 Task: Create a flat pride month twitch background.
Action: Mouse moved to (298, 173)
Screenshot: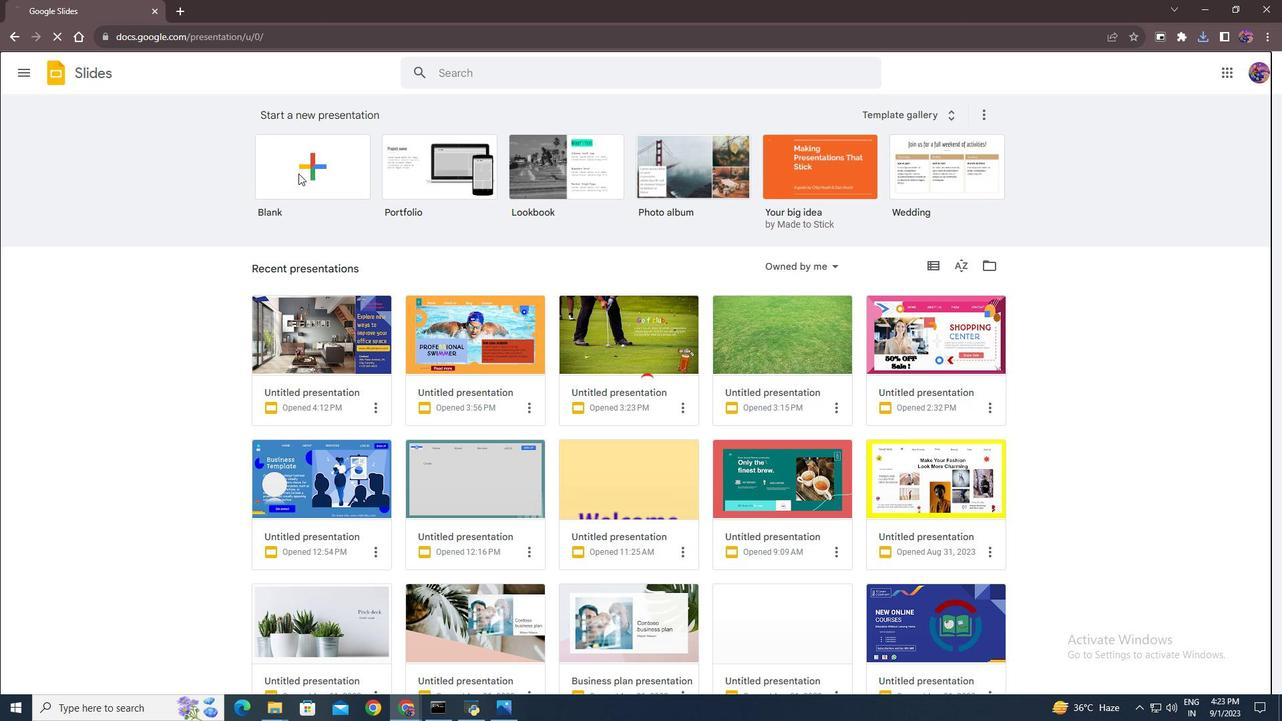 
Action: Mouse pressed left at (298, 173)
Screenshot: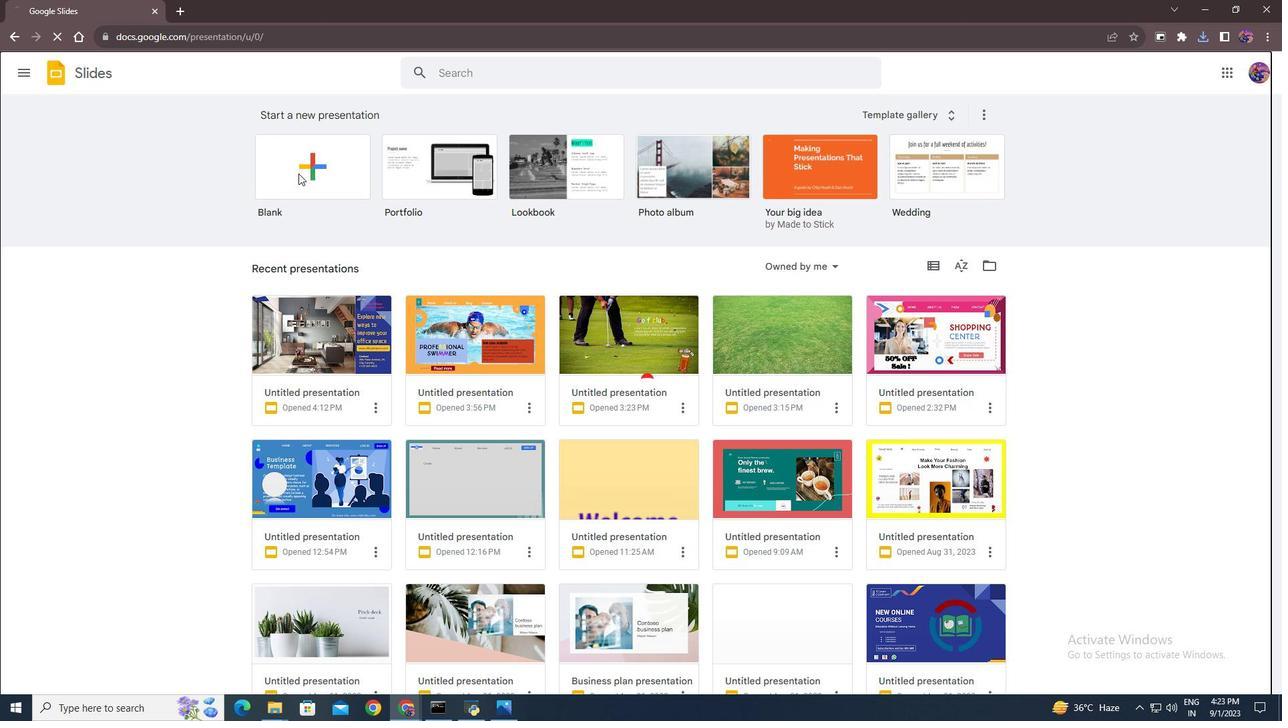 
Action: Mouse moved to (354, 221)
Screenshot: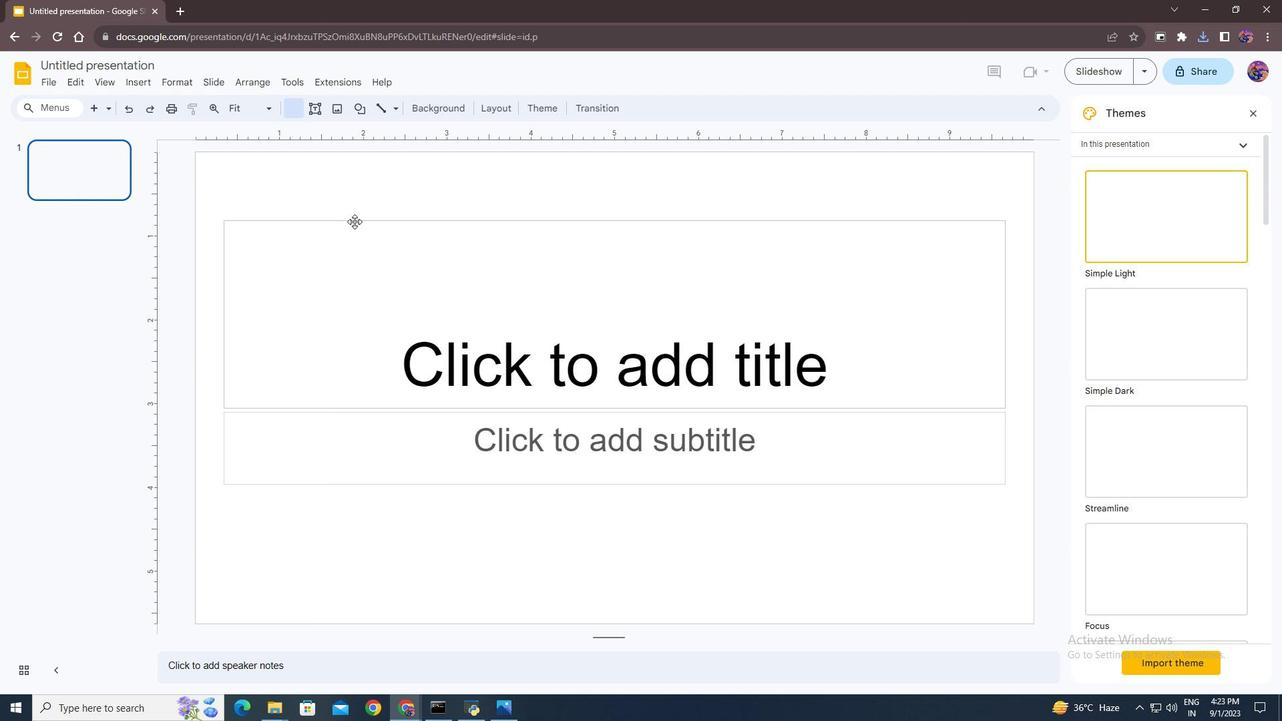
Action: Mouse pressed left at (354, 221)
Screenshot: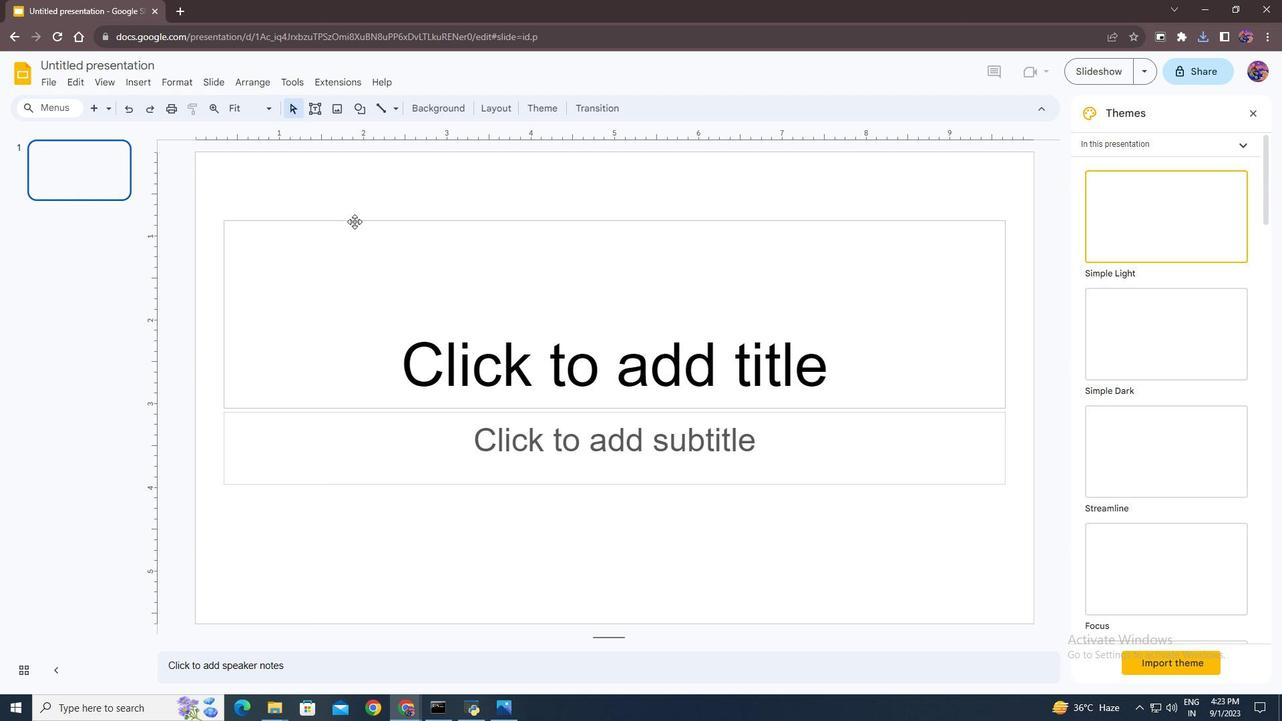 
Action: Key pressed <Key.delete>
Screenshot: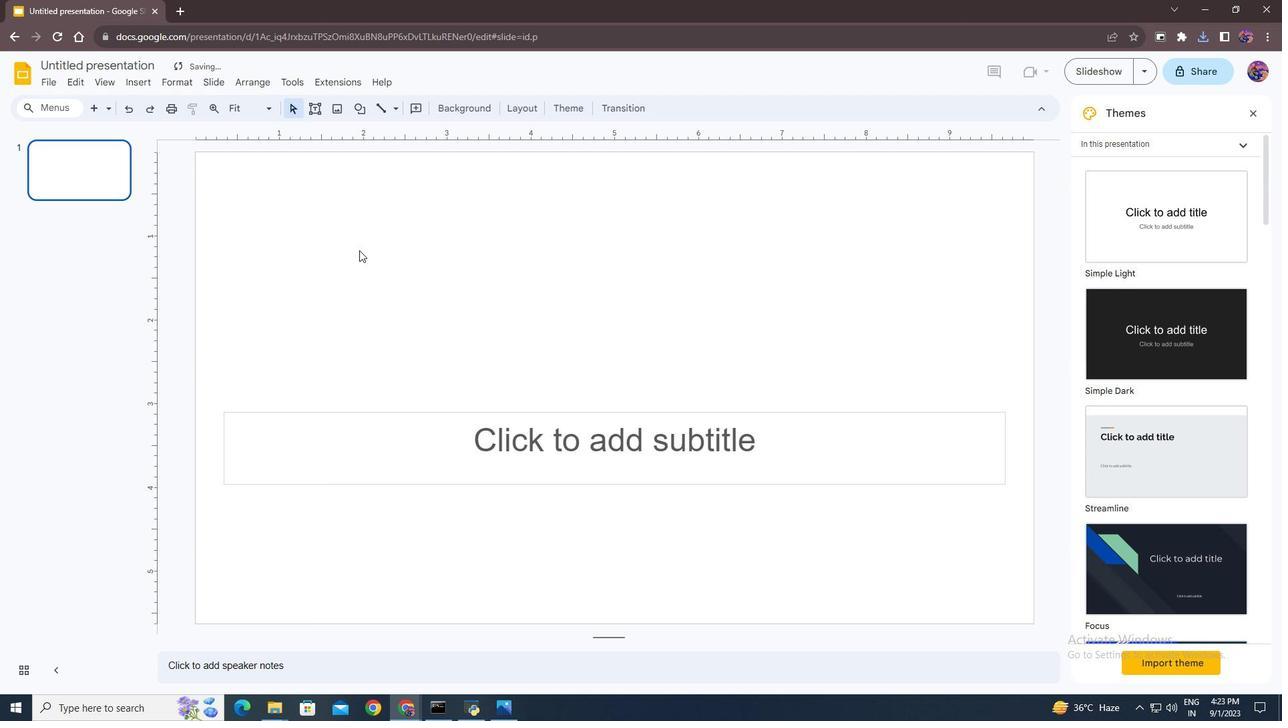 
Action: Mouse moved to (366, 412)
Screenshot: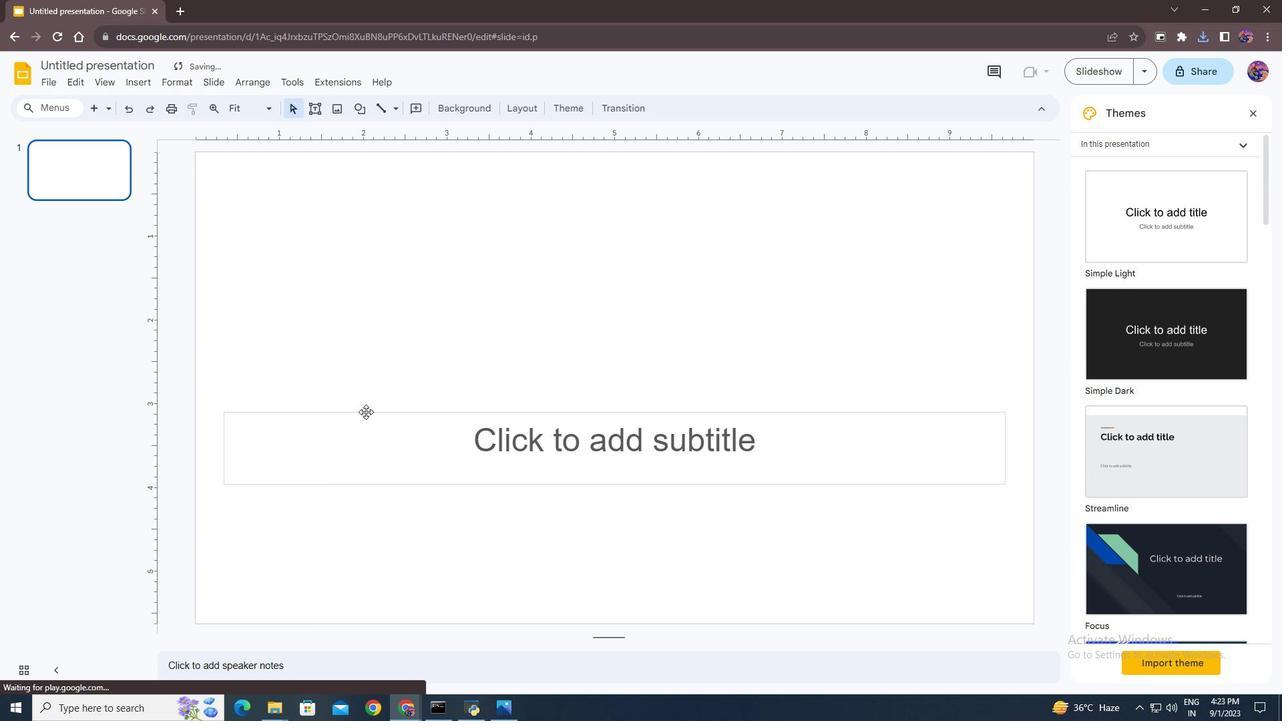 
Action: Mouse pressed left at (366, 412)
Screenshot: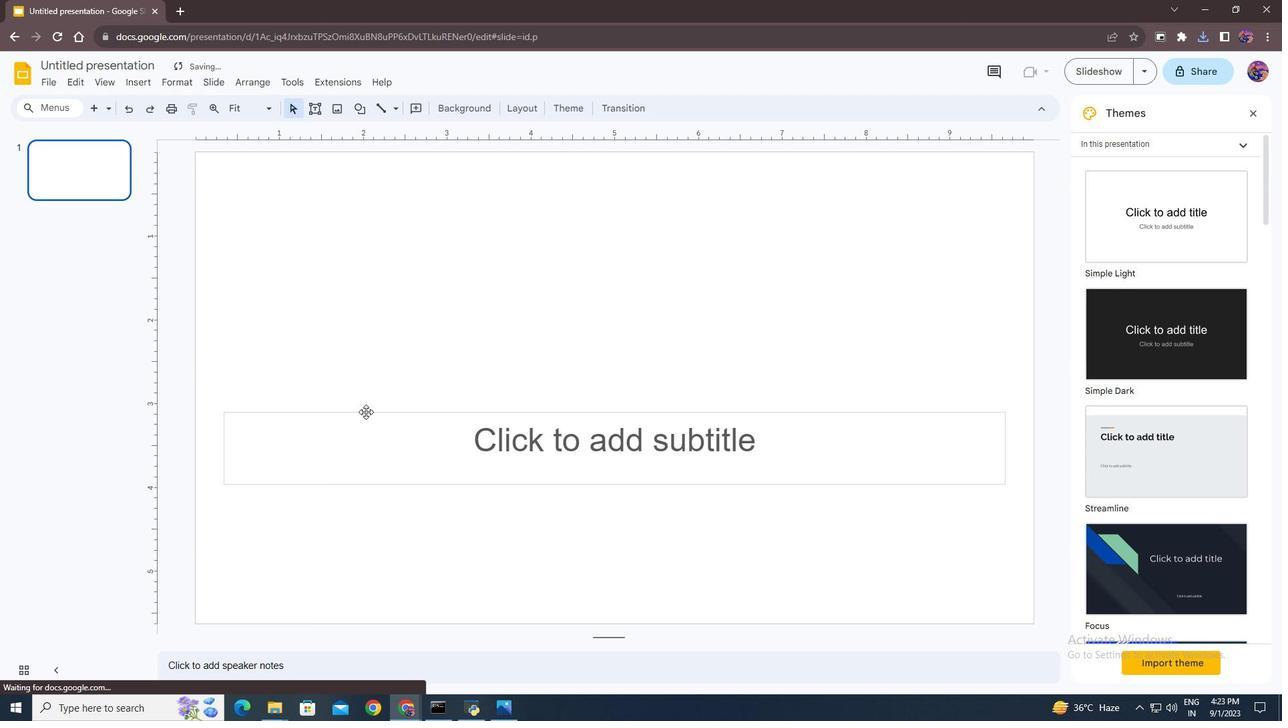 
Action: Key pressed <Key.delete>
Screenshot: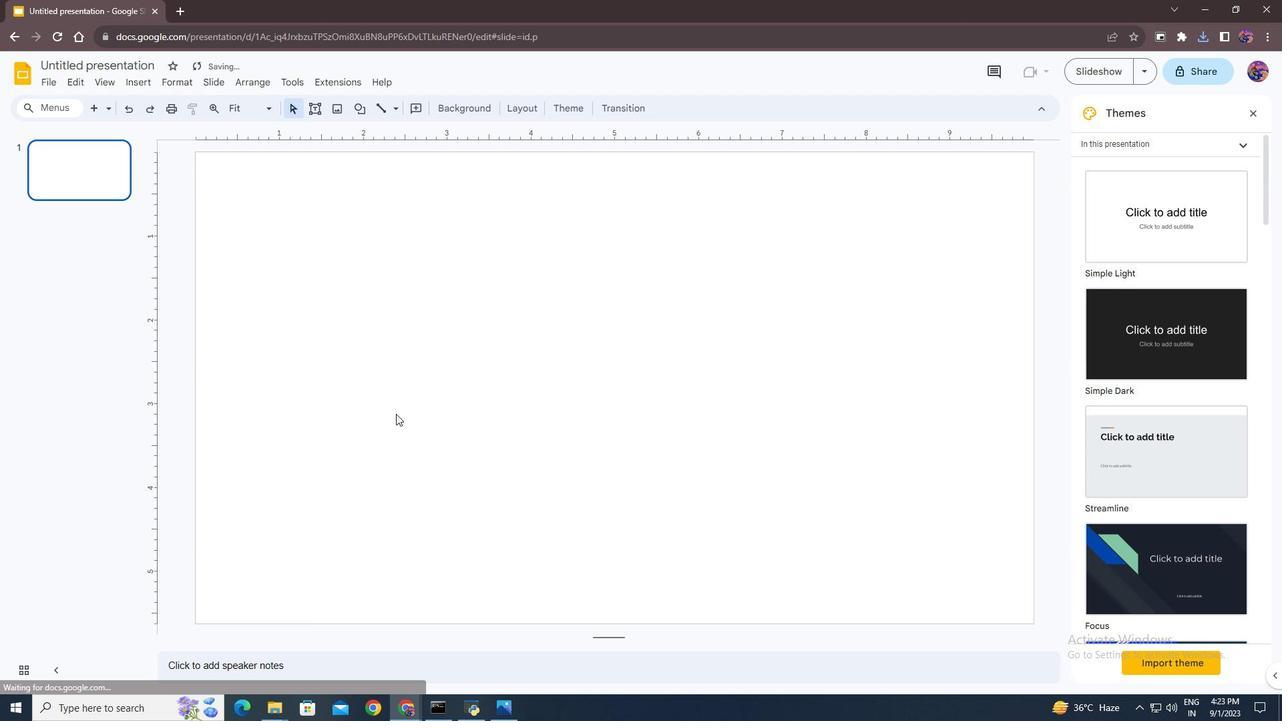 
Action: Mouse moved to (1255, 114)
Screenshot: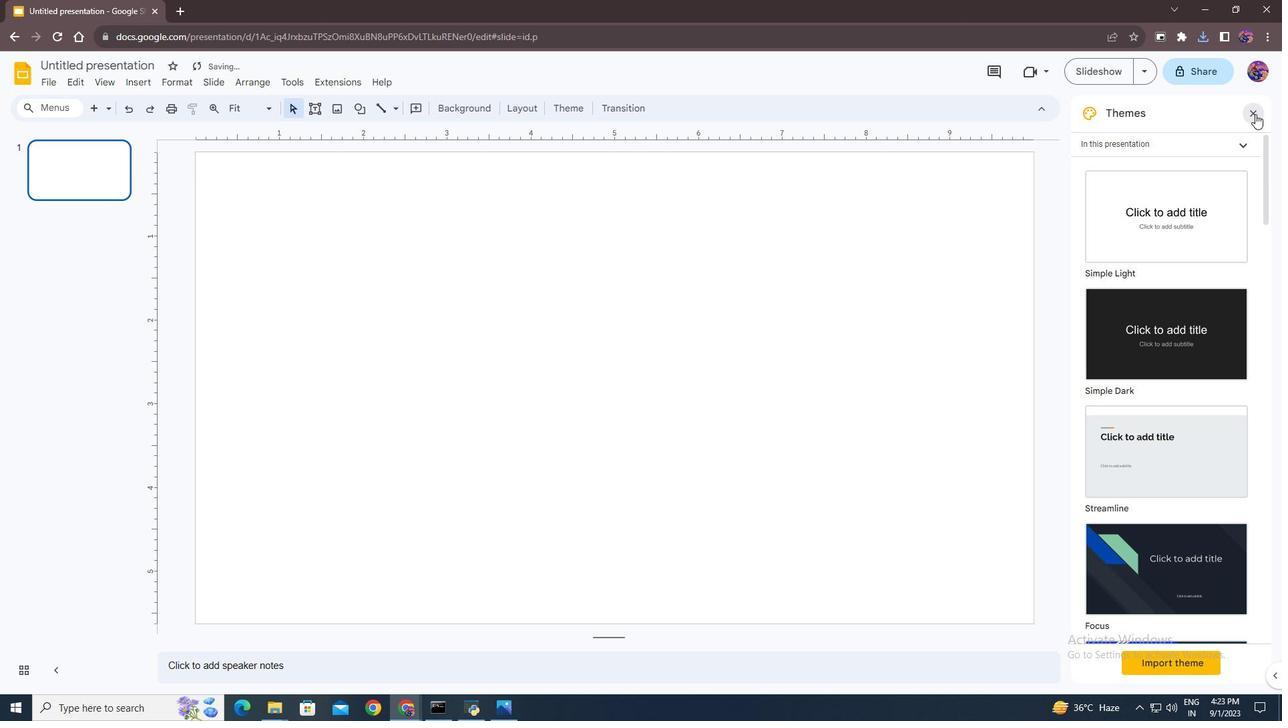 
Action: Mouse pressed left at (1255, 114)
Screenshot: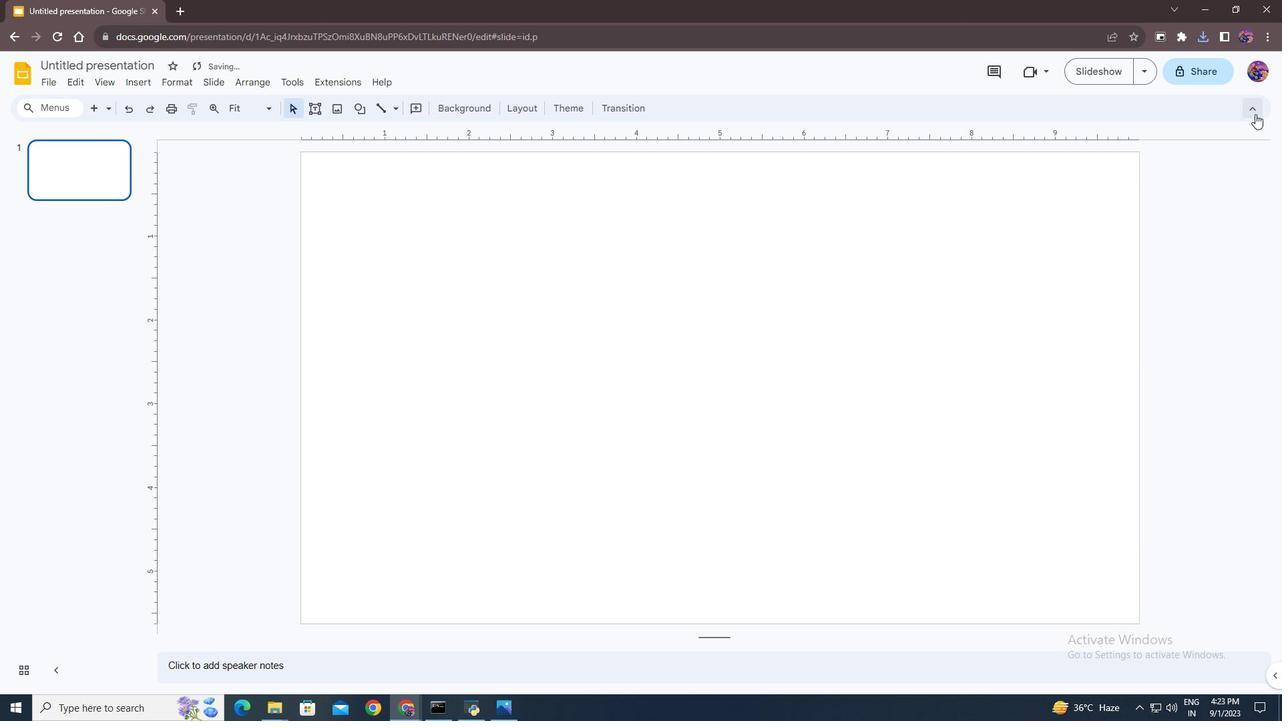 
Action: Mouse moved to (614, 305)
Screenshot: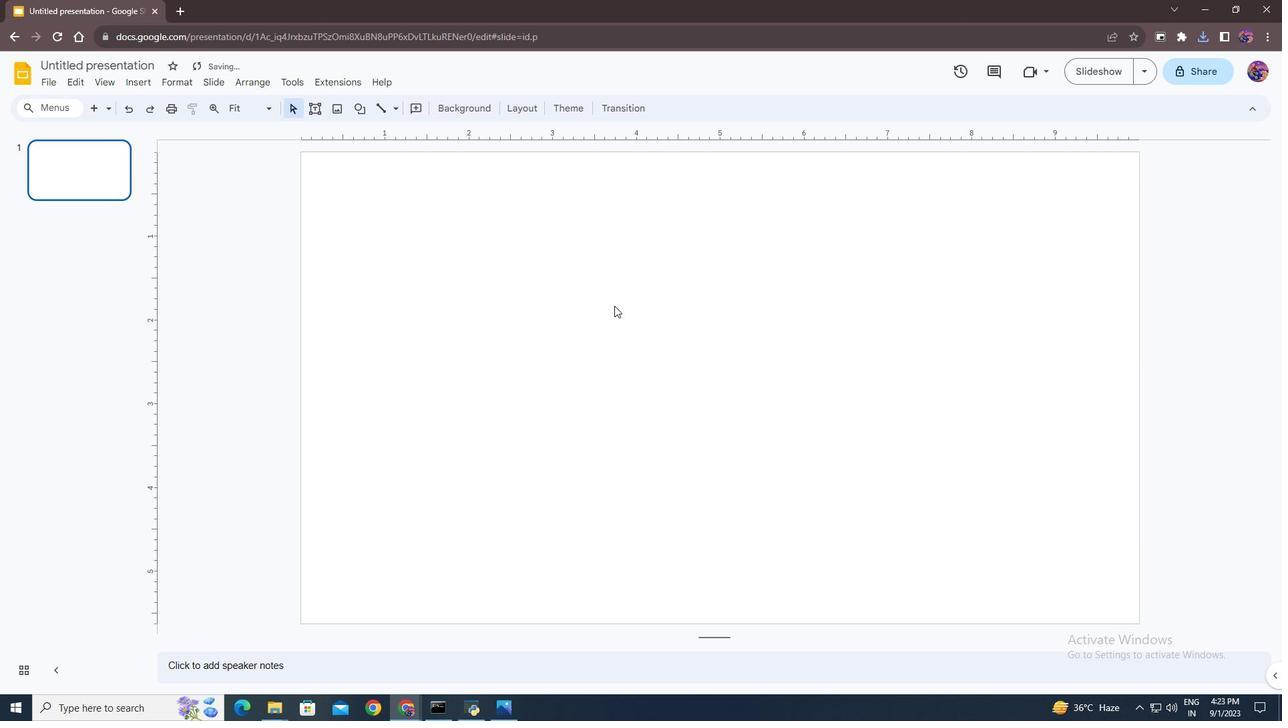
Action: Mouse pressed left at (614, 305)
Screenshot: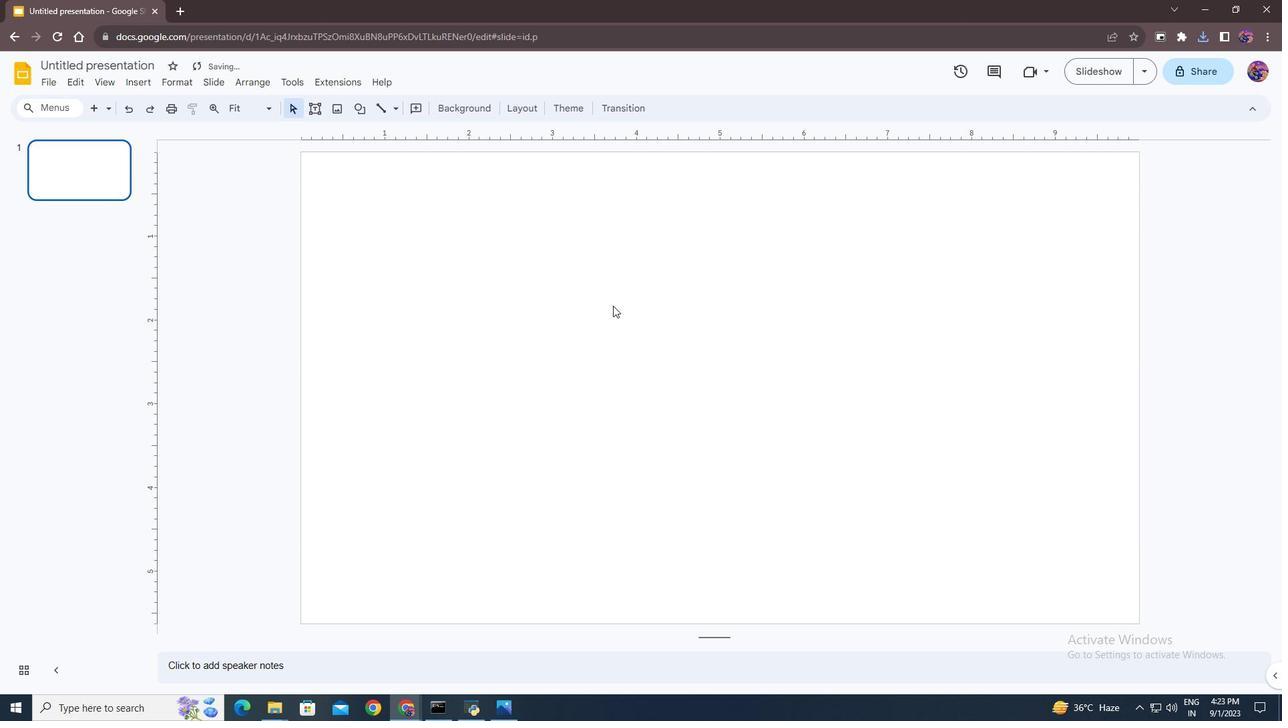 
Action: Mouse moved to (358, 108)
Screenshot: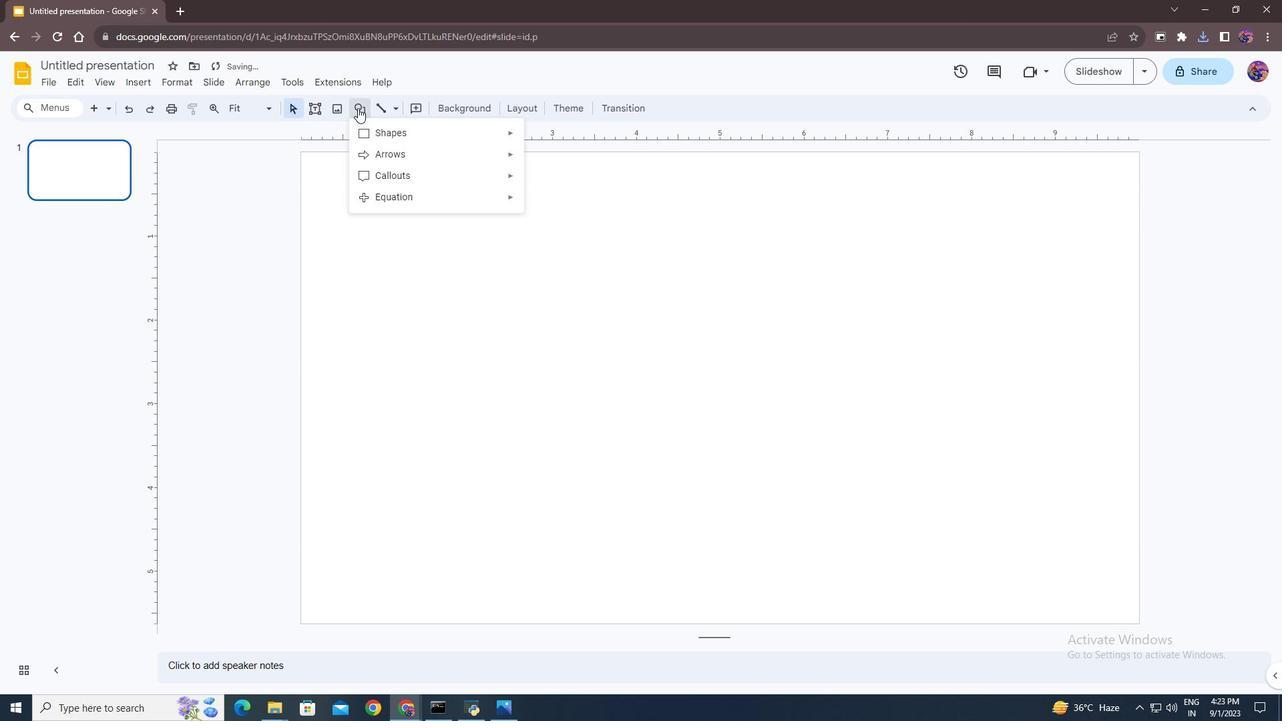 
Action: Mouse pressed left at (358, 108)
Screenshot: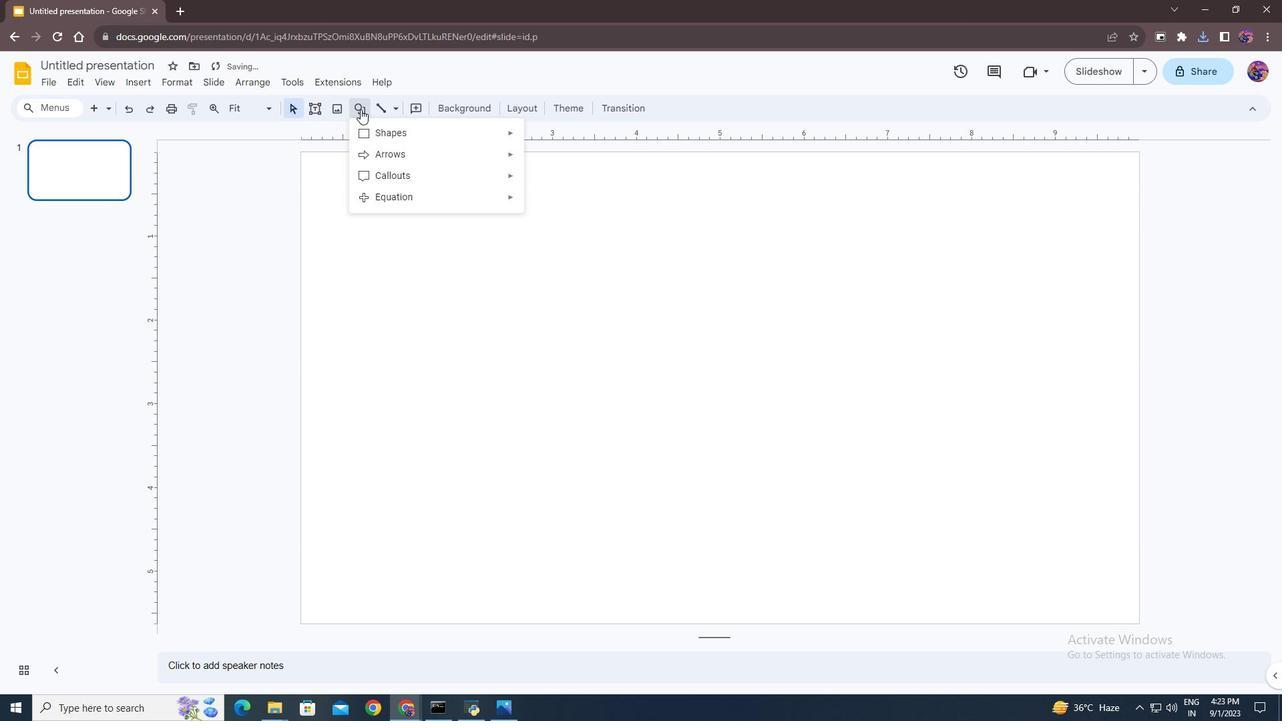 
Action: Mouse moved to (391, 131)
Screenshot: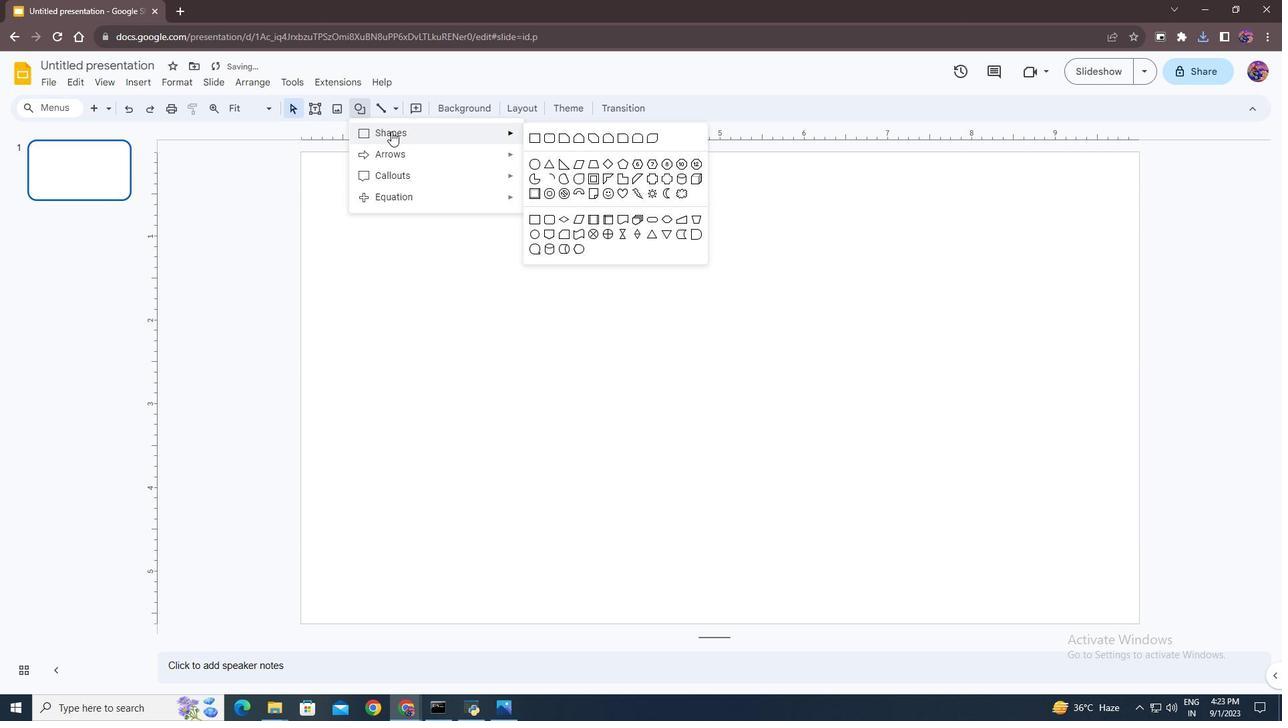 
Action: Mouse pressed left at (391, 131)
Screenshot: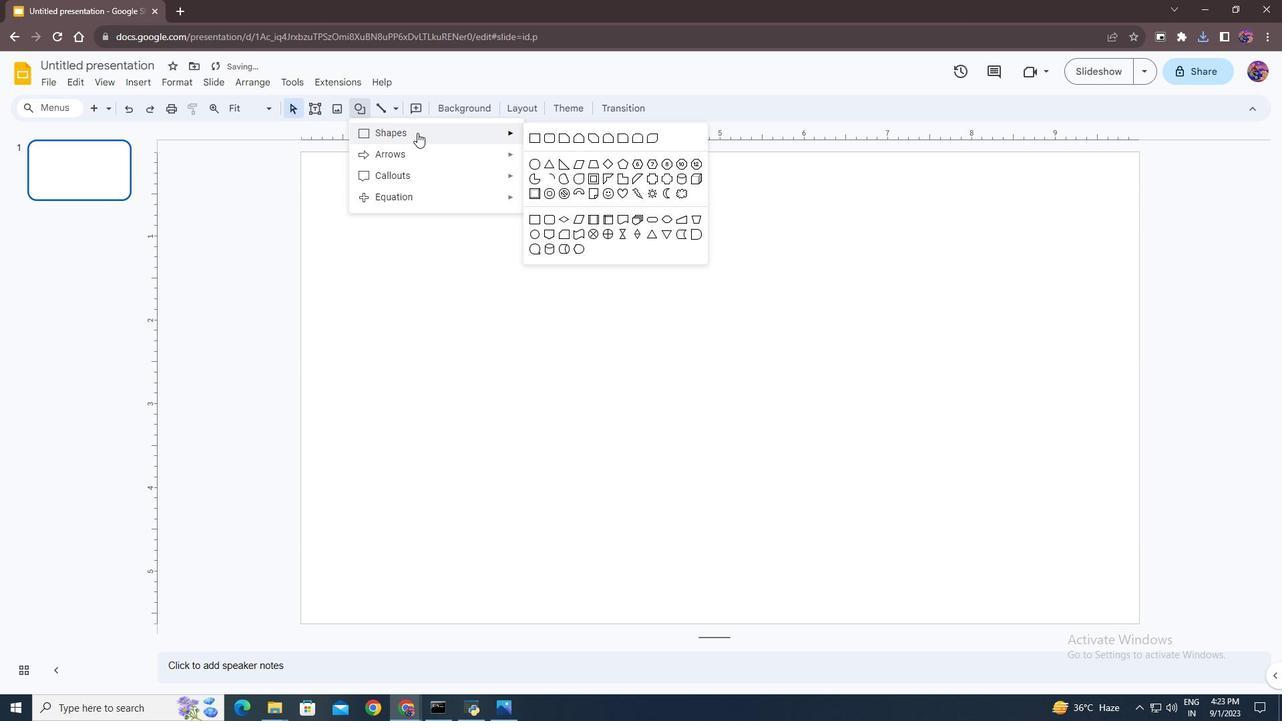 
Action: Mouse moved to (593, 177)
Screenshot: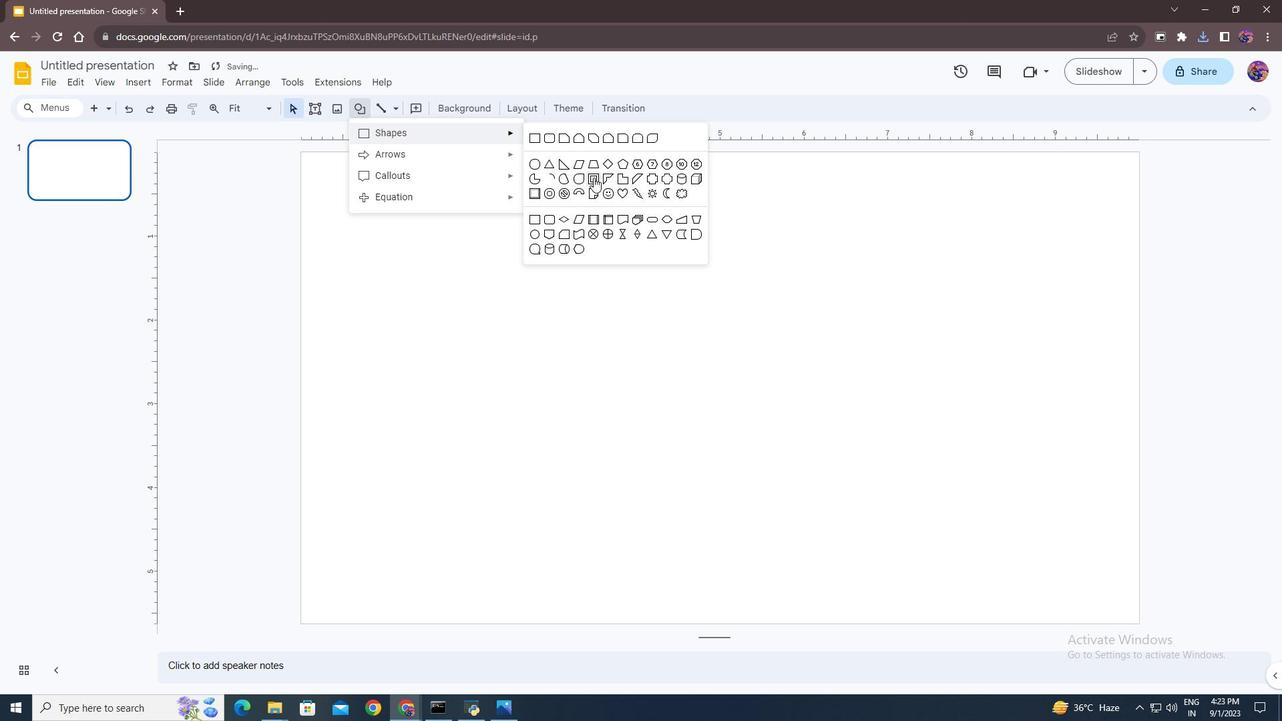 
Action: Mouse pressed left at (593, 177)
Screenshot: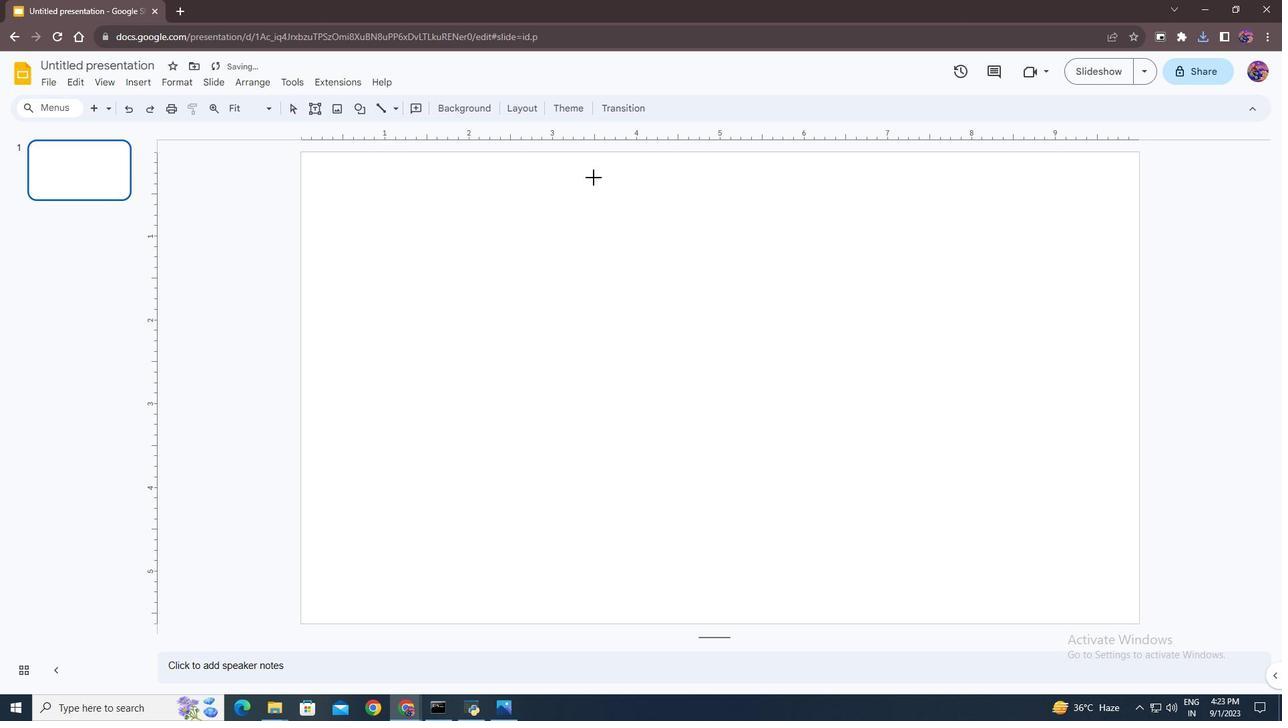 
Action: Mouse moved to (301, 152)
Screenshot: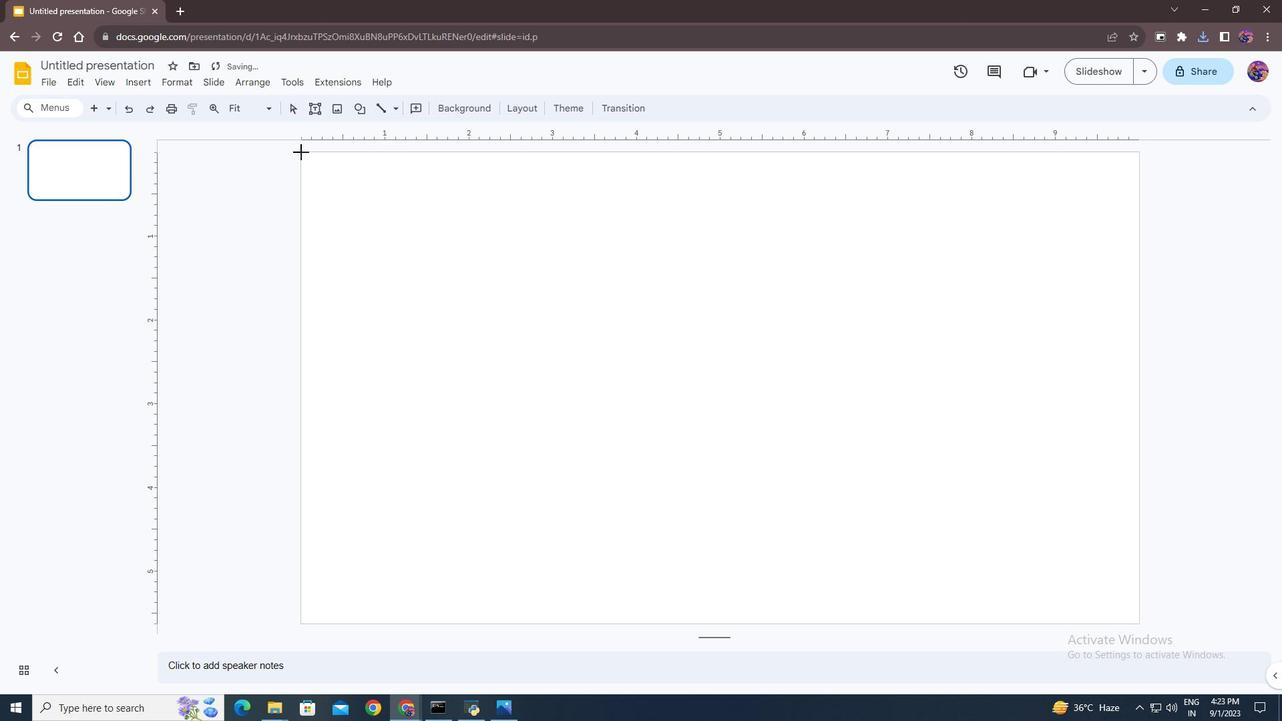 
Action: Mouse pressed left at (301, 152)
Screenshot: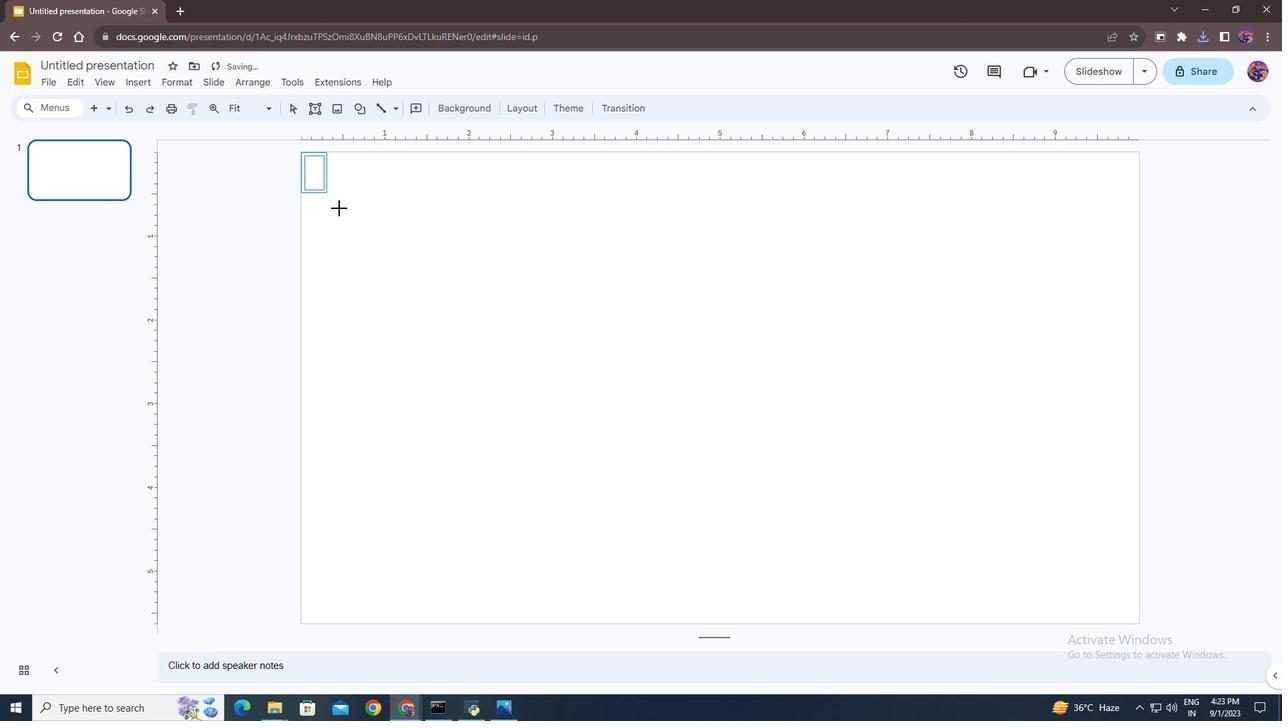 
Action: Mouse moved to (1131, 388)
Screenshot: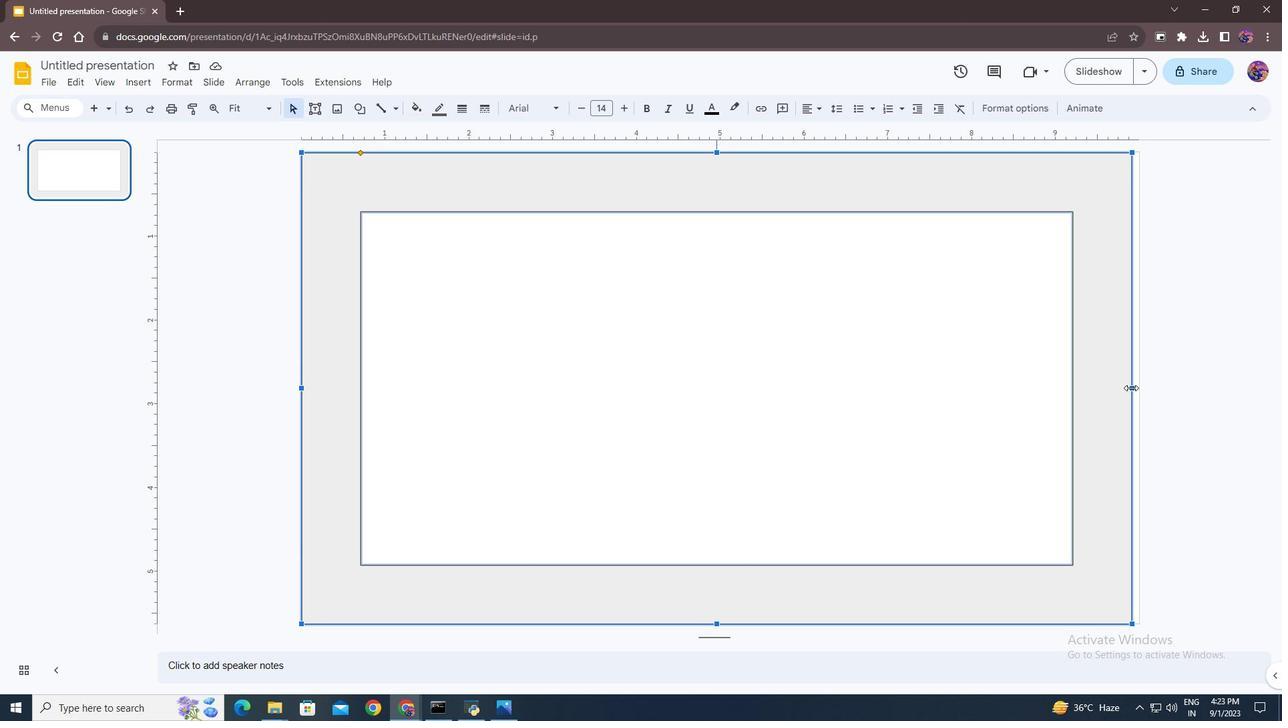 
Action: Mouse pressed left at (1131, 388)
Screenshot: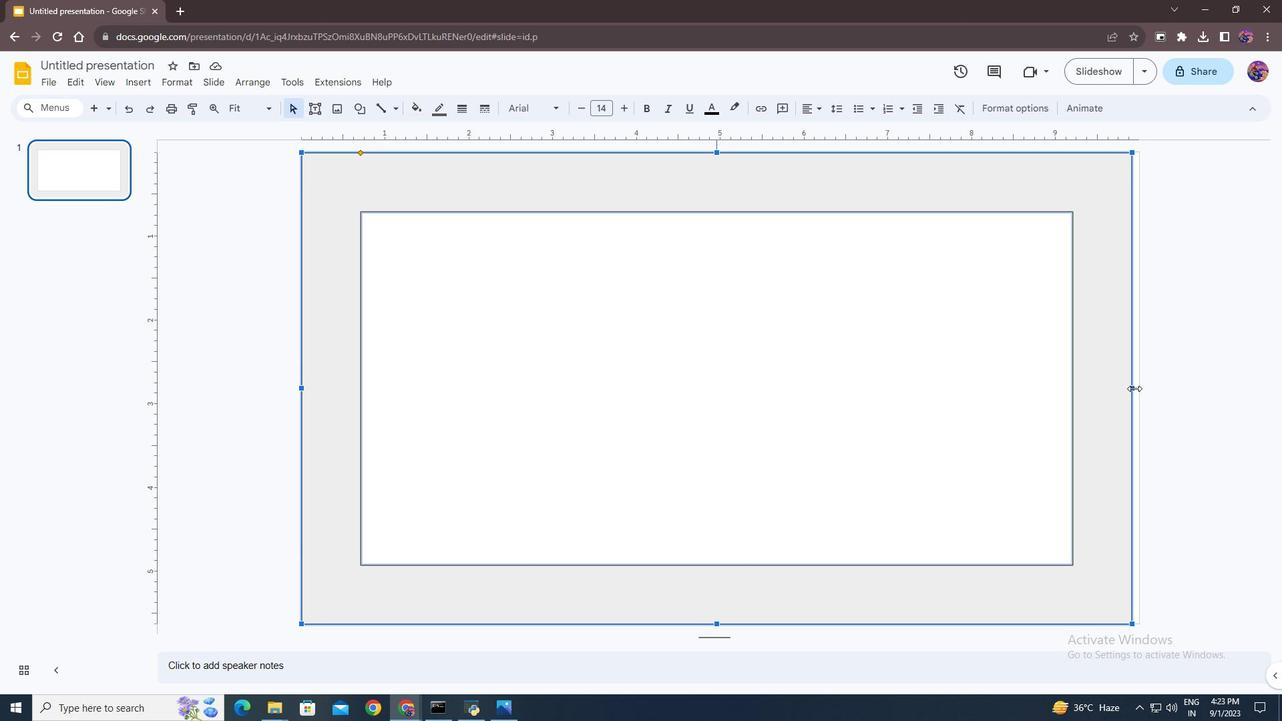 
Action: Mouse moved to (903, 405)
Screenshot: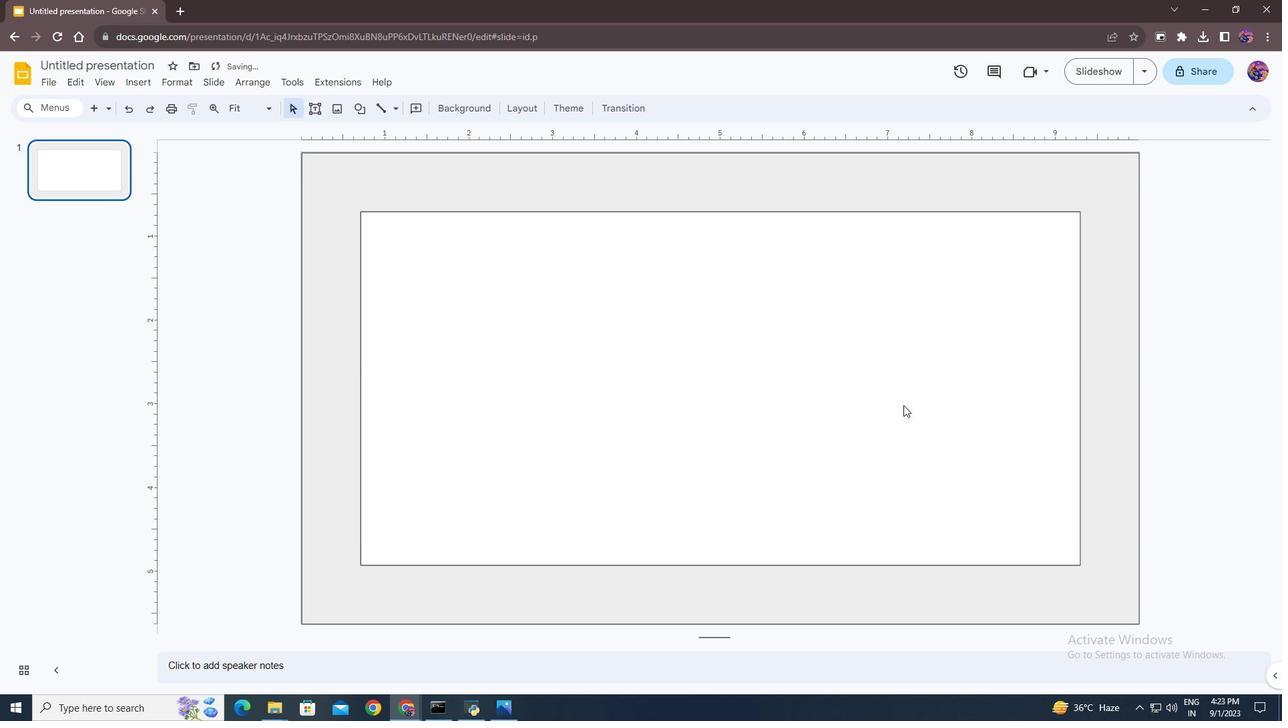 
Action: Mouse pressed left at (903, 405)
Screenshot: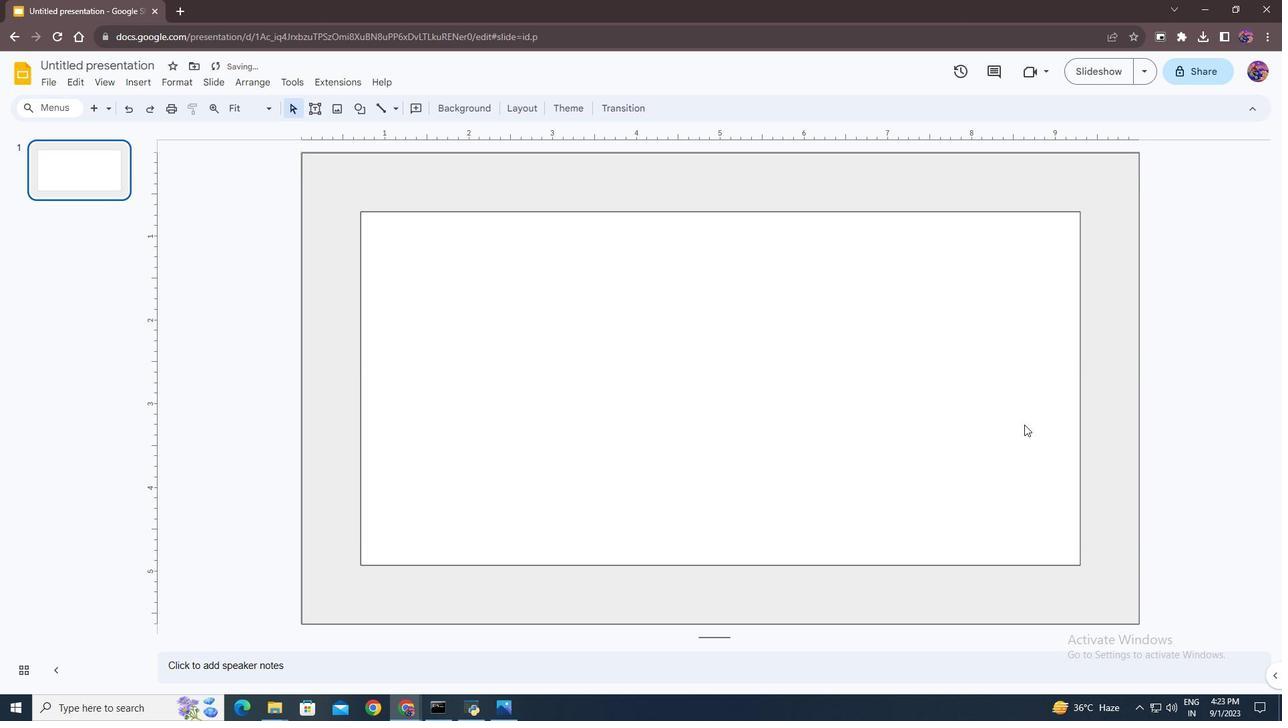 
Action: Mouse moved to (1214, 390)
Screenshot: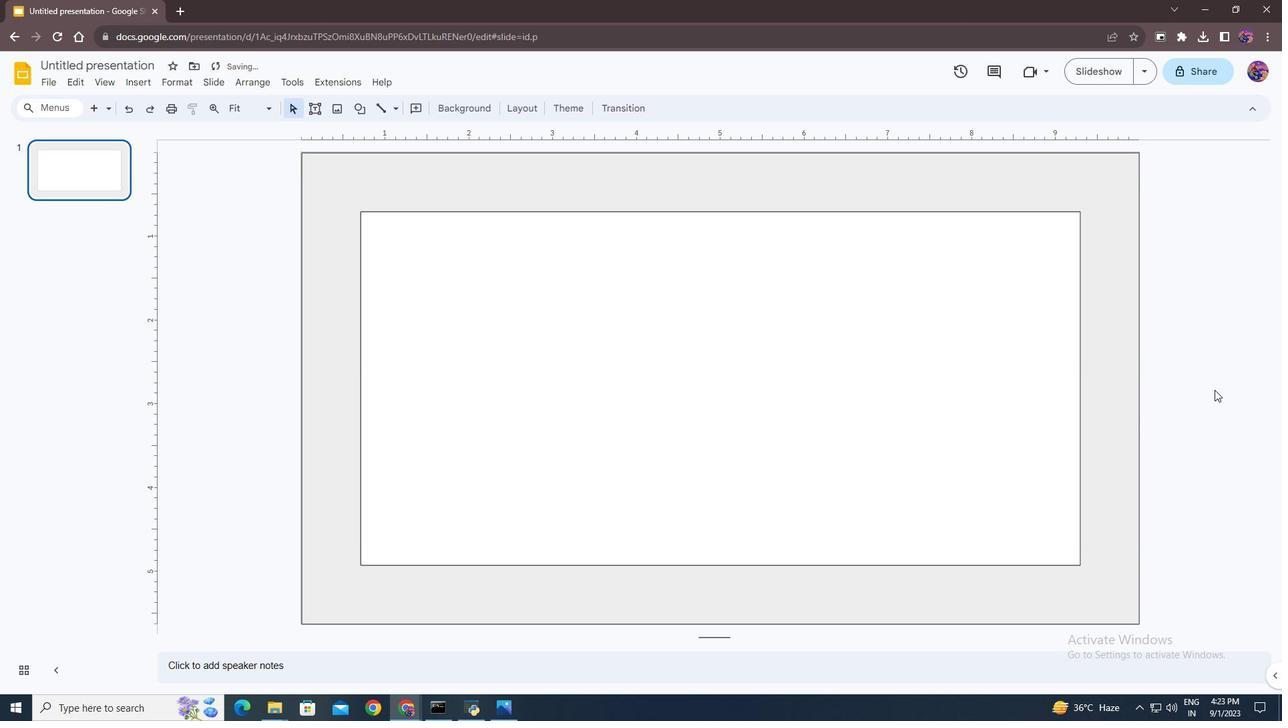 
Action: Mouse pressed left at (1214, 390)
Screenshot: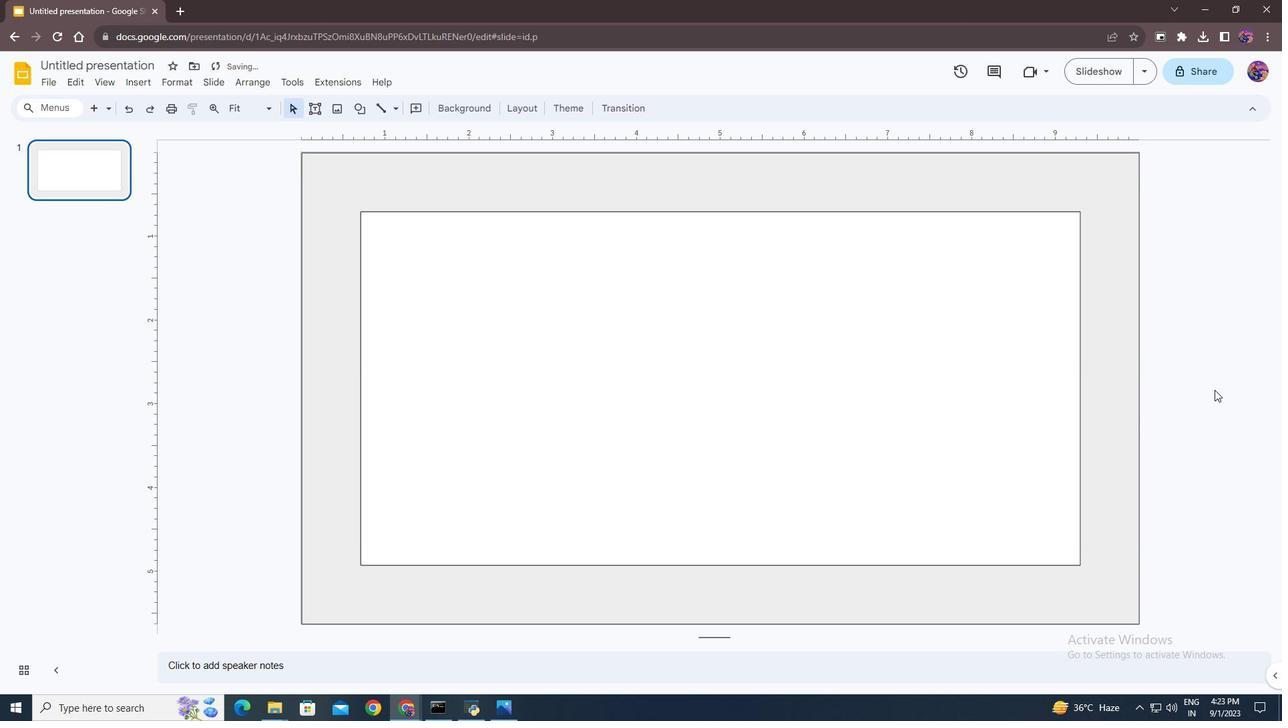 
Action: Mouse moved to (318, 391)
Screenshot: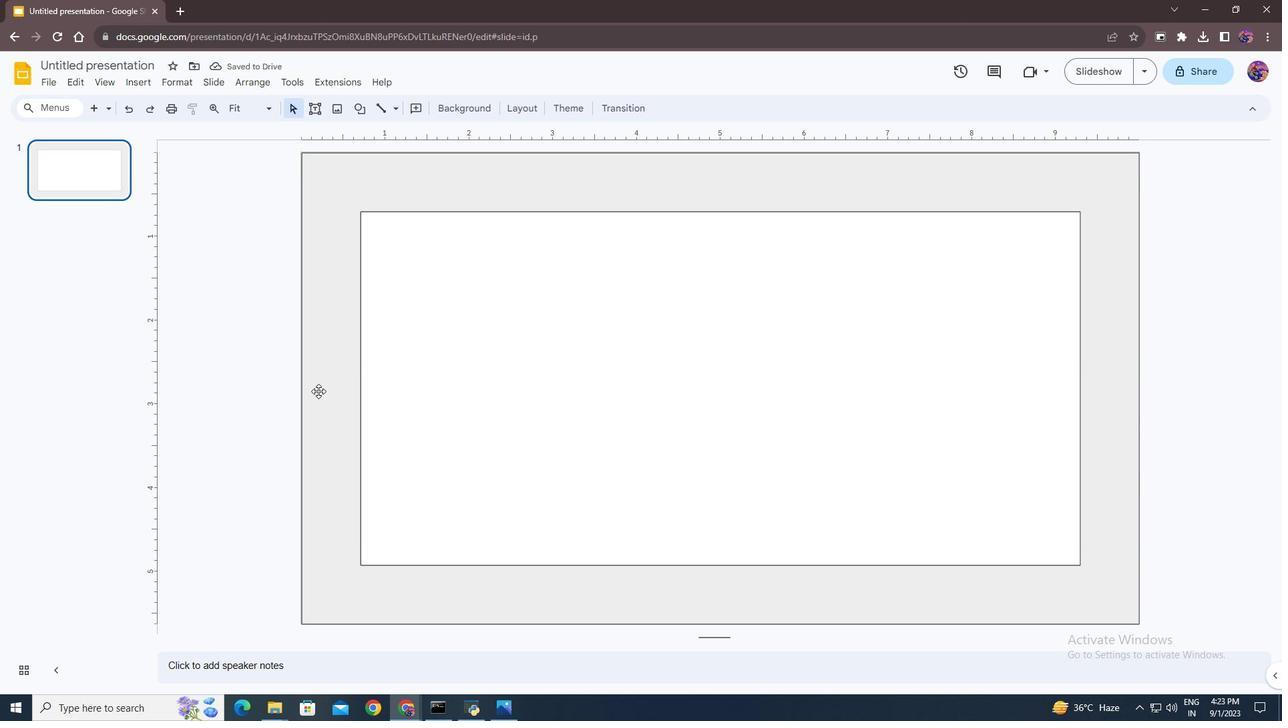 
Action: Mouse pressed left at (318, 391)
Screenshot: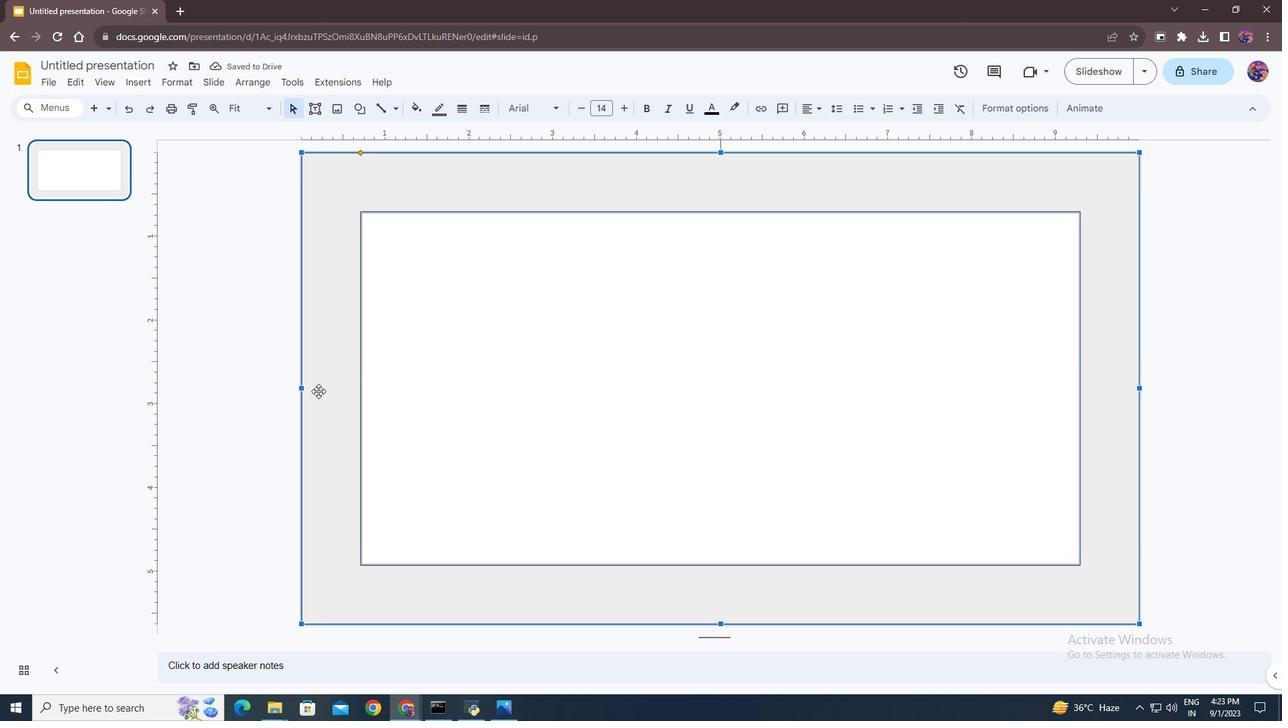 
Action: Mouse moved to (441, 108)
Screenshot: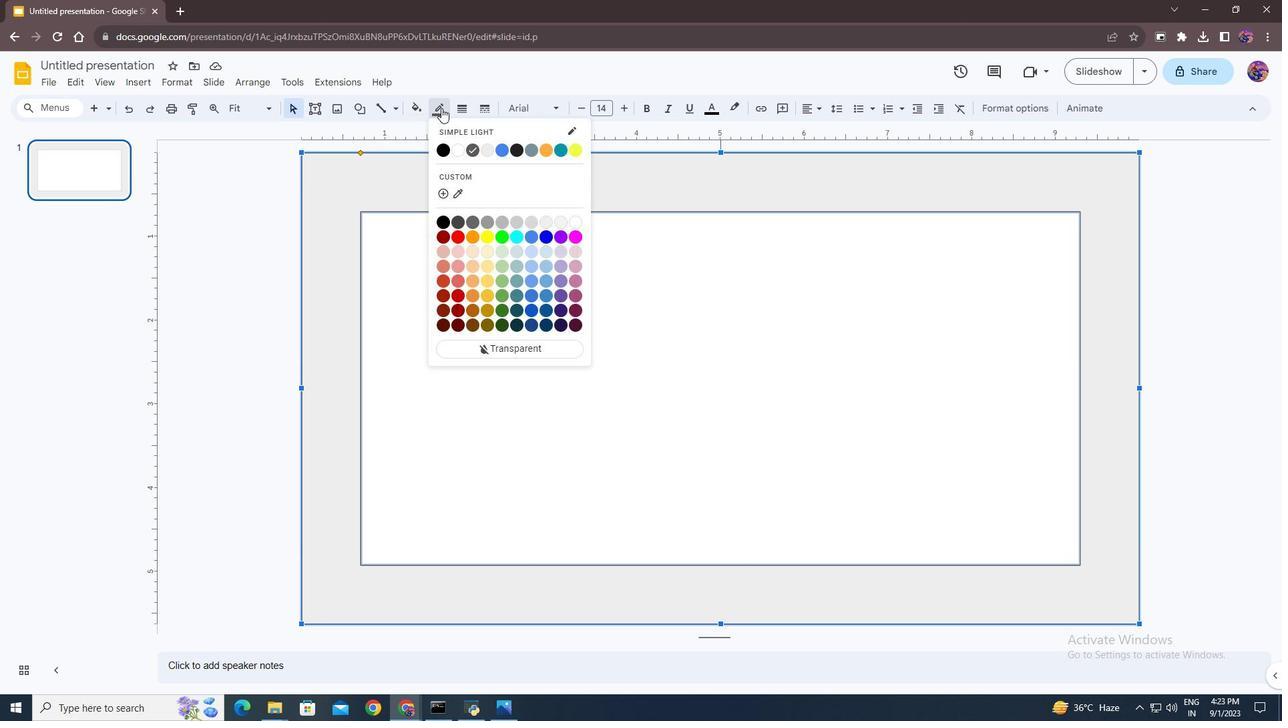 
Action: Mouse pressed left at (441, 108)
Screenshot: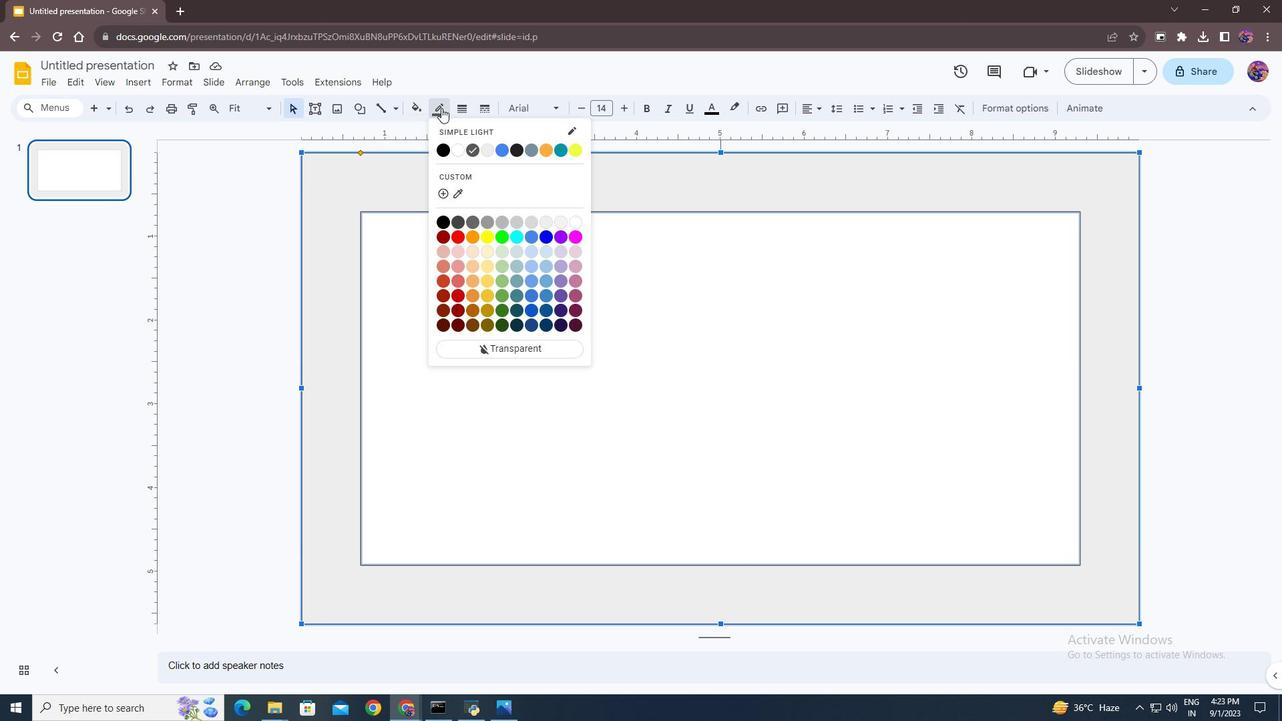 
Action: Mouse moved to (516, 347)
Screenshot: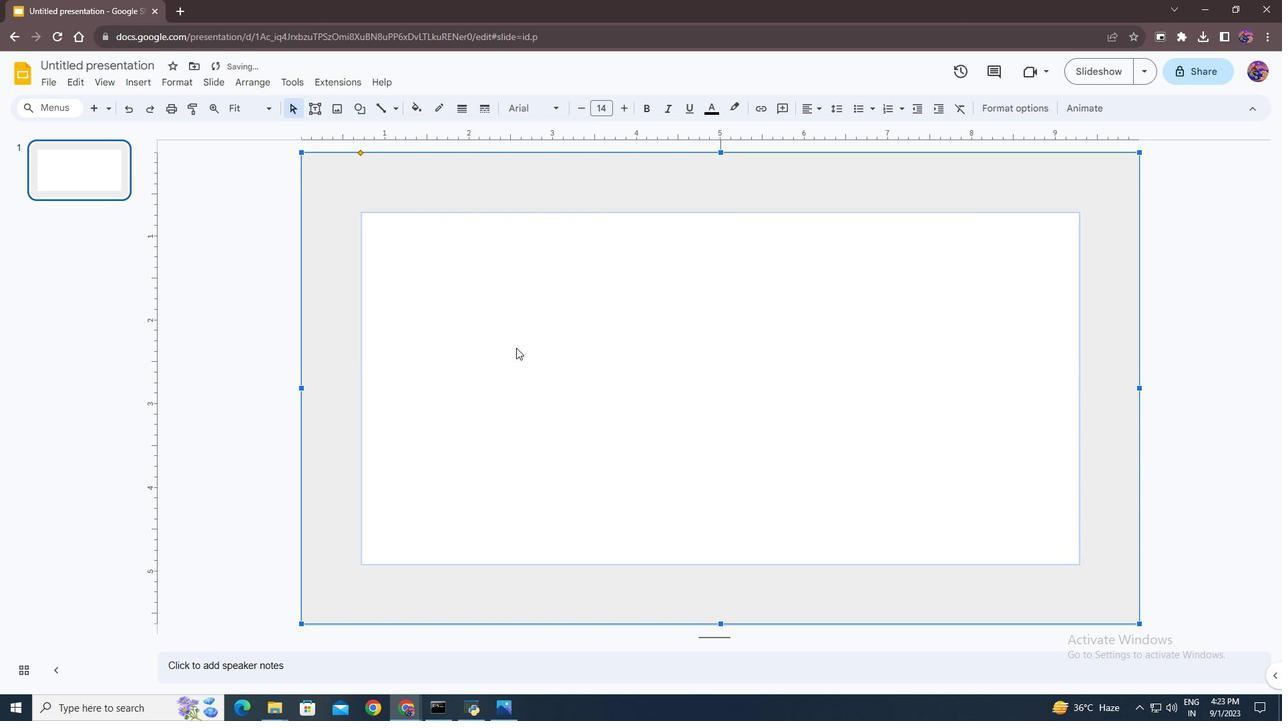 
Action: Mouse pressed left at (516, 347)
Screenshot: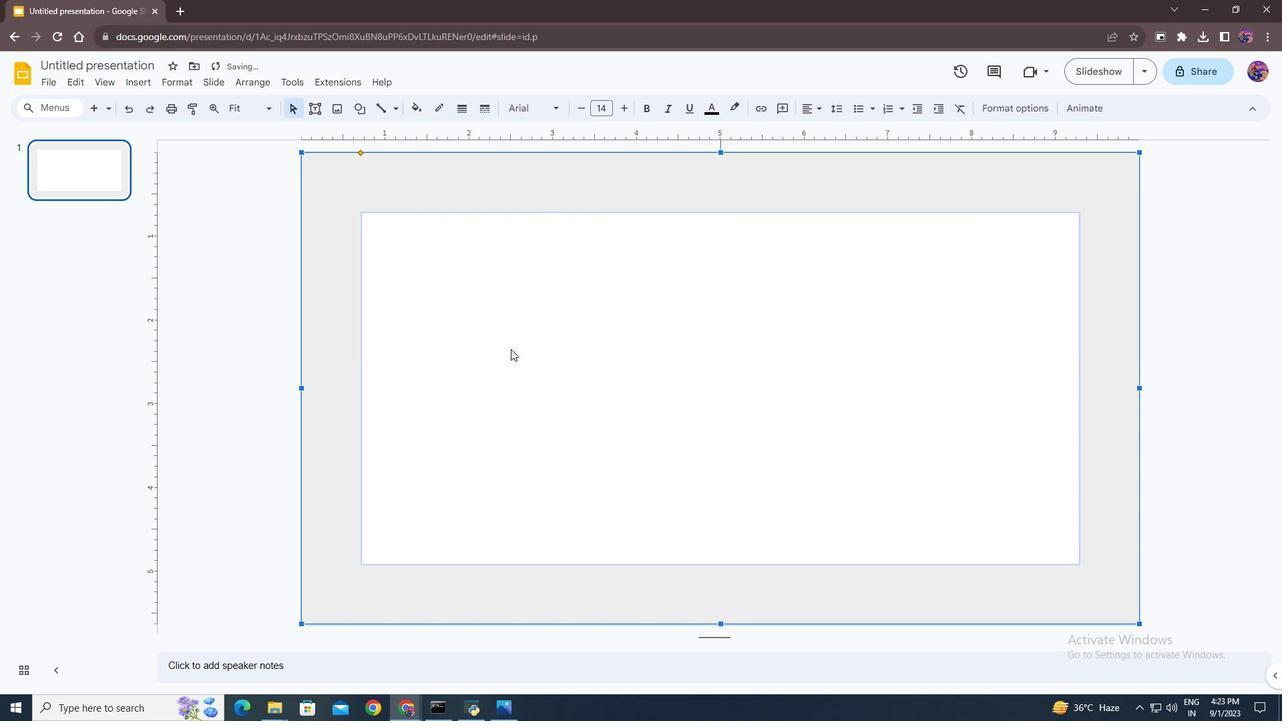 
Action: Mouse moved to (303, 246)
Screenshot: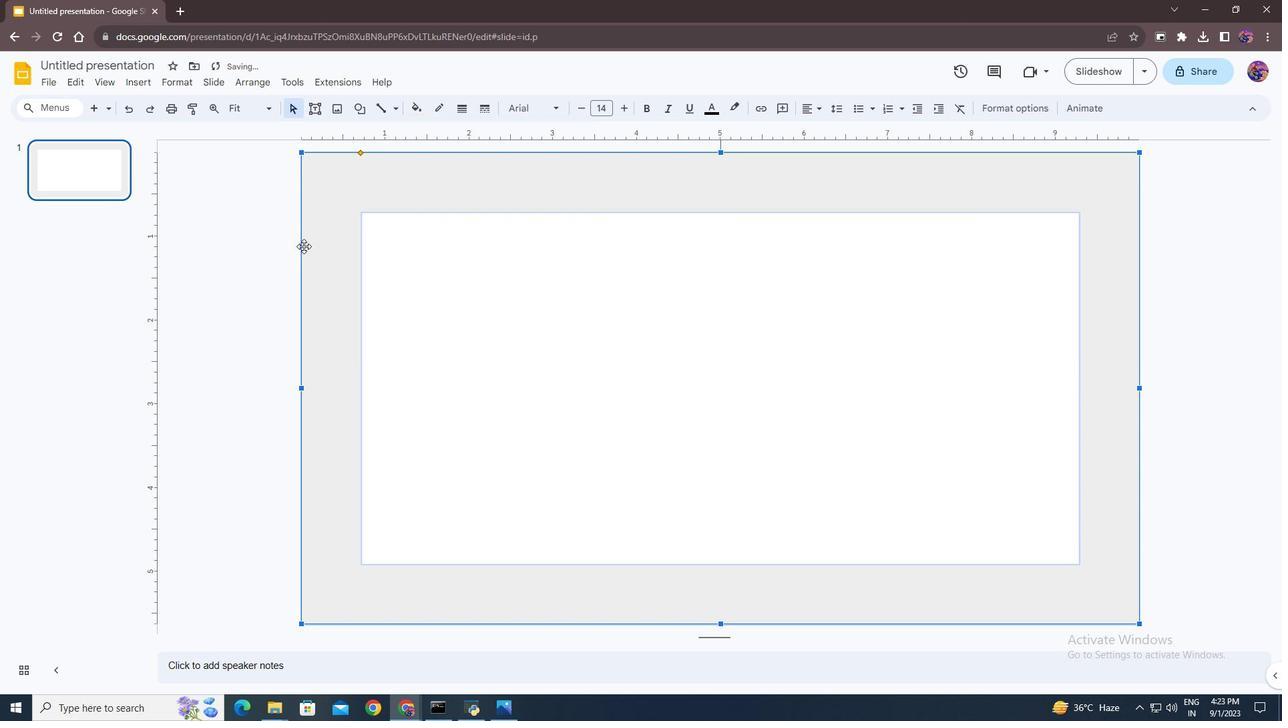 
Action: Mouse pressed left at (303, 246)
Screenshot: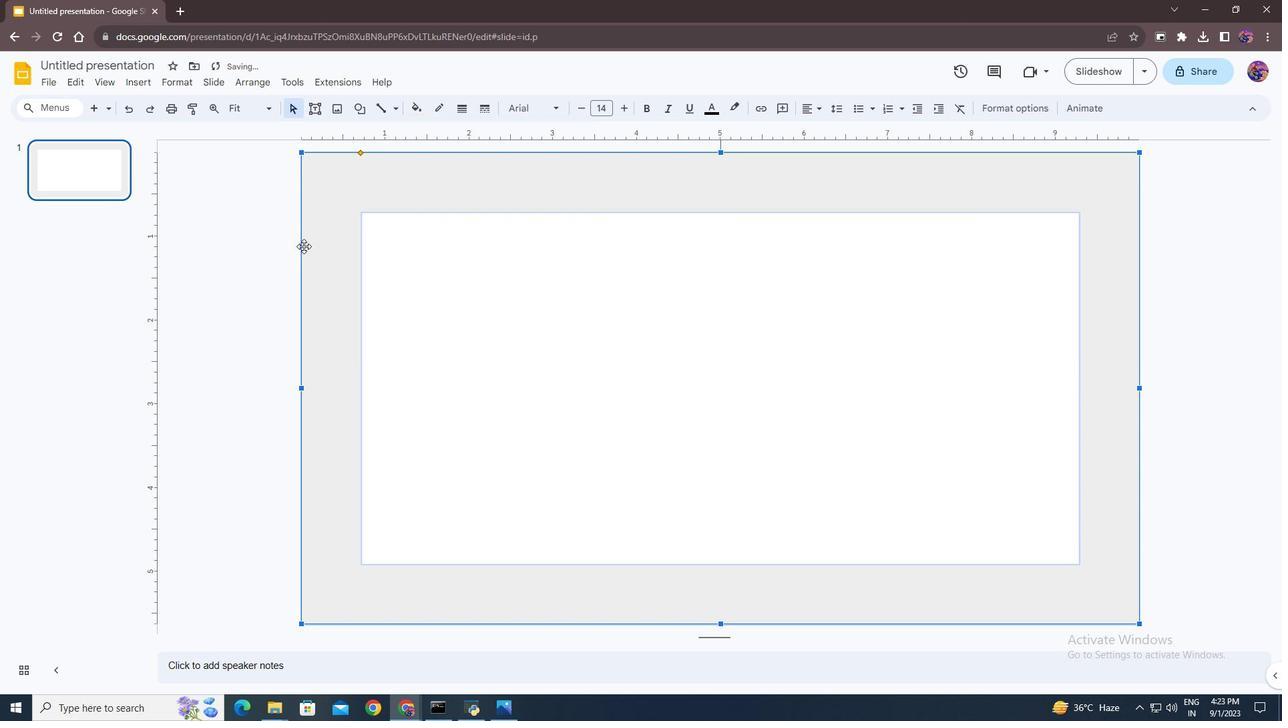 
Action: Mouse moved to (321, 257)
Screenshot: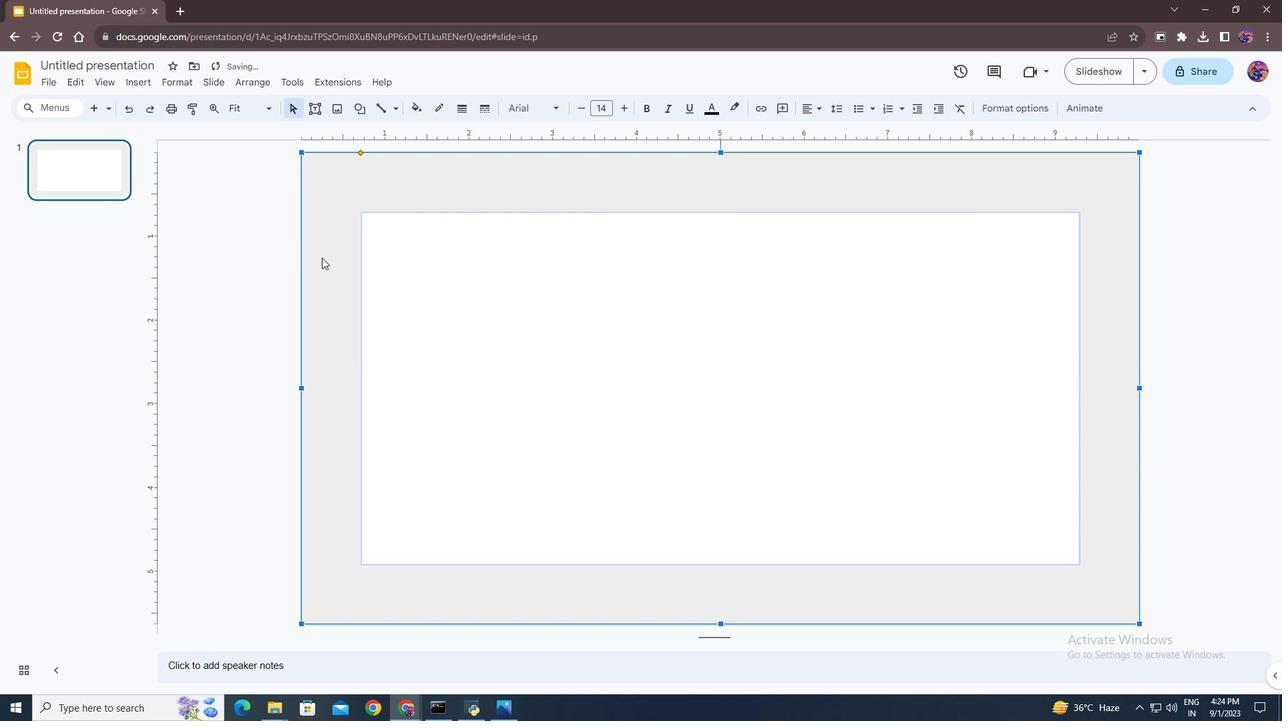 
Action: Mouse pressed left at (321, 257)
Screenshot: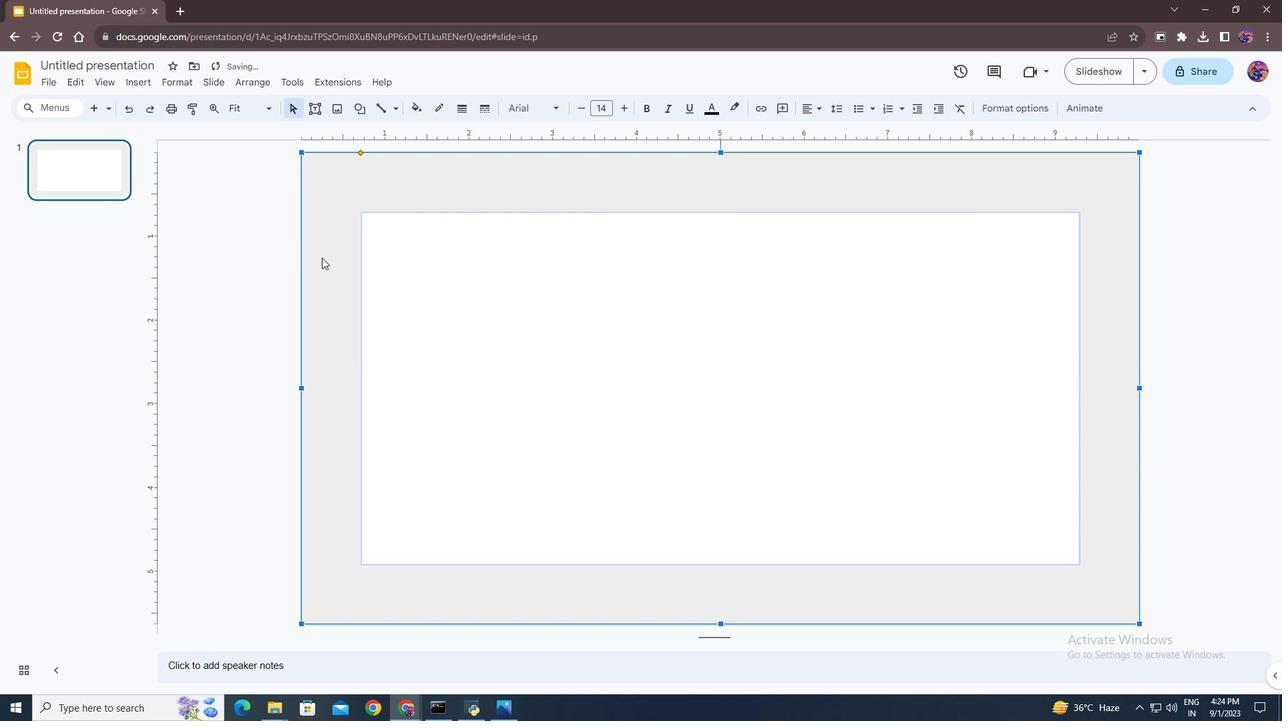 
Action: Mouse moved to (420, 107)
Screenshot: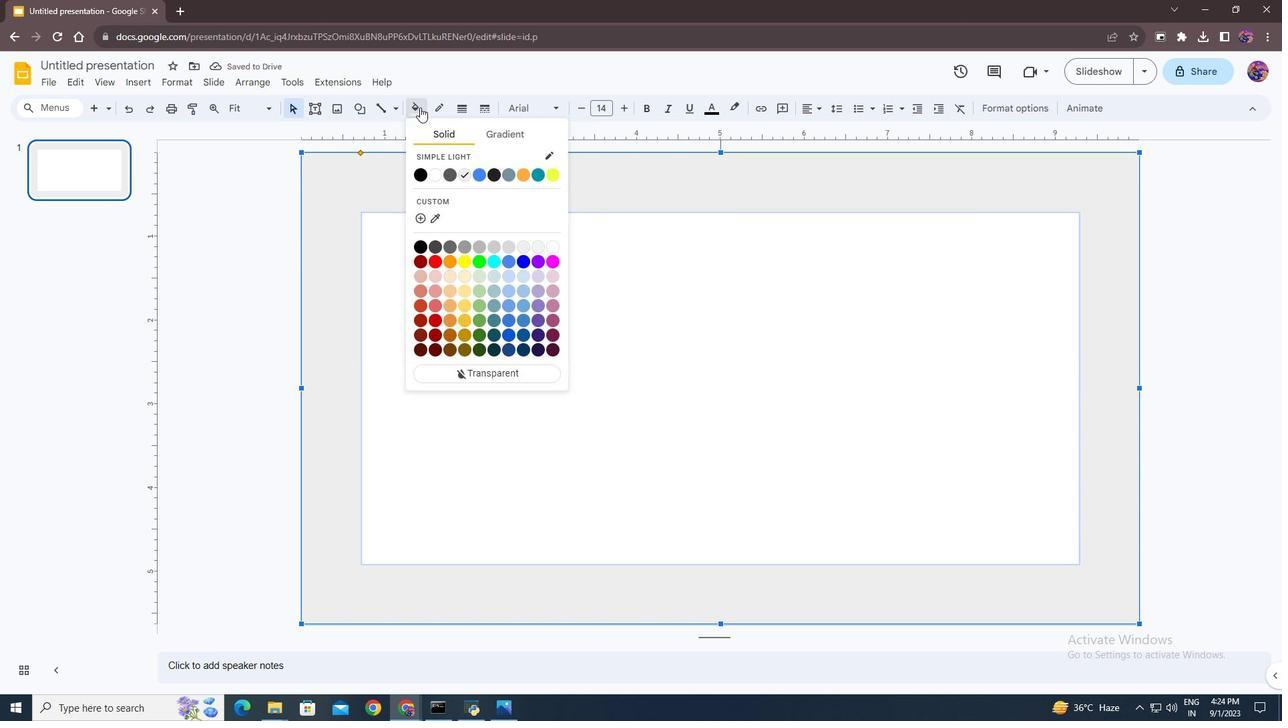 
Action: Mouse pressed left at (420, 107)
Screenshot: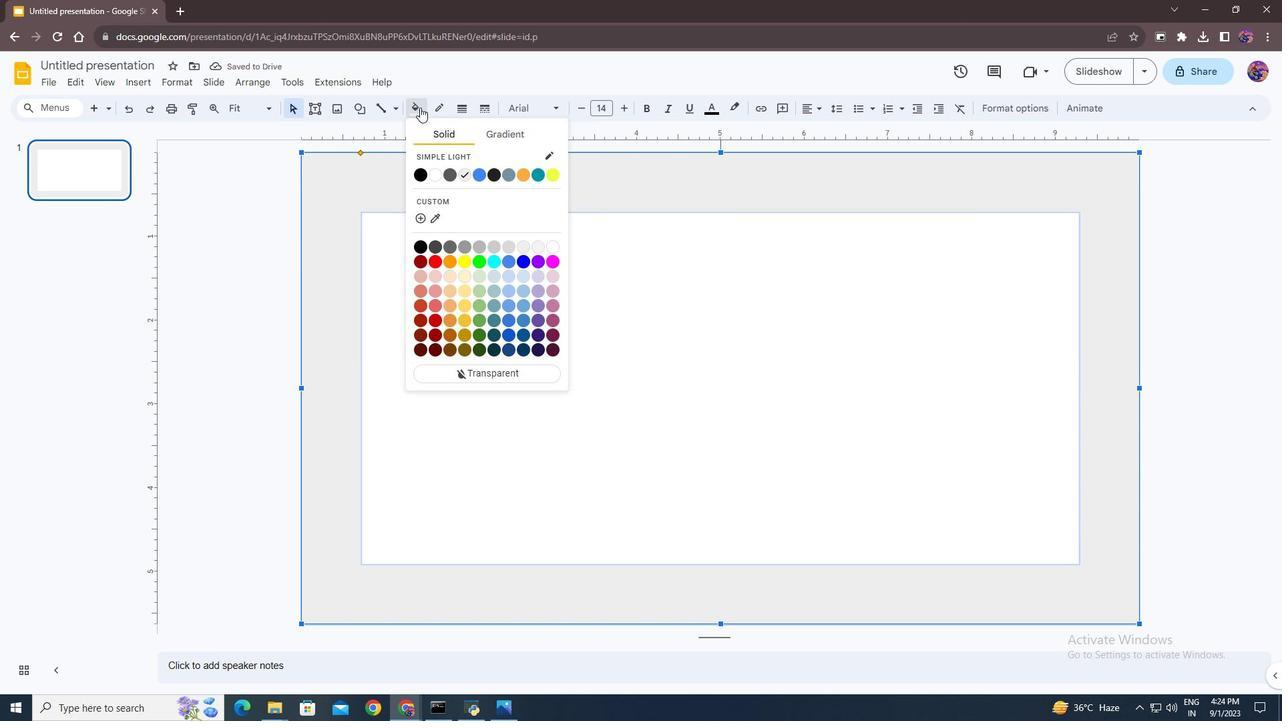 
Action: Mouse moved to (479, 177)
Screenshot: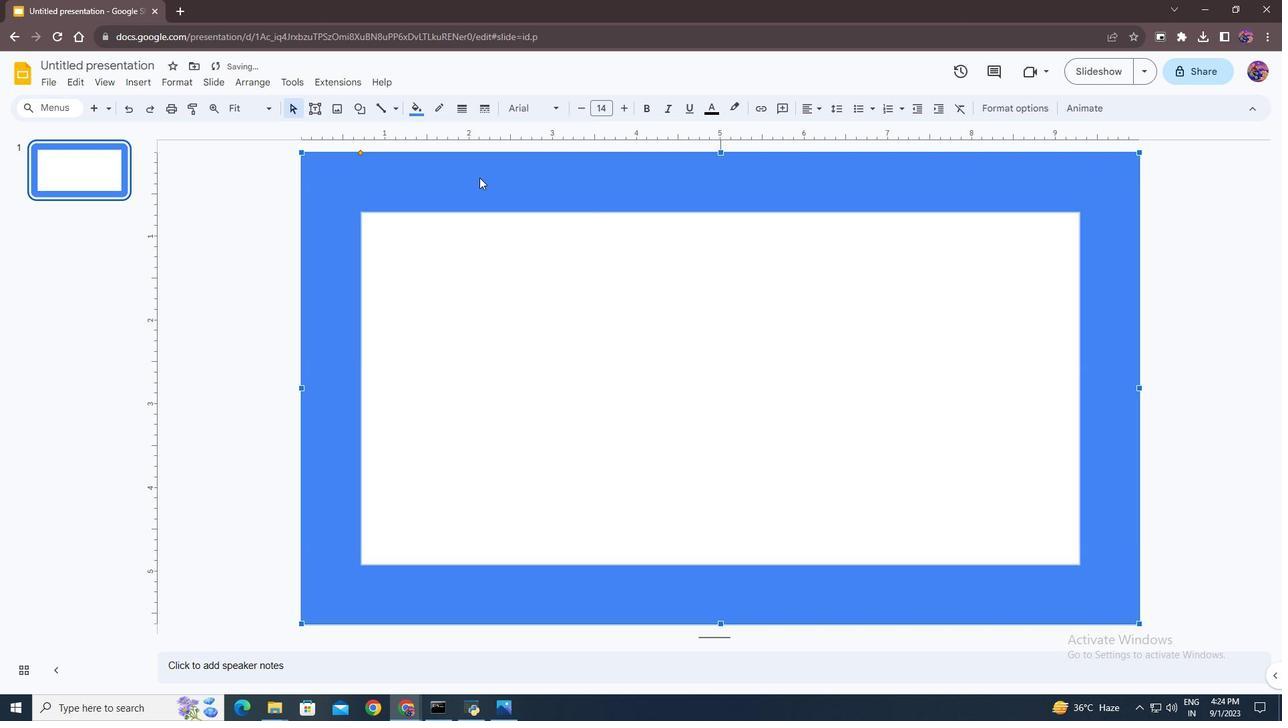 
Action: Mouse pressed left at (479, 177)
Screenshot: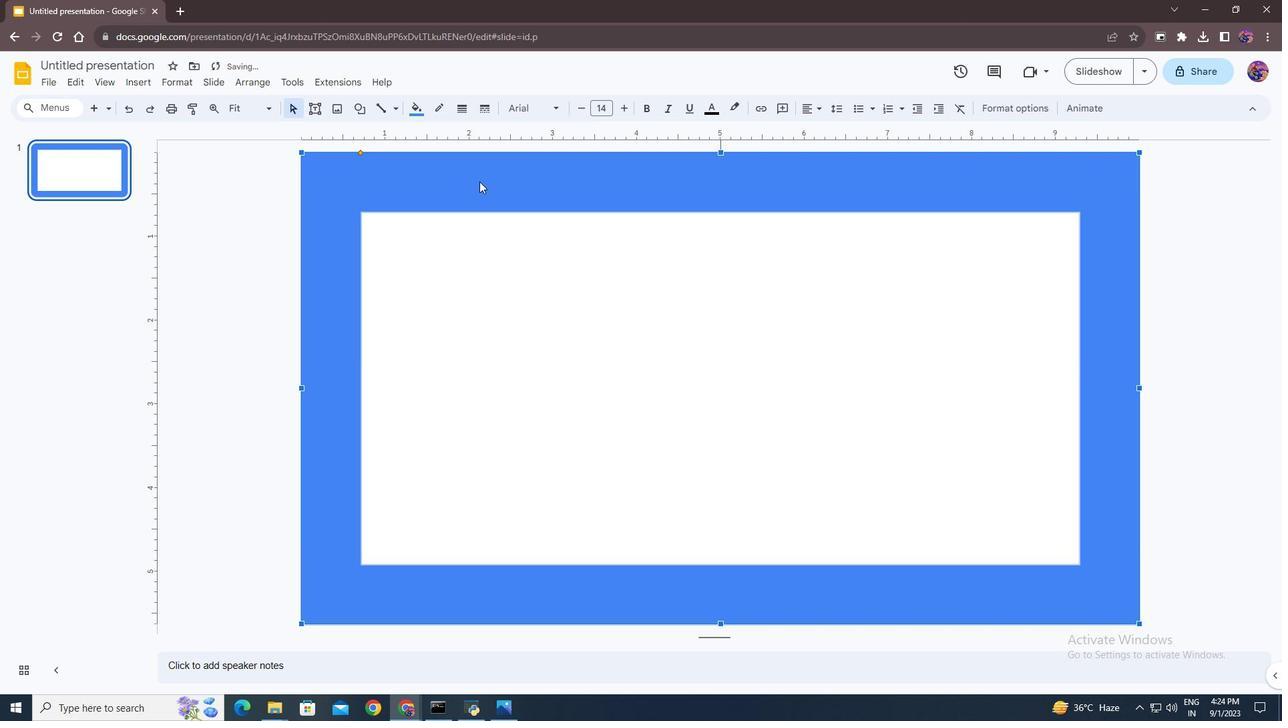 
Action: Mouse moved to (484, 308)
Screenshot: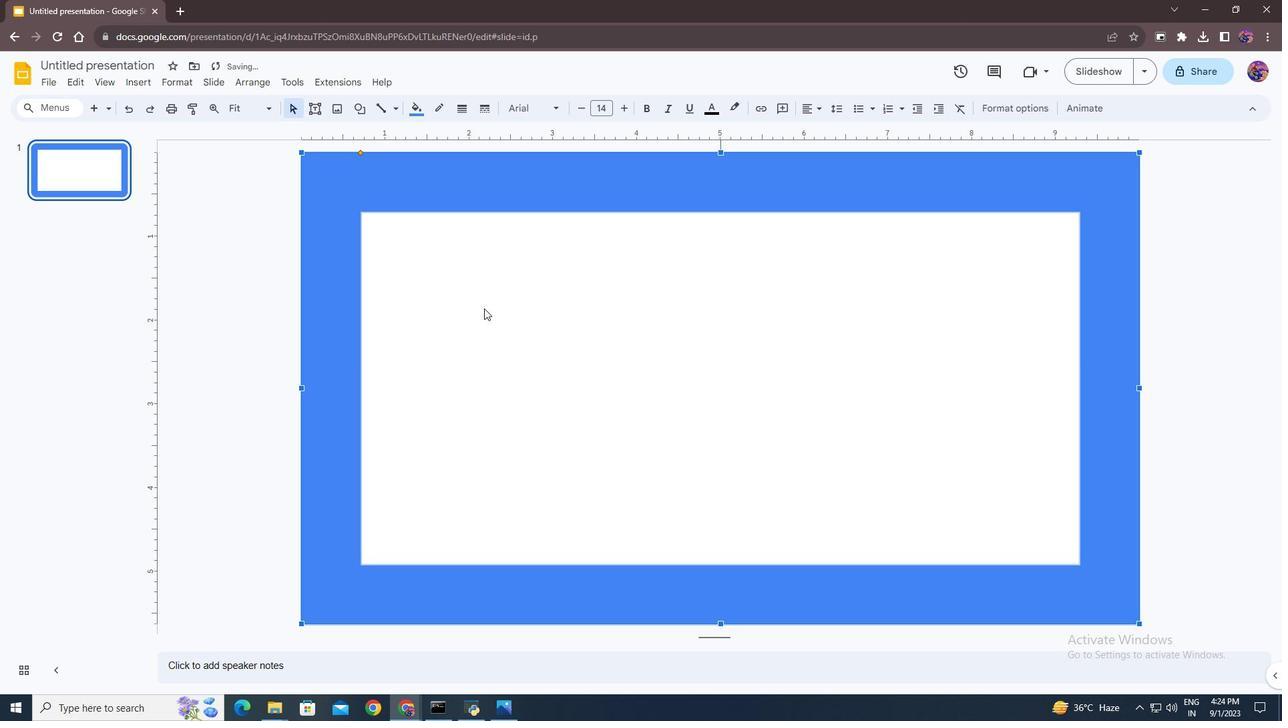 
Action: Mouse pressed left at (484, 308)
Screenshot: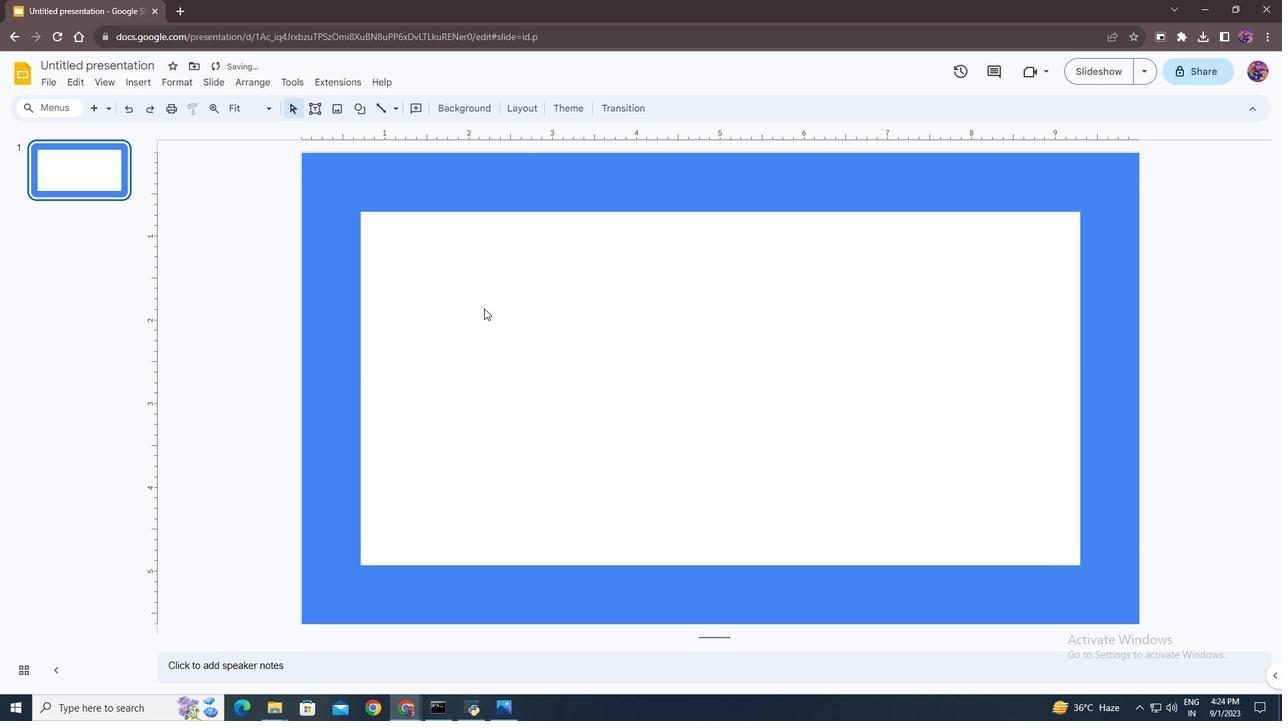 
Action: Mouse moved to (312, 107)
Screenshot: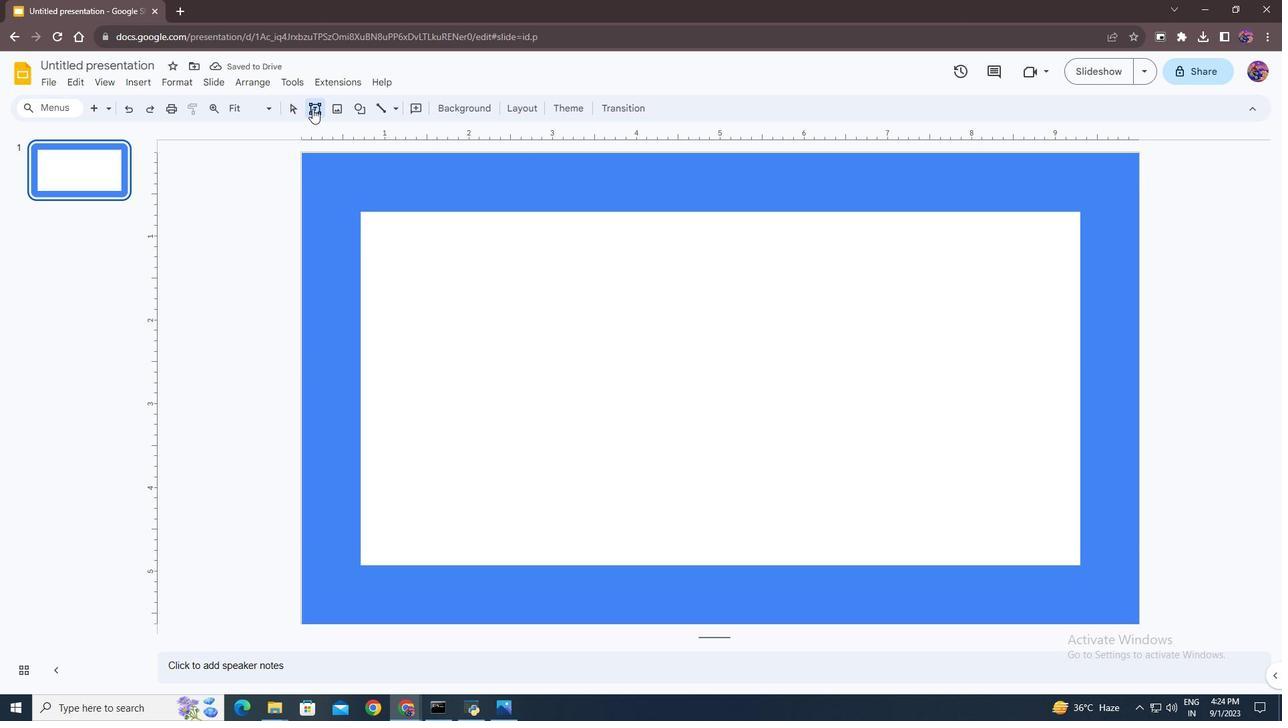 
Action: Mouse pressed left at (312, 107)
Screenshot: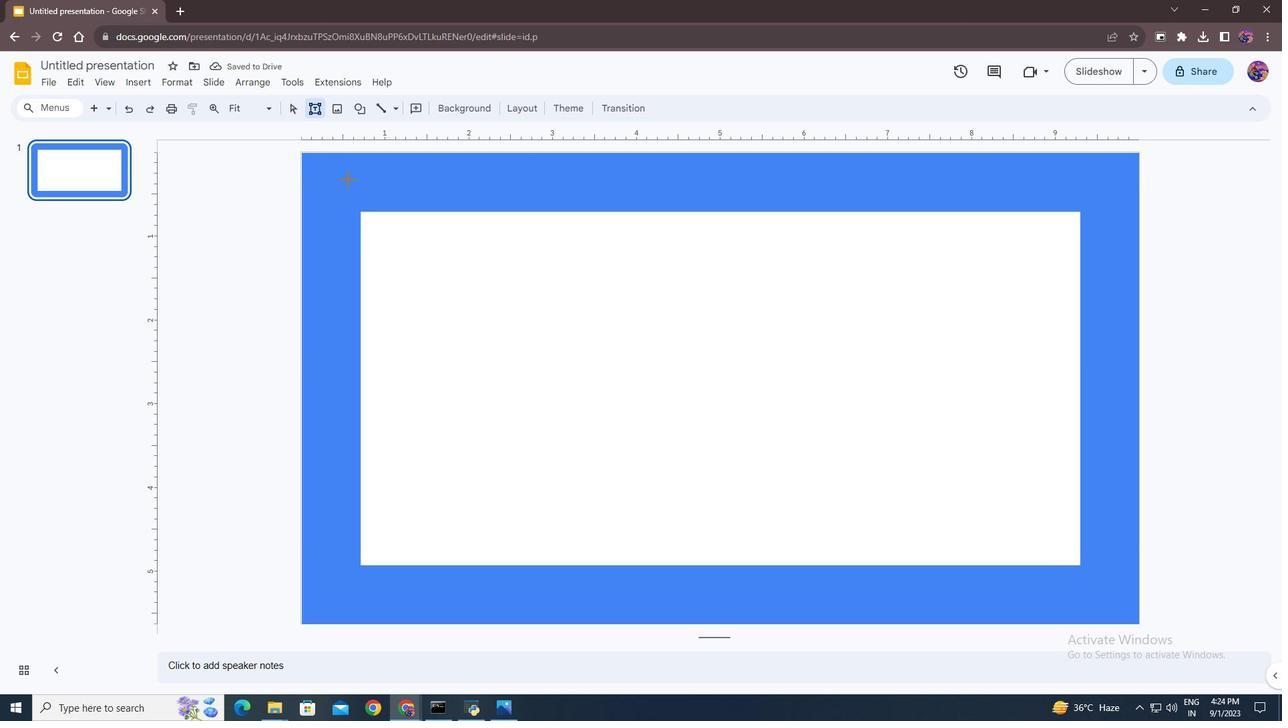 
Action: Mouse moved to (372, 224)
Screenshot: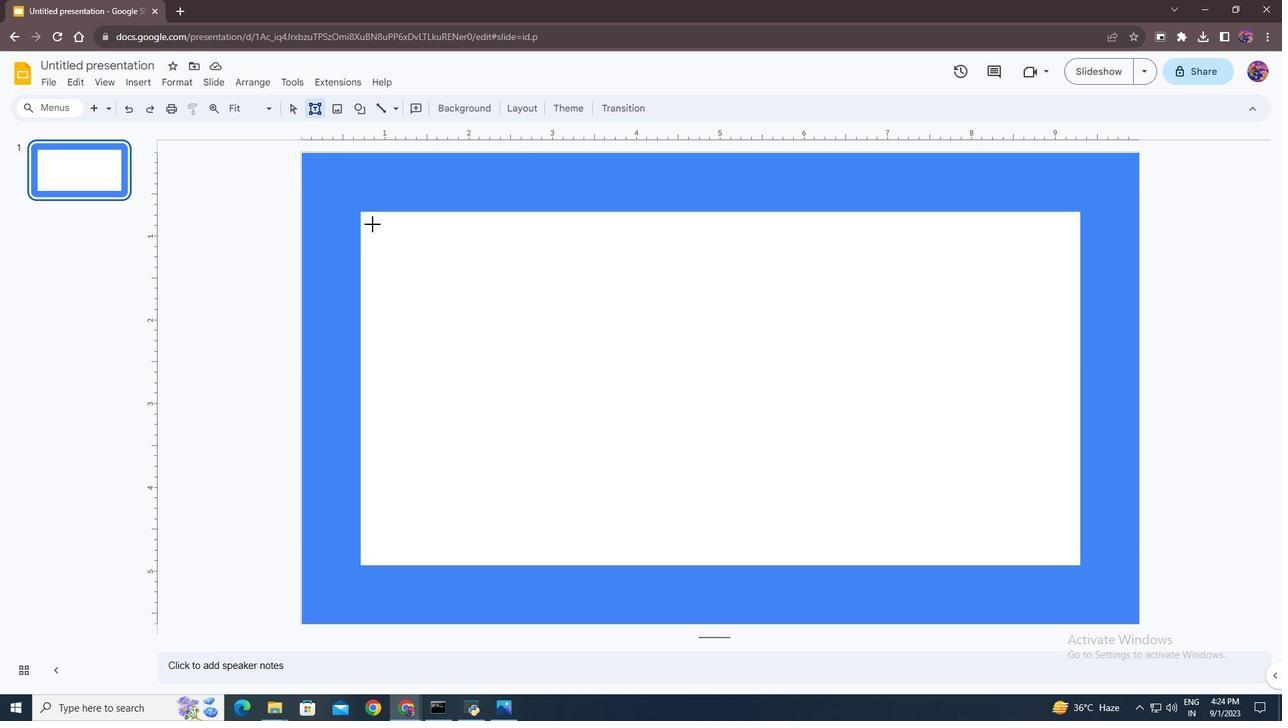 
Action: Mouse pressed left at (372, 224)
Screenshot: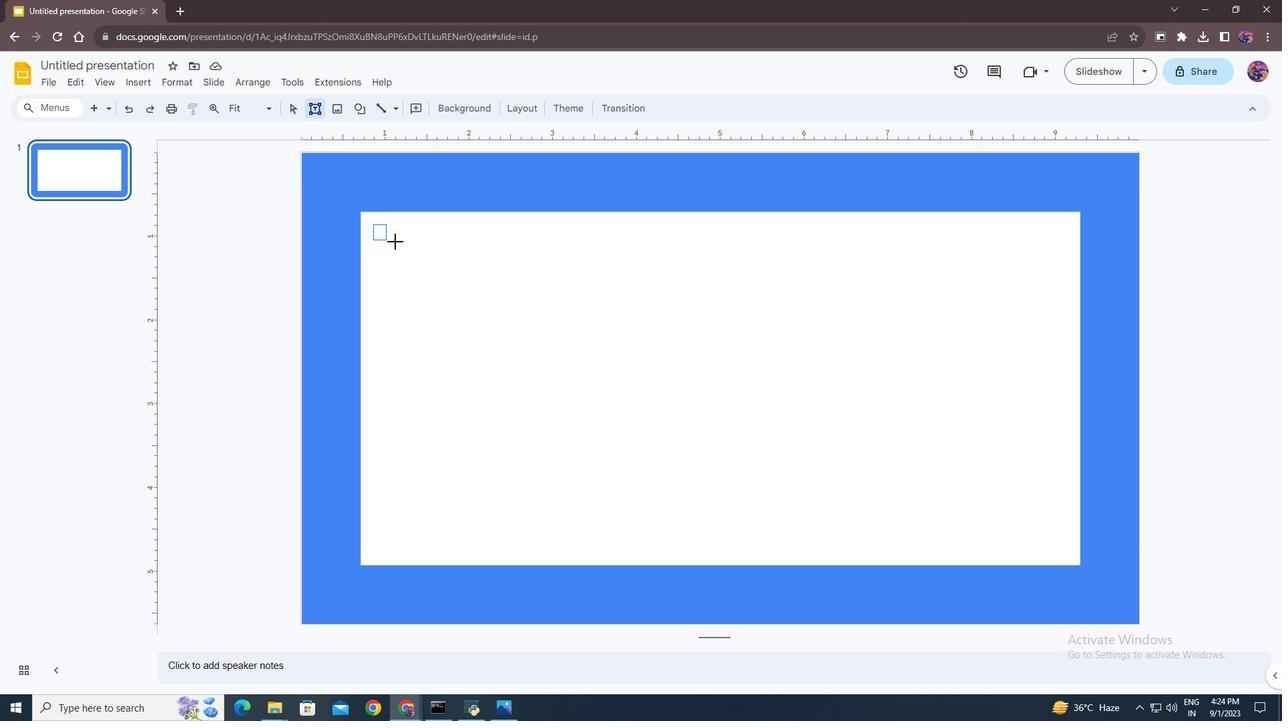 
Action: Mouse moved to (430, 245)
Screenshot: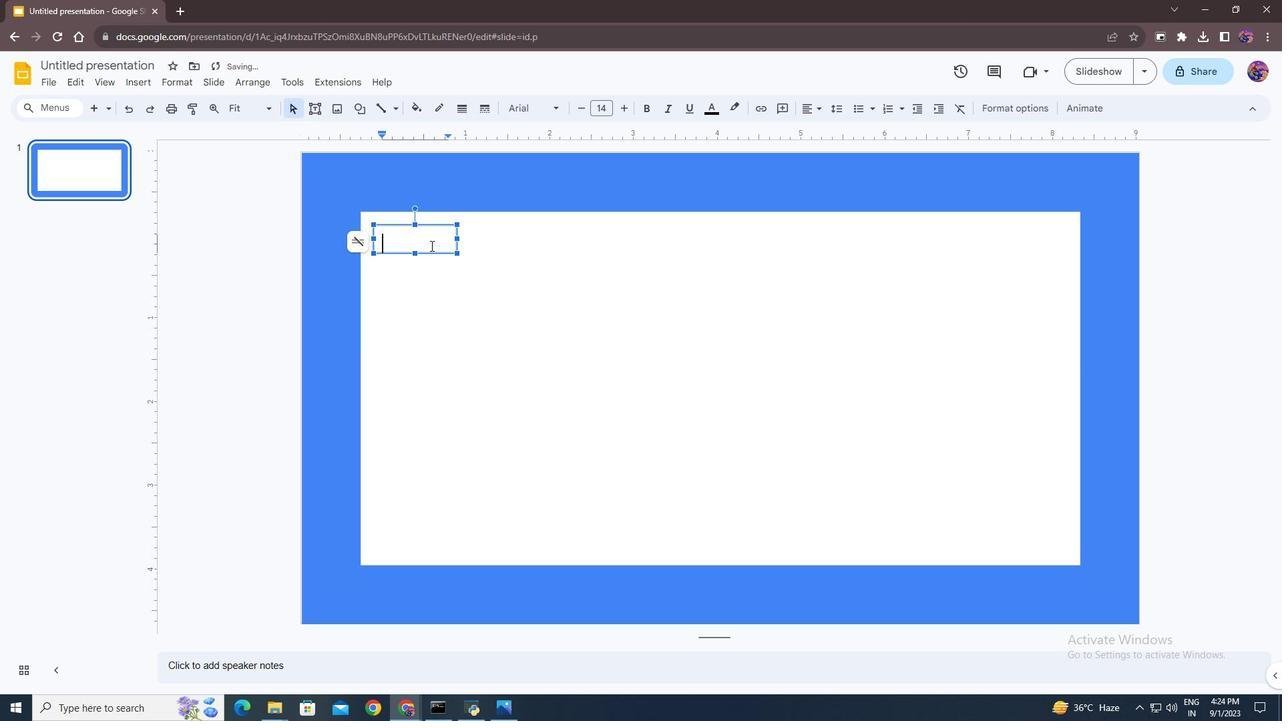 
Action: Key pressed <Key.shift>Home
Screenshot: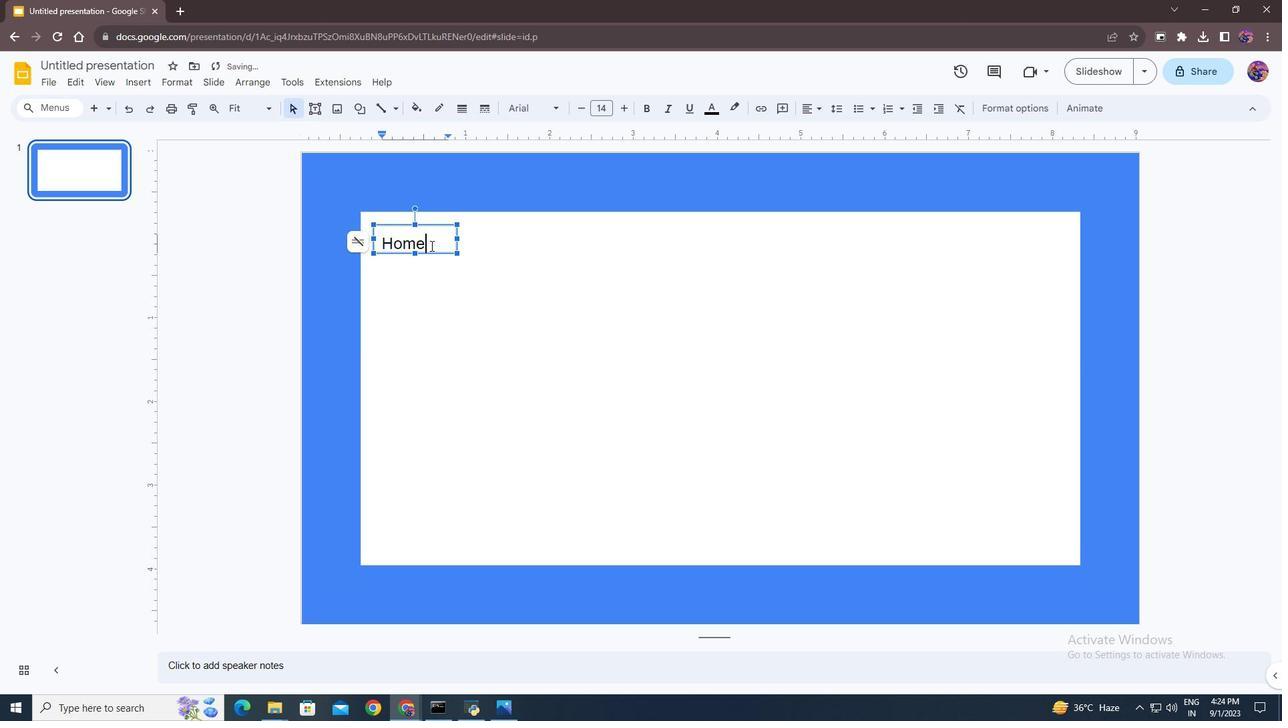 
Action: Mouse moved to (457, 237)
Screenshot: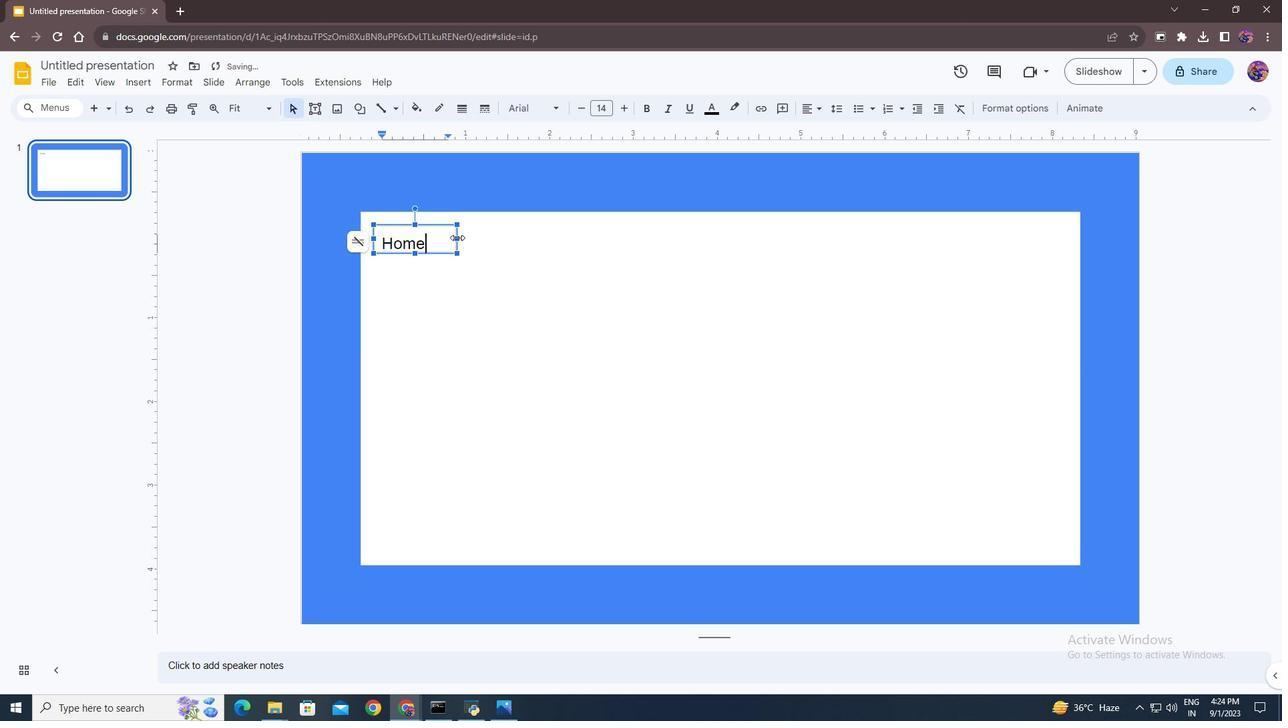 
Action: Mouse pressed left at (457, 237)
Screenshot: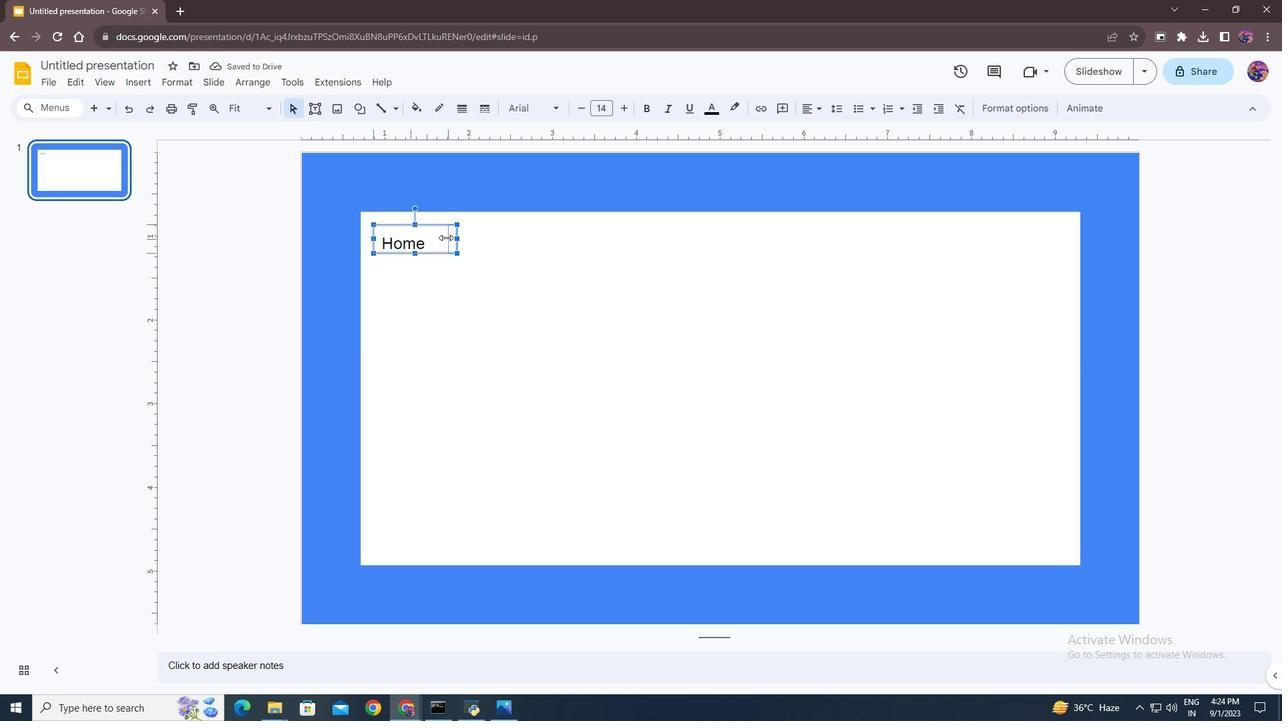
Action: Mouse moved to (492, 247)
Screenshot: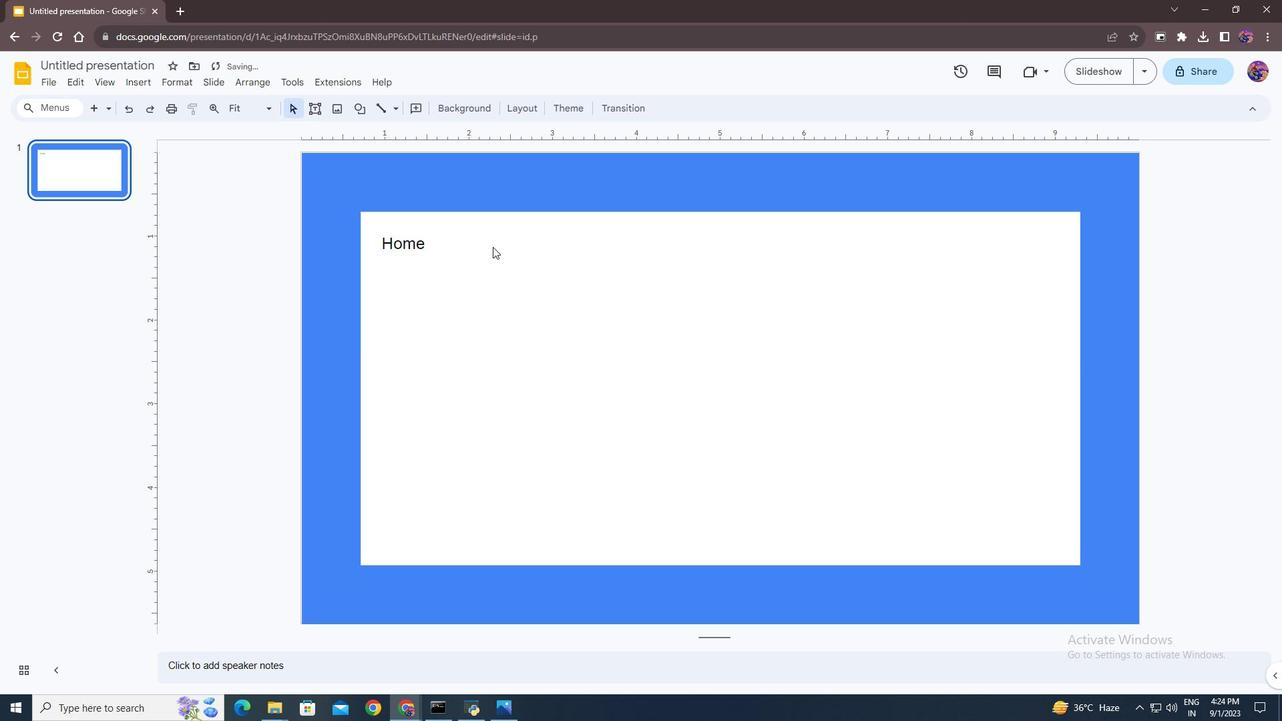 
Action: Mouse pressed left at (492, 247)
Screenshot: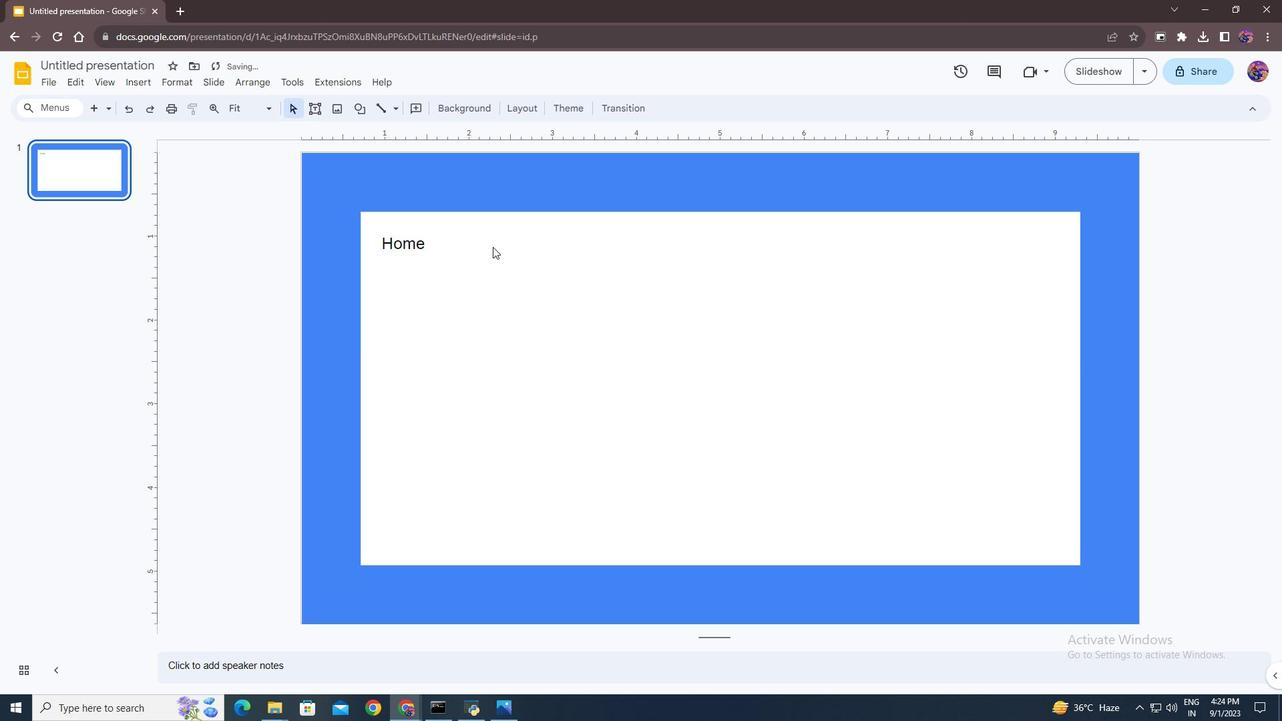 
Action: Mouse moved to (315, 104)
Screenshot: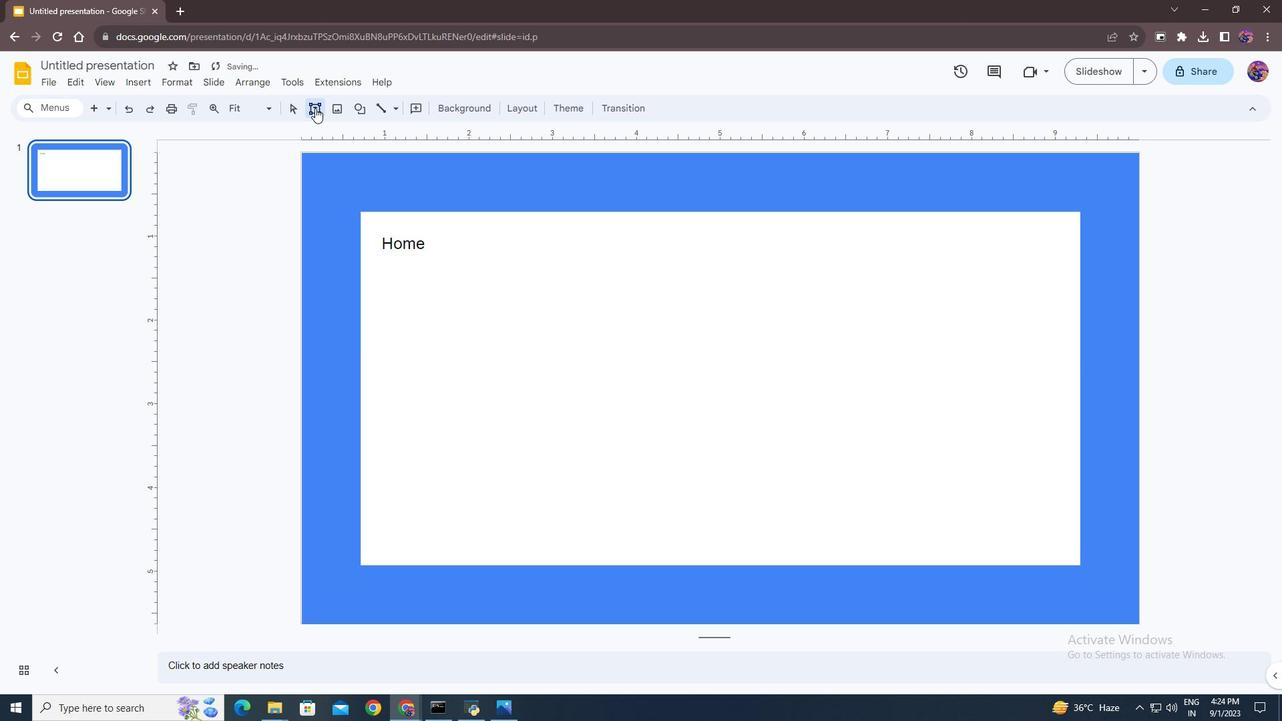 
Action: Mouse pressed left at (315, 104)
Screenshot: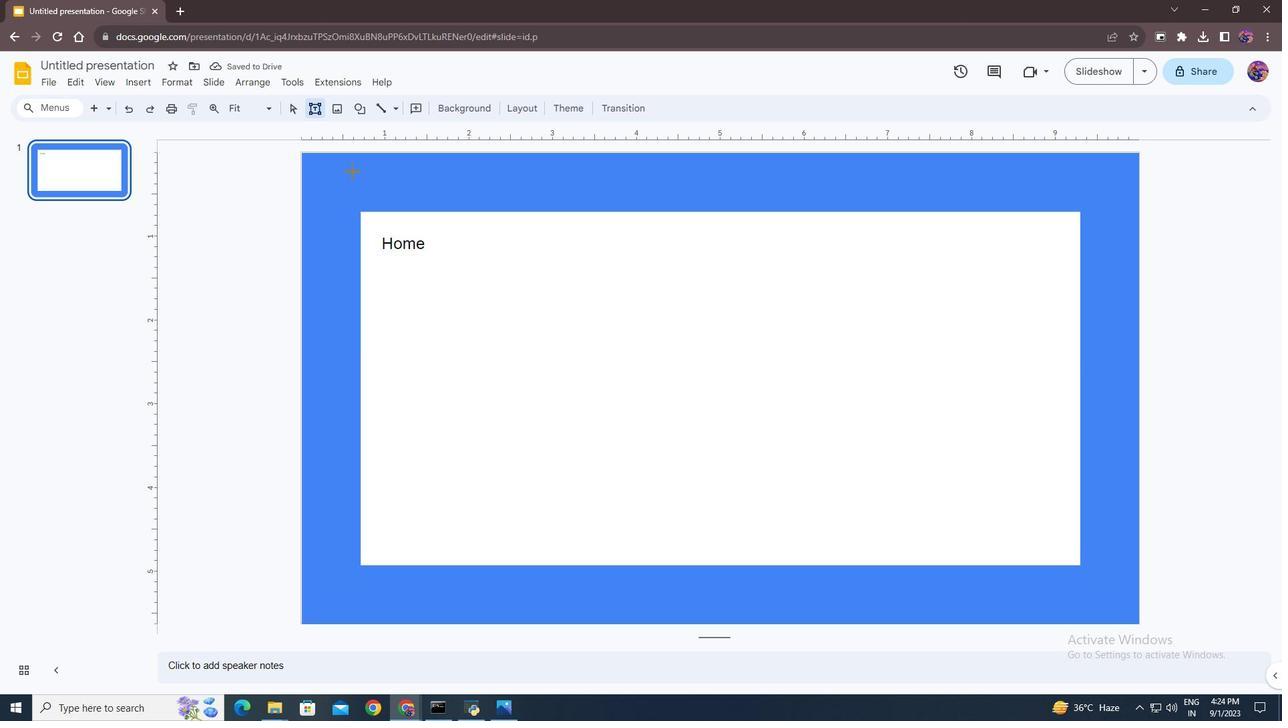 
Action: Mouse moved to (476, 231)
Screenshot: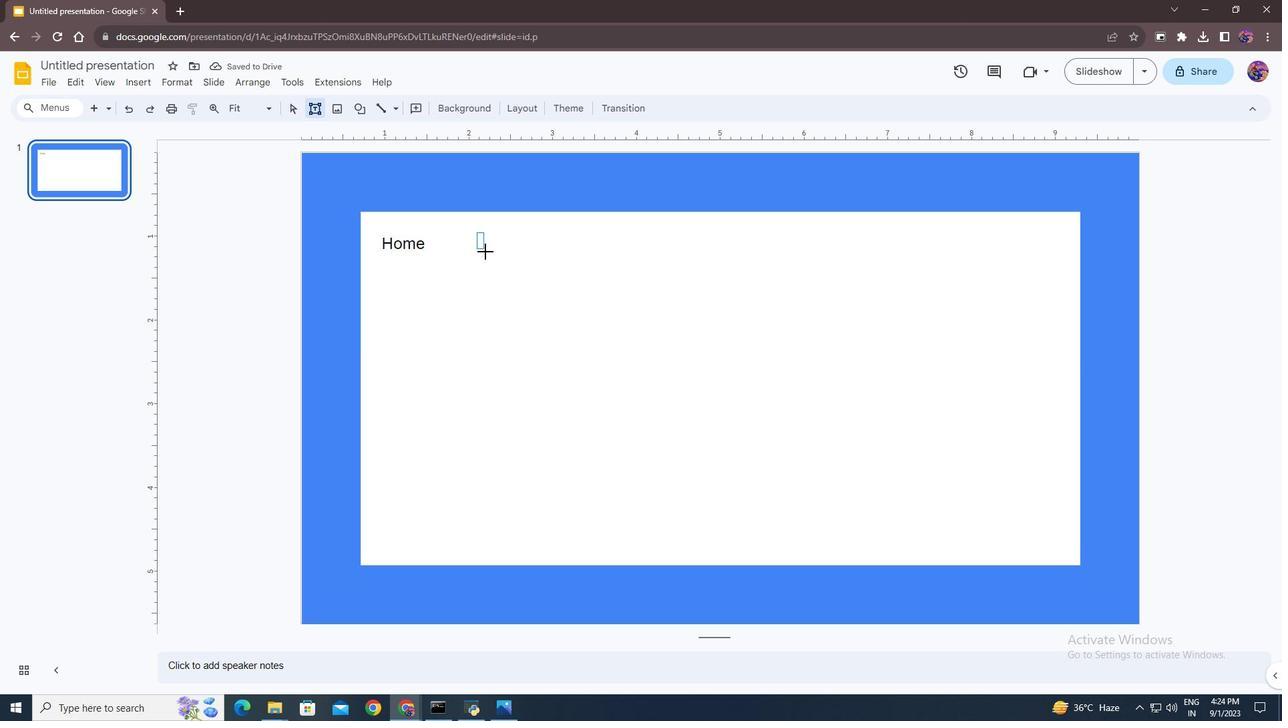 
Action: Mouse pressed left at (476, 231)
Screenshot: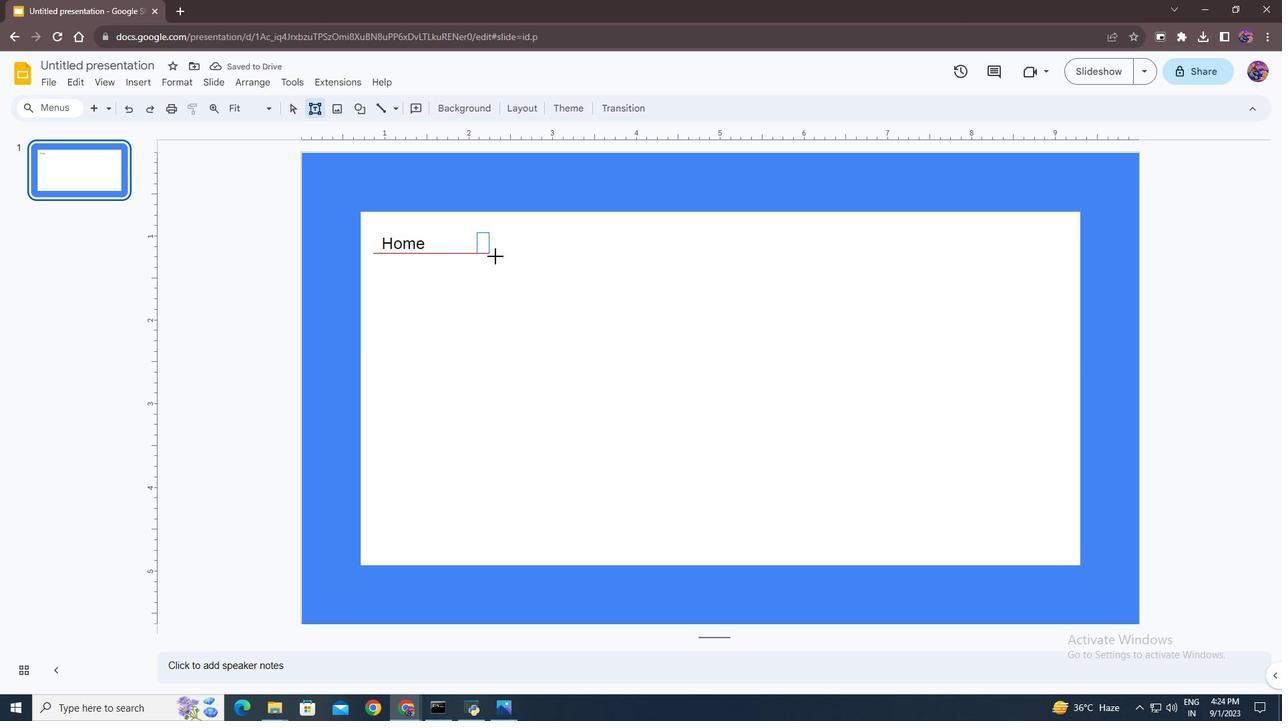 
Action: Mouse moved to (516, 231)
Screenshot: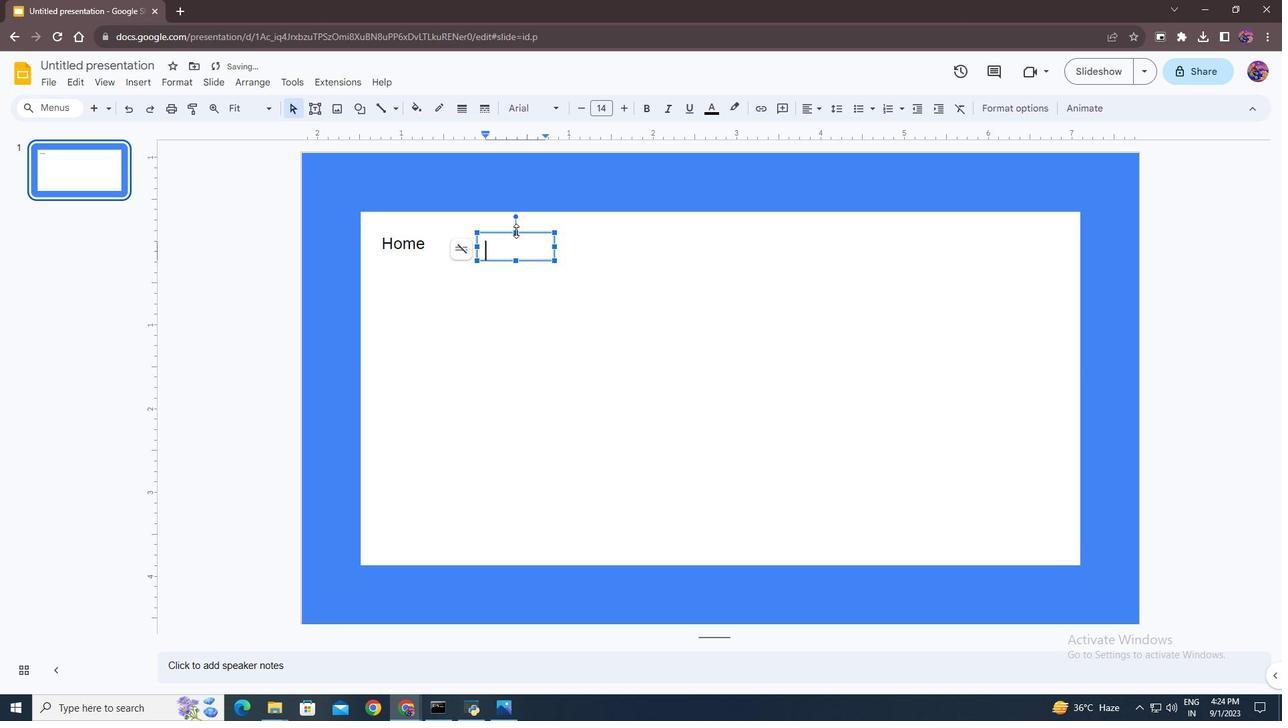 
Action: Mouse pressed left at (516, 231)
Screenshot: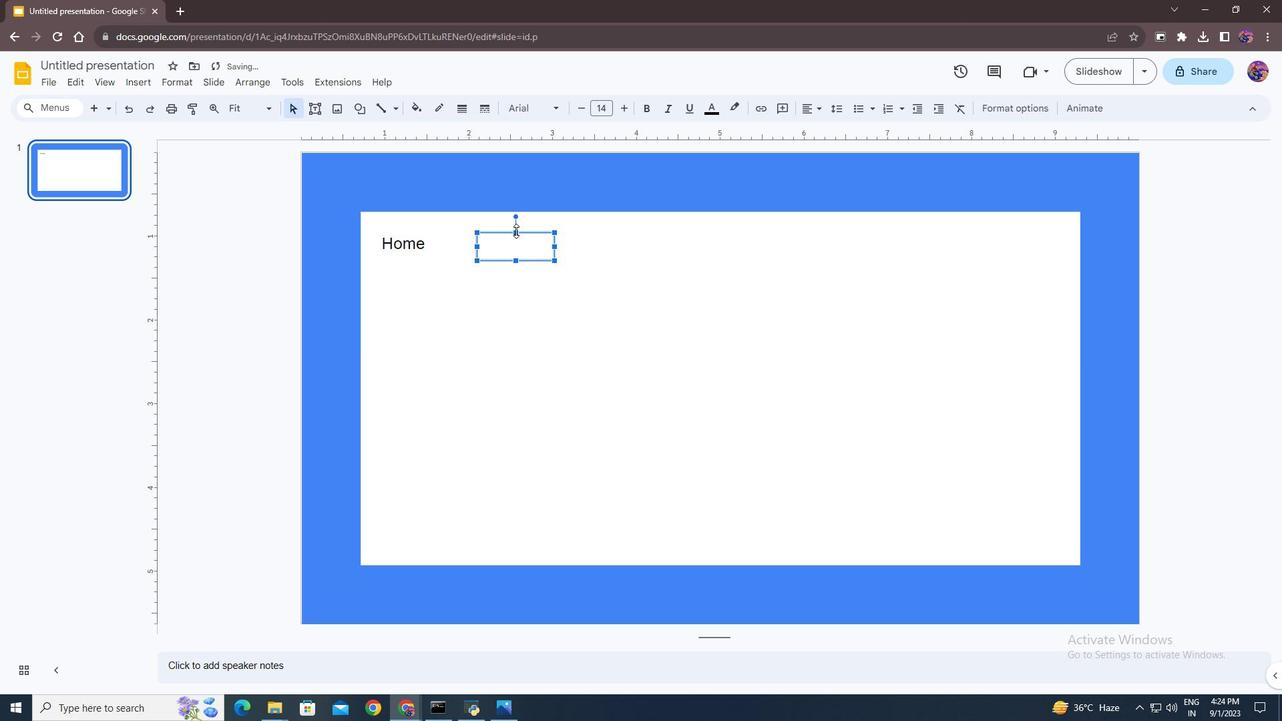 
Action: Mouse moved to (505, 247)
Screenshot: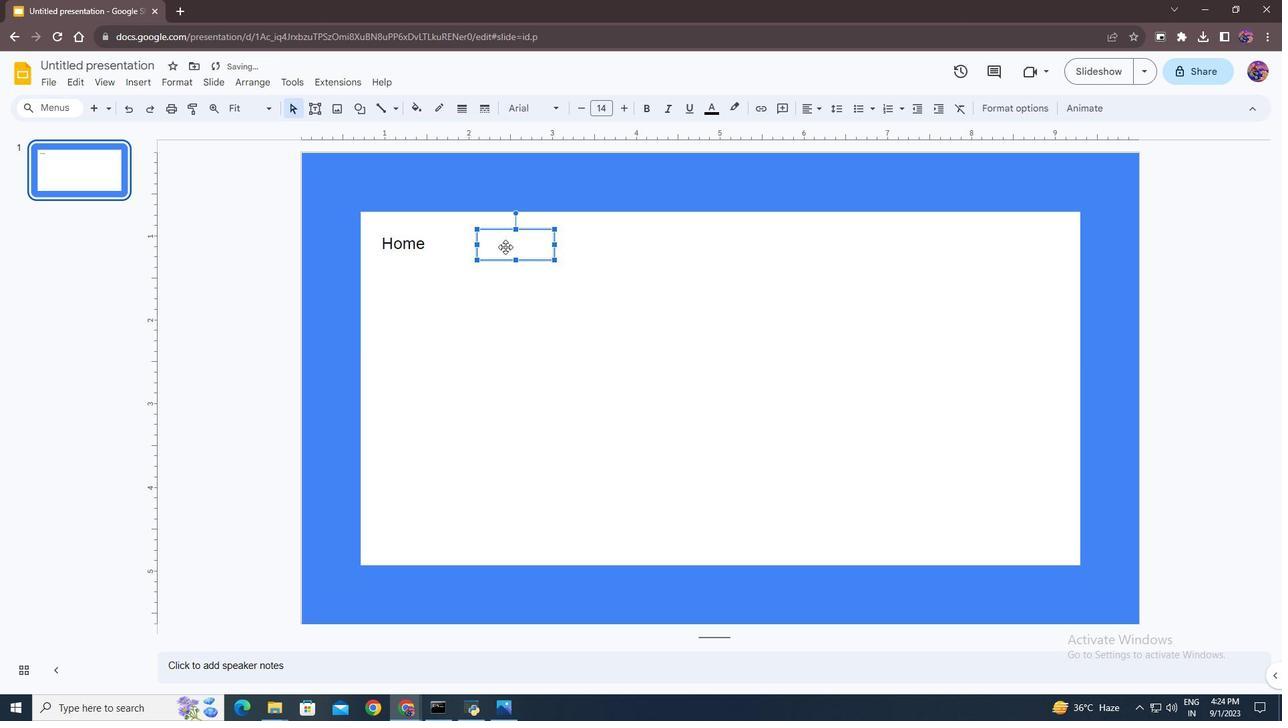 
Action: Mouse pressed left at (505, 247)
Screenshot: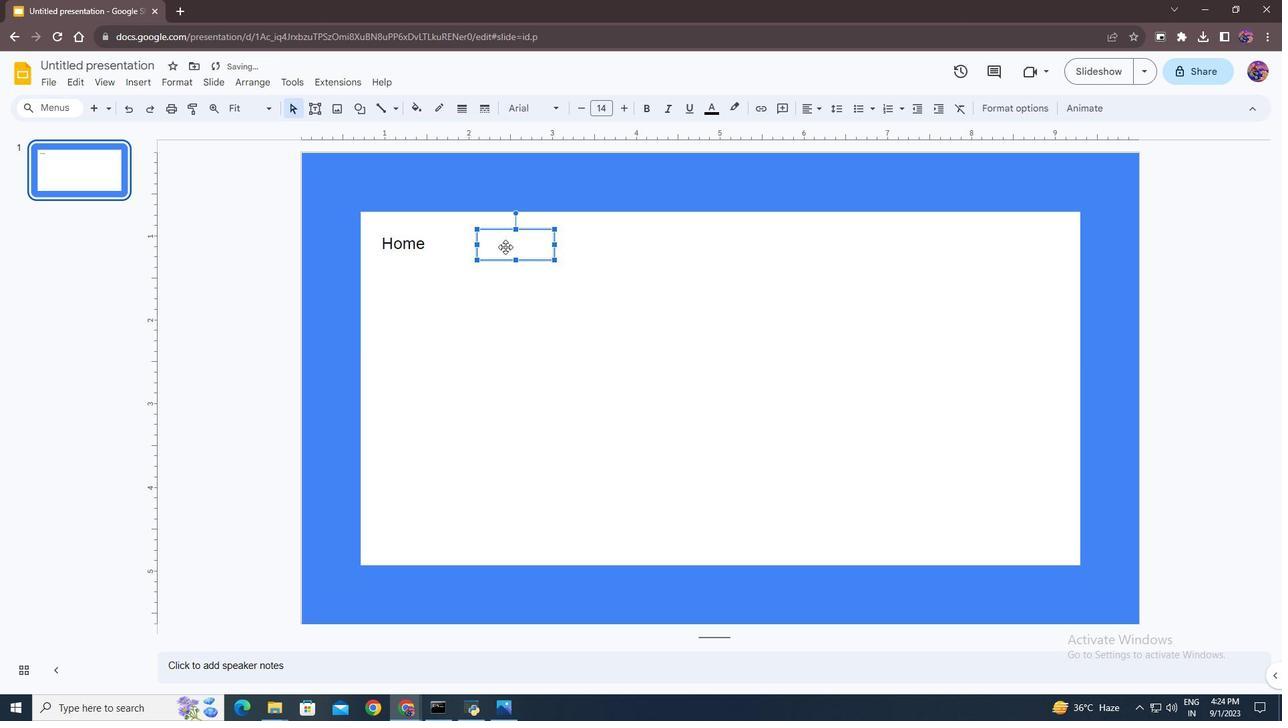 
Action: Key pressed <Key.shift><Key.shift><Key.shift><Key.shift><Key.shift><Key.shift>Products
Screenshot: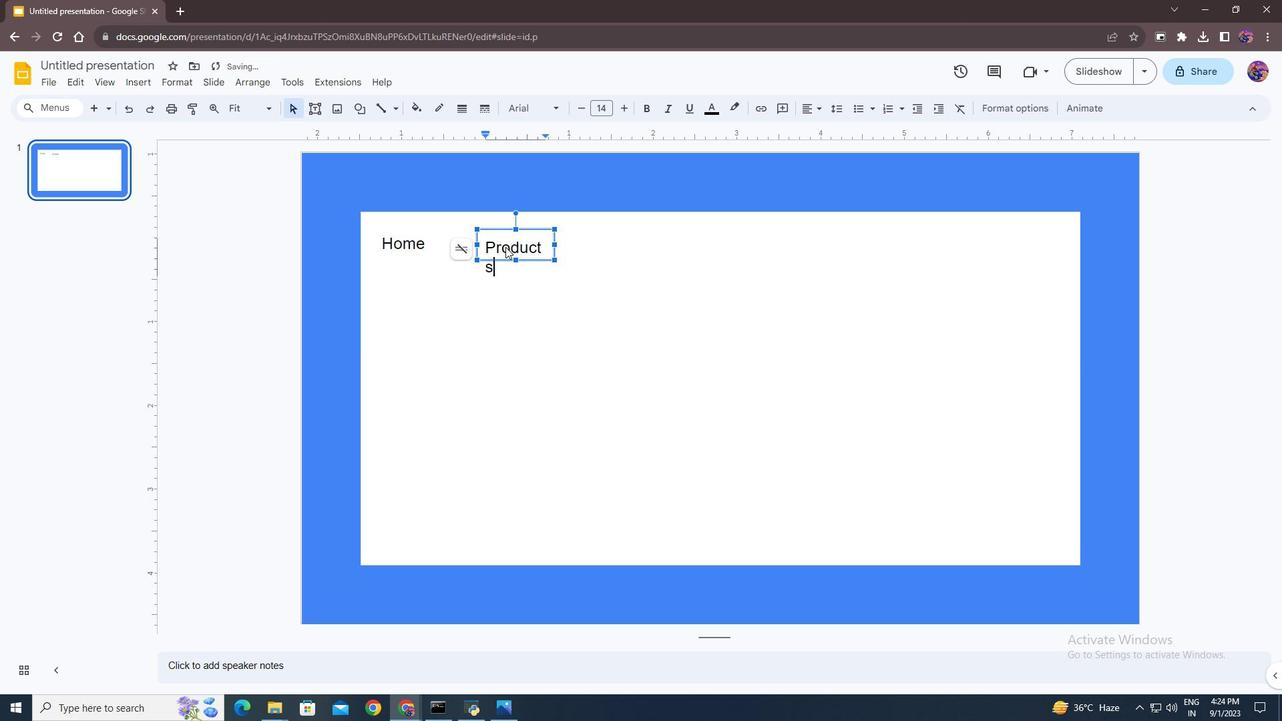 
Action: Mouse moved to (552, 245)
Screenshot: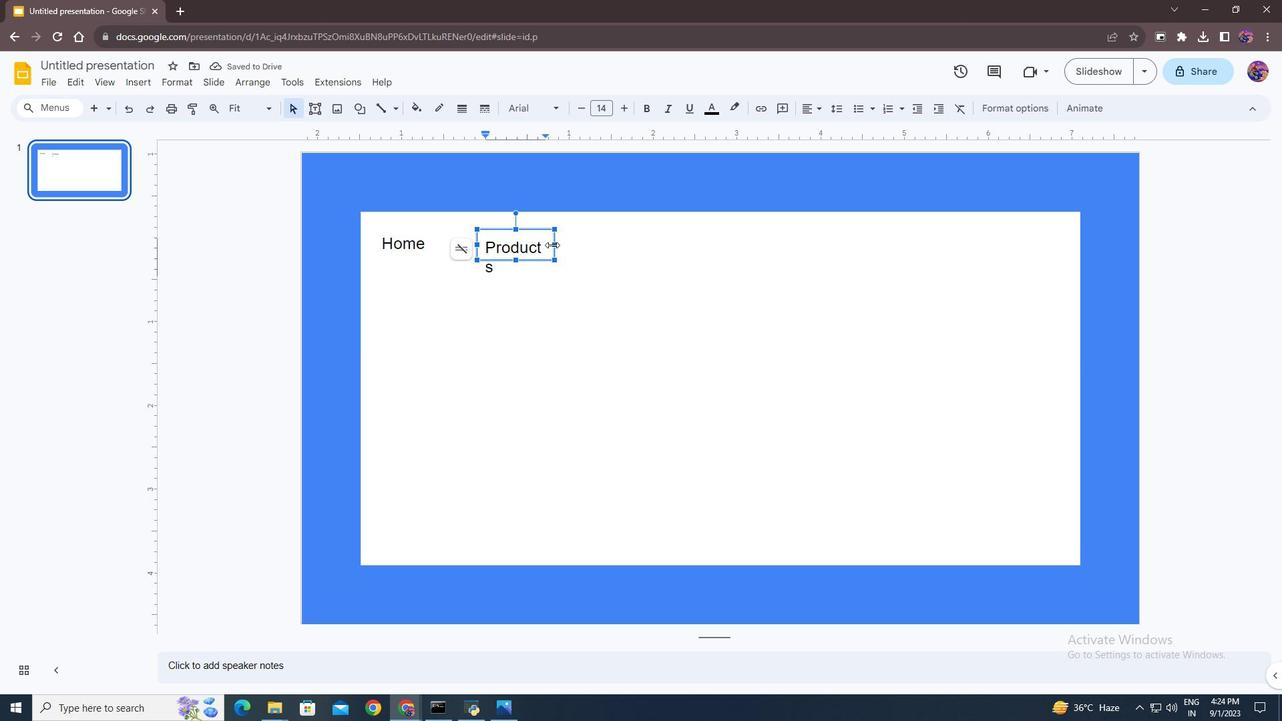 
Action: Mouse pressed left at (552, 245)
Screenshot: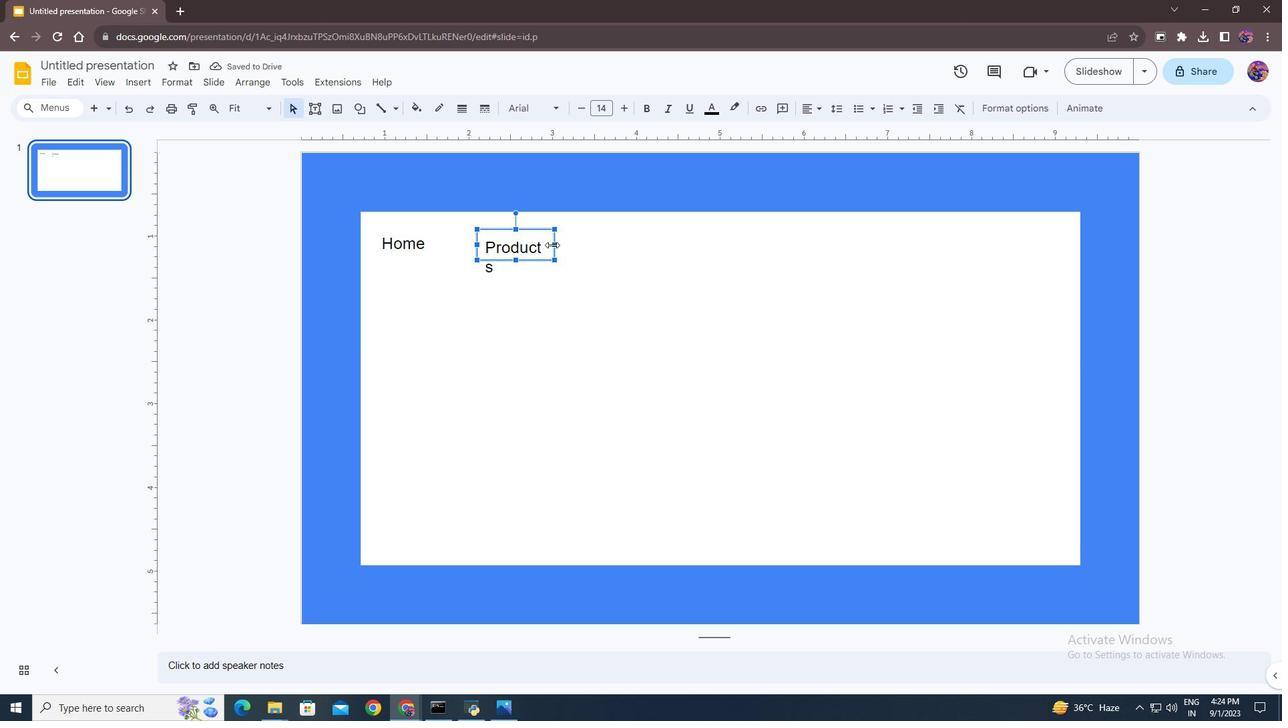 
Action: Mouse moved to (518, 235)
Screenshot: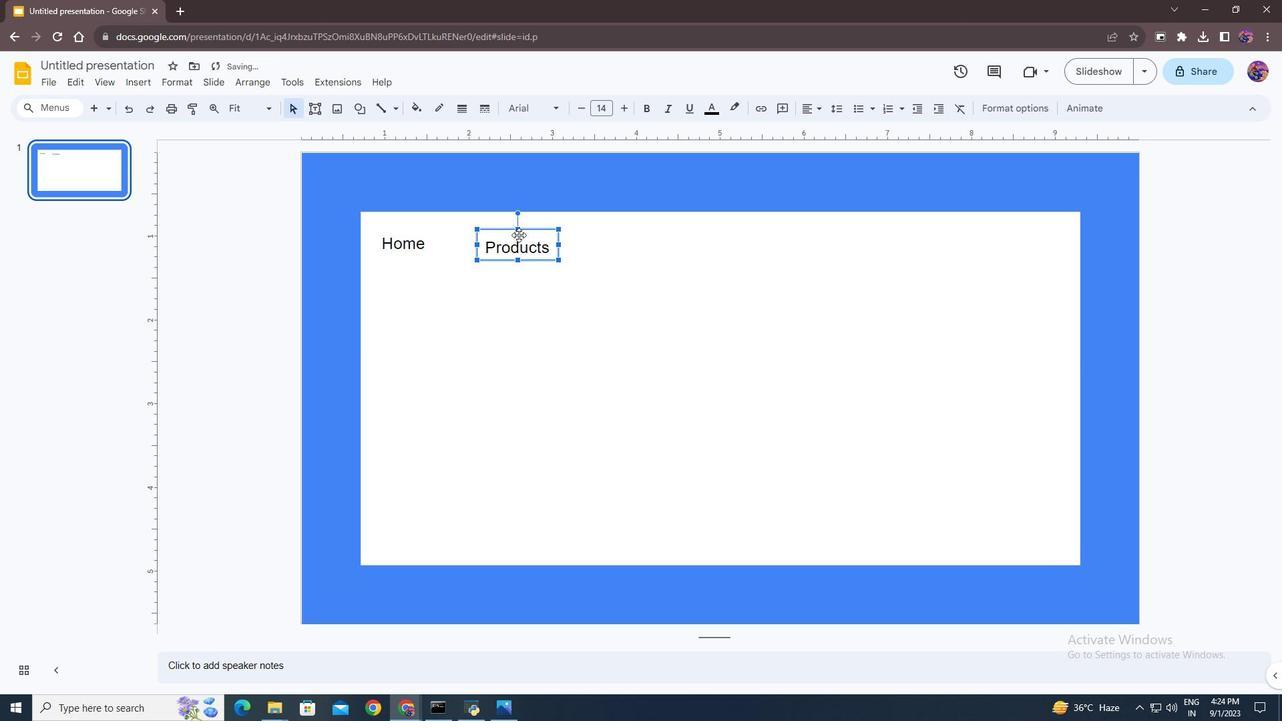 
Action: Mouse pressed left at (518, 235)
Screenshot: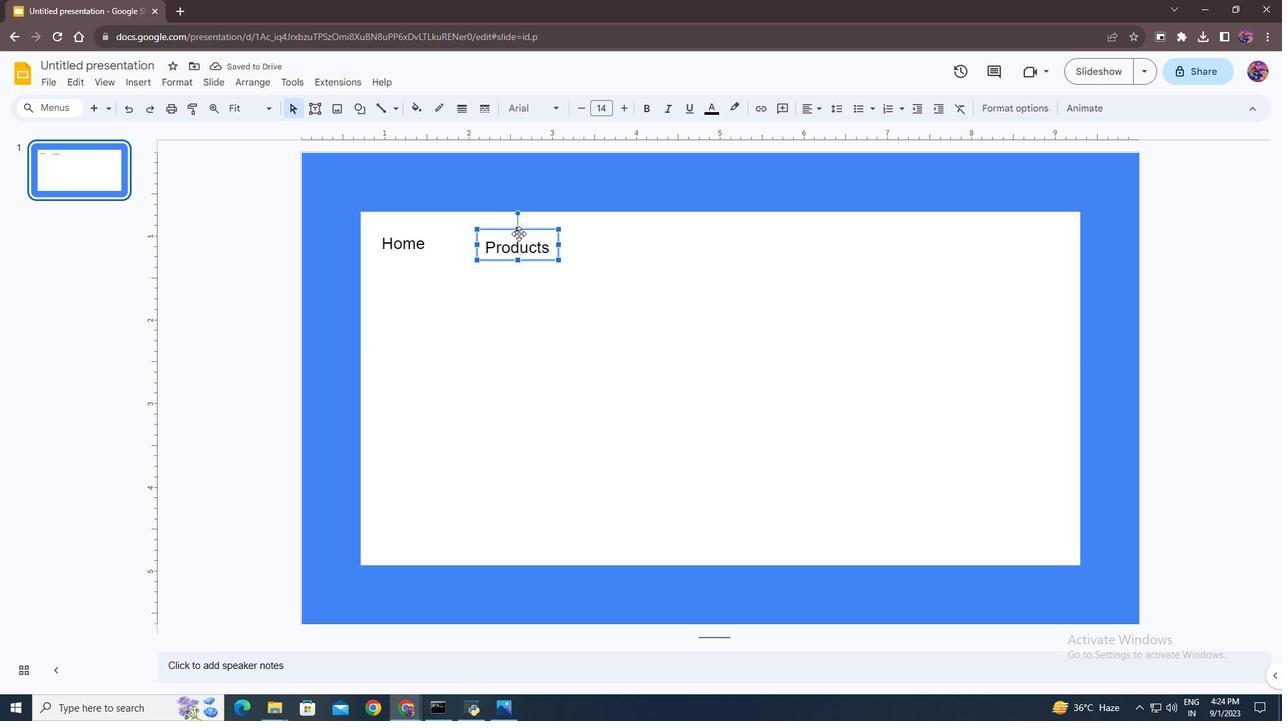 
Action: Mouse moved to (641, 243)
Screenshot: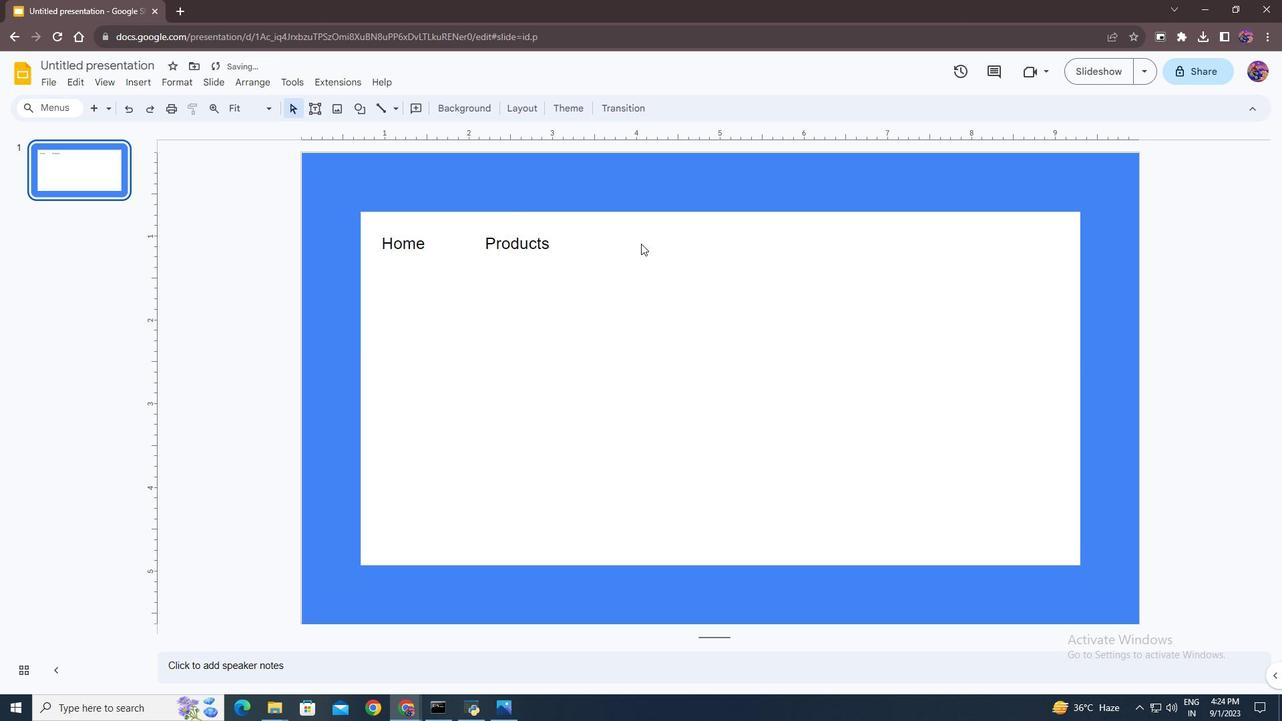 
Action: Mouse pressed left at (641, 243)
Screenshot: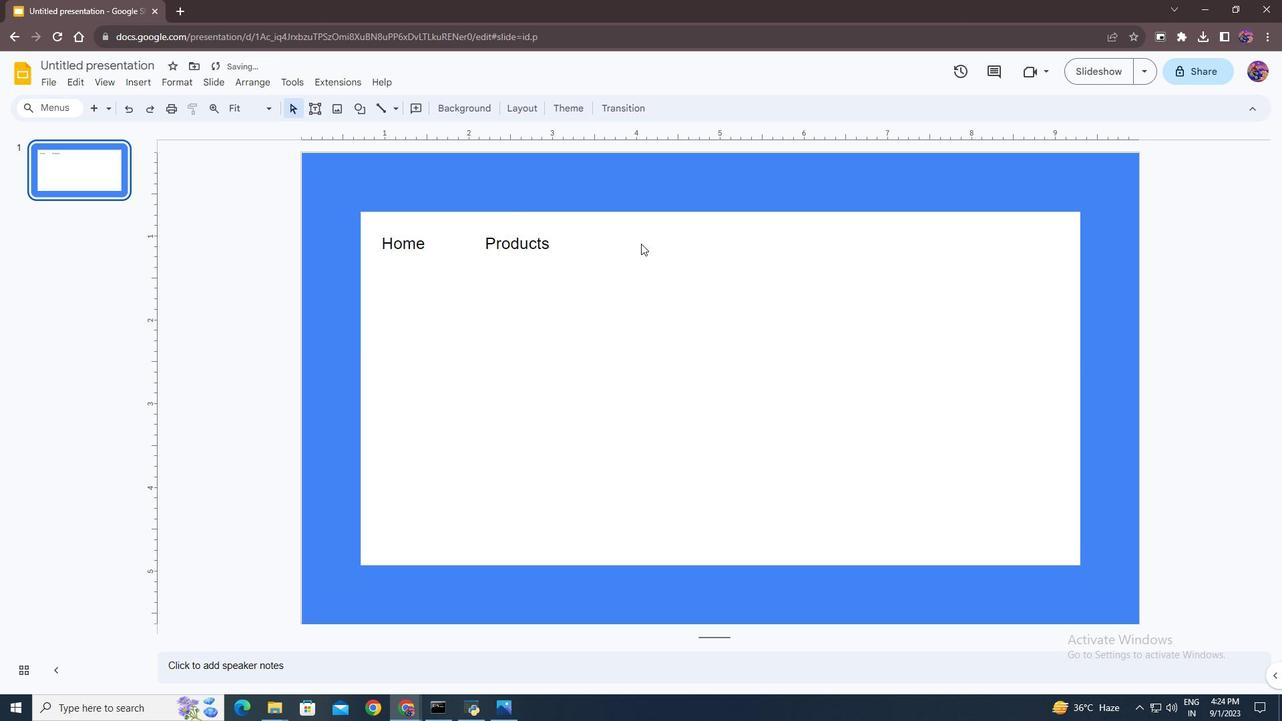 
Action: Mouse moved to (512, 239)
Screenshot: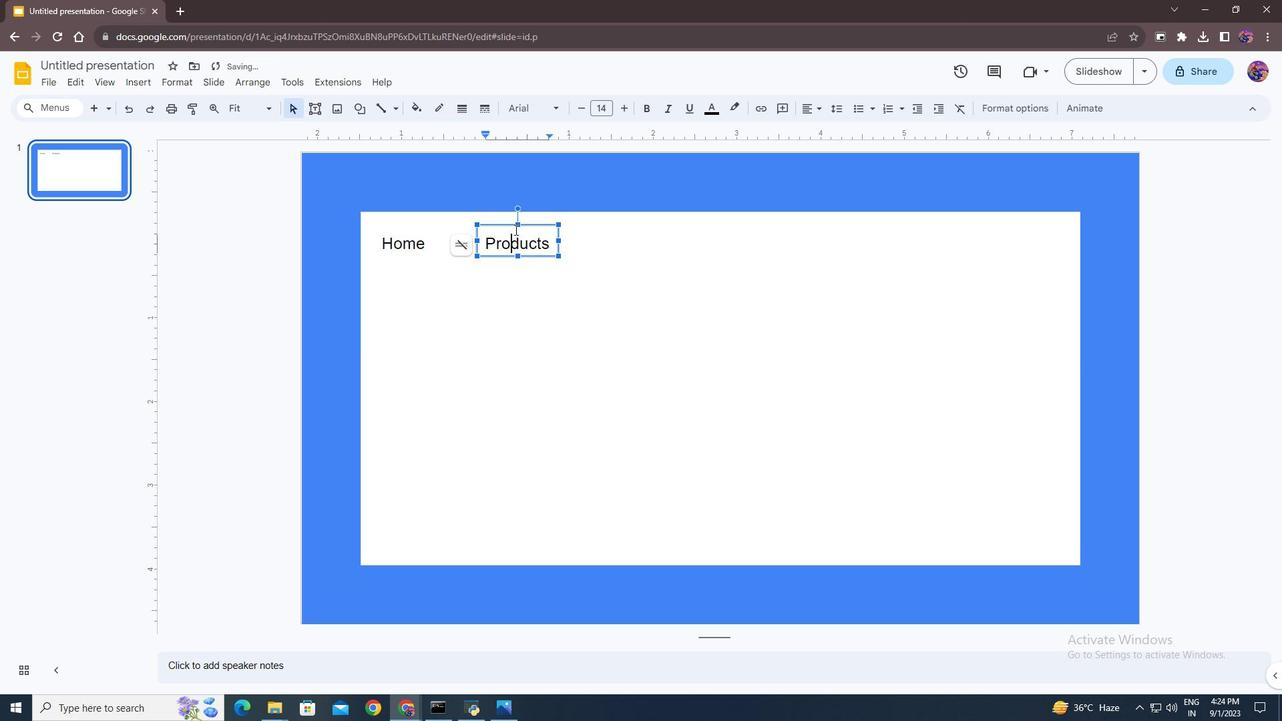 
Action: Mouse pressed left at (512, 239)
Screenshot: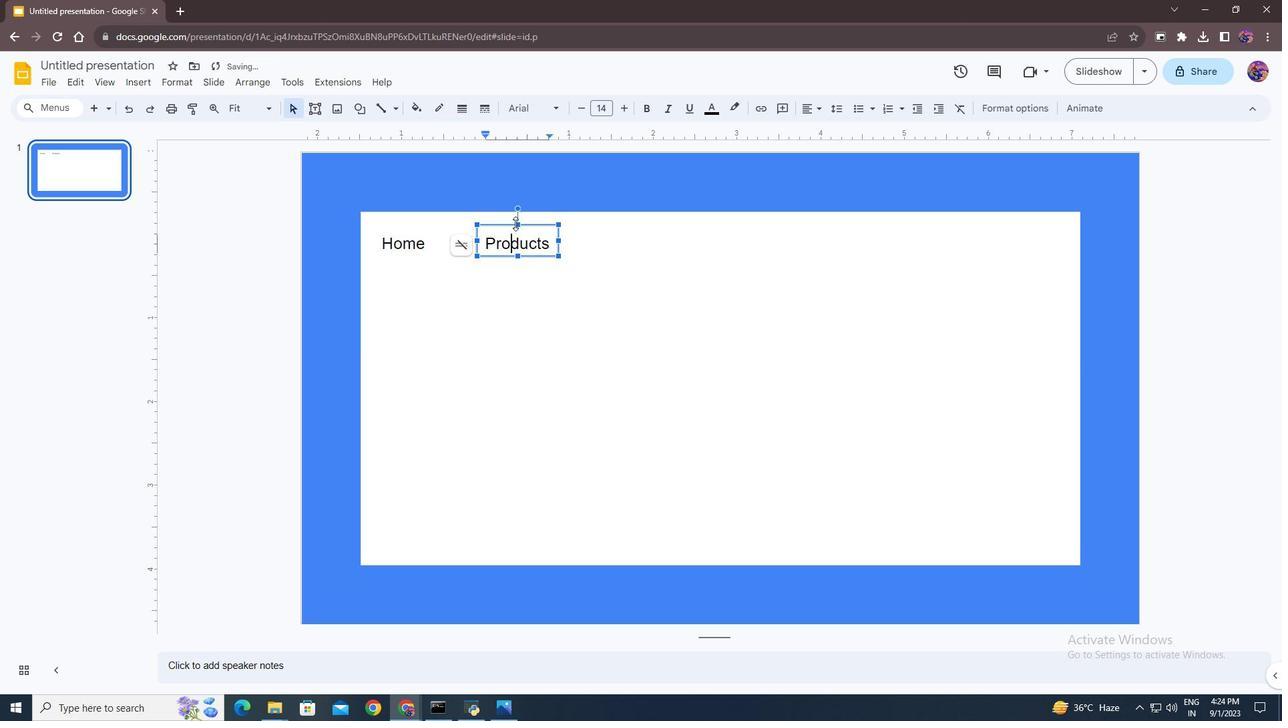 
Action: Mouse moved to (522, 226)
Screenshot: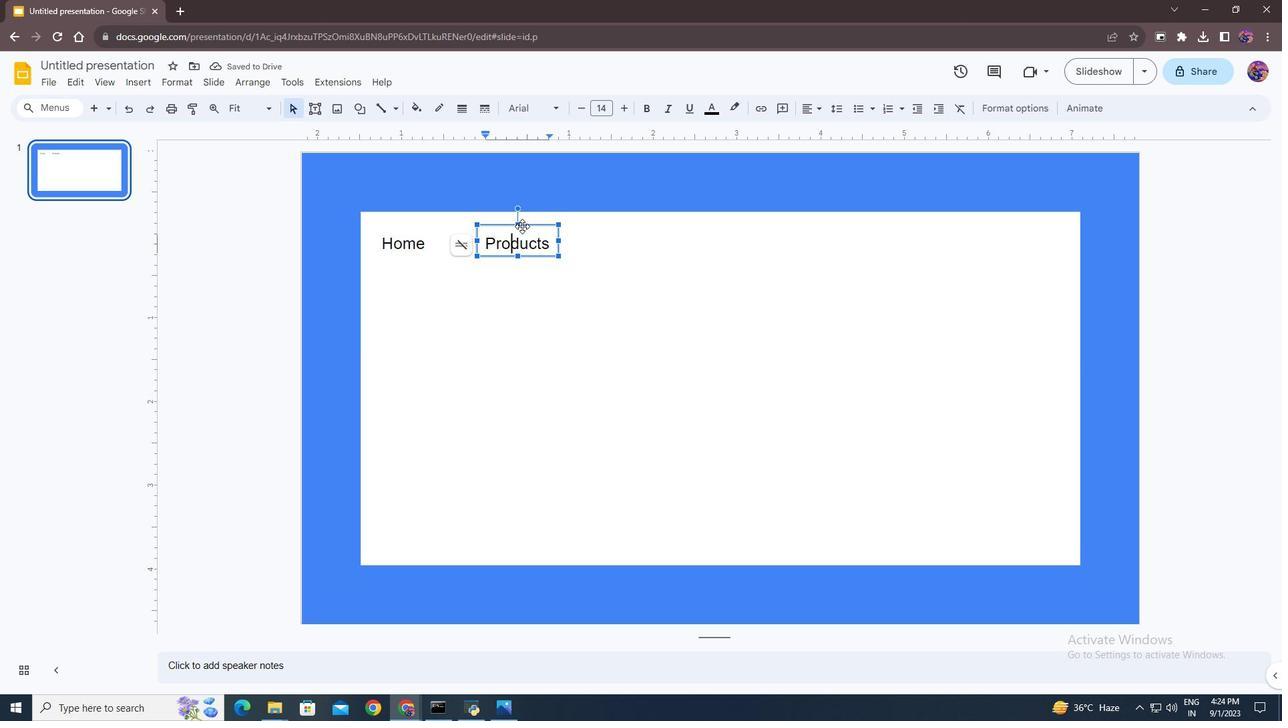 
Action: Mouse pressed left at (522, 226)
Screenshot: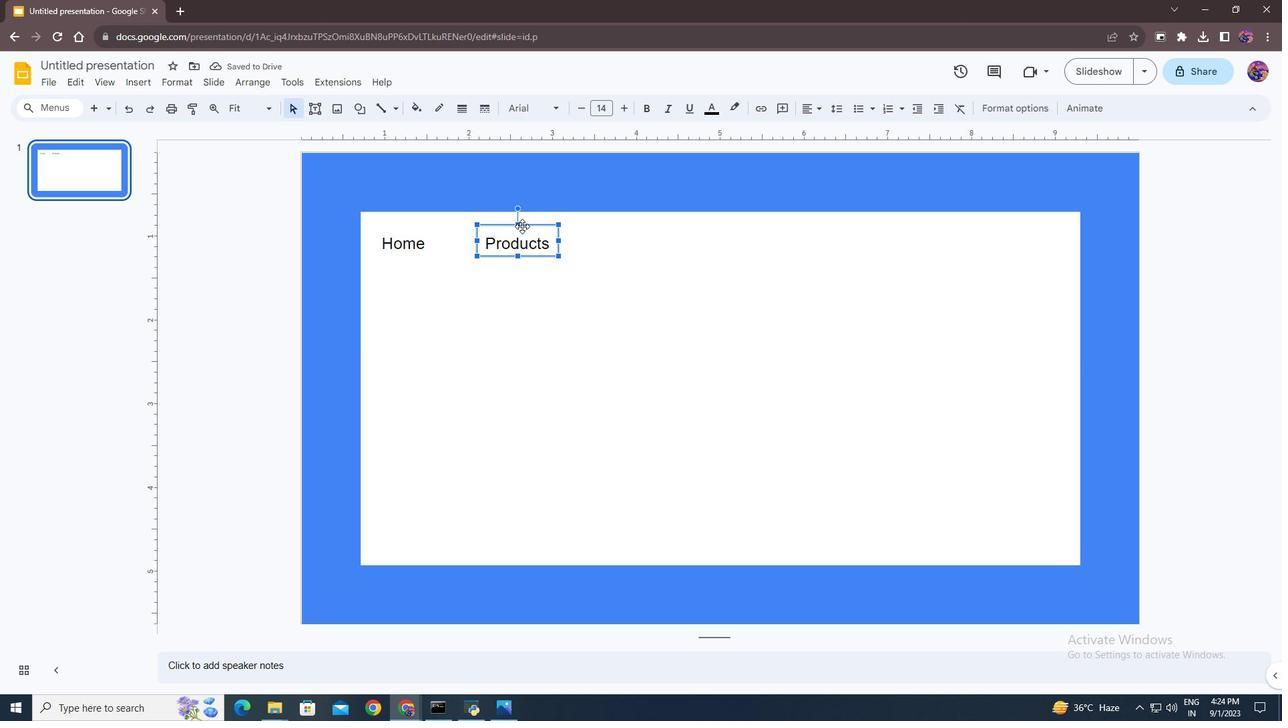 
Action: Mouse moved to (580, 233)
Screenshot: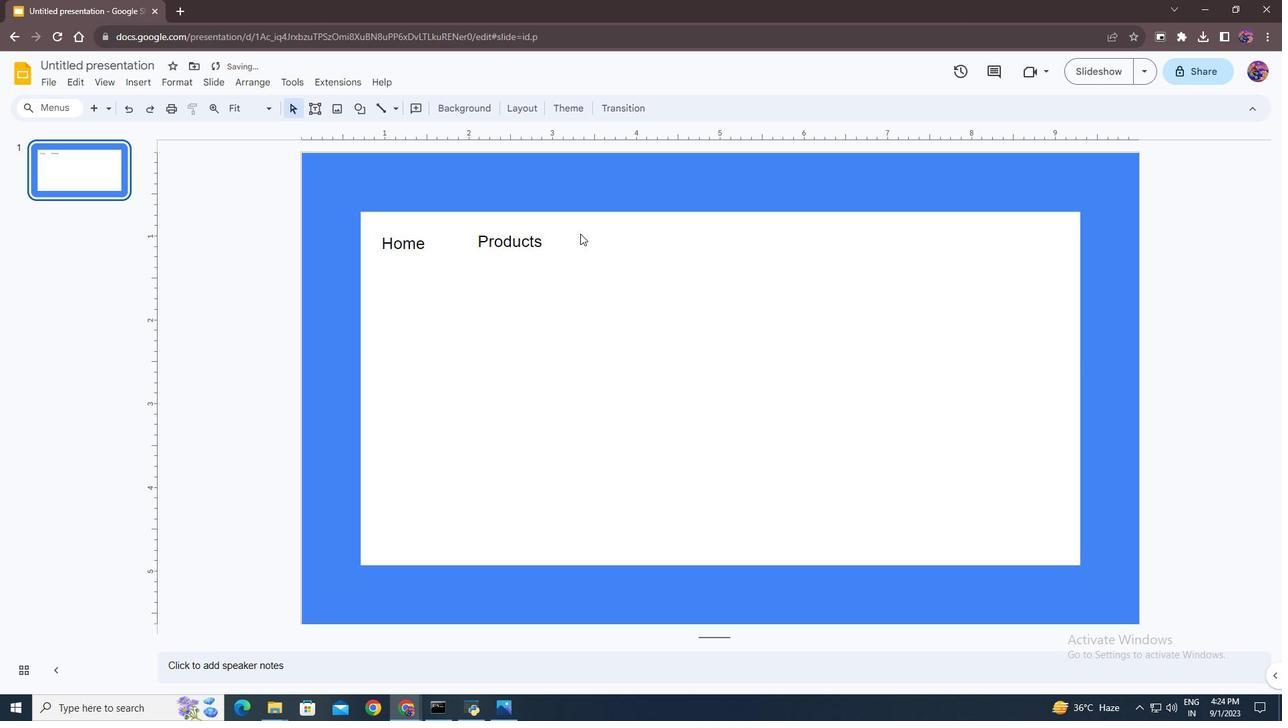 
Action: Mouse pressed left at (580, 233)
Screenshot: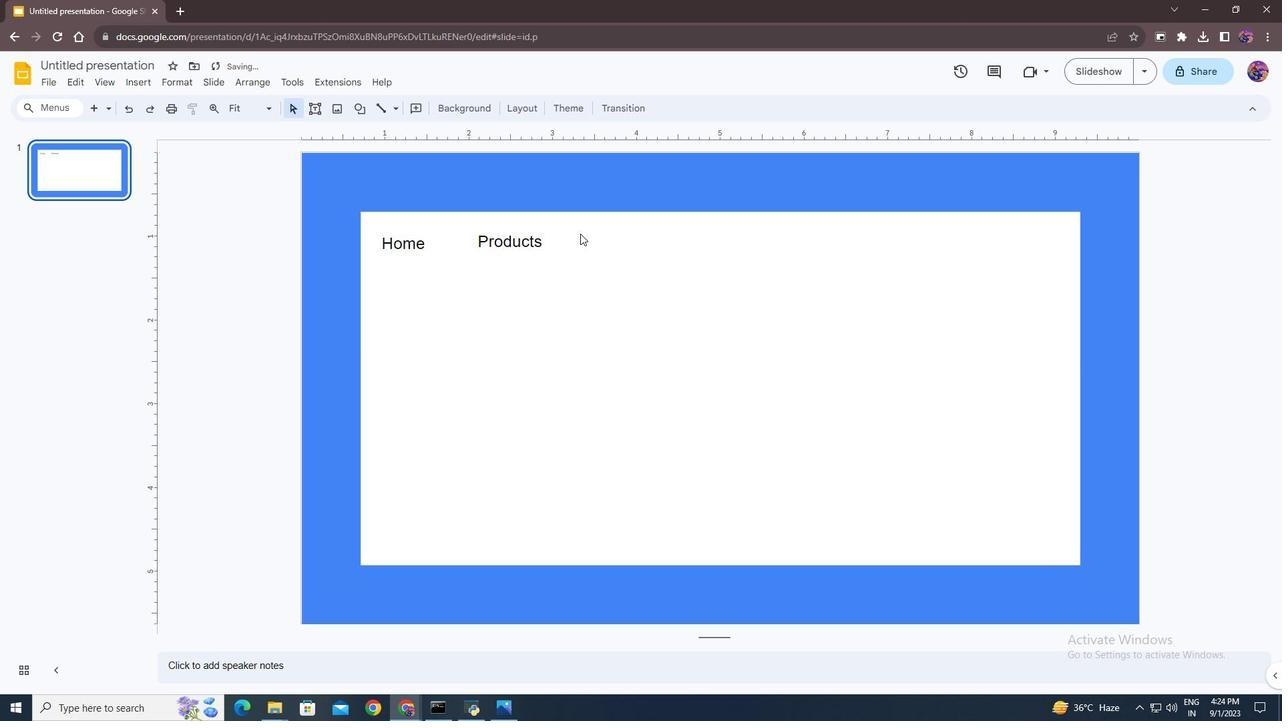 
Action: Mouse moved to (510, 238)
Screenshot: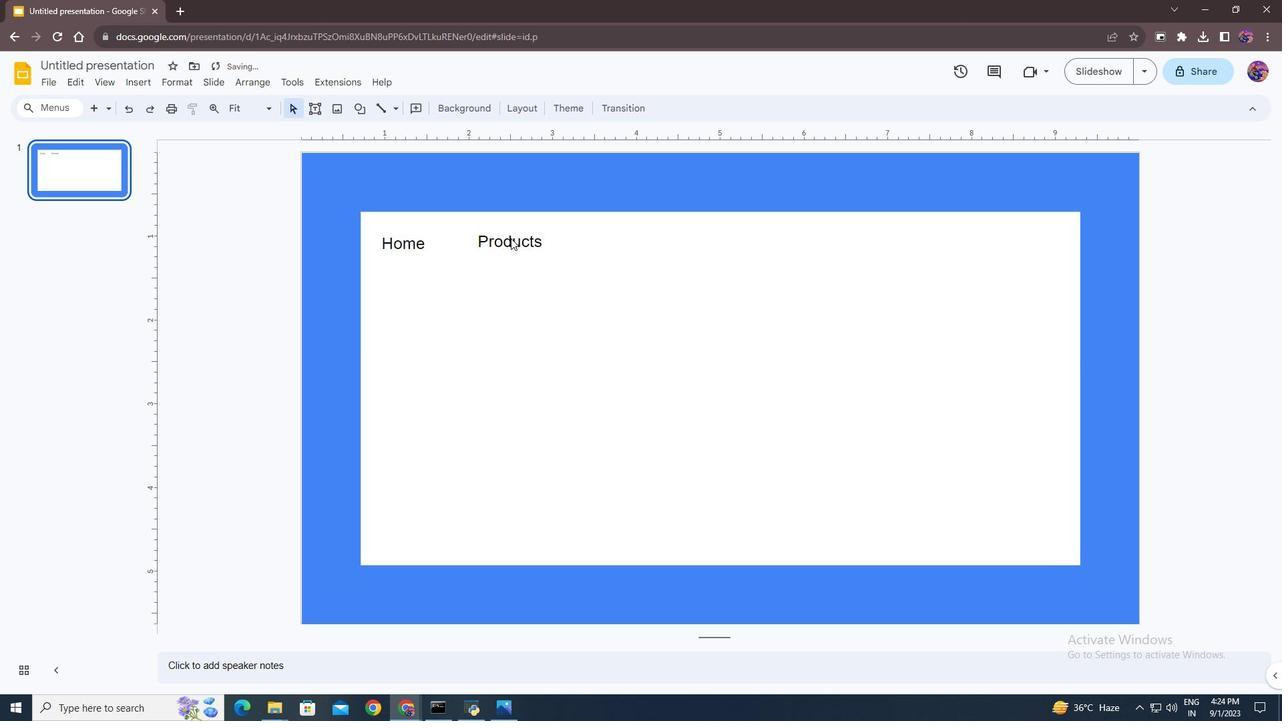 
Action: Mouse pressed left at (510, 238)
Screenshot: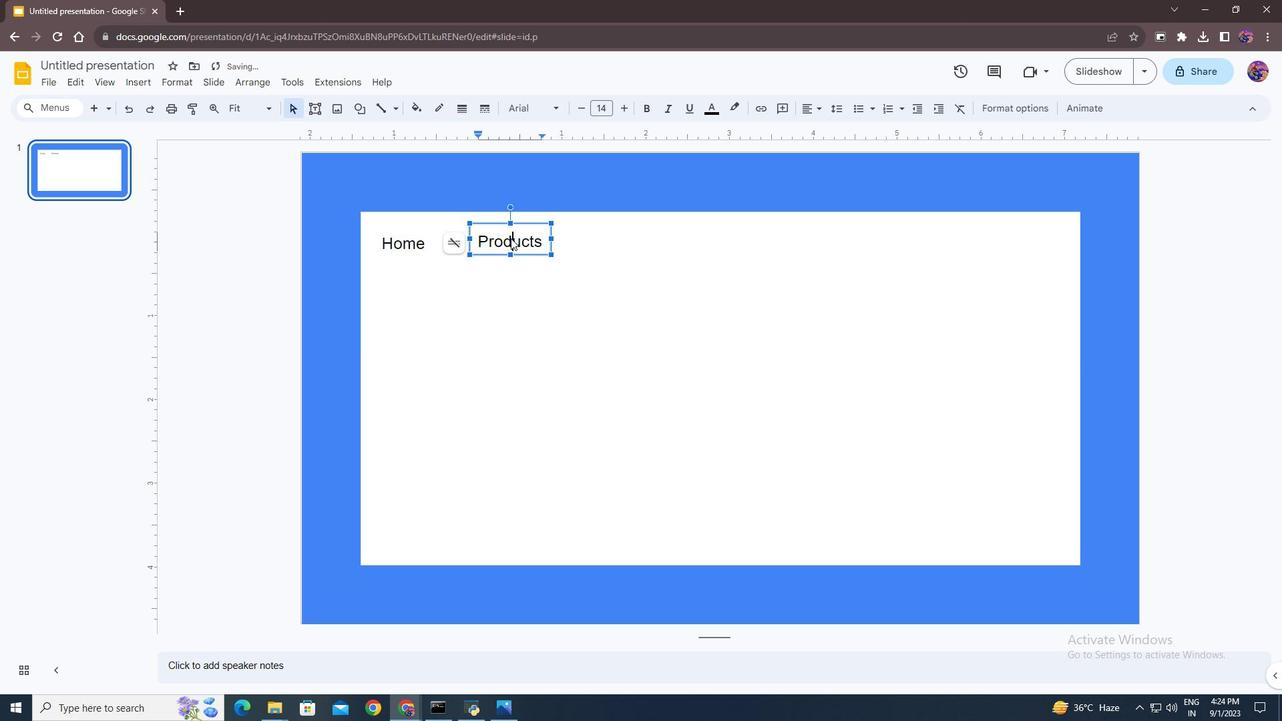 
Action: Mouse moved to (510, 229)
Screenshot: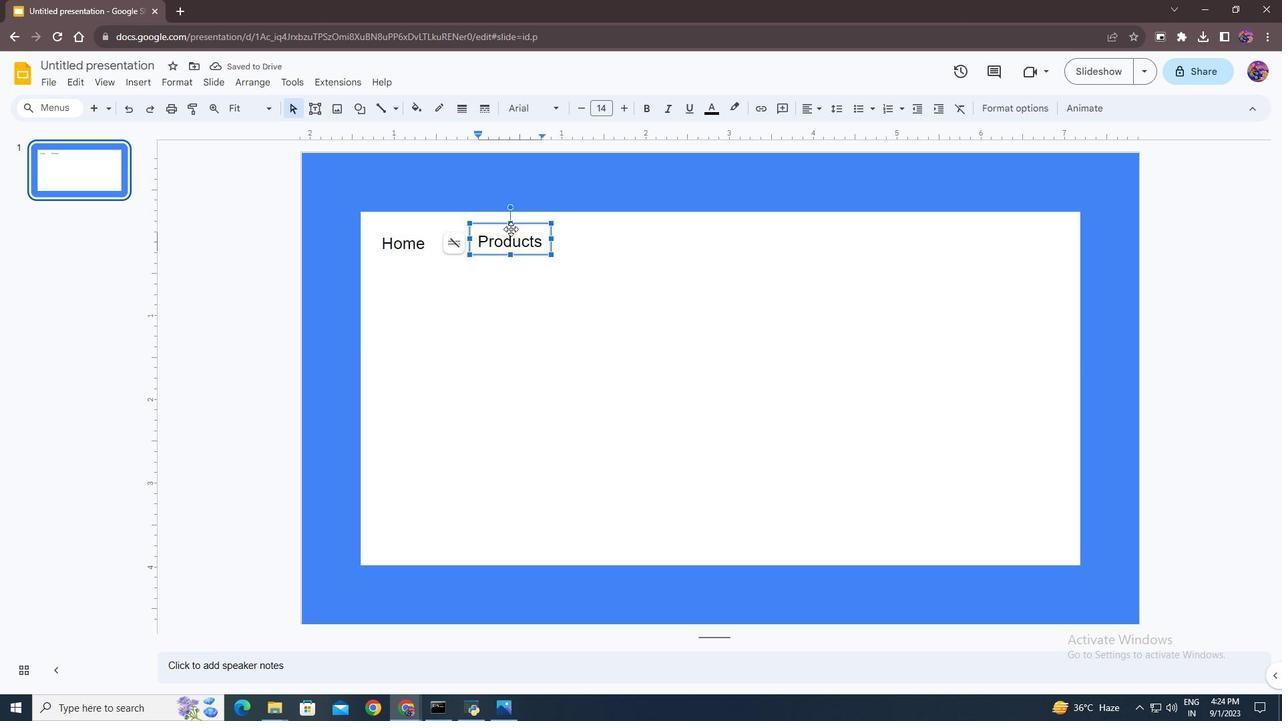 
Action: Mouse pressed left at (510, 229)
Screenshot: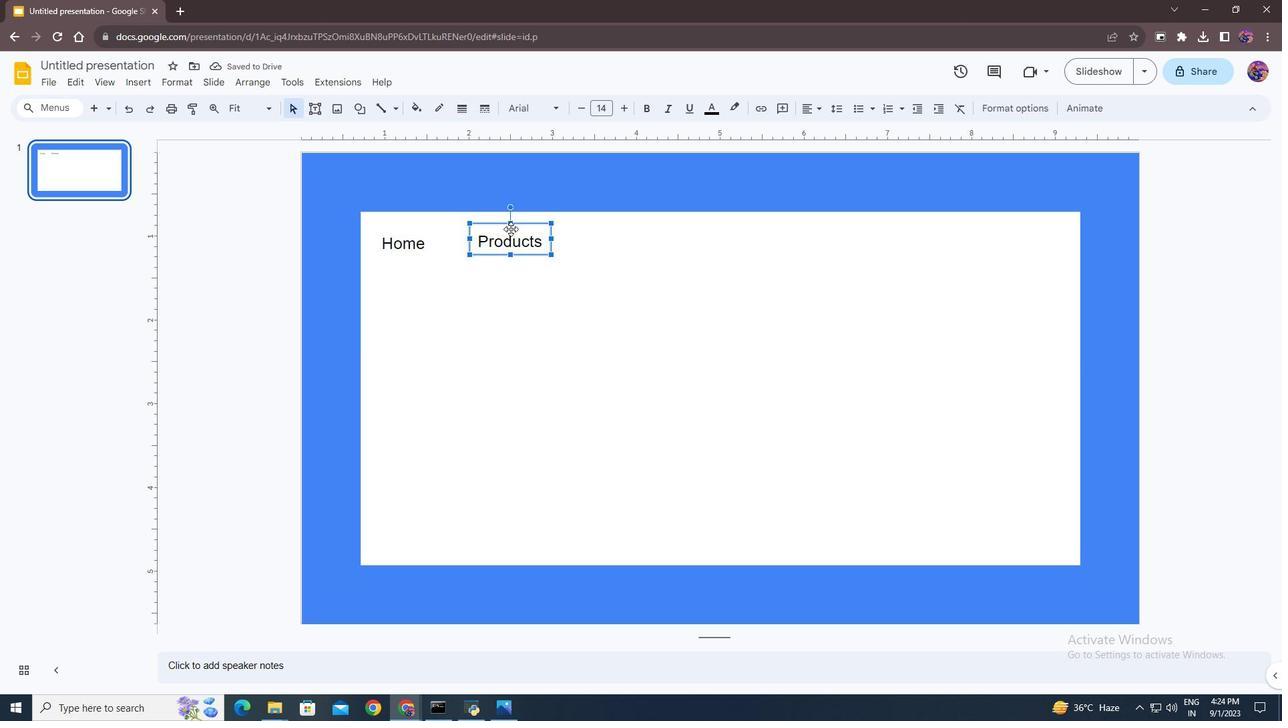 
Action: Mouse moved to (606, 237)
Screenshot: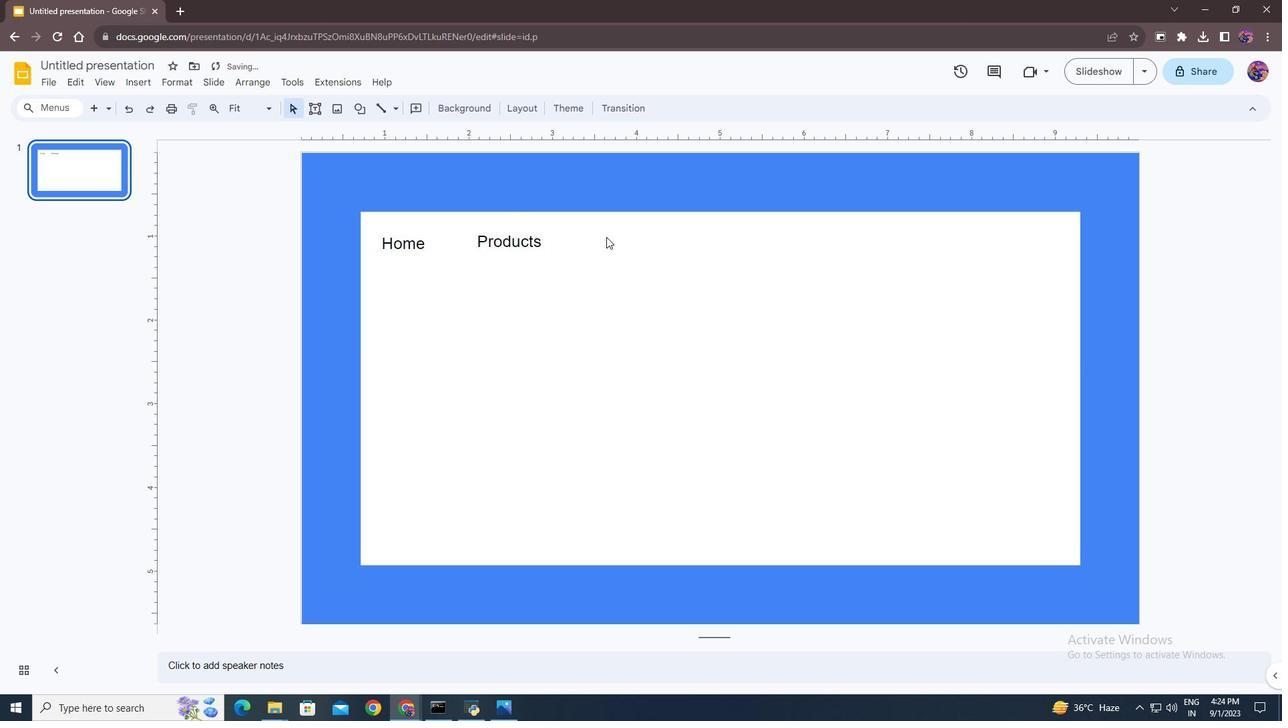 
Action: Mouse pressed left at (606, 237)
Screenshot: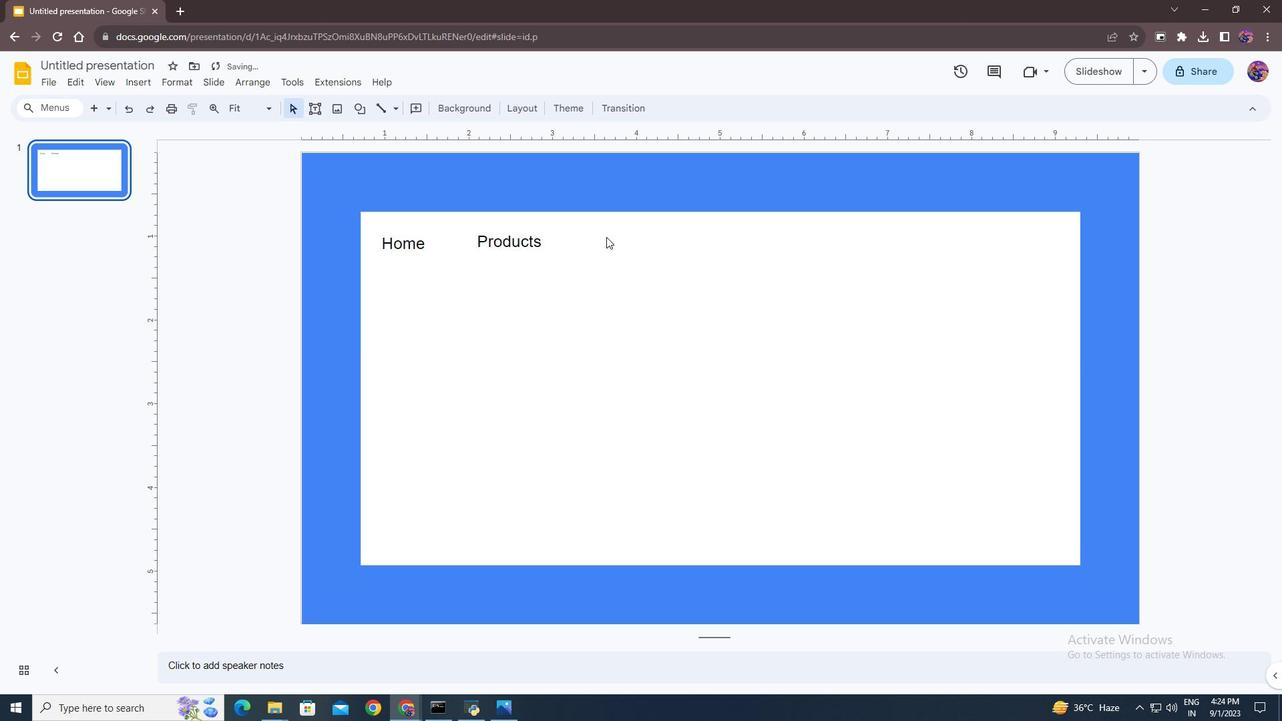 
Action: Mouse moved to (527, 237)
Screenshot: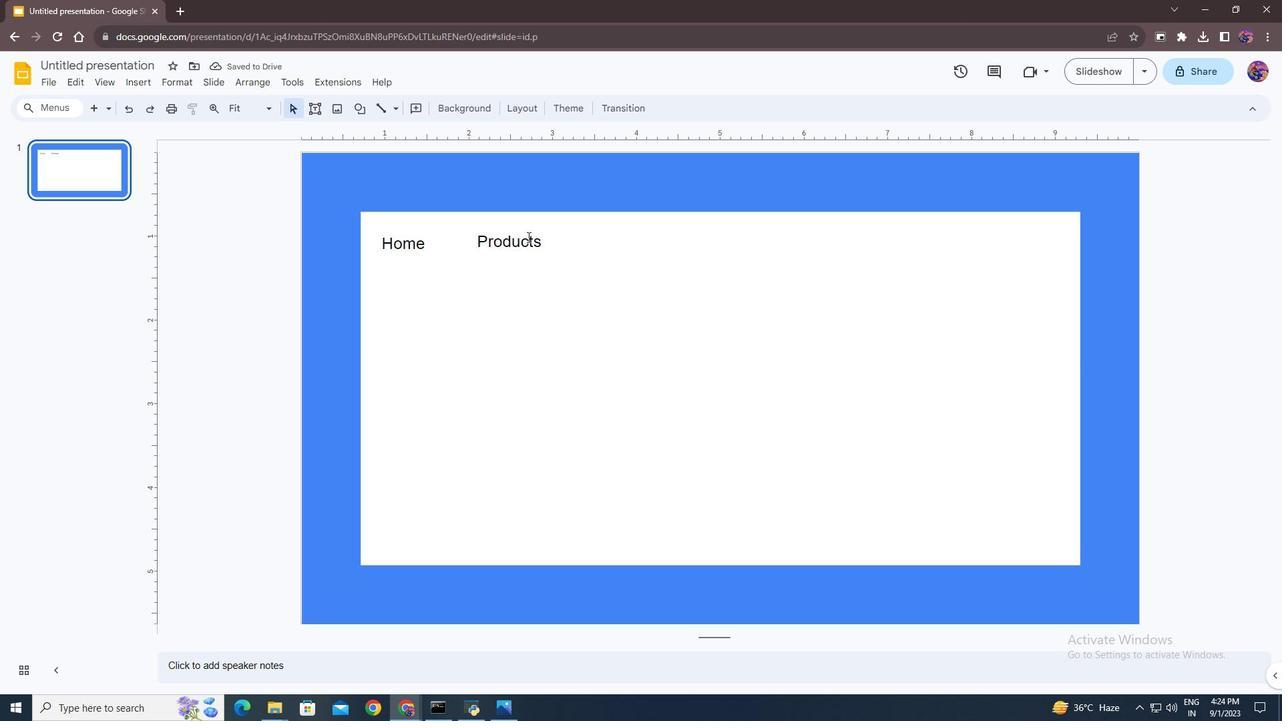 
Action: Mouse pressed left at (527, 237)
Screenshot: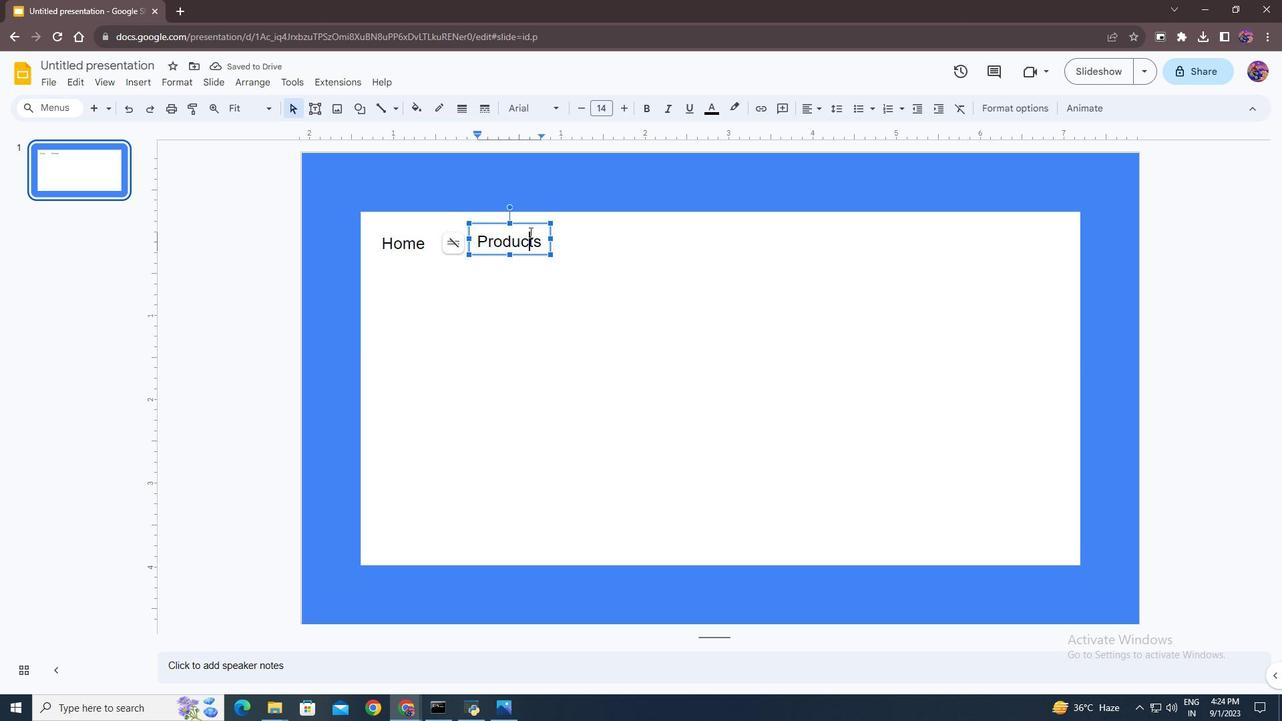
Action: Mouse moved to (525, 223)
Screenshot: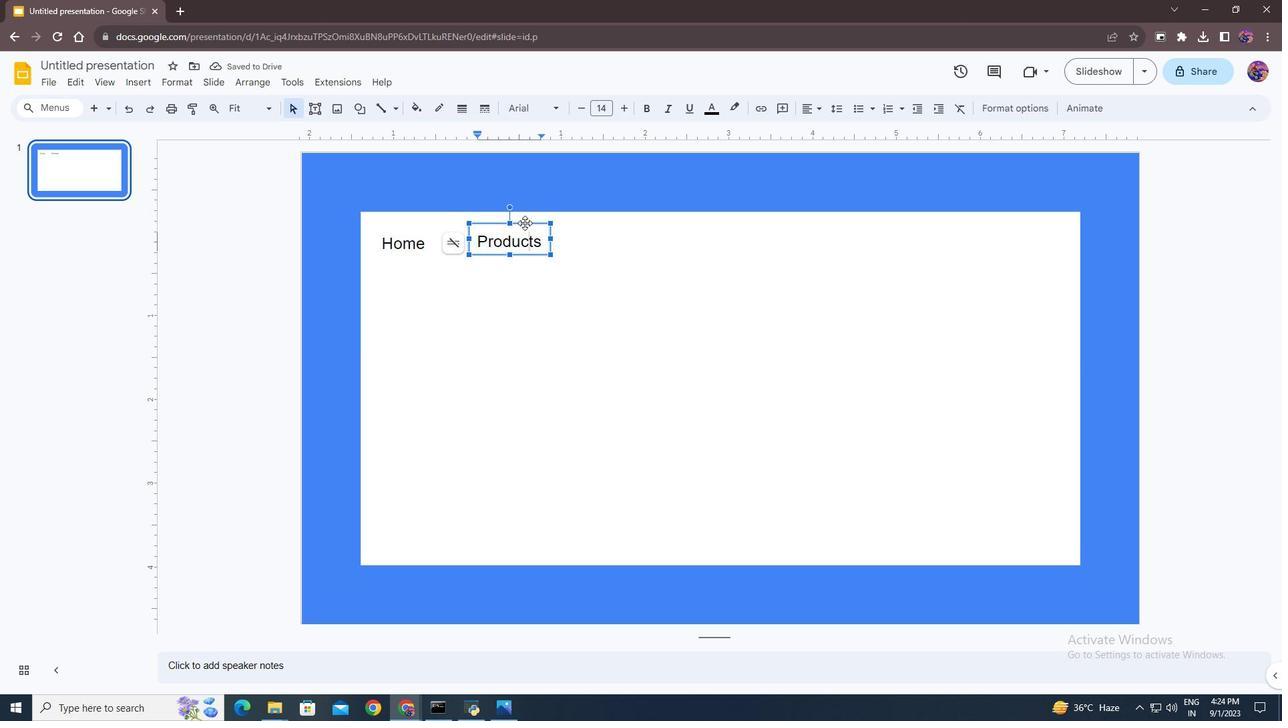
Action: Mouse pressed left at (525, 223)
Screenshot: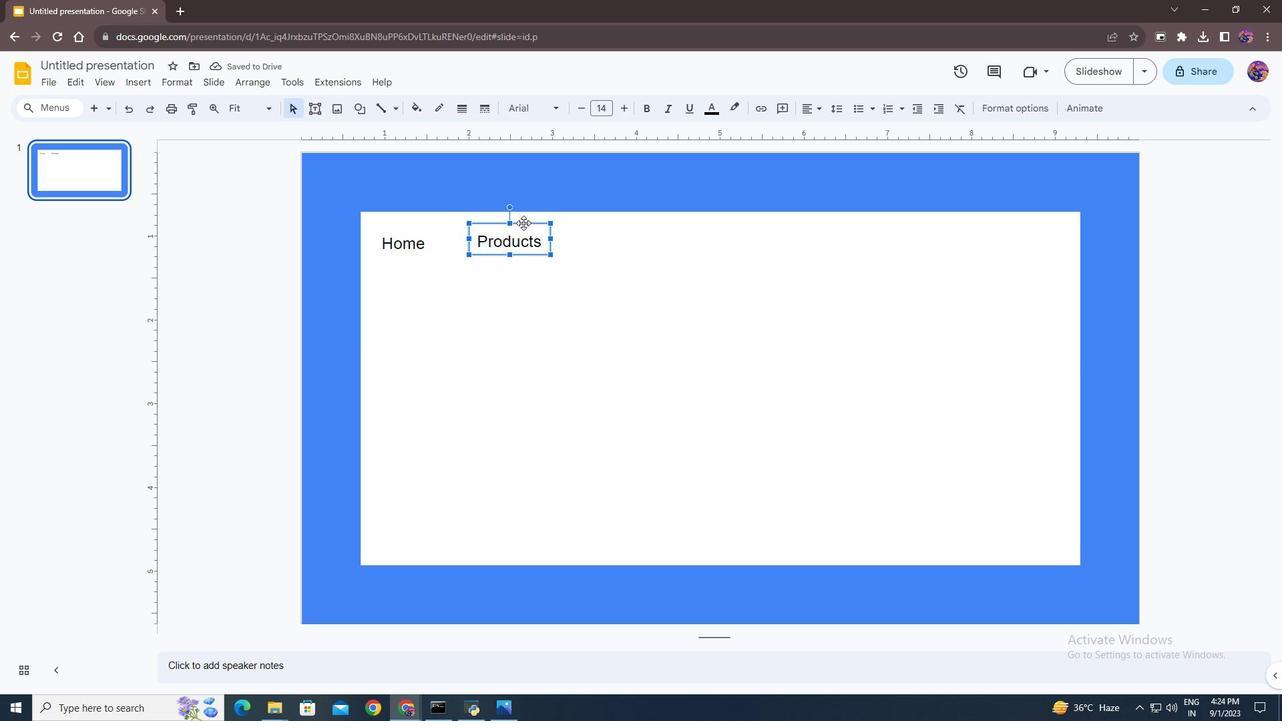 
Action: Mouse moved to (589, 237)
Screenshot: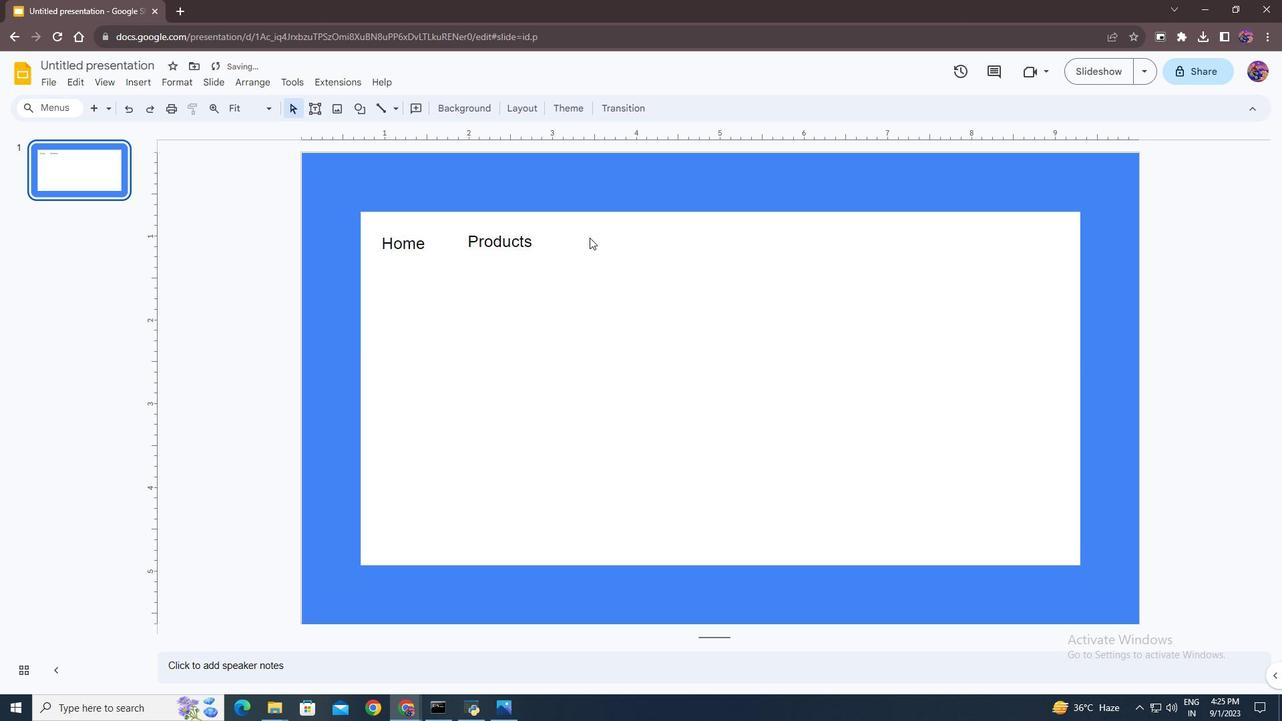 
Action: Mouse pressed left at (589, 237)
Screenshot: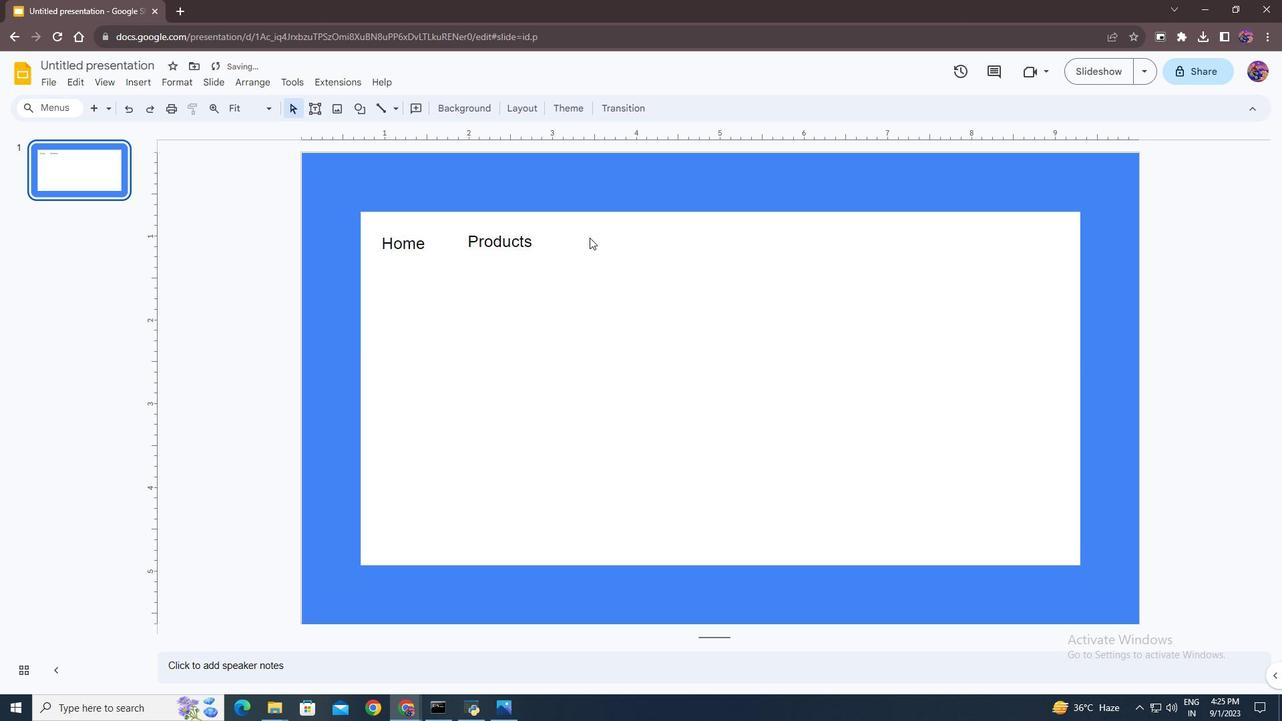 
Action: Mouse moved to (405, 243)
Screenshot: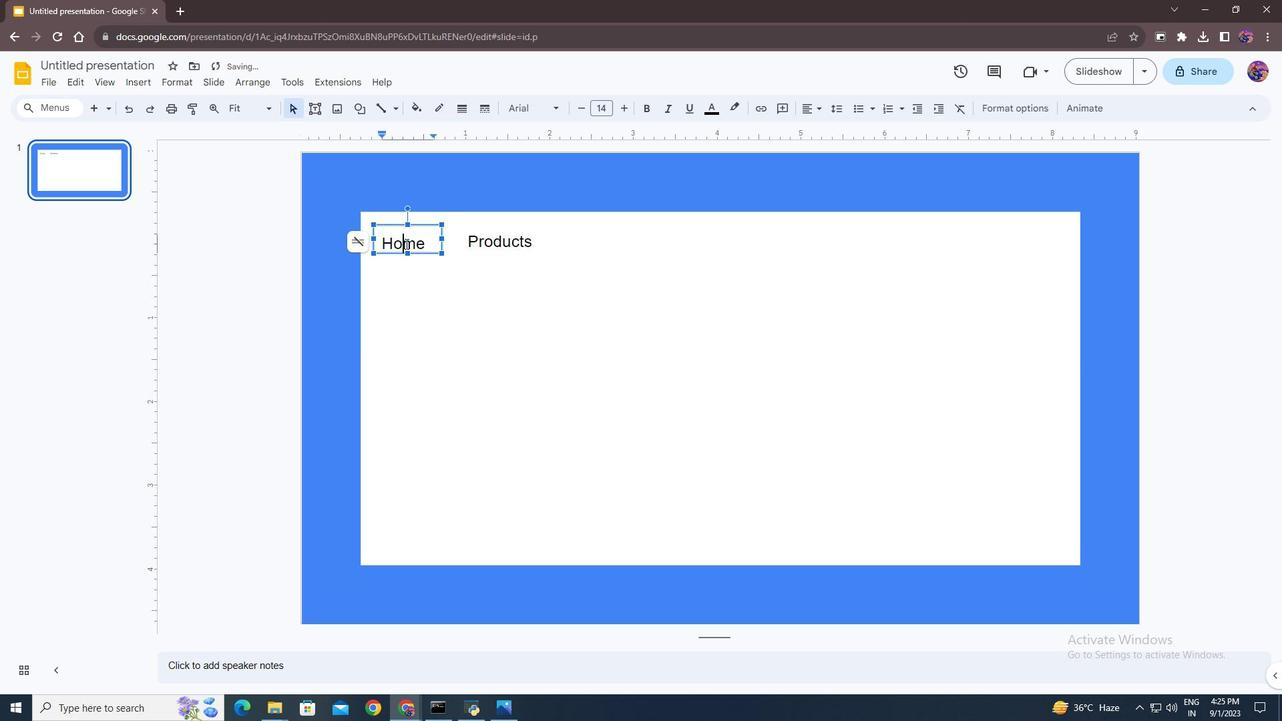
Action: Mouse pressed left at (405, 243)
Screenshot: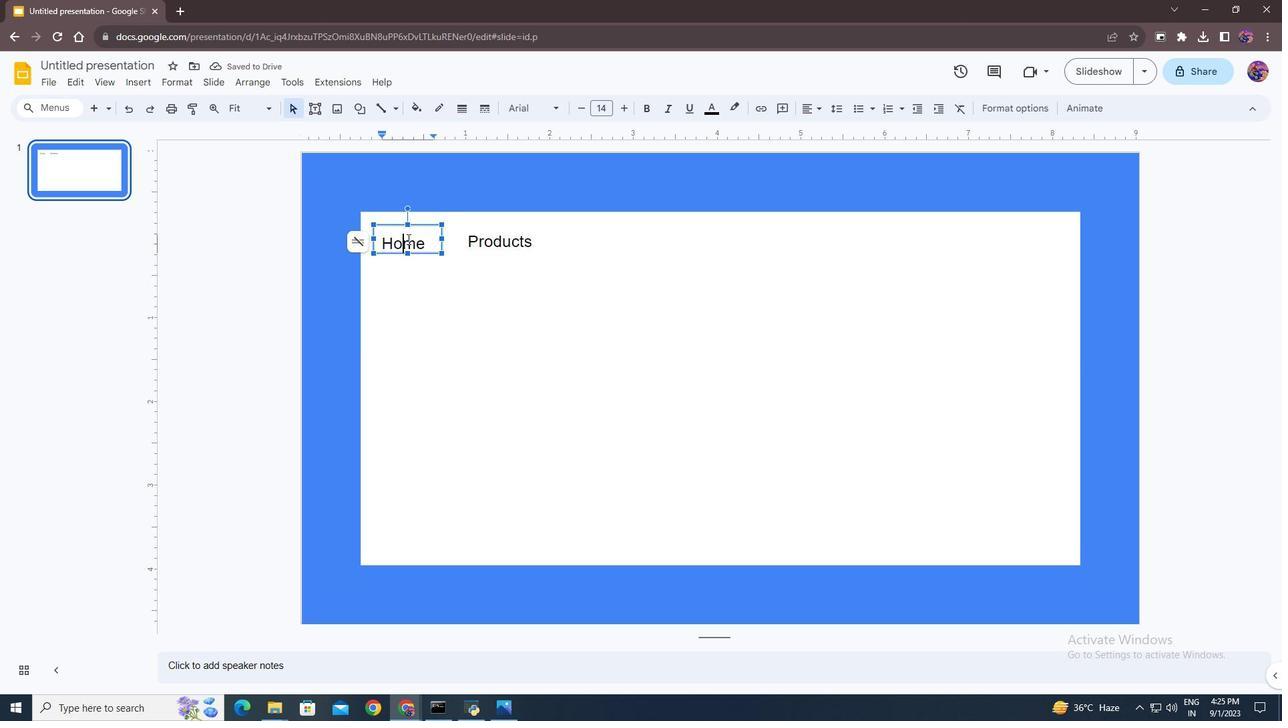 
Action: Mouse moved to (408, 227)
Screenshot: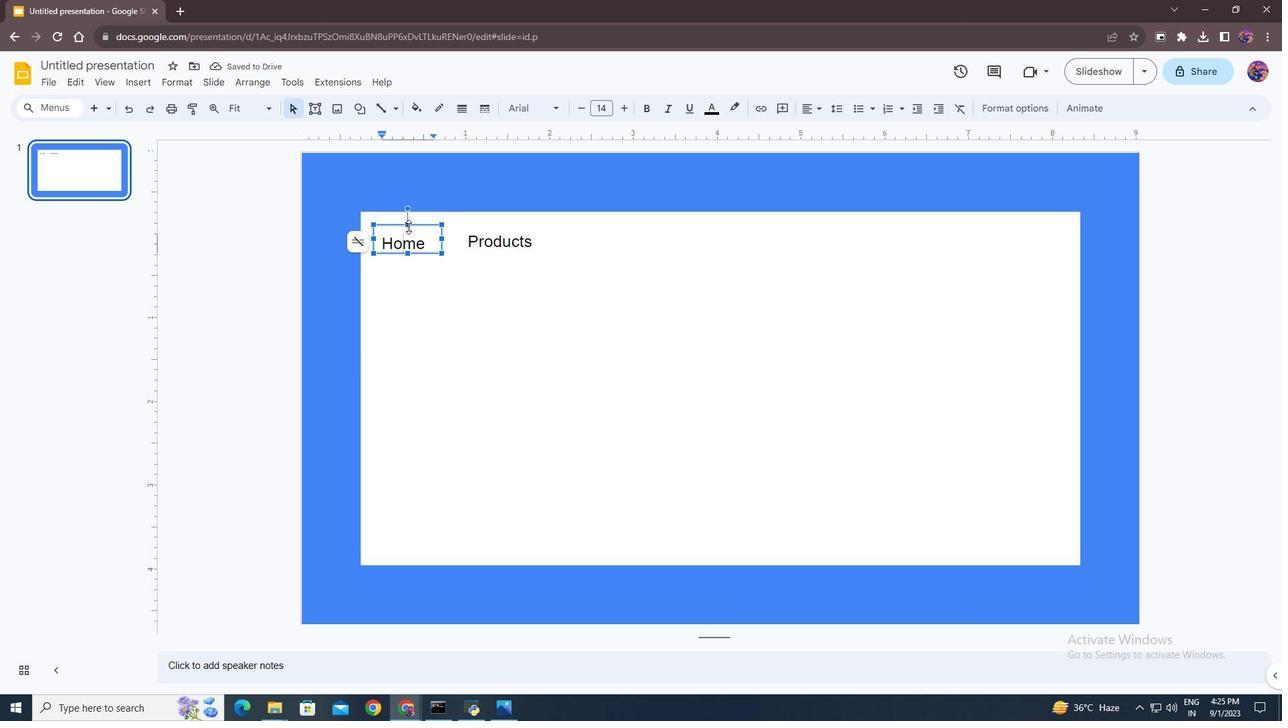 
Action: Mouse pressed left at (408, 227)
Screenshot: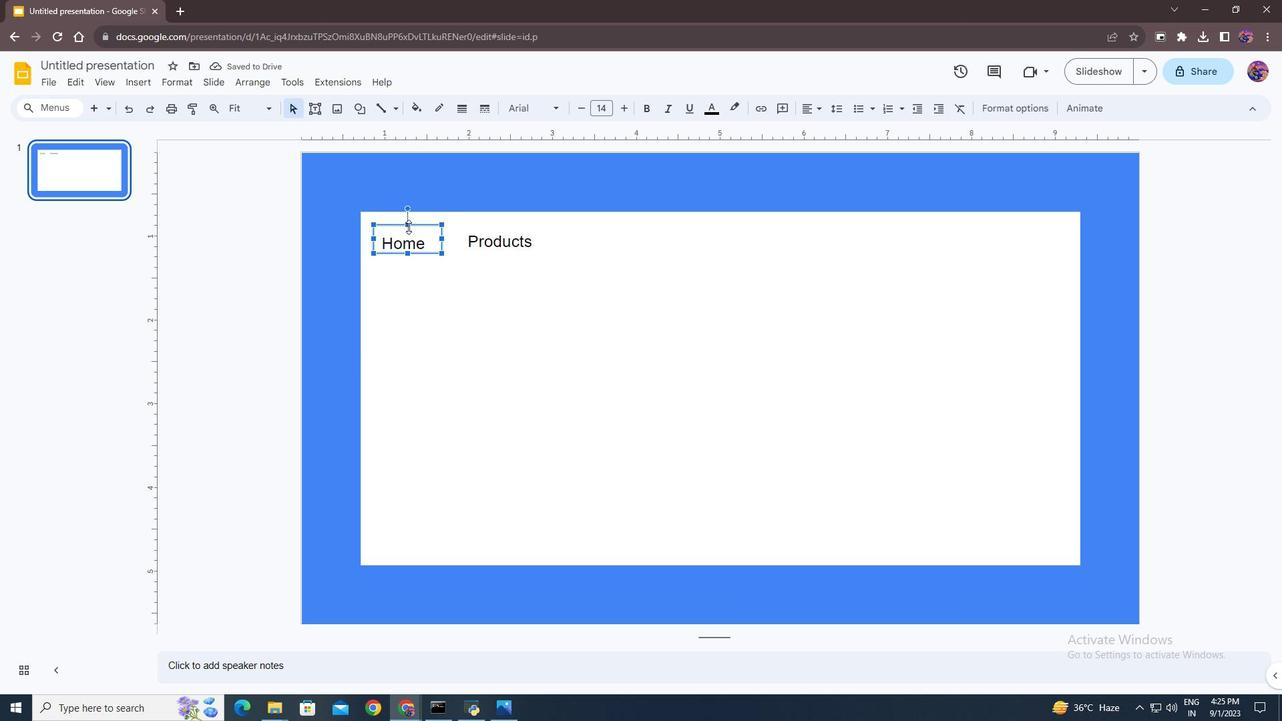 
Action: Mouse moved to (408, 253)
Screenshot: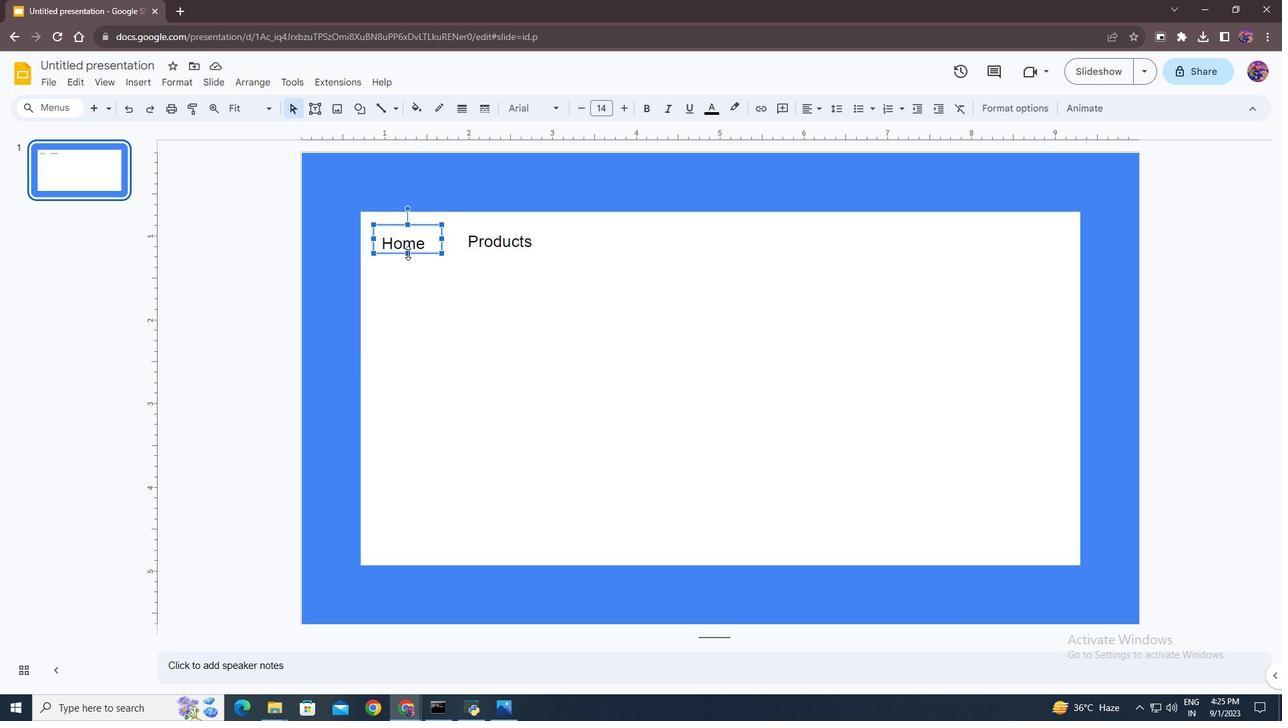 
Action: Mouse pressed left at (408, 253)
Screenshot: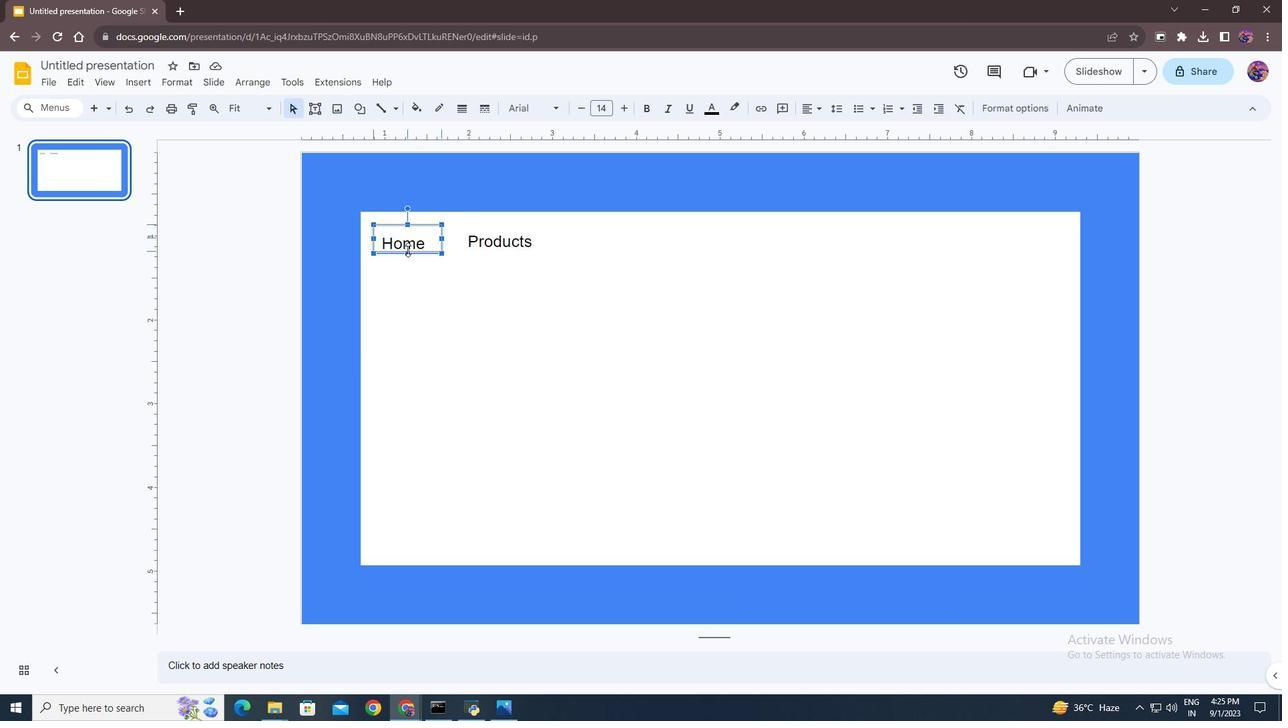 
Action: Mouse moved to (408, 247)
Screenshot: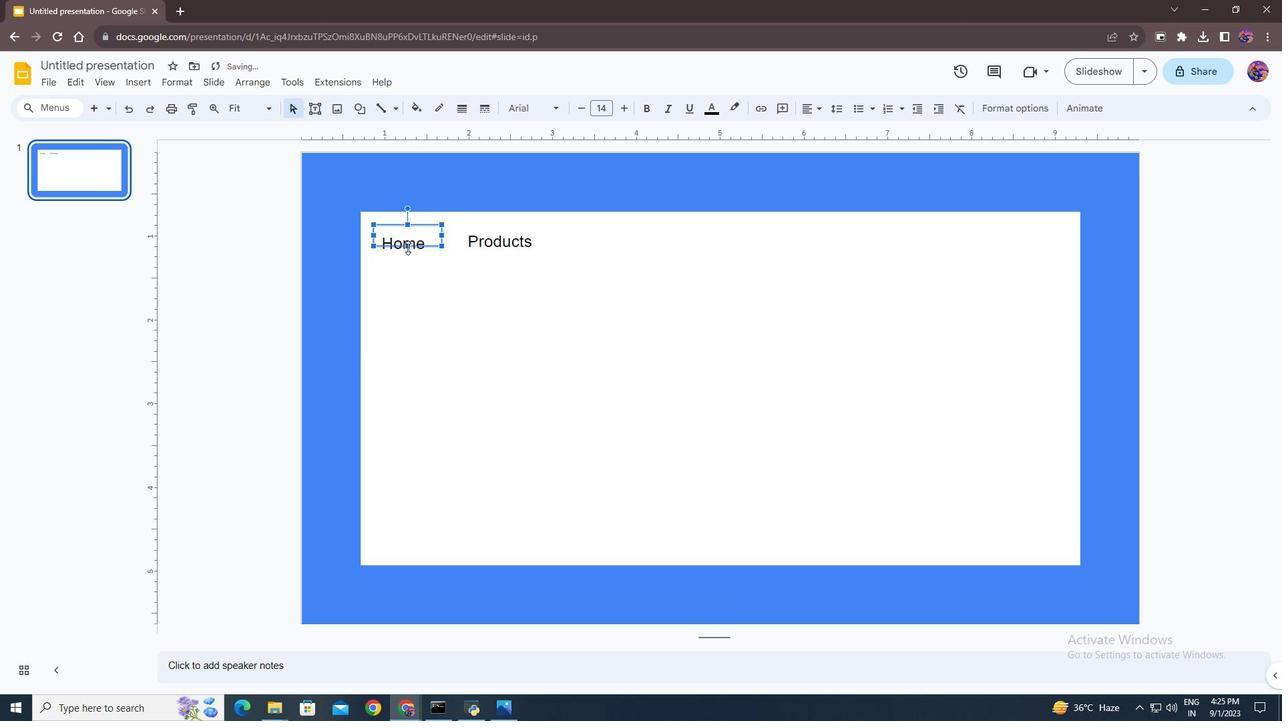 
Action: Mouse pressed left at (408, 247)
Screenshot: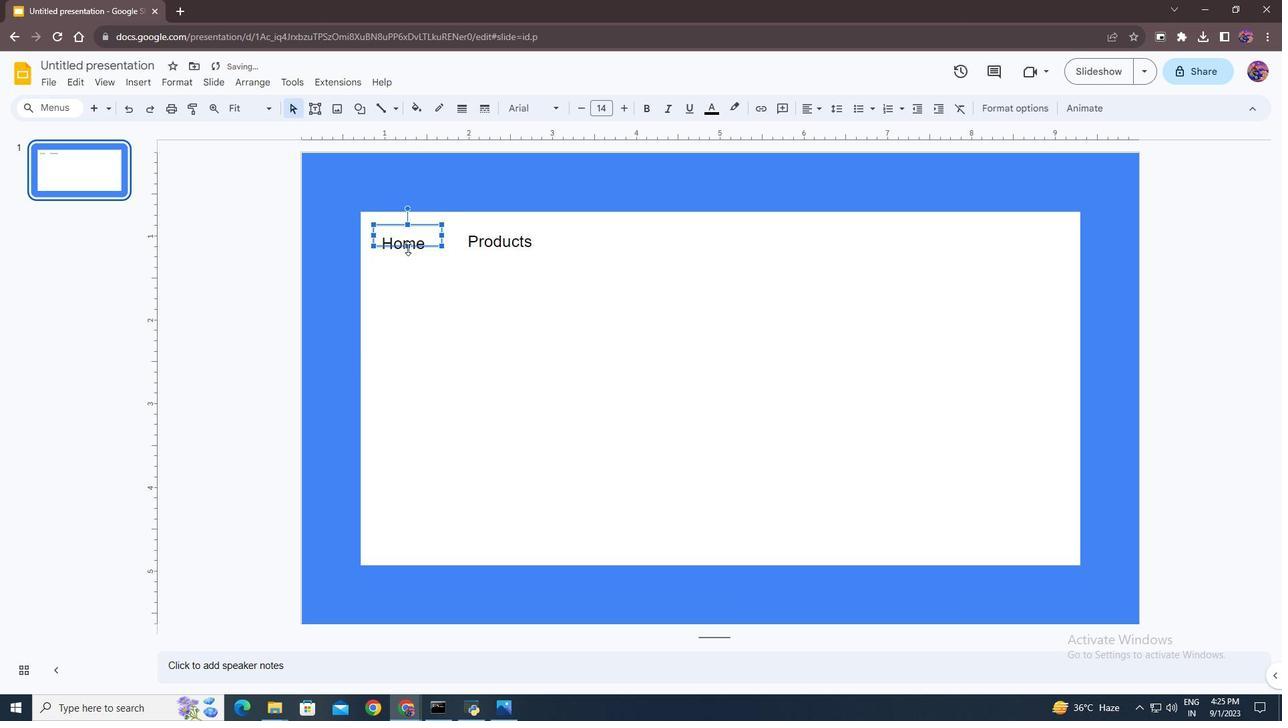 
Action: Mouse moved to (406, 224)
Screenshot: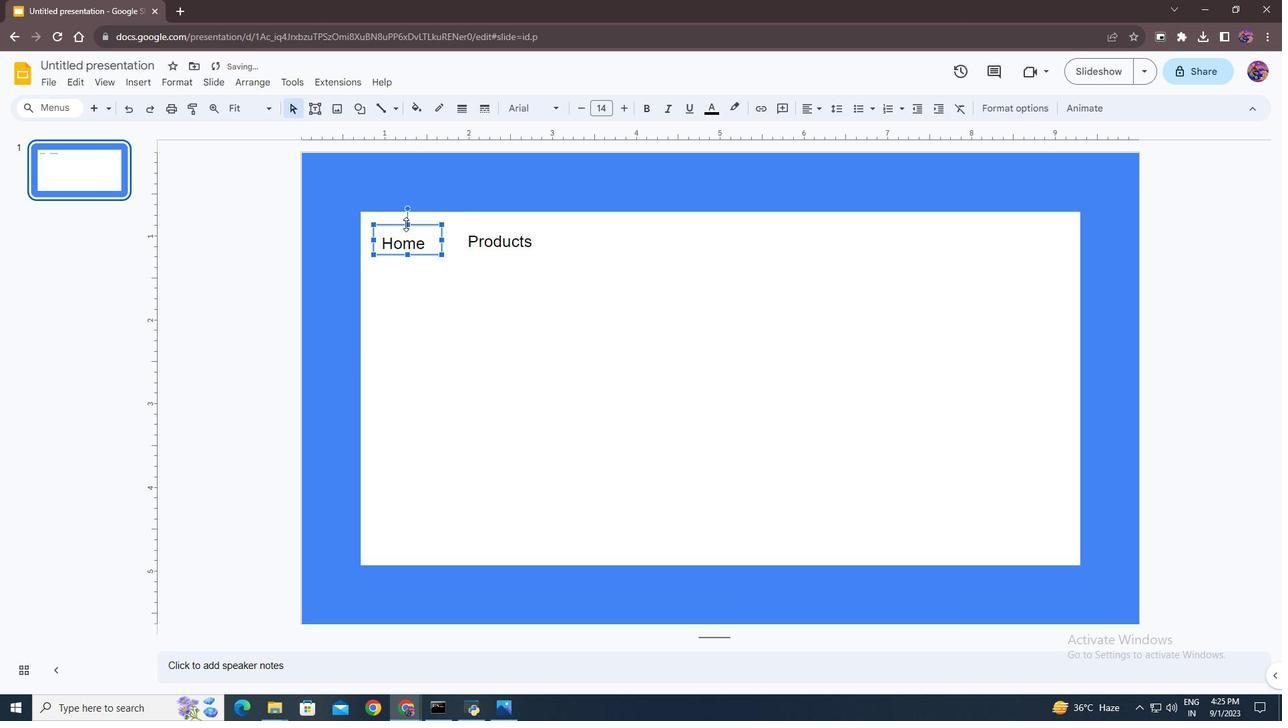 
Action: Mouse pressed left at (406, 224)
Screenshot: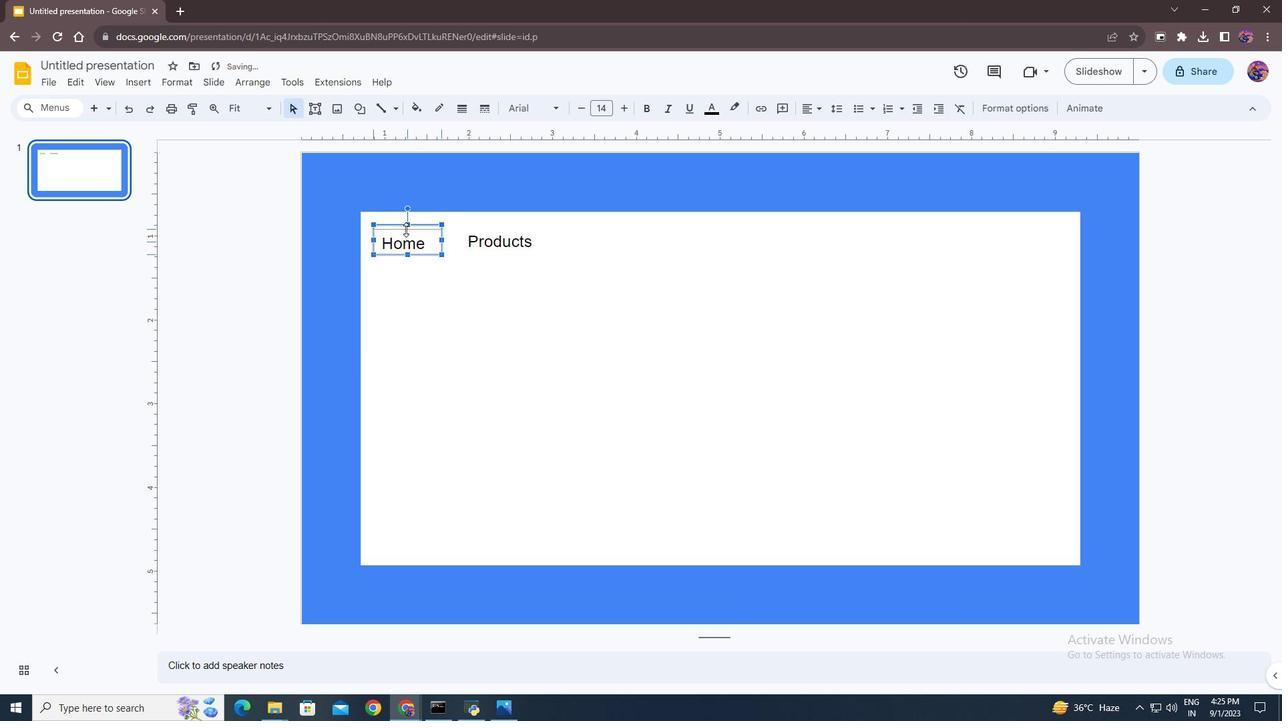 
Action: Mouse moved to (408, 235)
Screenshot: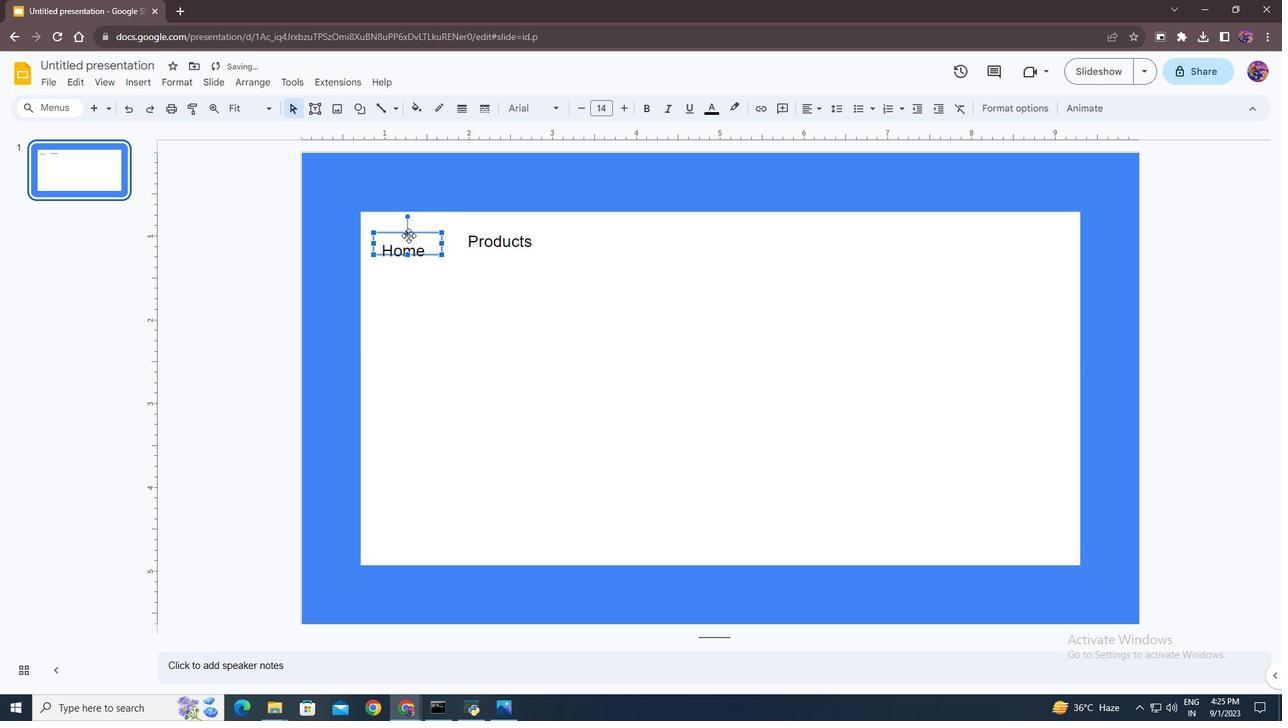 
Action: Mouse pressed left at (408, 235)
Screenshot: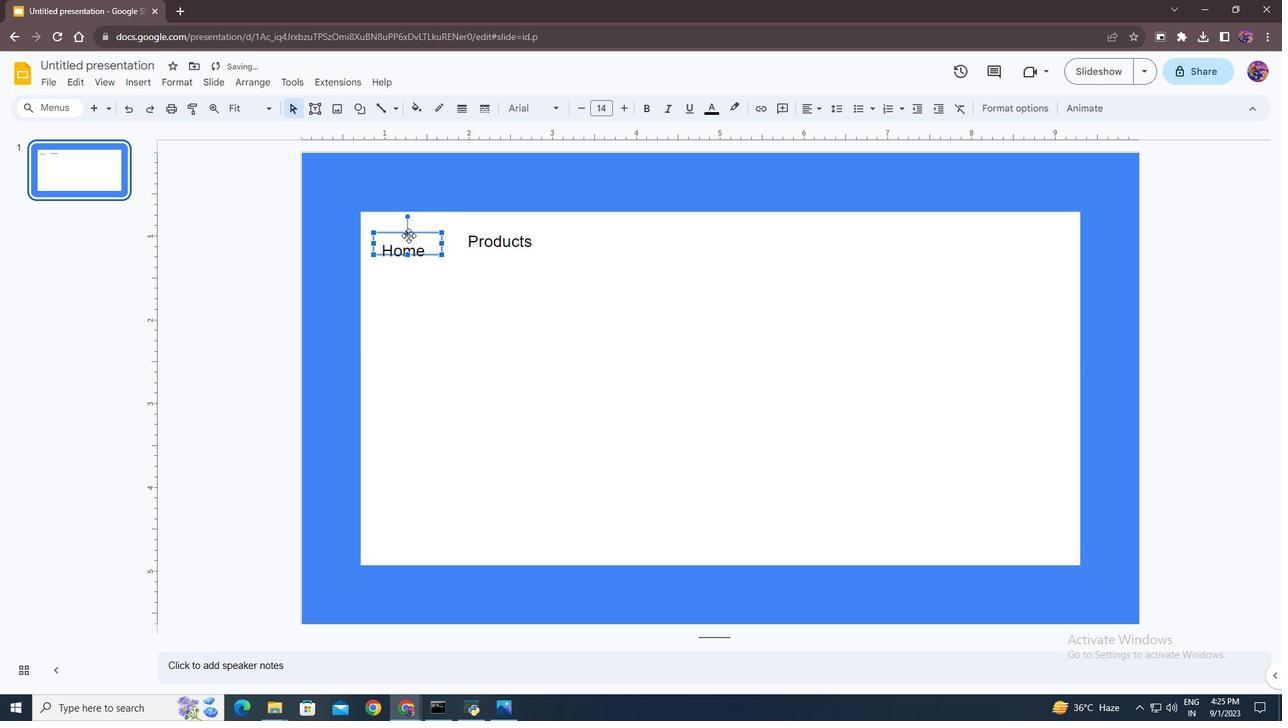 
Action: Mouse moved to (407, 227)
Screenshot: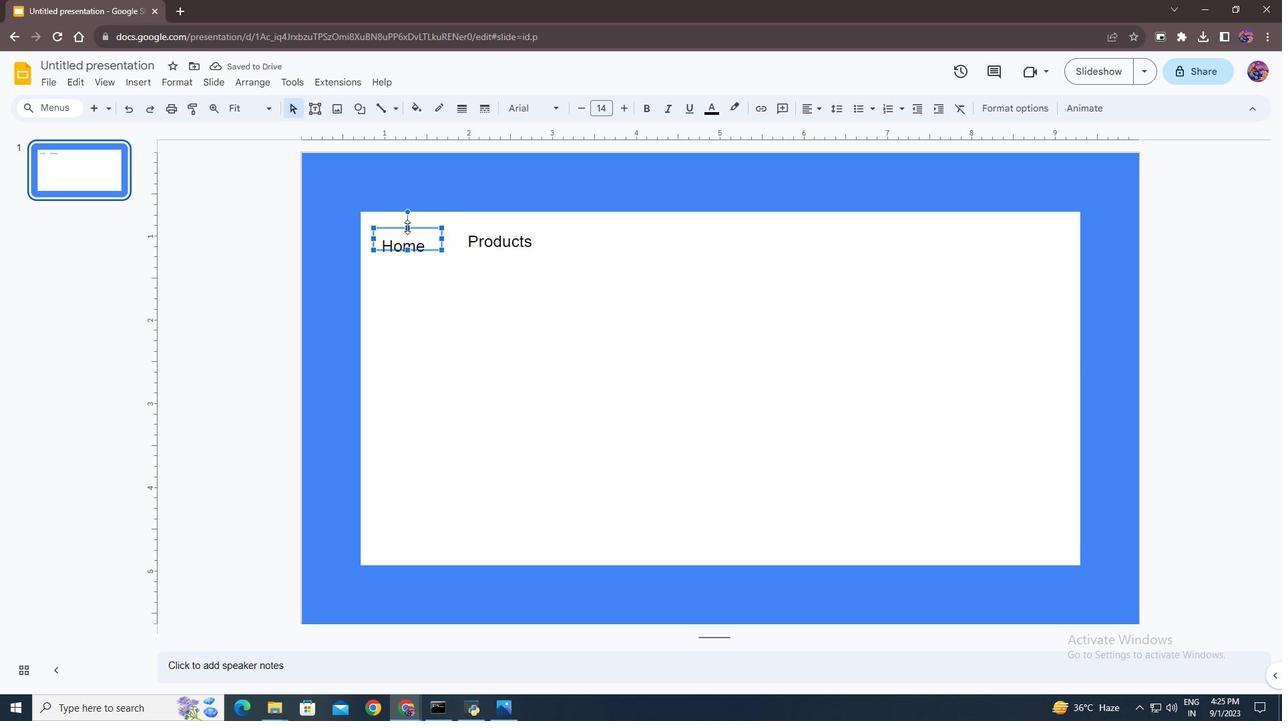 
Action: Mouse pressed left at (407, 227)
Screenshot: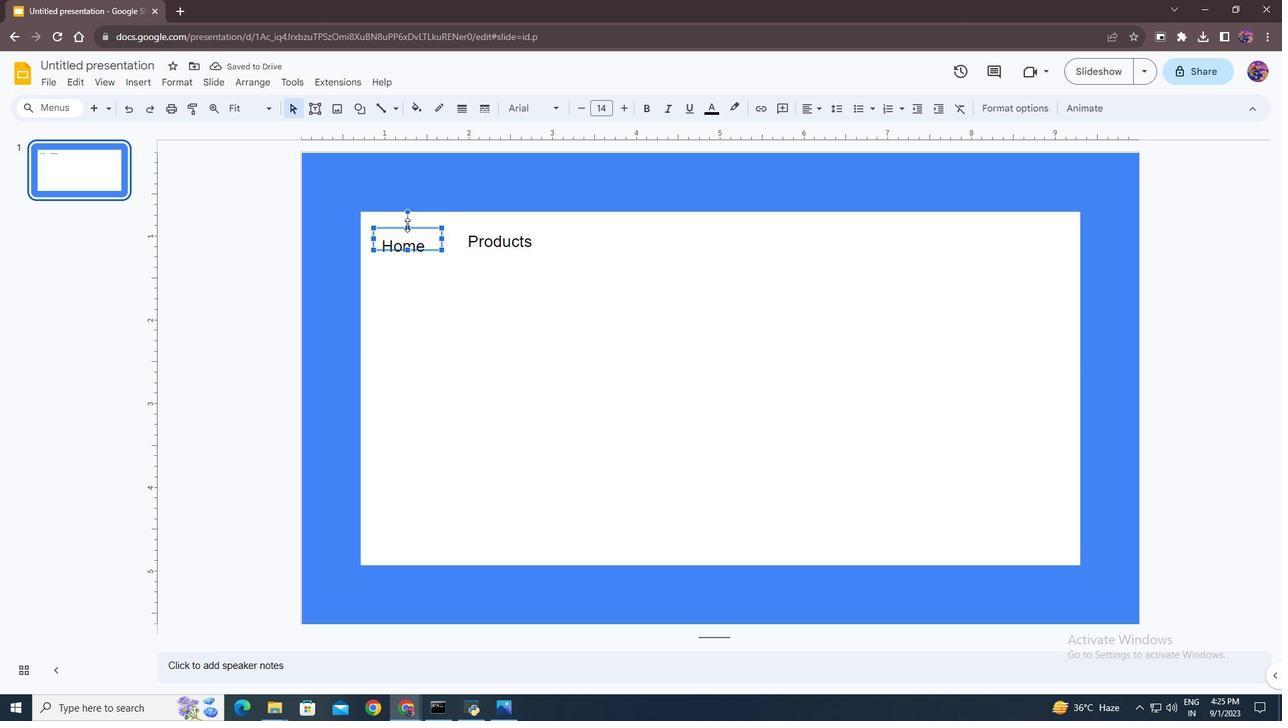 
Action: Mouse moved to (408, 229)
Screenshot: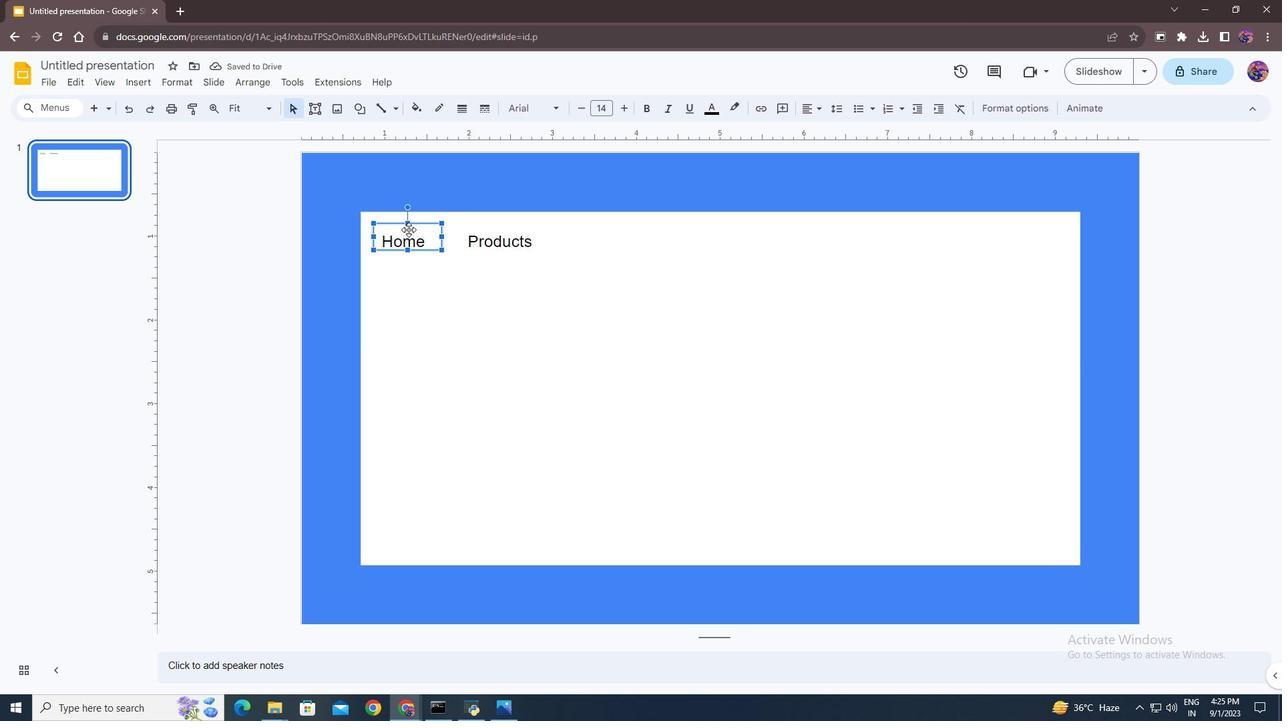 
Action: Mouse pressed left at (408, 229)
Screenshot: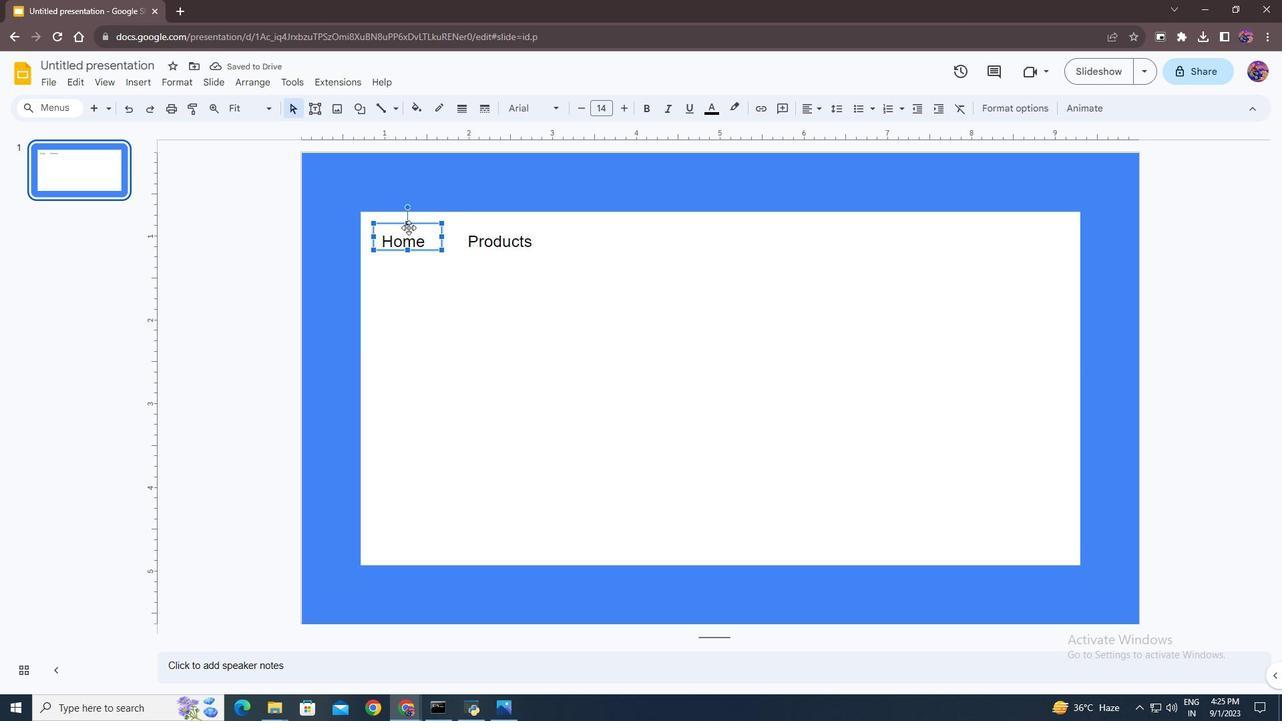 
Action: Mouse moved to (445, 266)
Screenshot: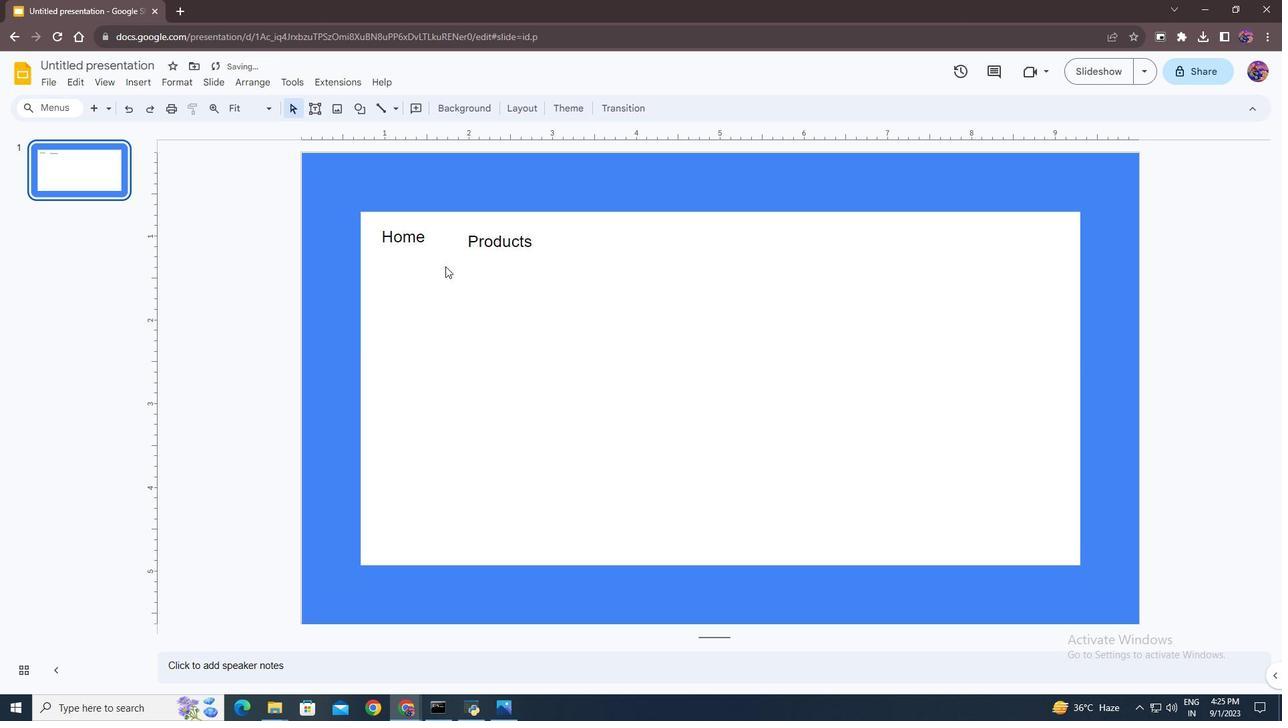 
Action: Mouse pressed left at (445, 266)
Screenshot: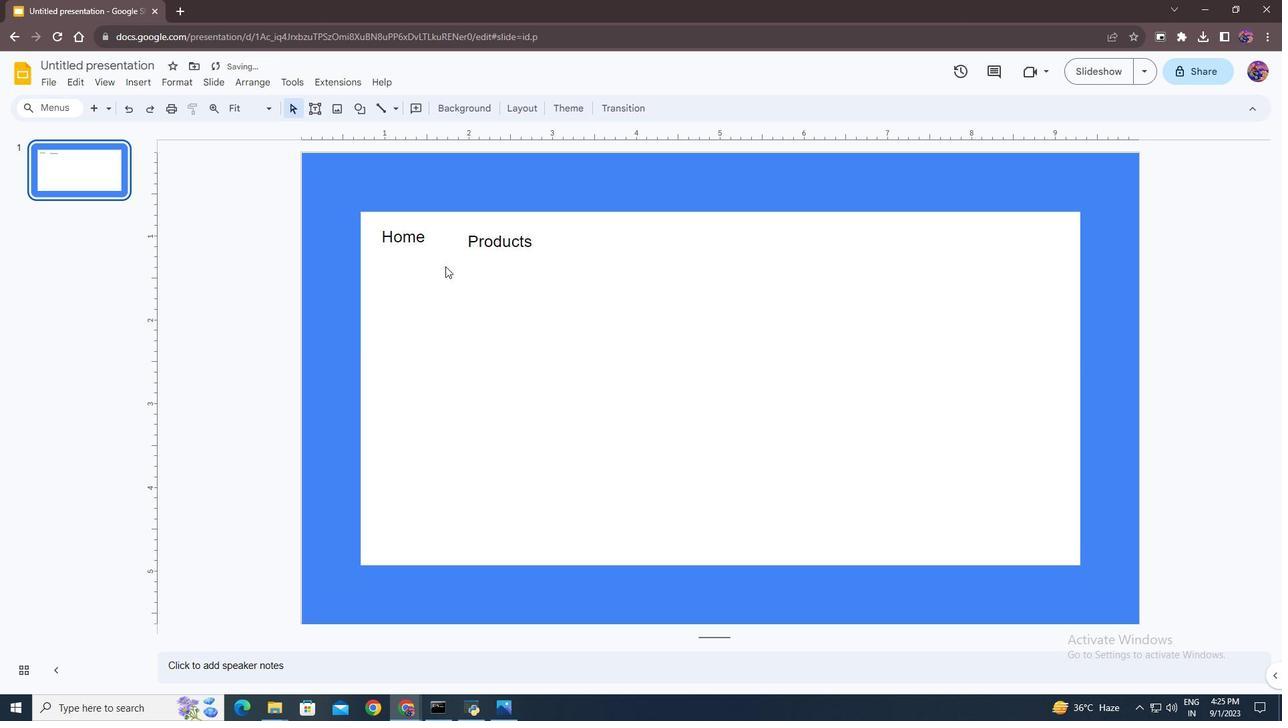 
Action: Mouse moved to (500, 245)
Screenshot: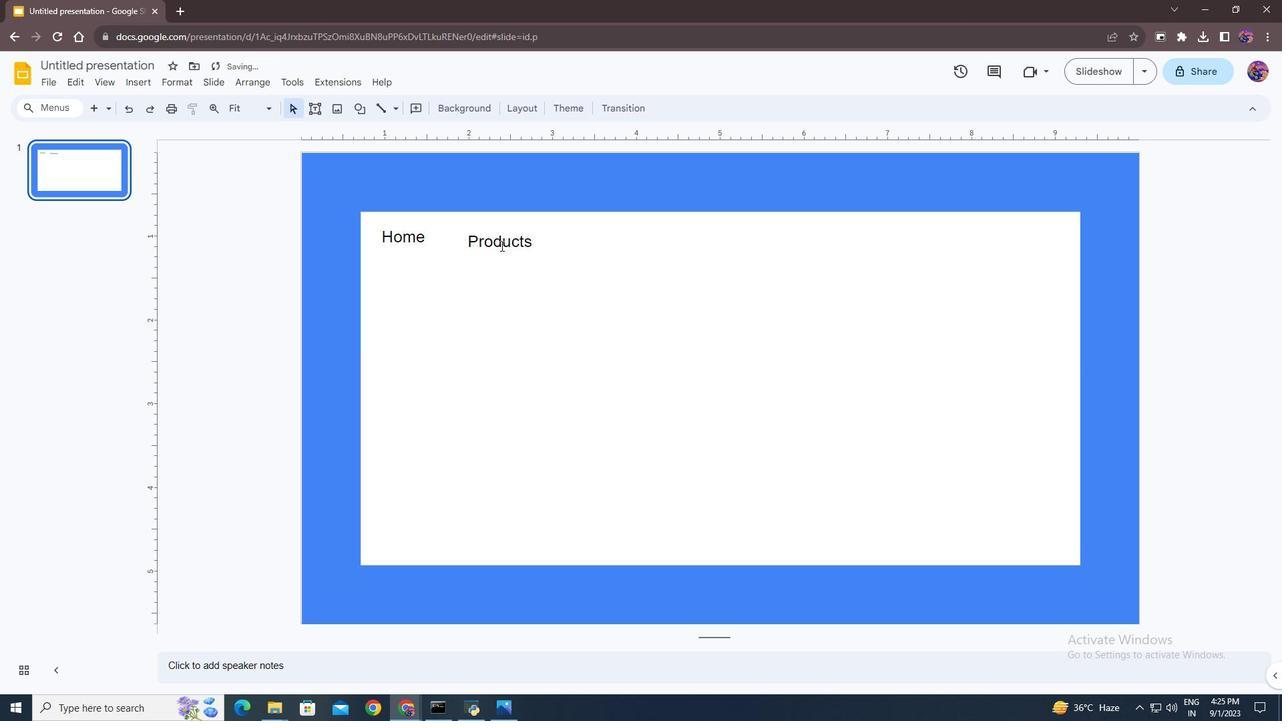 
Action: Mouse pressed left at (500, 245)
Screenshot: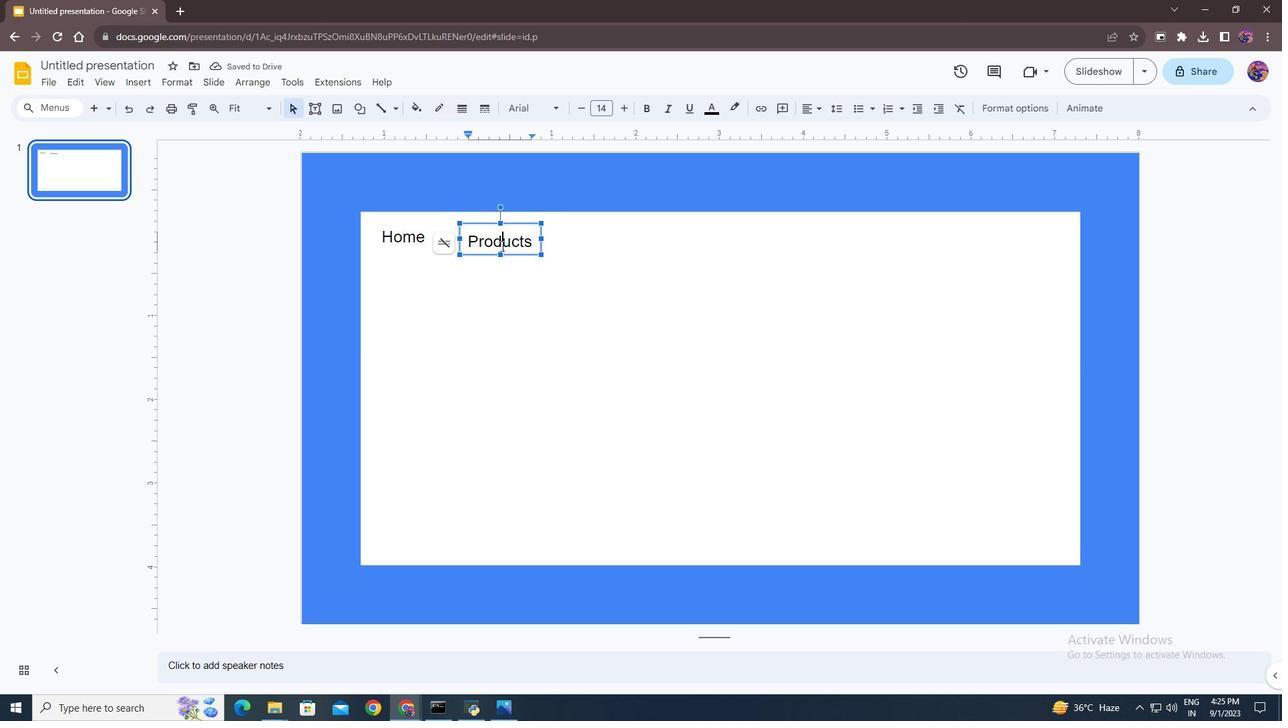
Action: Mouse moved to (503, 226)
Screenshot: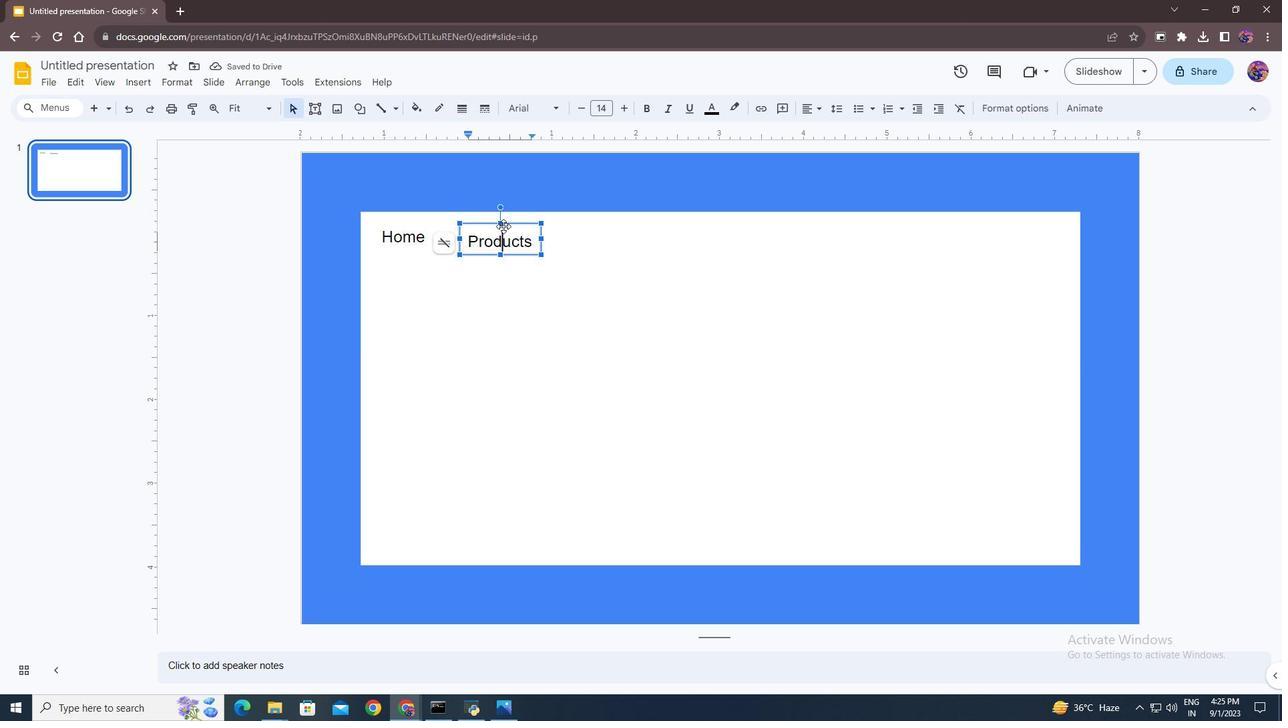 
Action: Mouse pressed left at (503, 226)
Screenshot: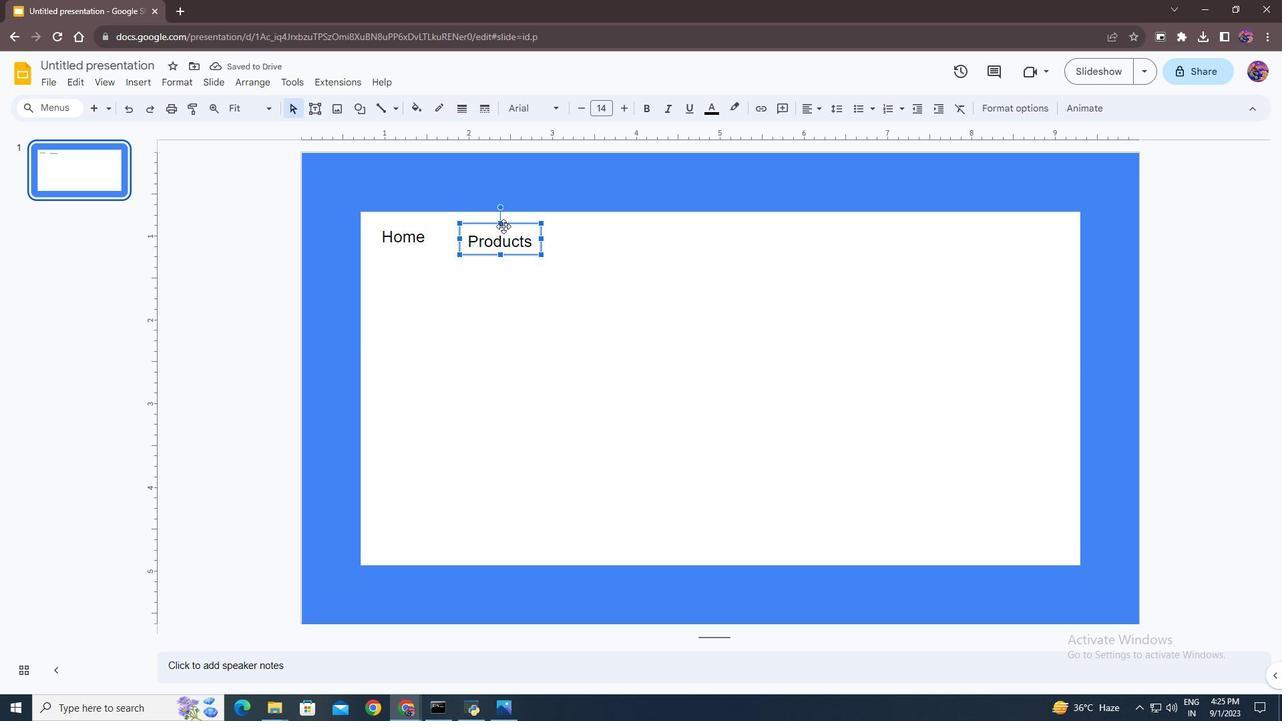 
Action: Mouse moved to (615, 255)
Screenshot: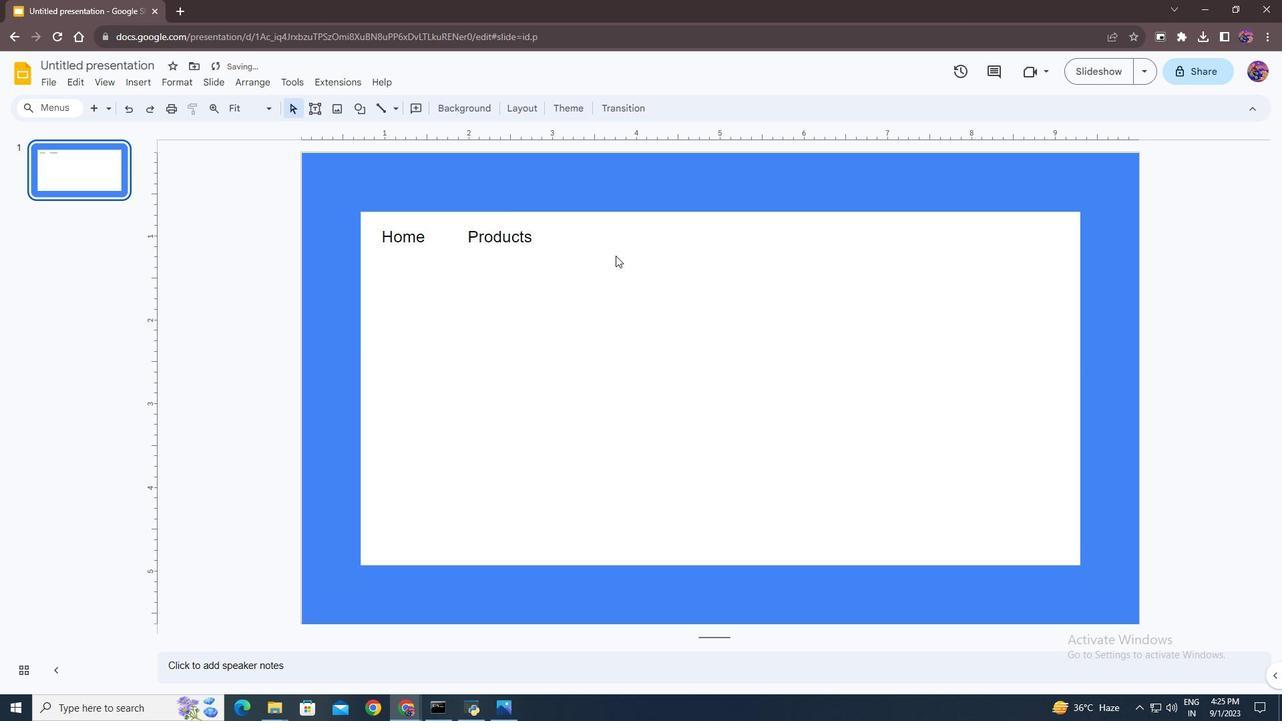 
Action: Mouse pressed left at (615, 255)
Screenshot: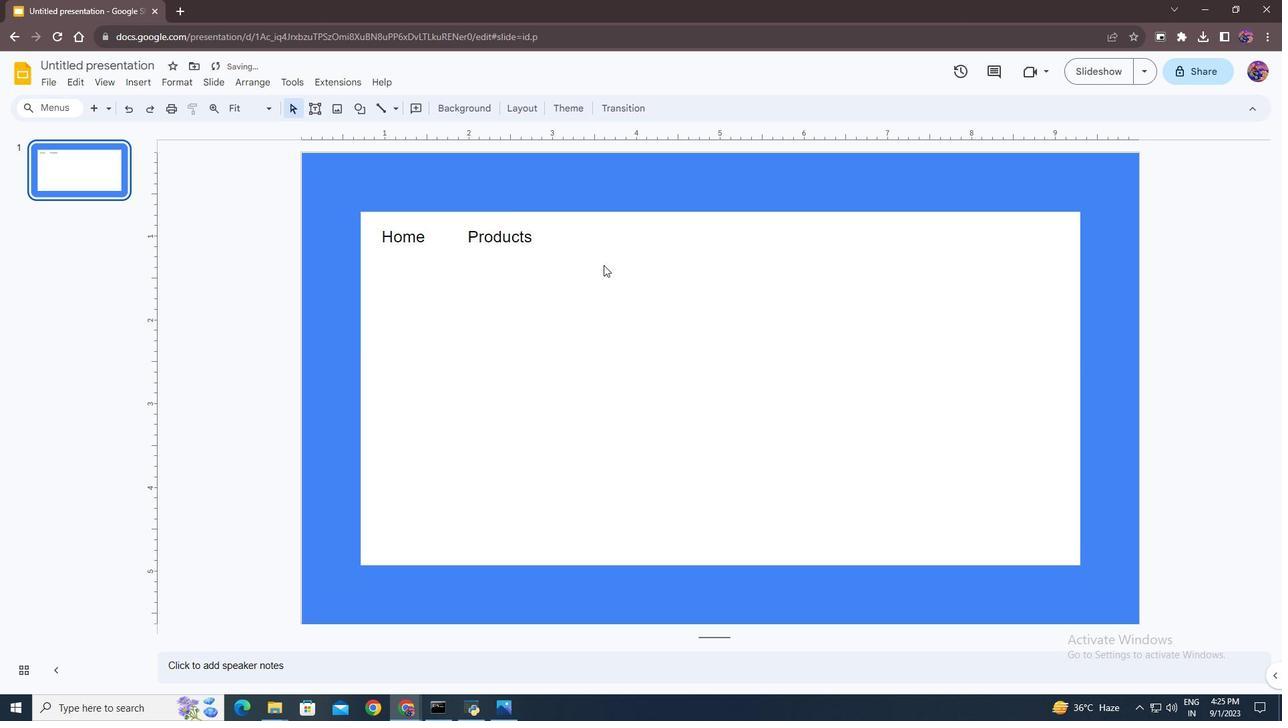 
Action: Mouse moved to (319, 104)
Screenshot: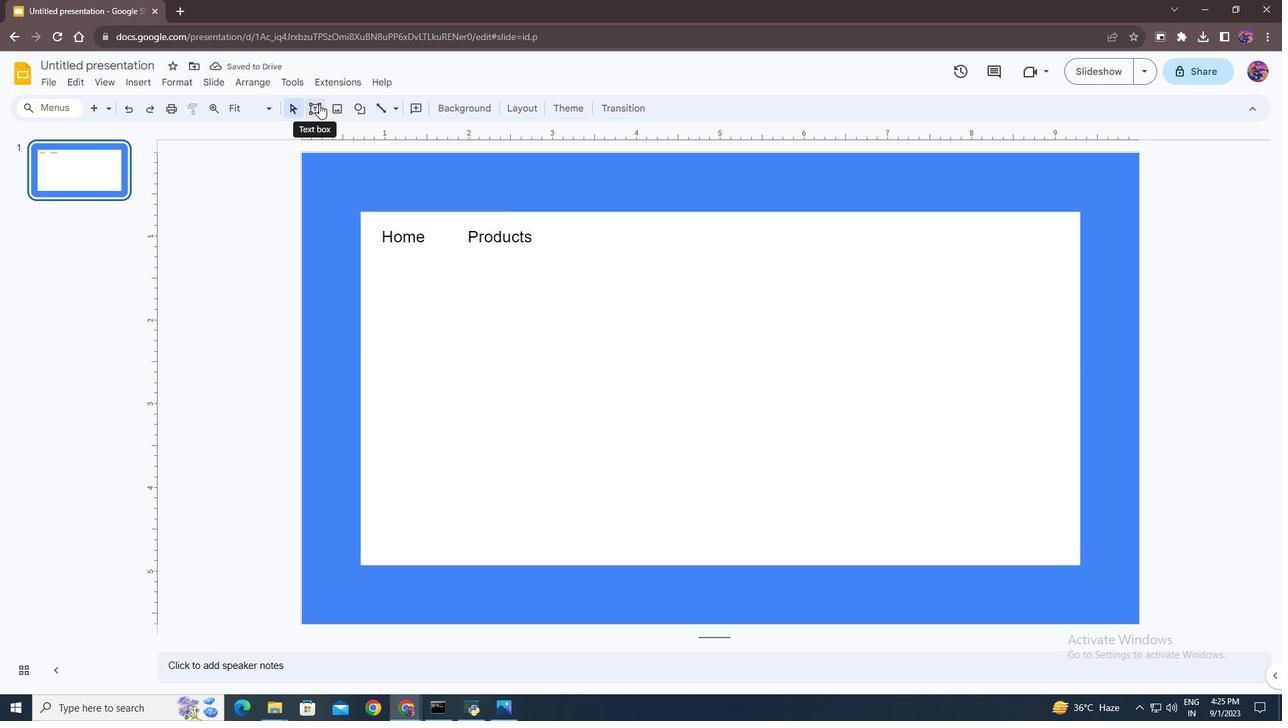 
Action: Mouse pressed left at (319, 104)
Screenshot: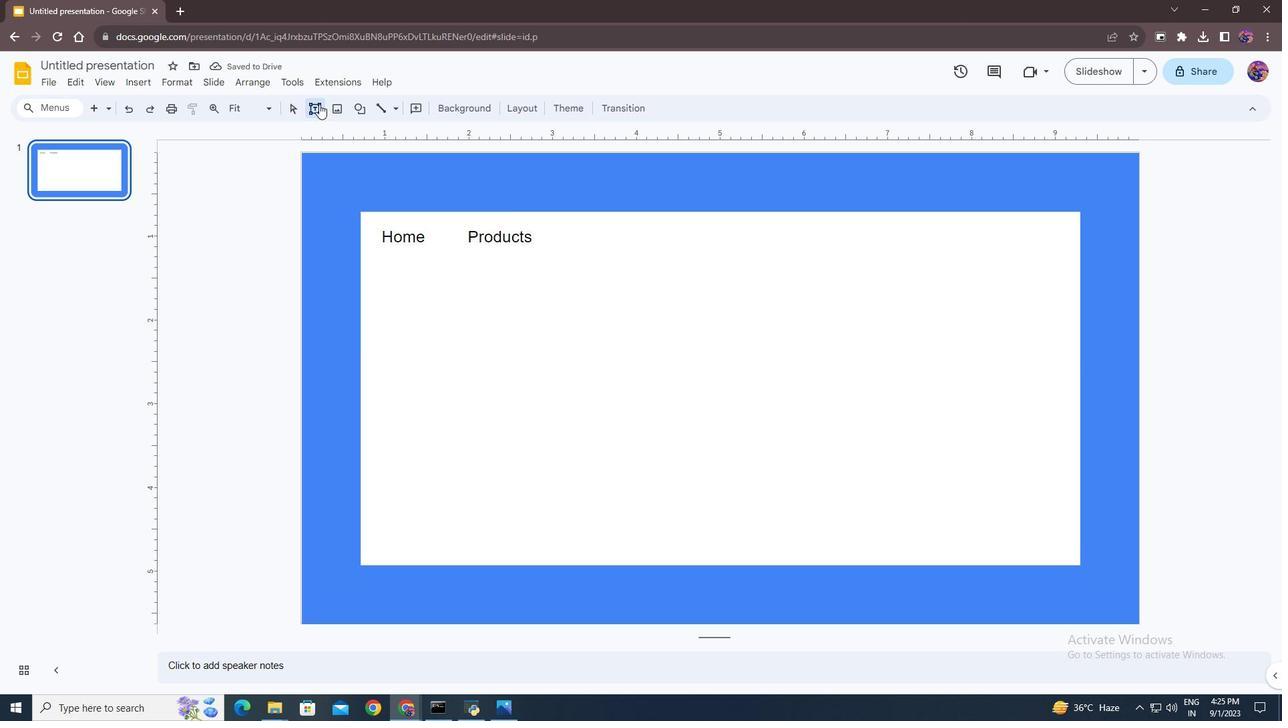 
Action: Mouse moved to (599, 227)
Screenshot: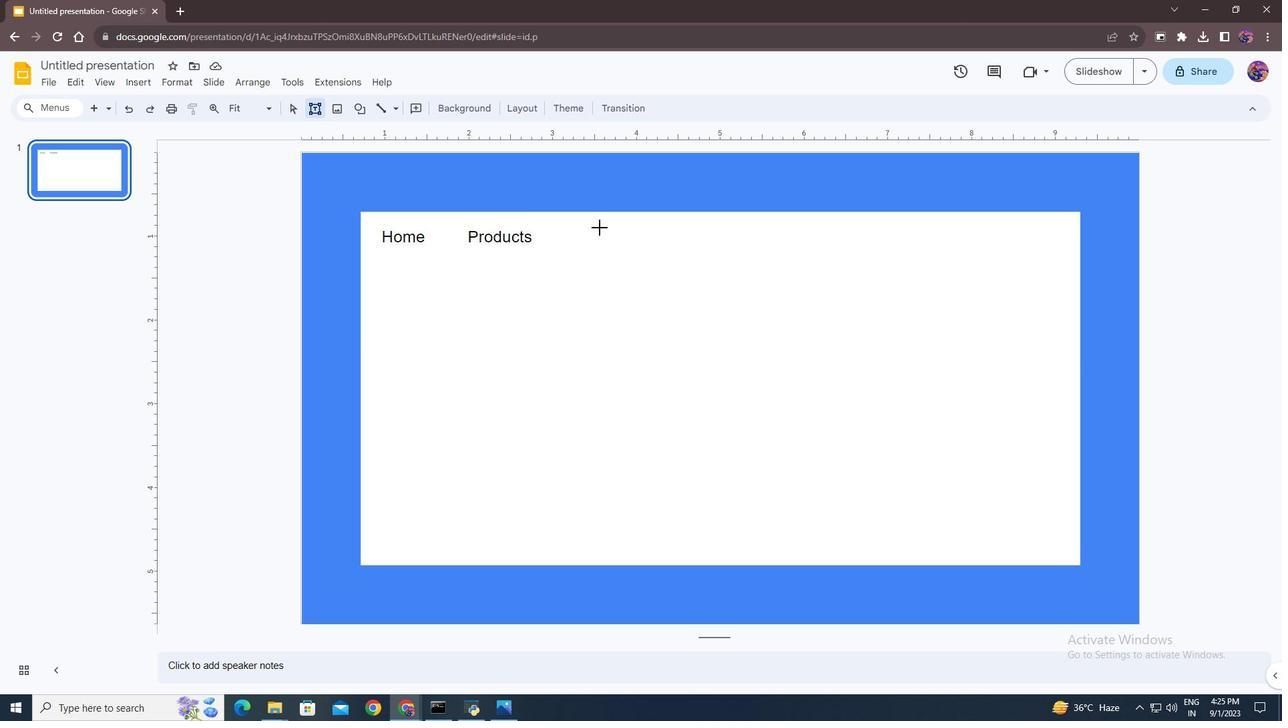 
Action: Mouse pressed left at (599, 227)
Screenshot: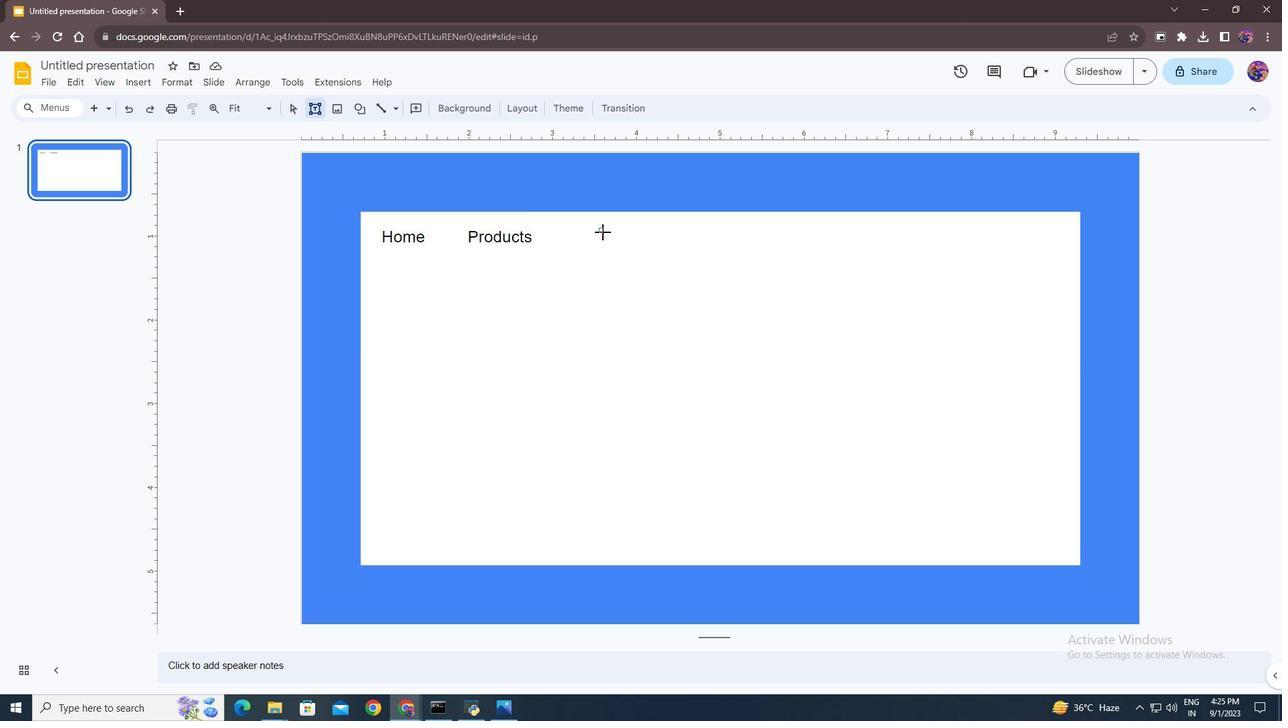 
Action: Mouse moved to (653, 226)
Screenshot: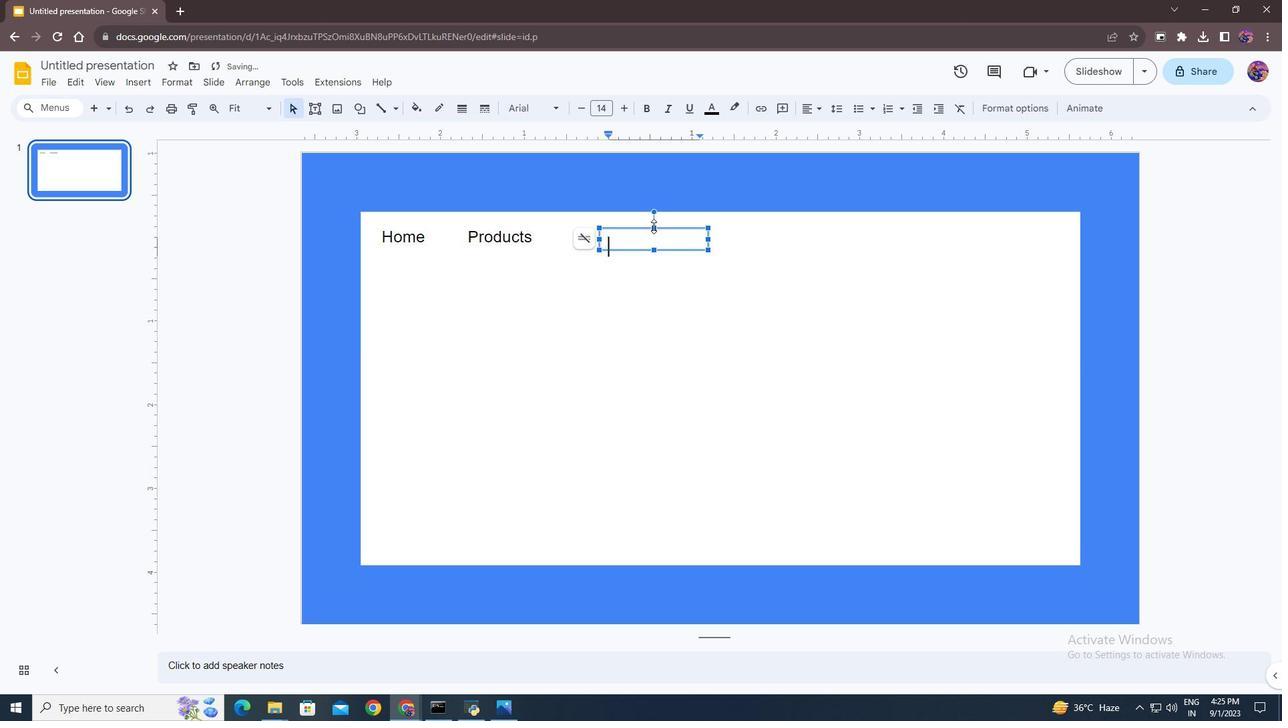 
Action: Mouse pressed left at (653, 226)
Screenshot: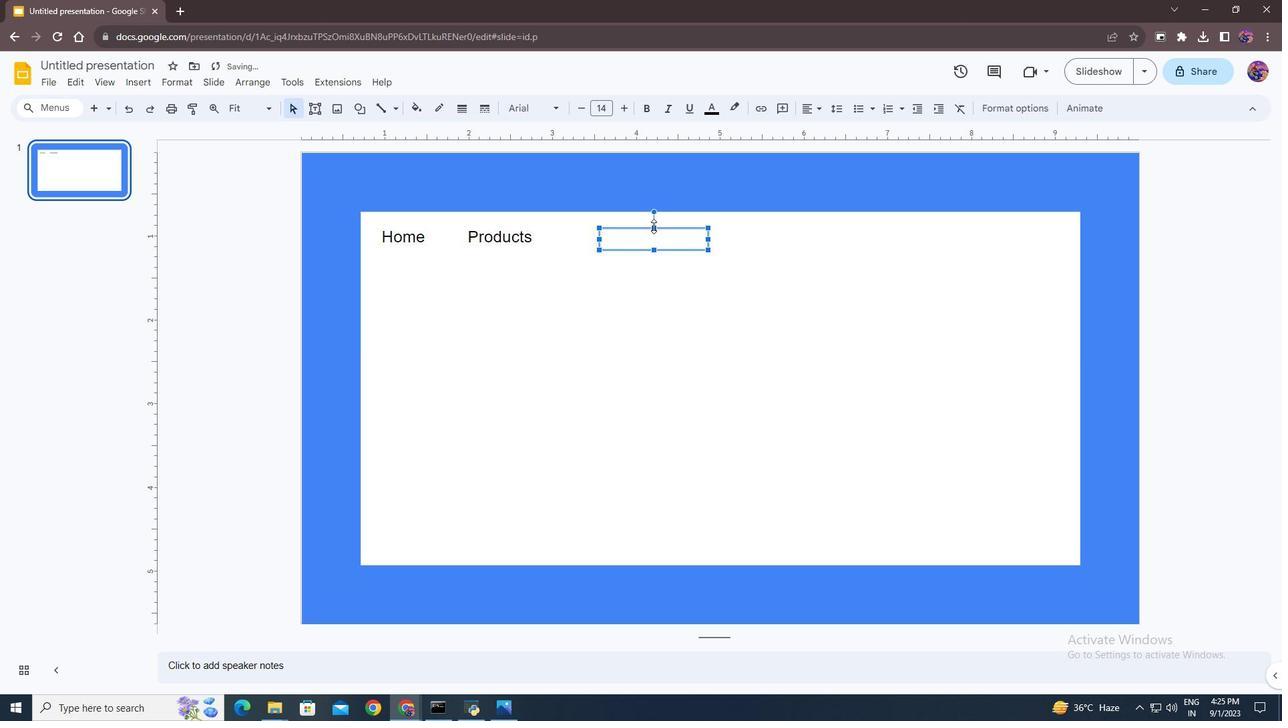 
Action: Mouse moved to (656, 239)
Screenshot: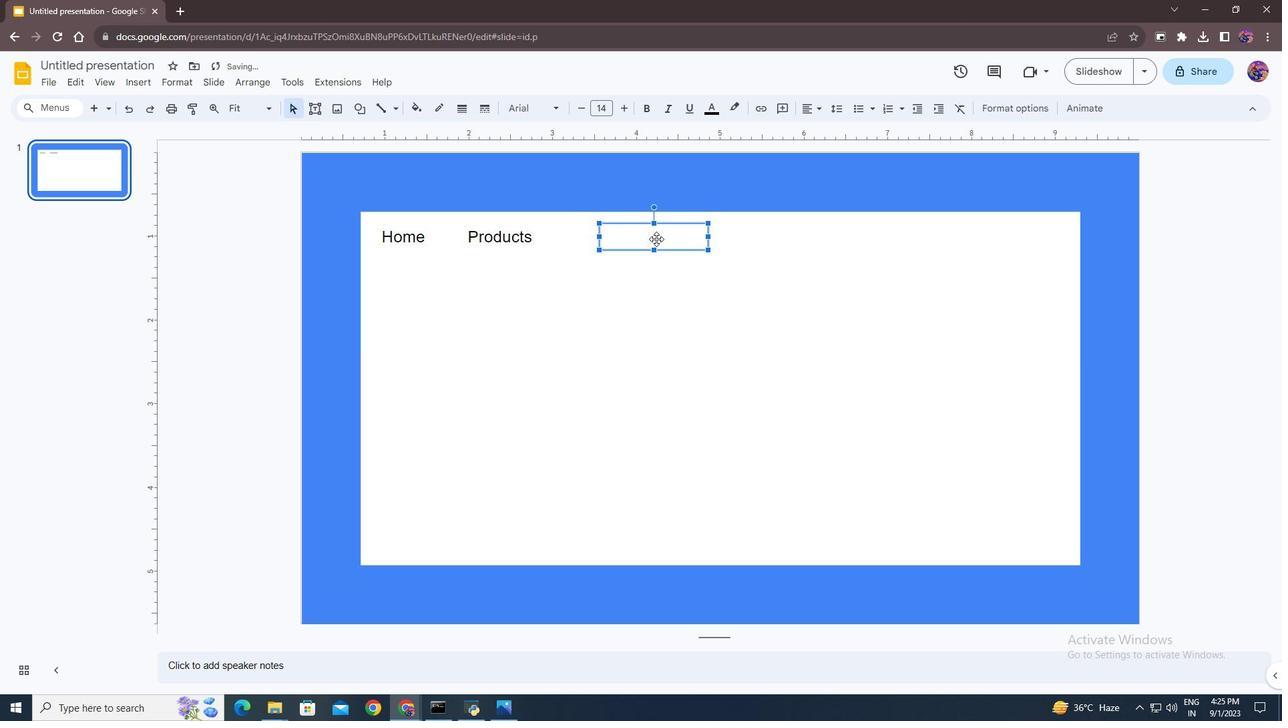 
Action: Mouse pressed left at (656, 239)
Screenshot: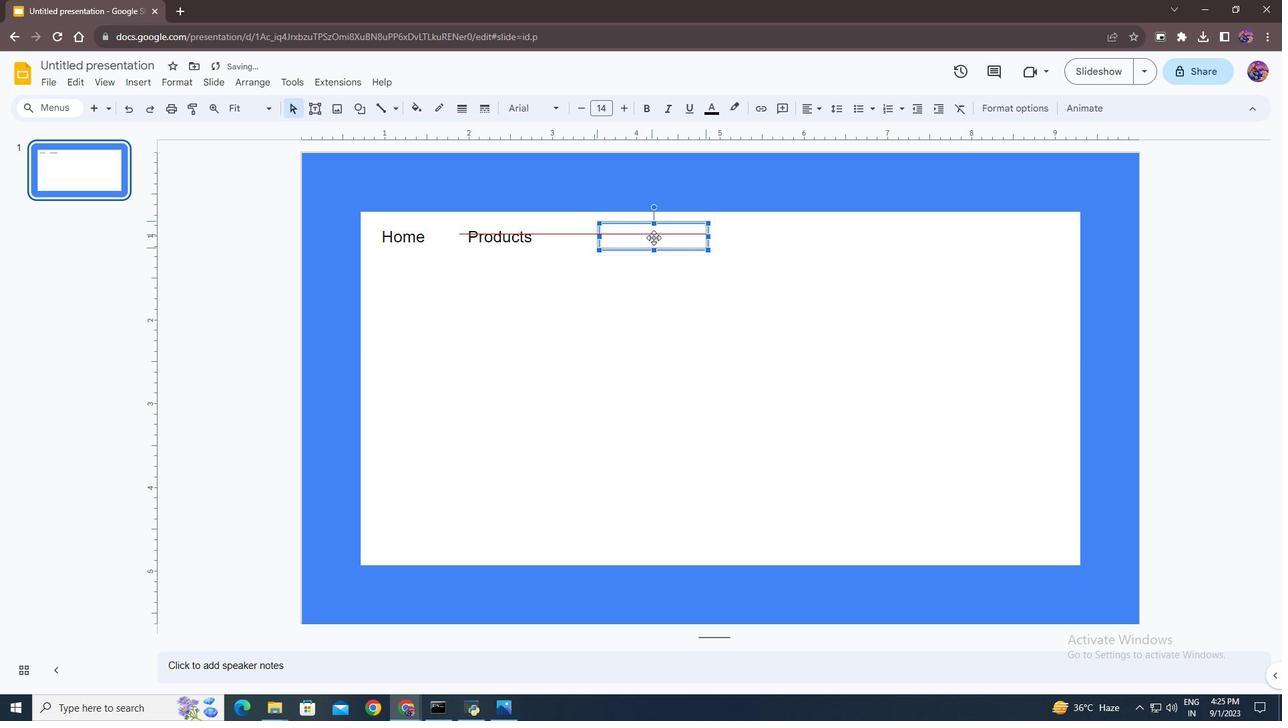 
Action: Mouse moved to (627, 231)
Screenshot: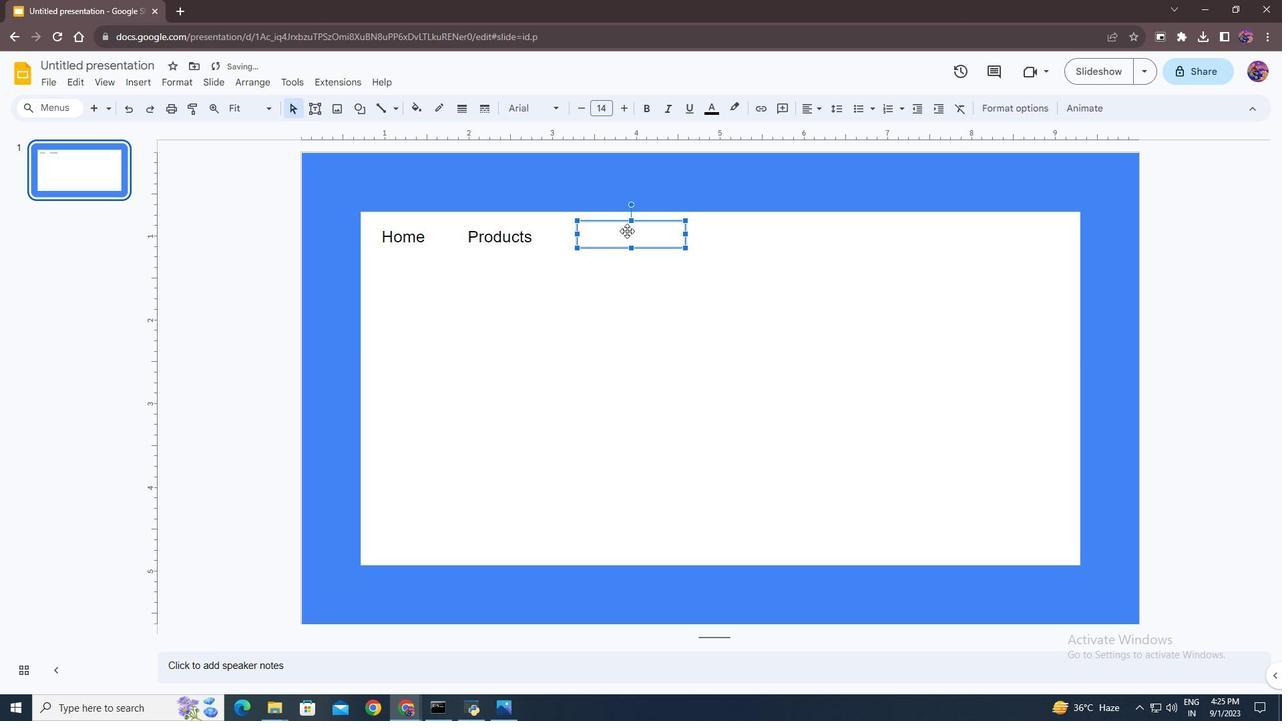 
Action: Mouse pressed left at (627, 231)
Screenshot: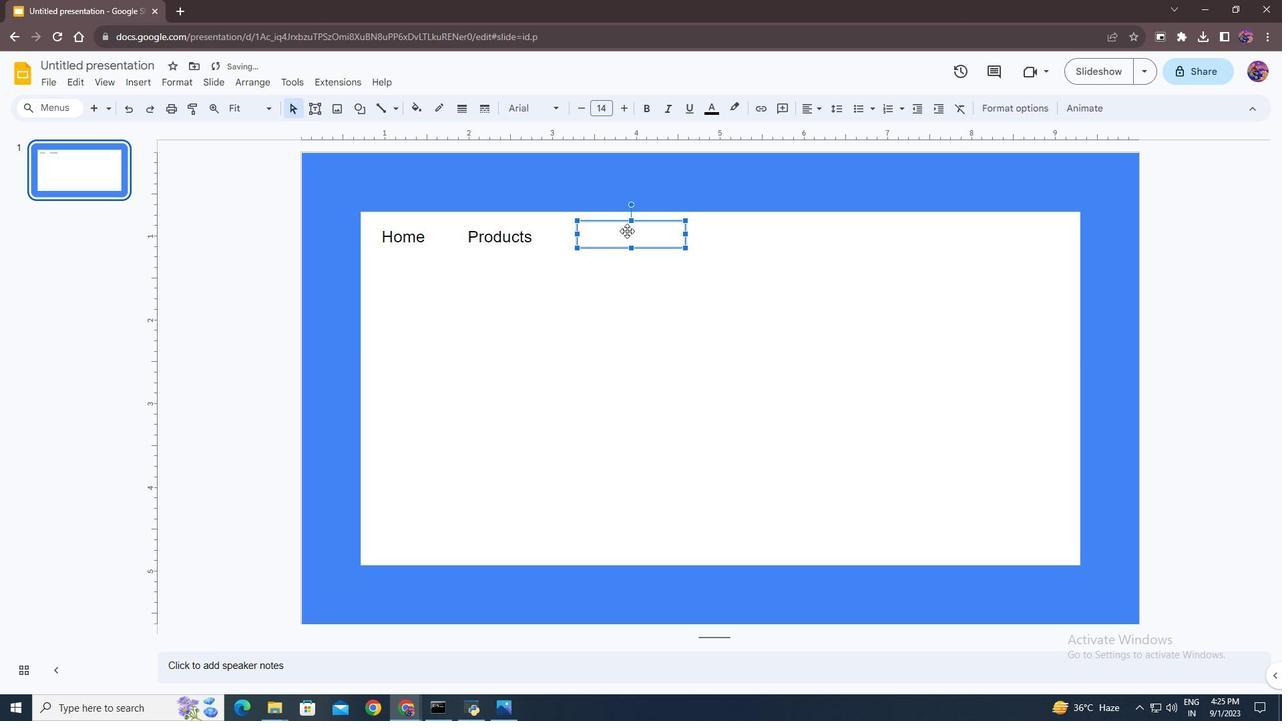 
Action: Mouse moved to (774, 258)
Screenshot: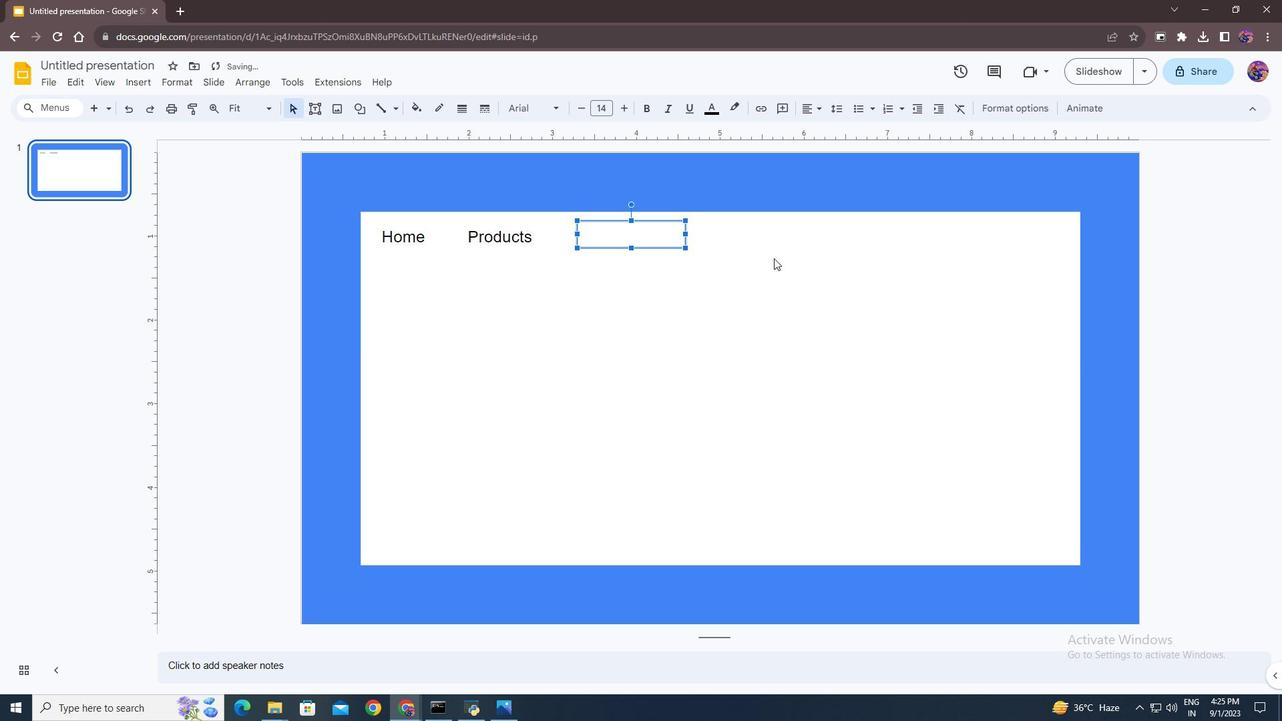 
Action: Key pressed <Key.shift><Key.shift><Key.shift>Sho<Key.backspace>ipping
Screenshot: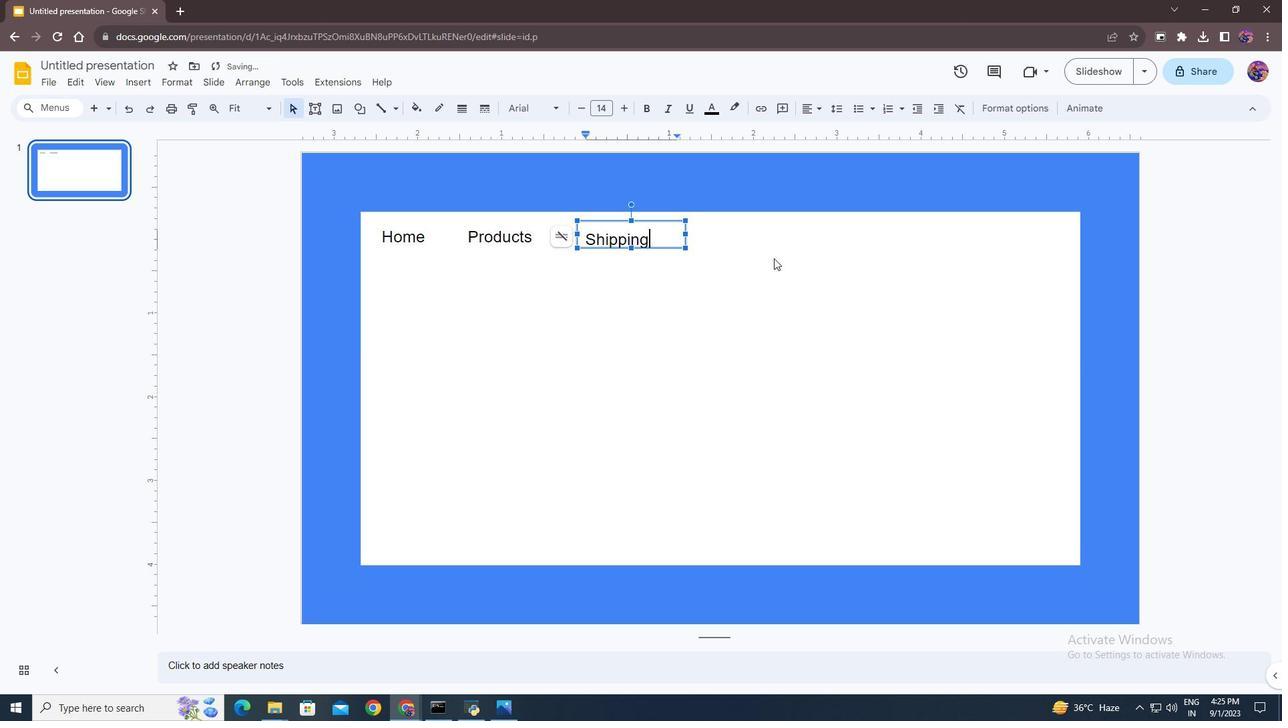 
Action: Mouse moved to (638, 224)
Screenshot: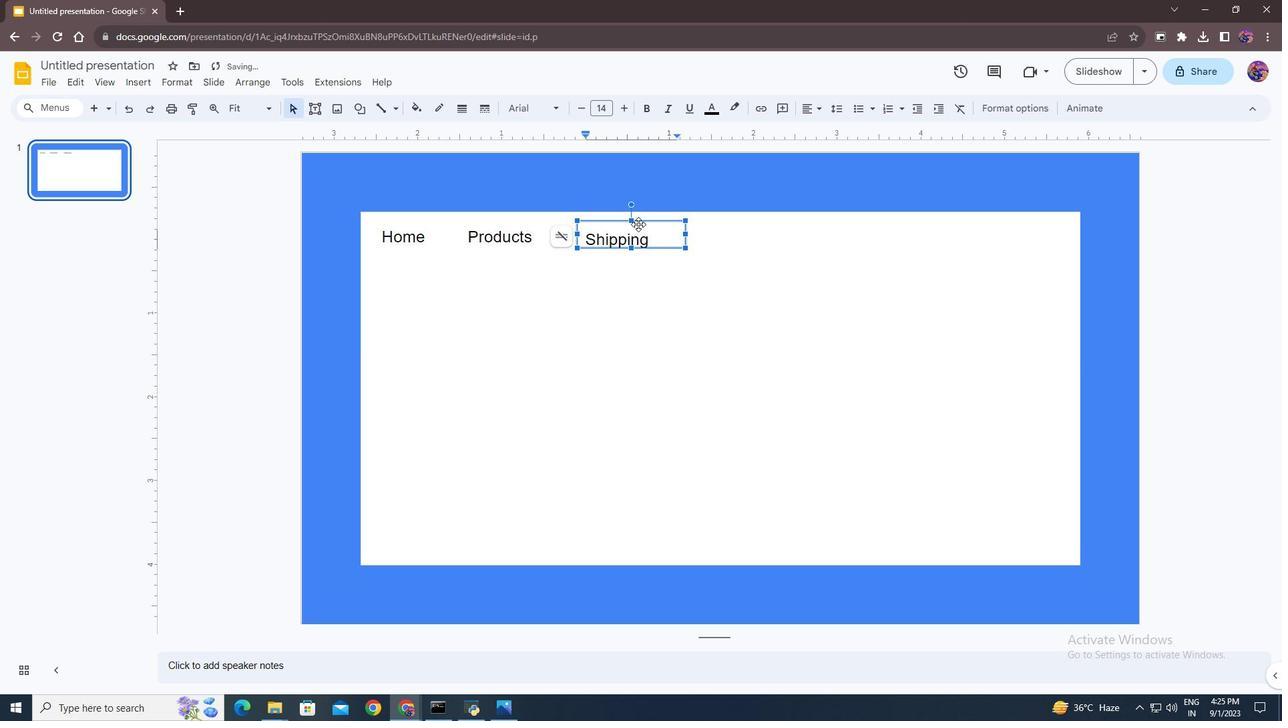 
Action: Mouse pressed left at (638, 224)
Screenshot: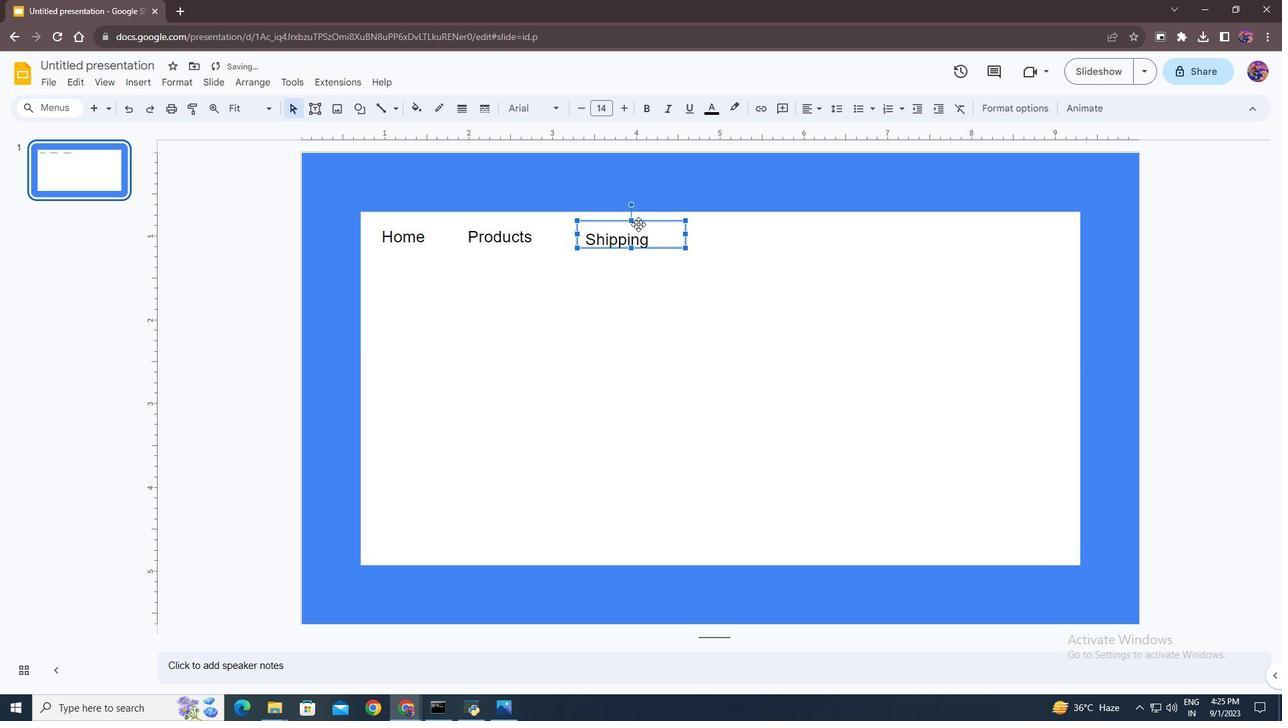 
Action: Mouse moved to (749, 237)
Screenshot: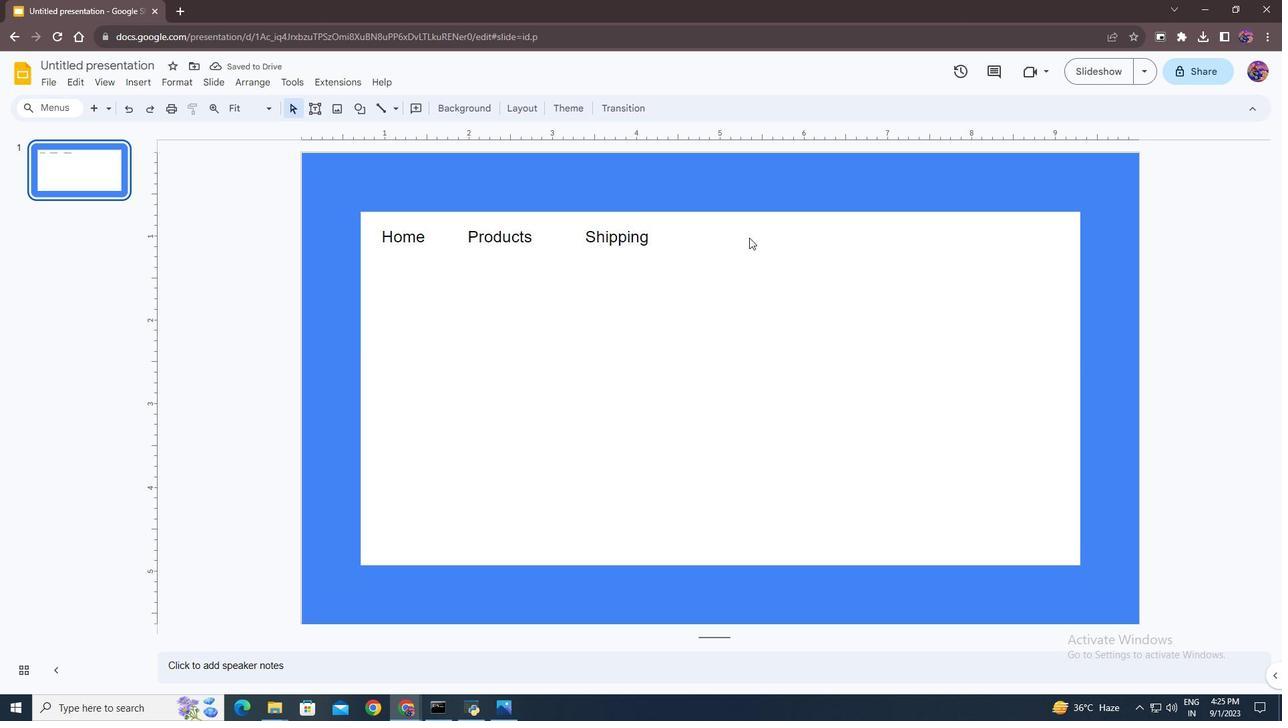
Action: Mouse pressed left at (749, 237)
Screenshot: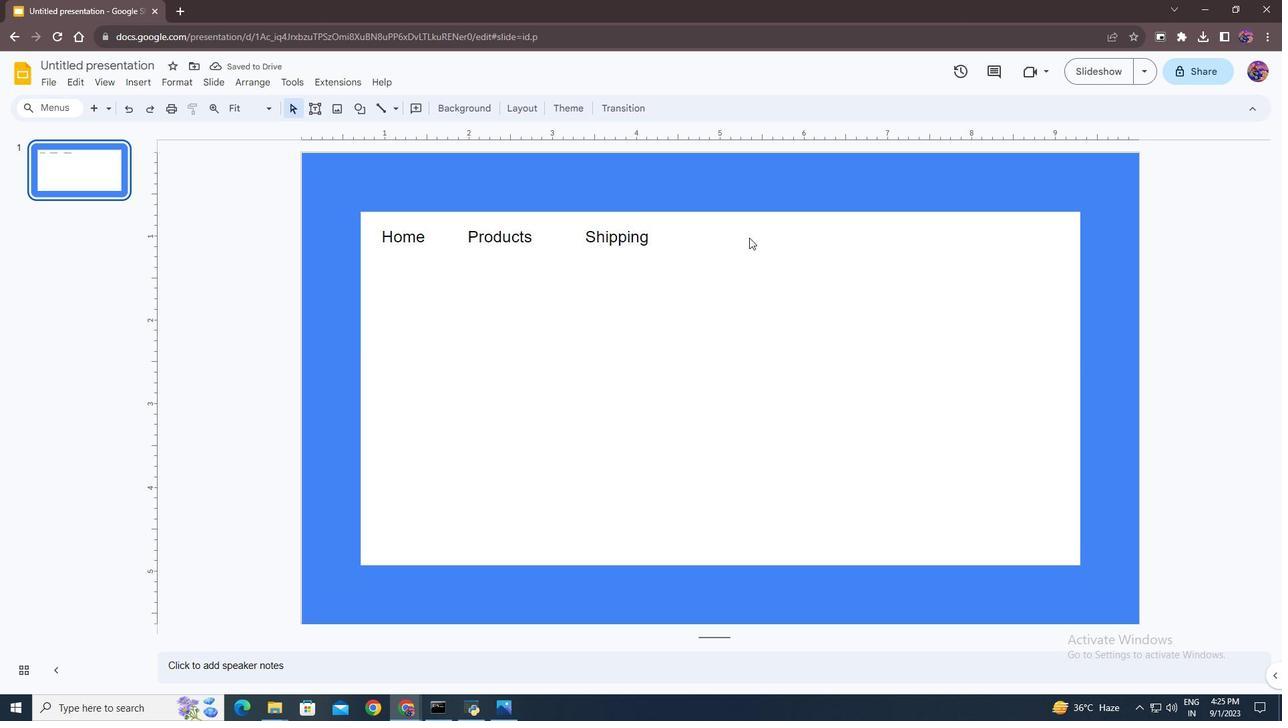 
Action: Mouse moved to (312, 107)
Screenshot: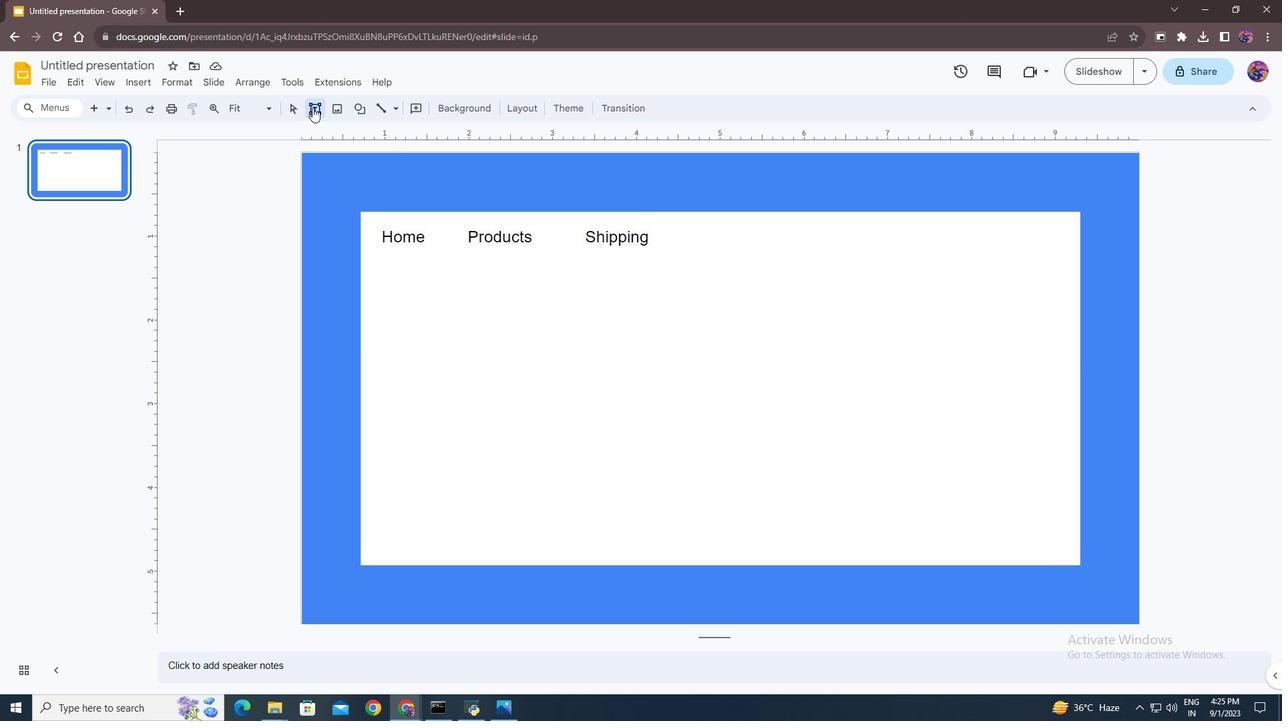 
Action: Mouse pressed left at (312, 107)
Screenshot: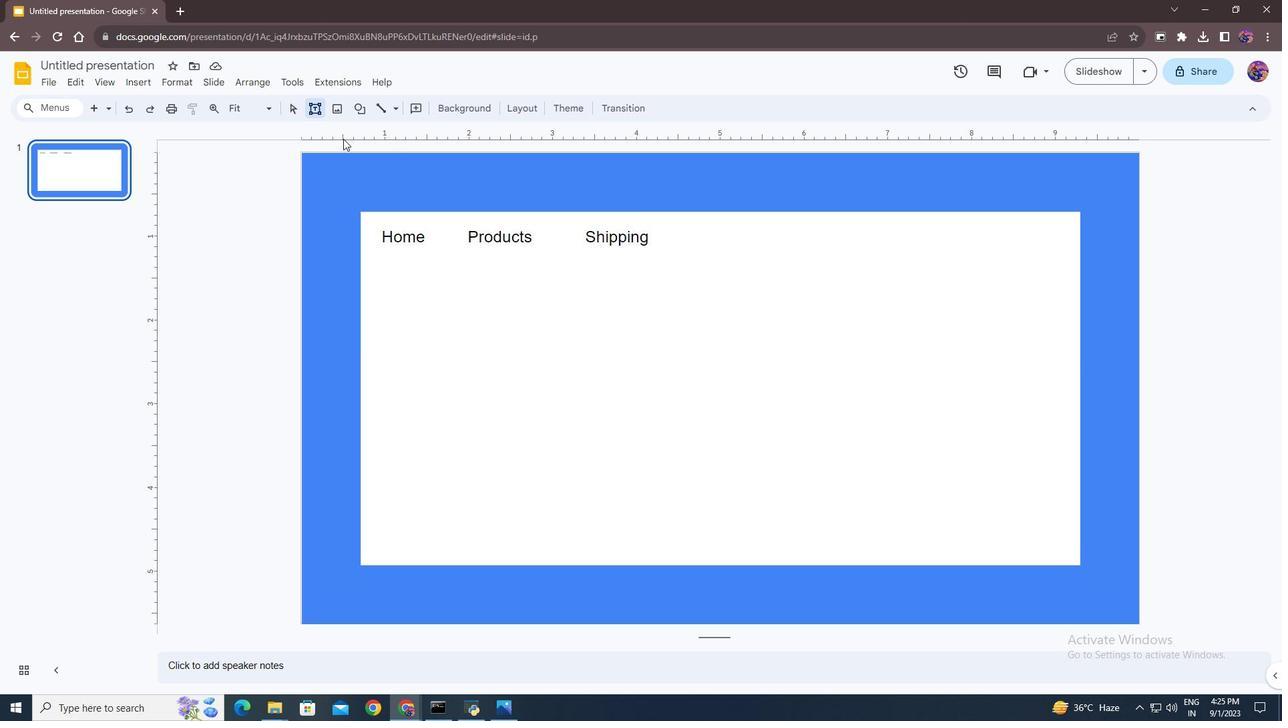 
Action: Mouse moved to (696, 223)
Screenshot: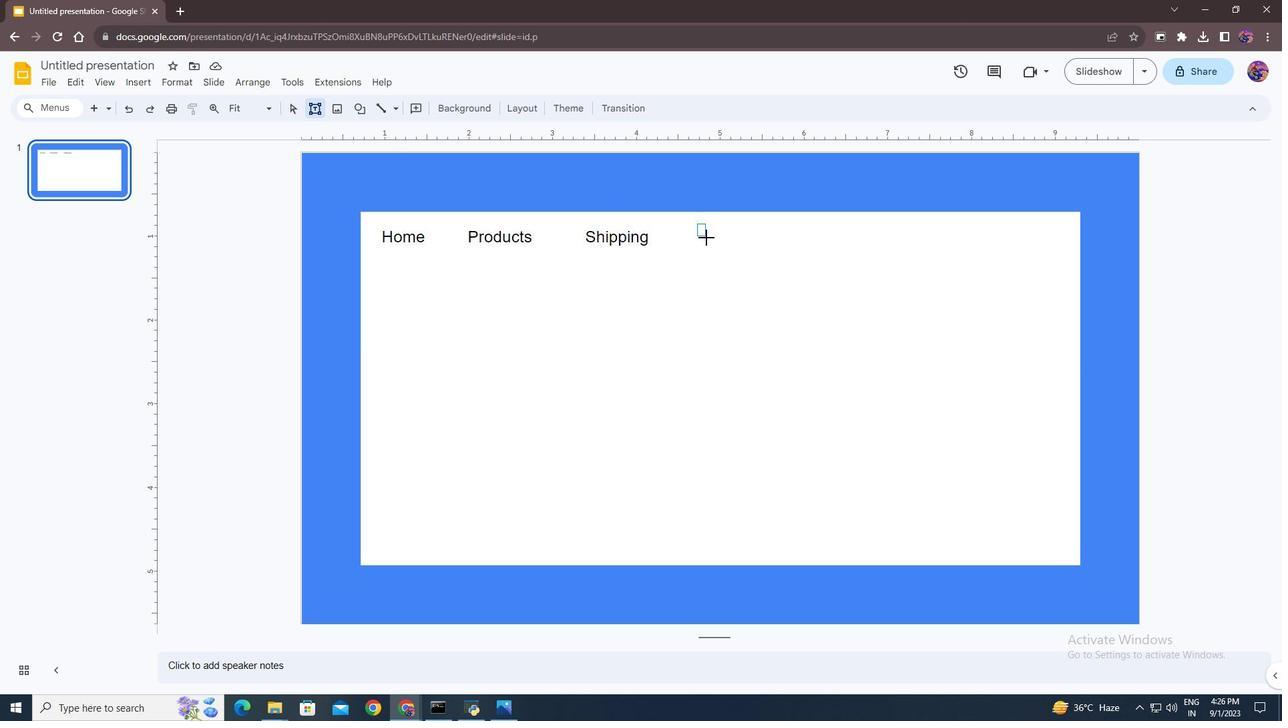 
Action: Mouse pressed left at (696, 223)
Screenshot: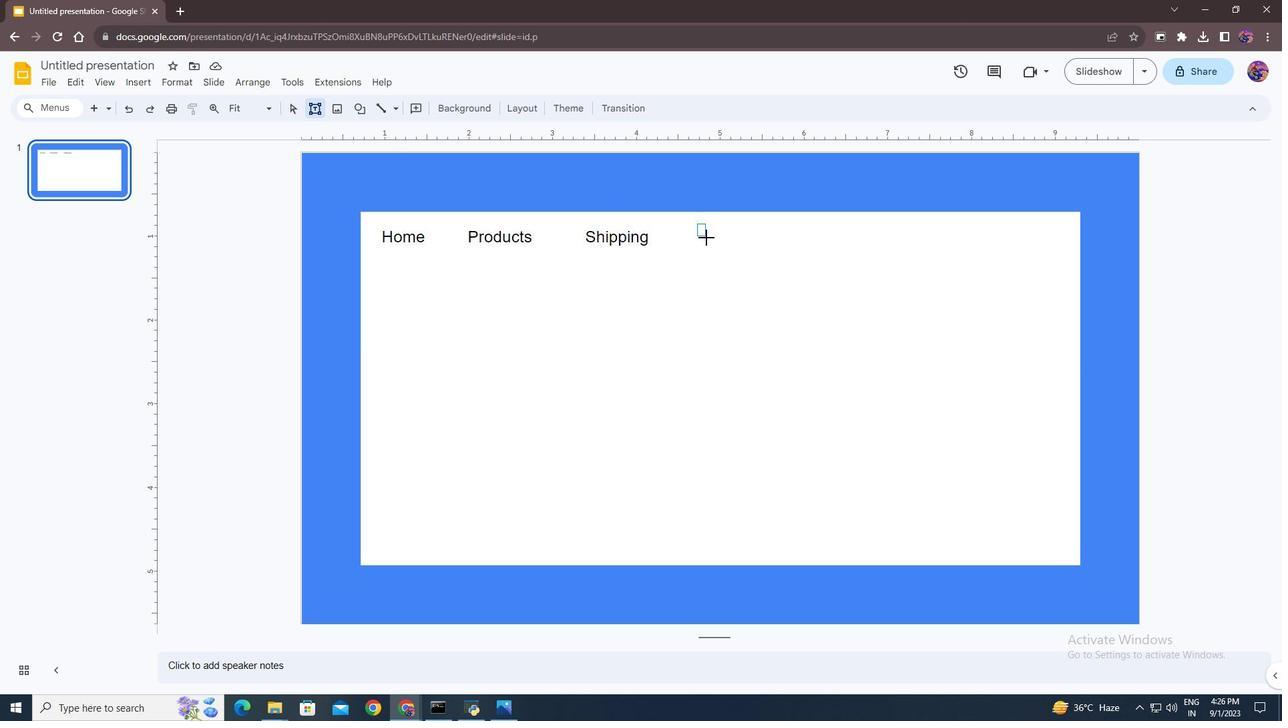 
Action: Mouse moved to (754, 236)
Screenshot: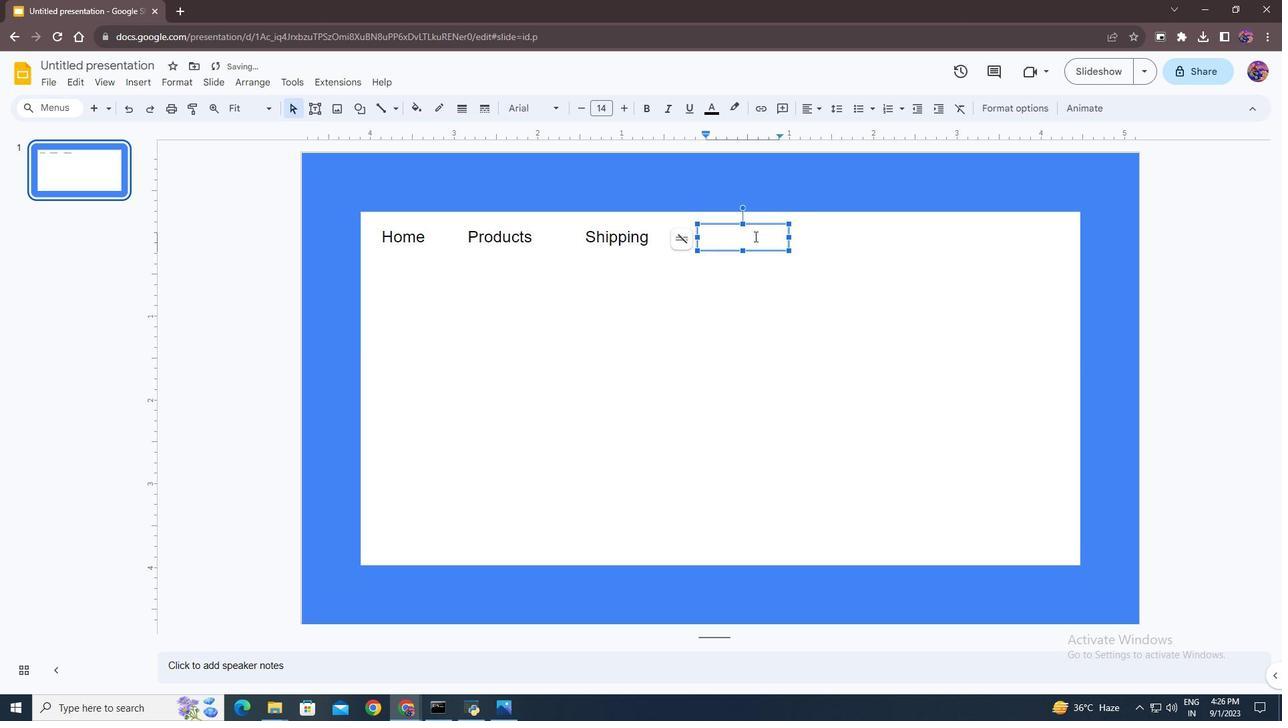 
Action: Key pressed <Key.shift><Key.shift><Key.shift><Key.shift><Key.shift><Key.shift><Key.shift><Key.shift><Key.shift><Key.shift><Key.shift><Key.shift><Key.shift><Key.shift><Key.shift><Key.shift><Key.shift>FA<Key.shift><Key.shift><Key.shift><Key.shift><Key.shift><Key.shift><Key.shift><Key.shift><Key.shift><Key.shift><Key.shift><Key.shift><Key.shift><Key.shift><Key.shift><Key.shift><Key.shift><Key.shift>Q
Screenshot: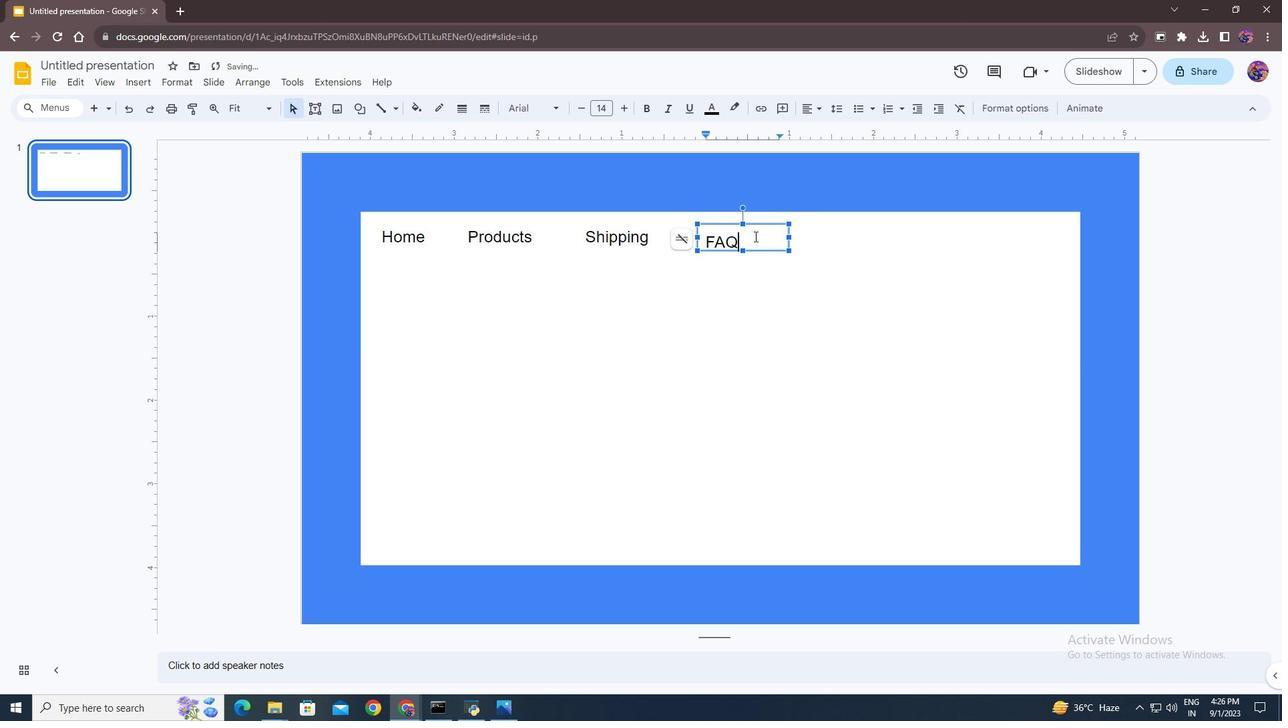 
Action: Mouse moved to (789, 239)
Screenshot: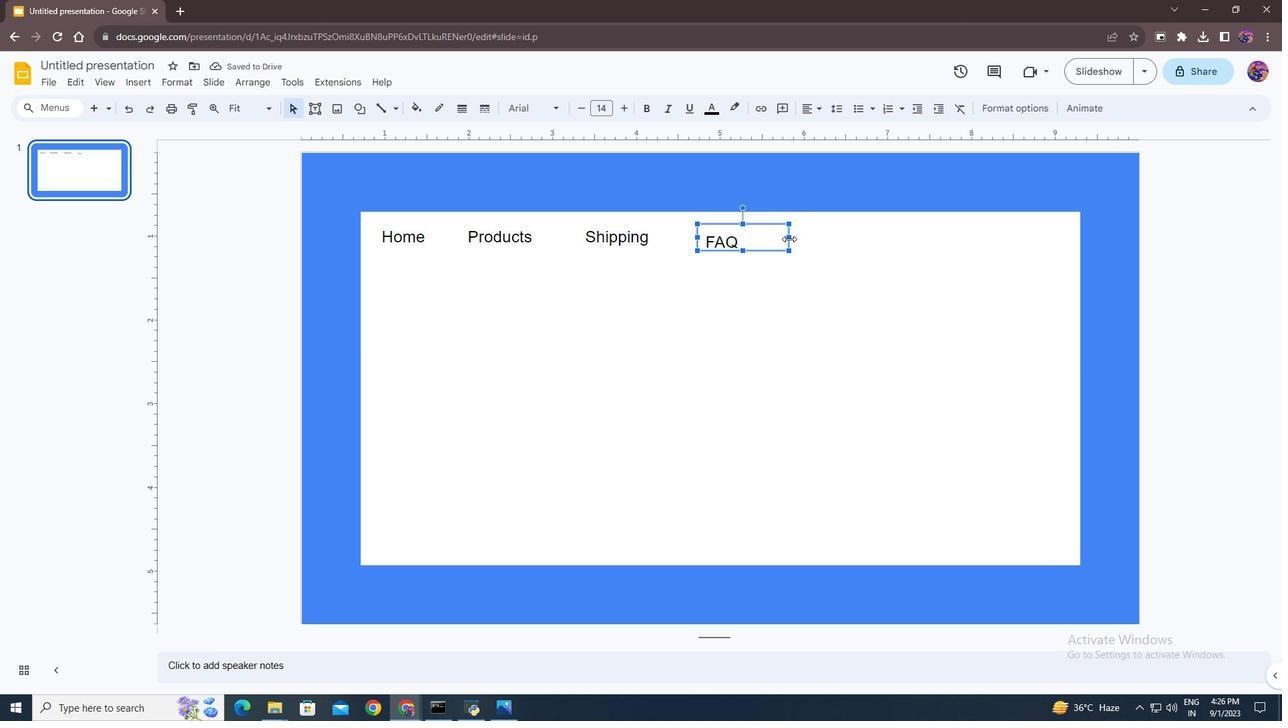 
Action: Mouse pressed left at (789, 239)
Screenshot: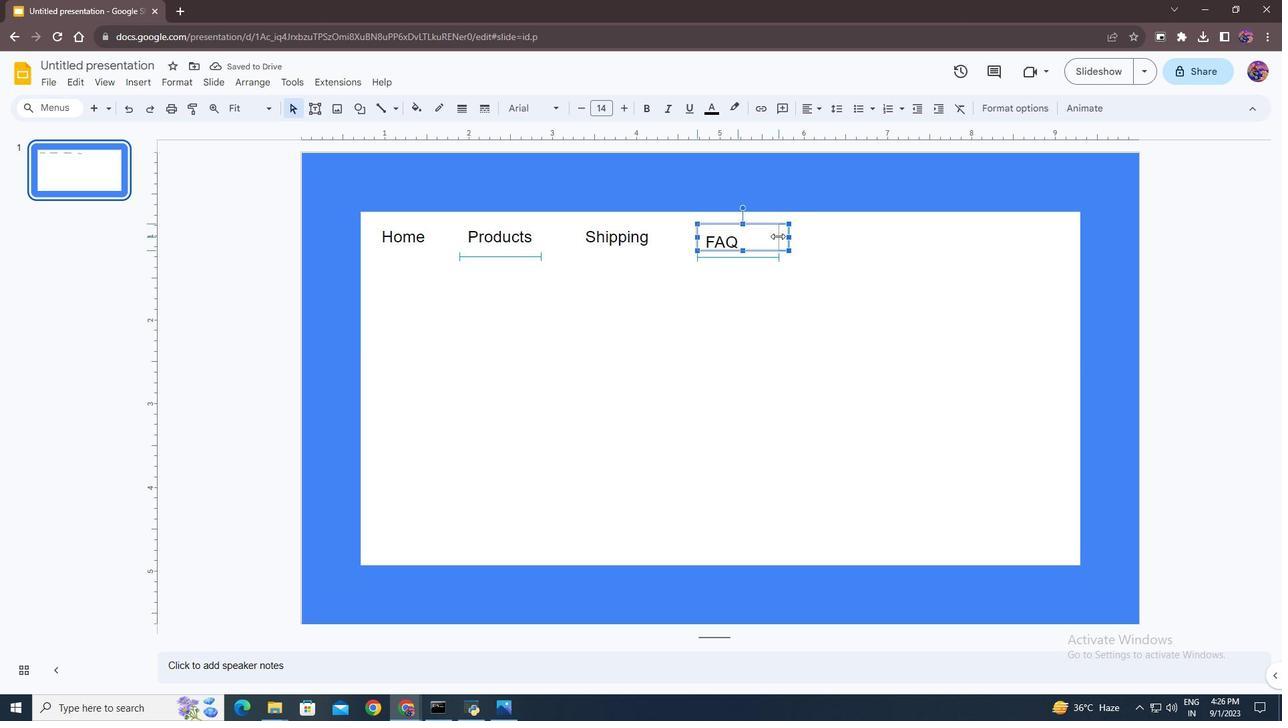 
Action: Mouse moved to (718, 227)
Screenshot: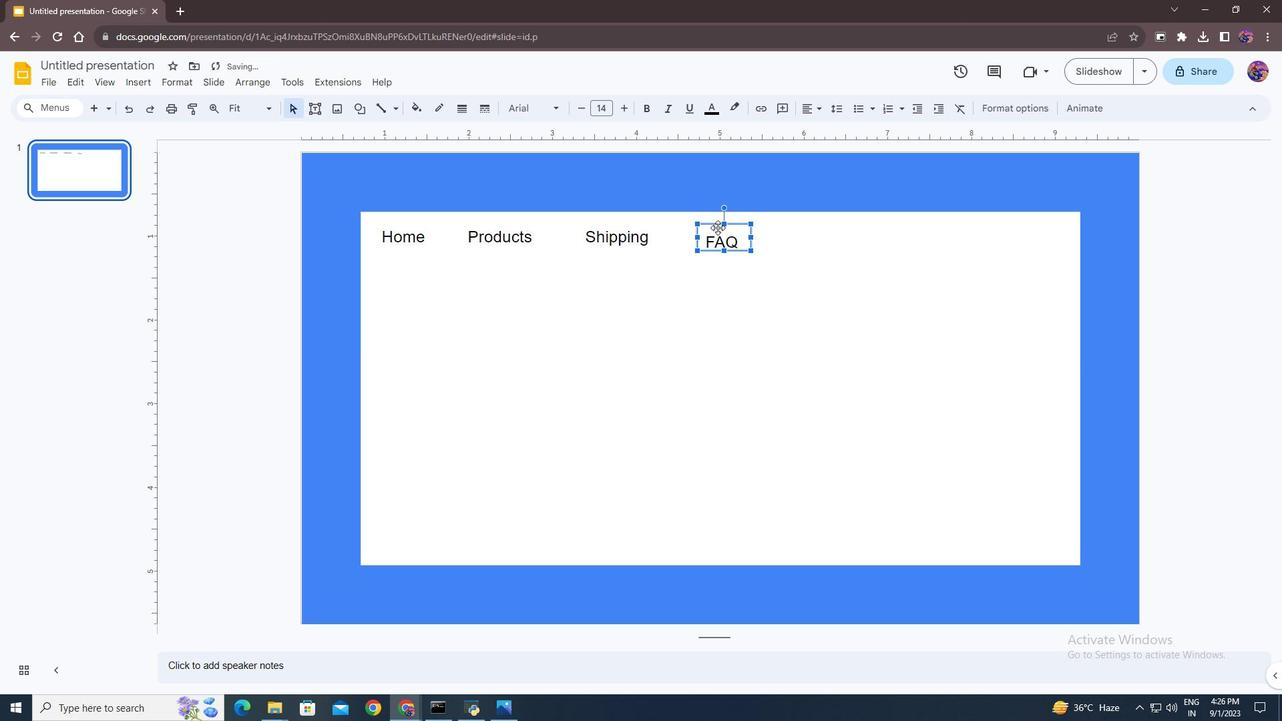 
Action: Mouse pressed left at (718, 227)
Screenshot: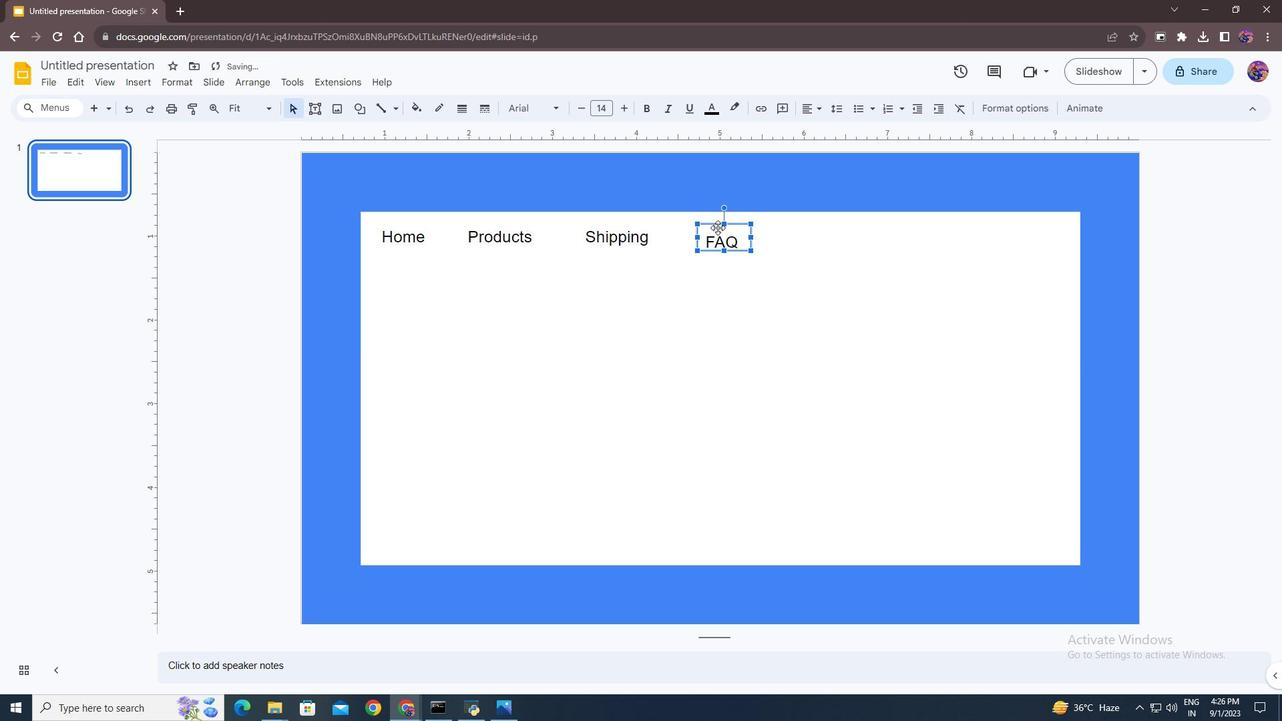 
Action: Mouse moved to (791, 231)
Screenshot: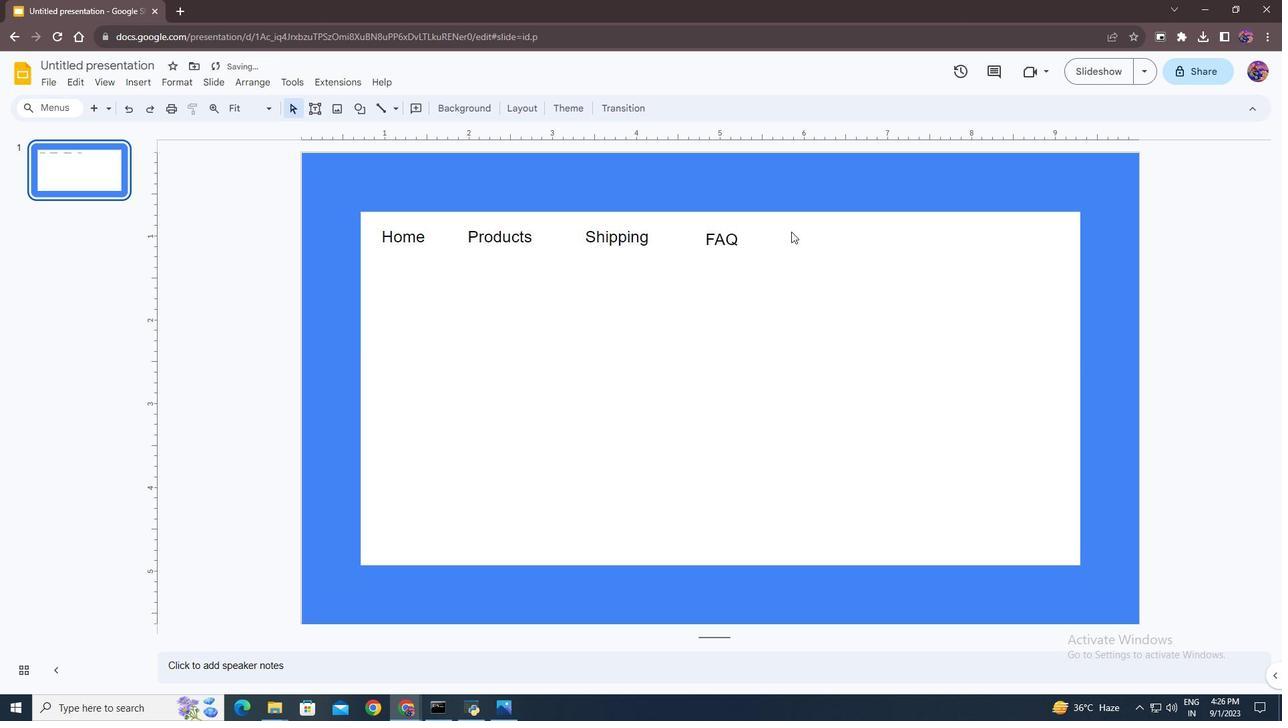 
Action: Mouse pressed left at (791, 231)
Screenshot: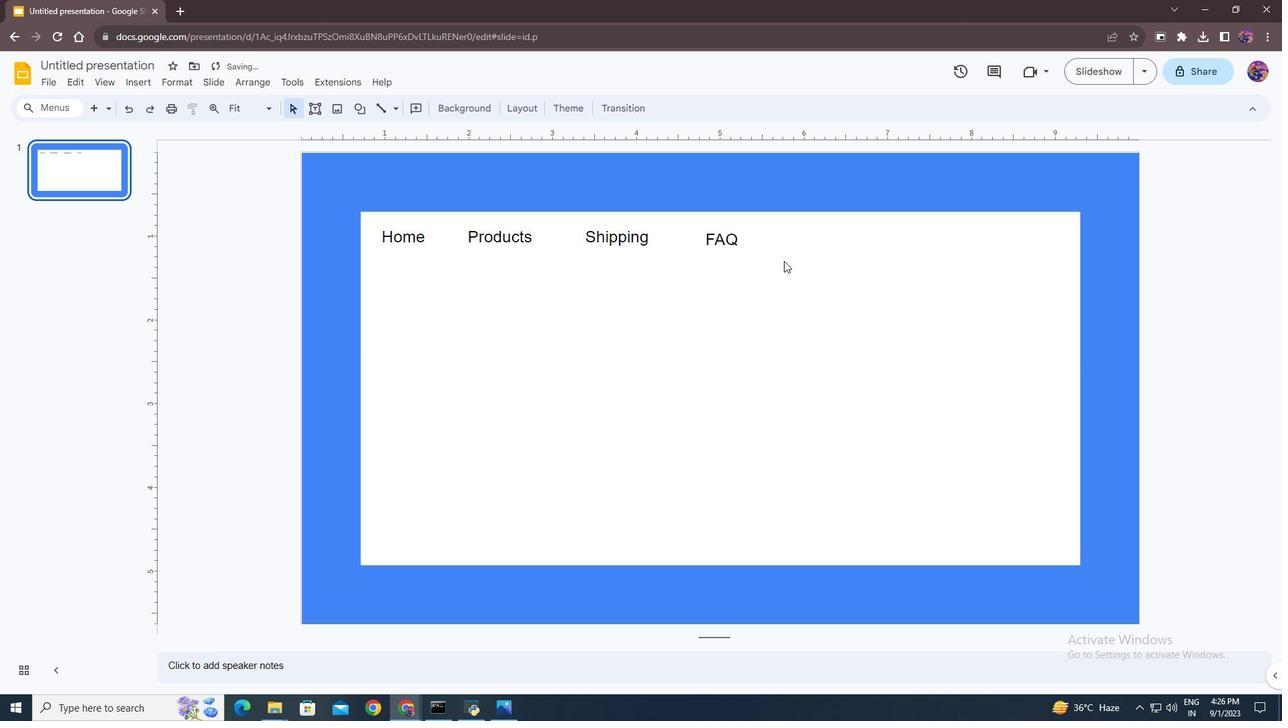 
Action: Mouse moved to (726, 237)
Screenshot: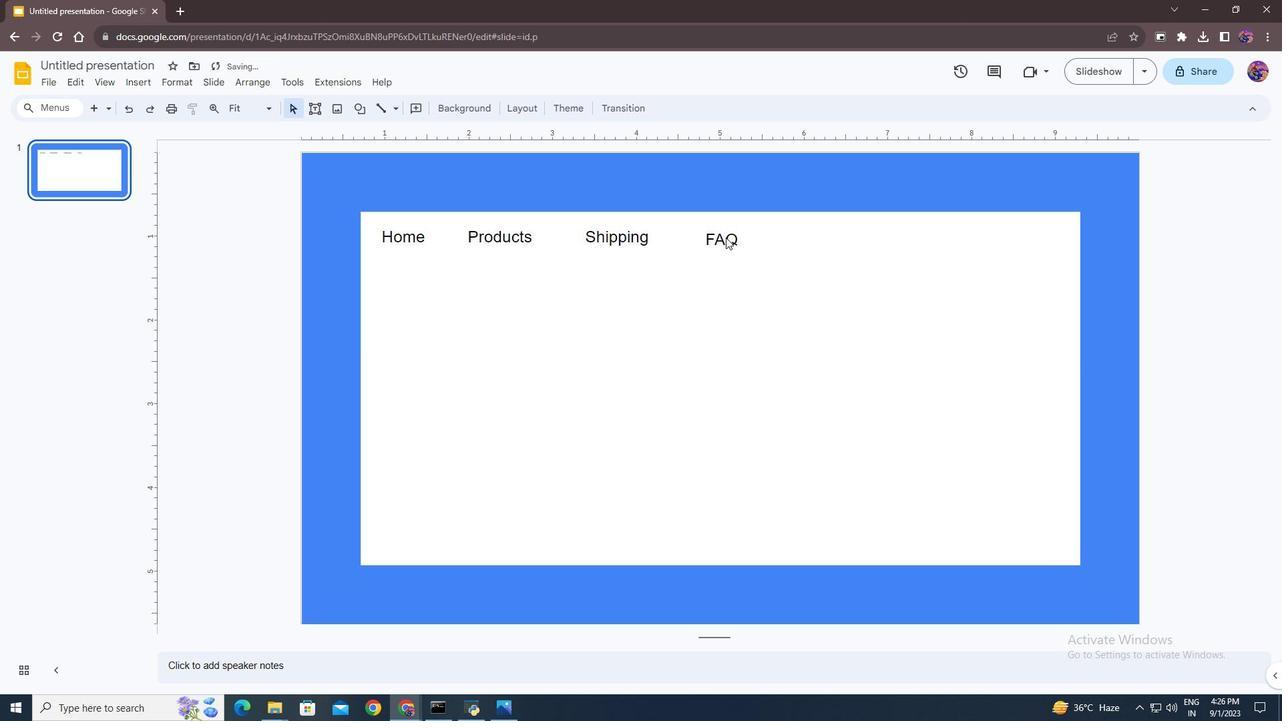 
Action: Mouse pressed left at (726, 237)
Screenshot: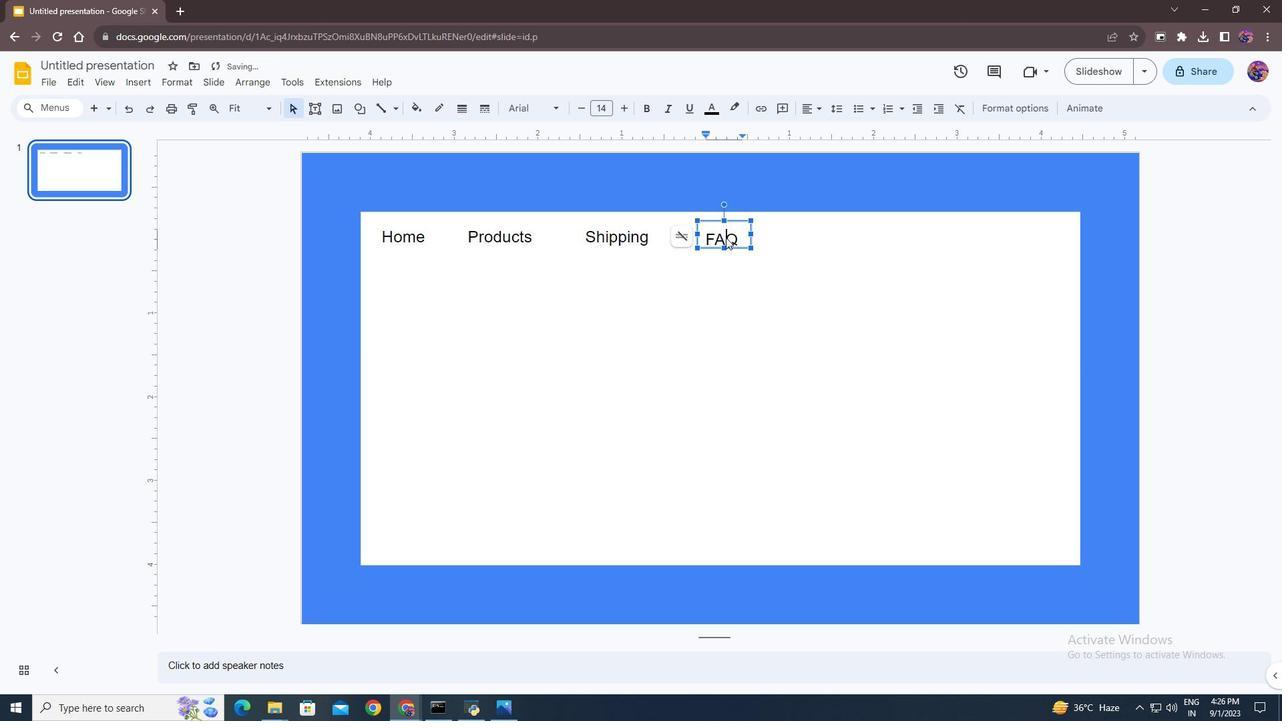 
Action: Mouse moved to (735, 275)
Screenshot: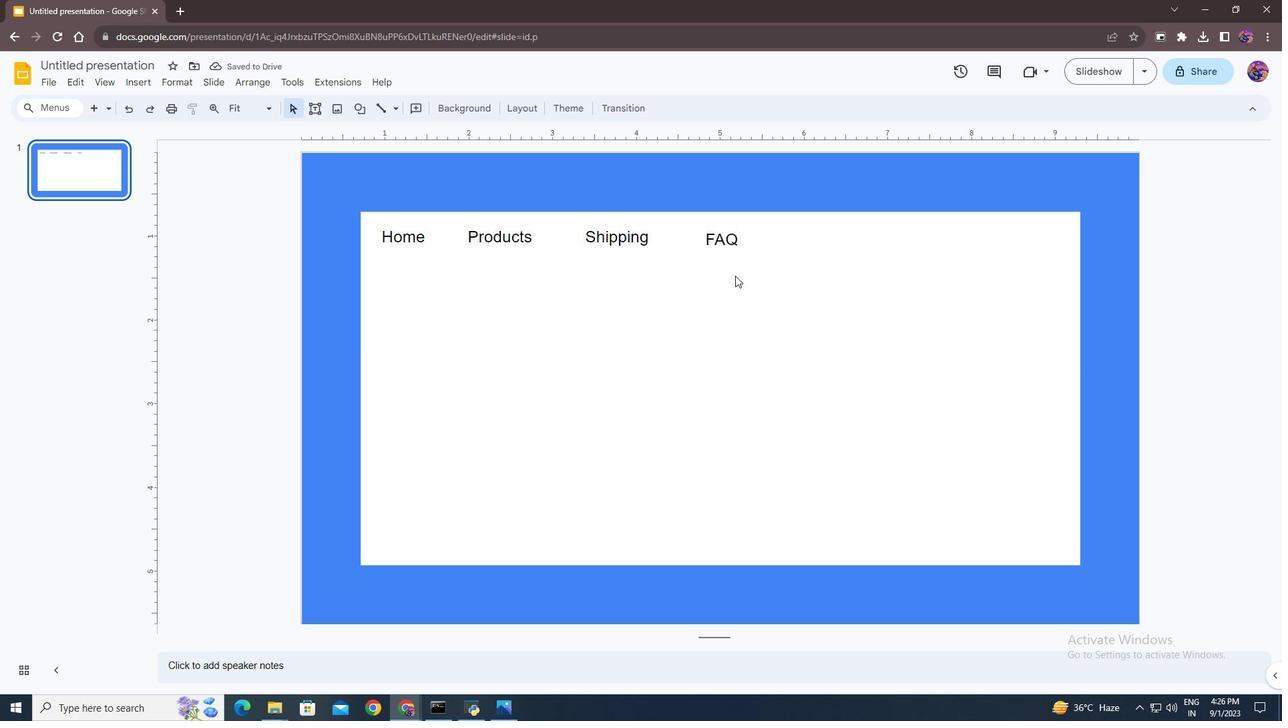
Action: Mouse pressed left at (735, 275)
Screenshot: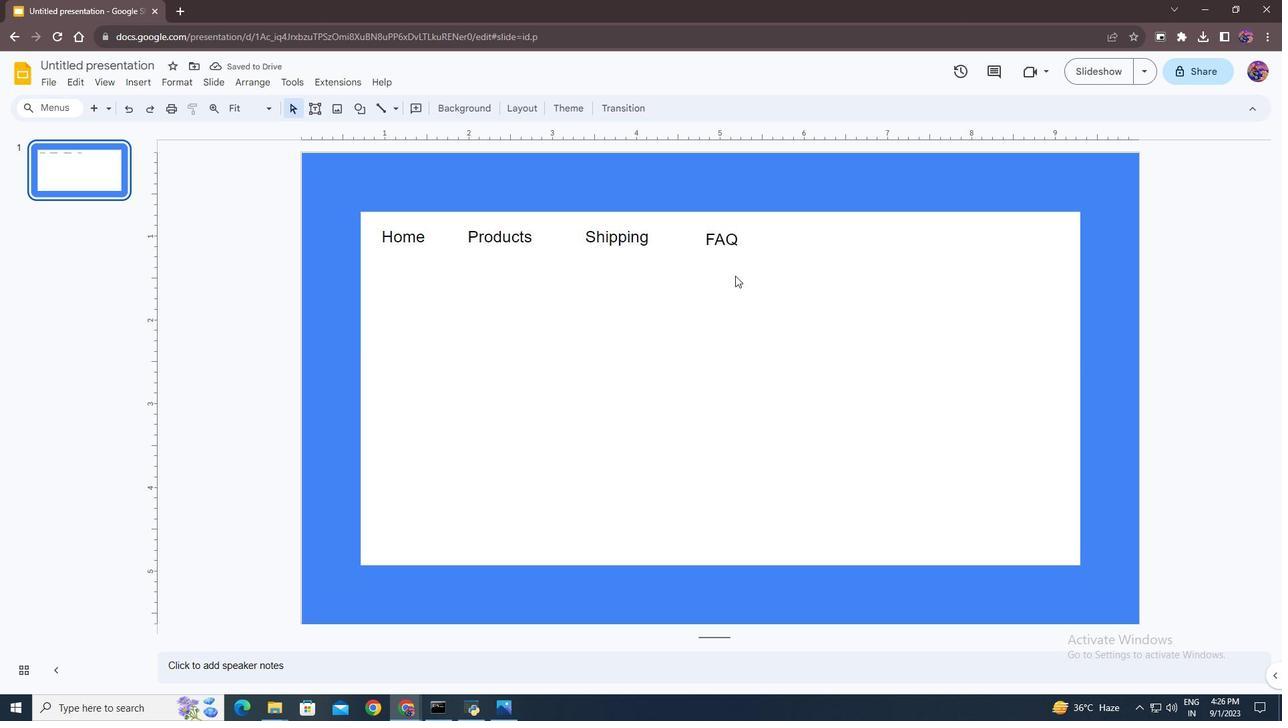 
Action: Mouse moved to (621, 239)
Screenshot: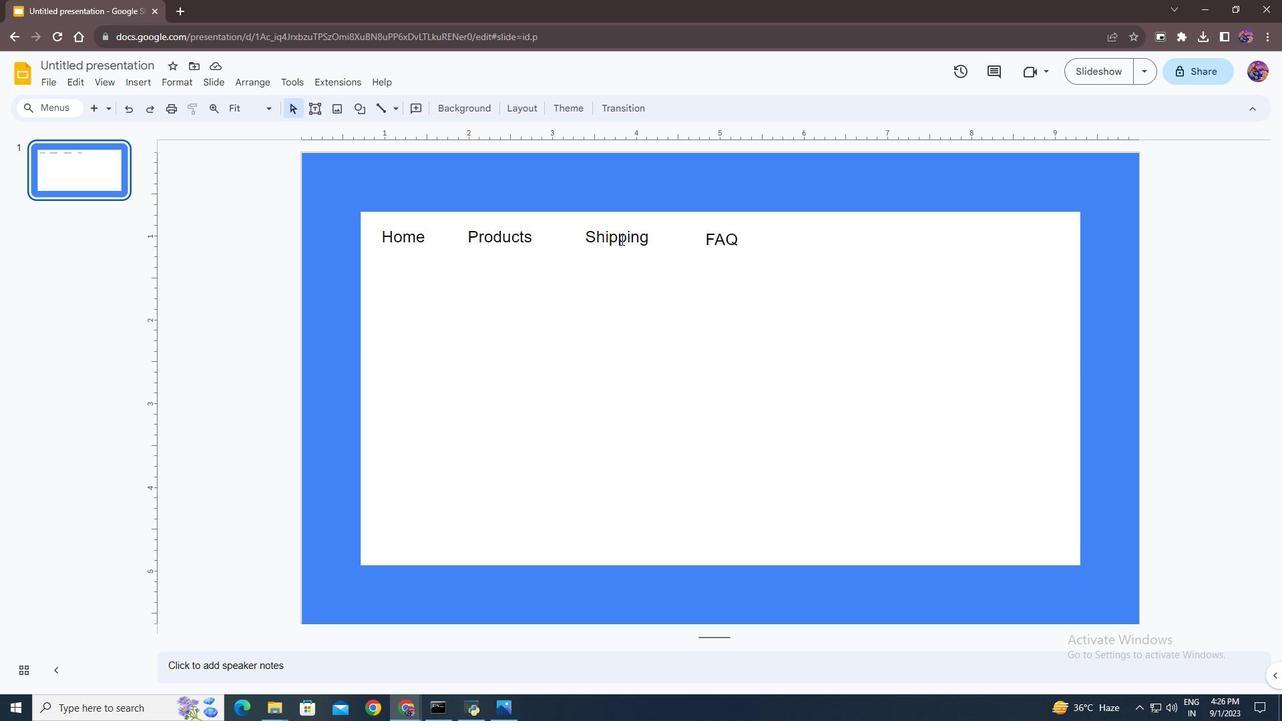 
Action: Mouse pressed left at (621, 239)
Screenshot: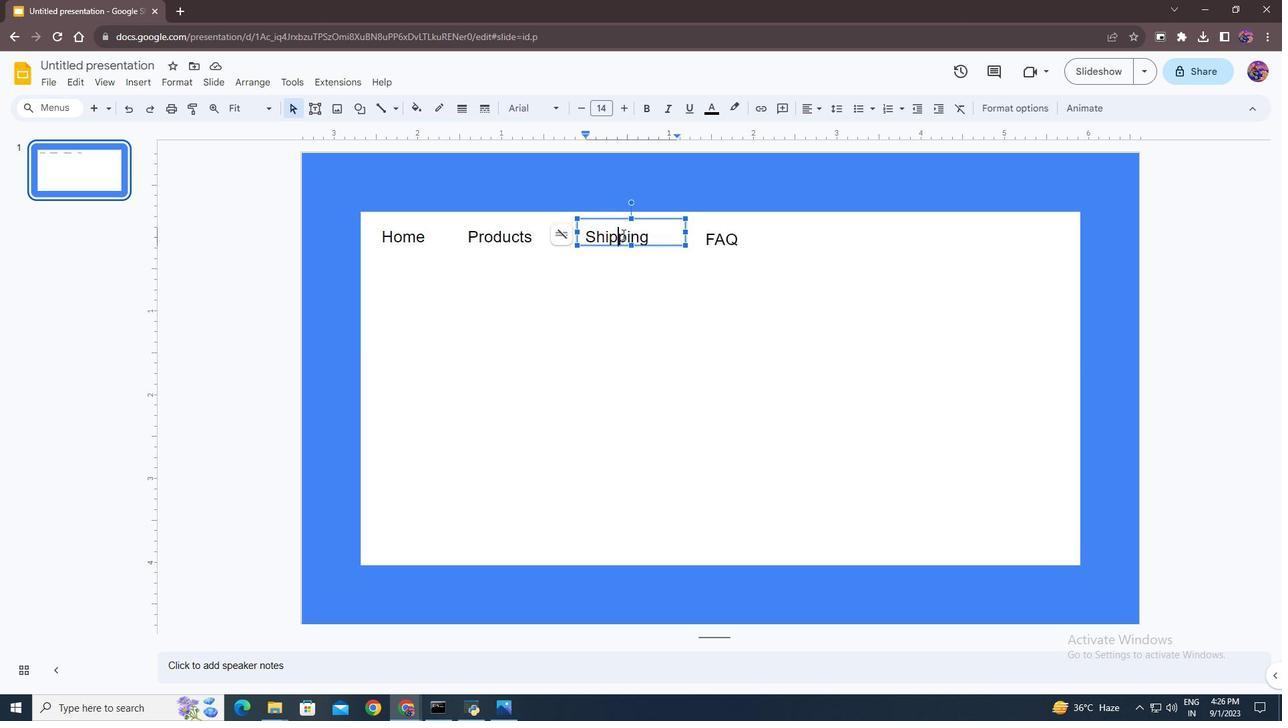 
Action: Mouse moved to (629, 222)
Screenshot: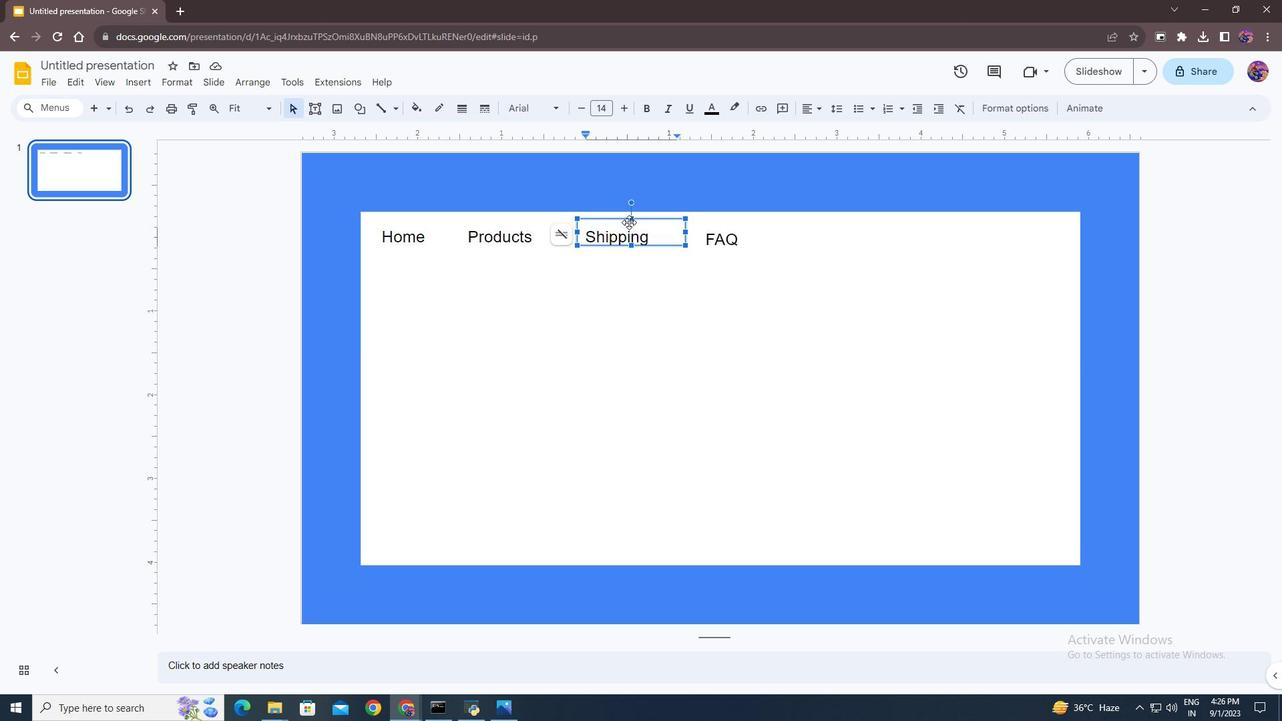 
Action: Mouse pressed left at (629, 222)
Screenshot: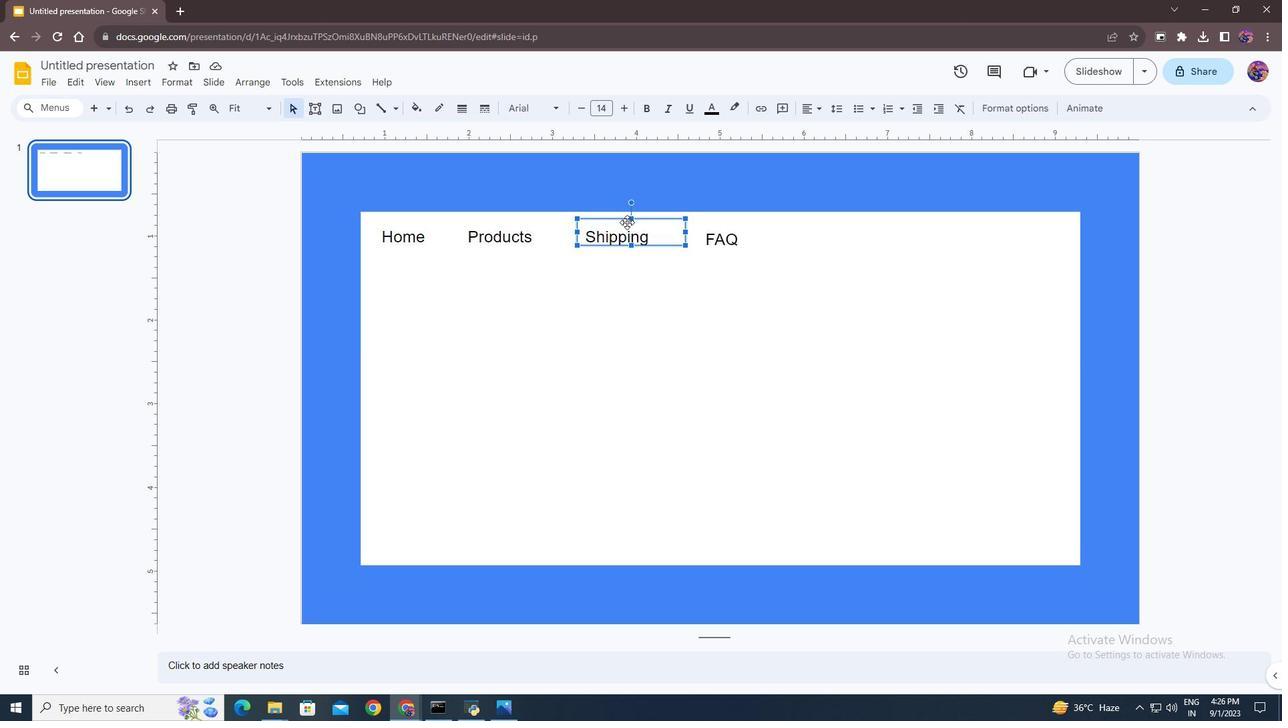 
Action: Mouse moved to (714, 235)
Screenshot: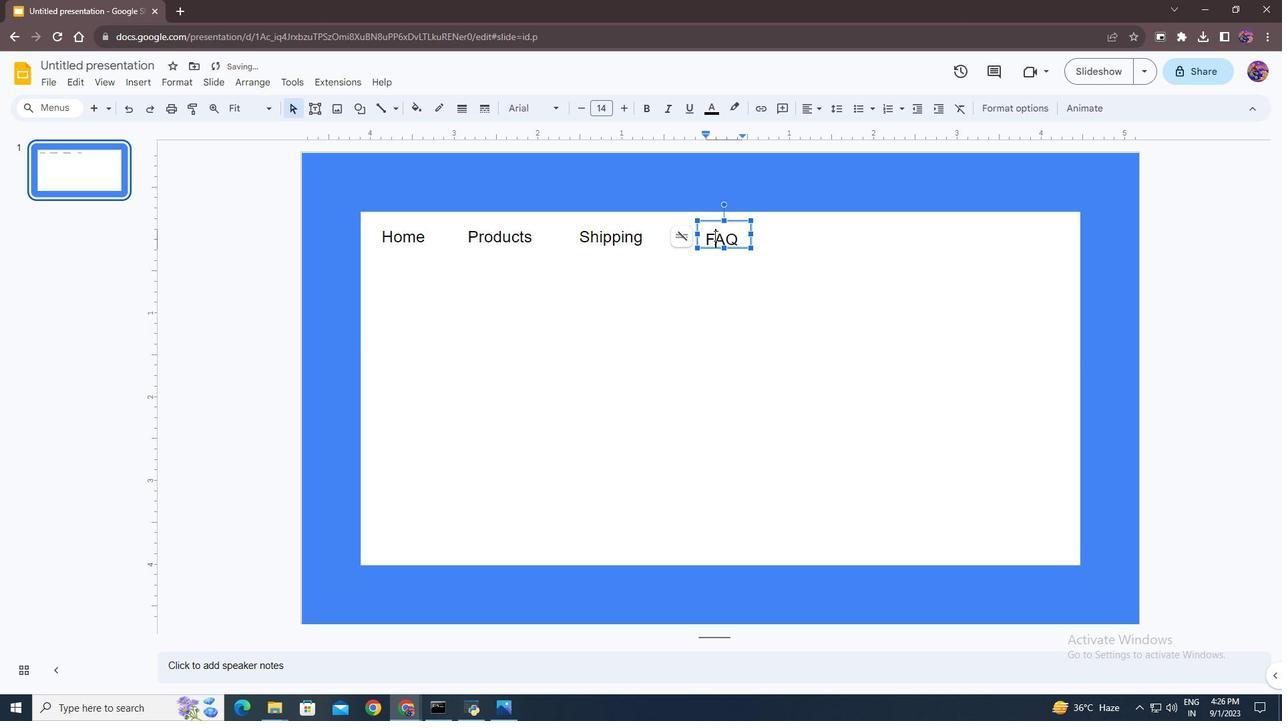 
Action: Mouse pressed left at (714, 235)
Screenshot: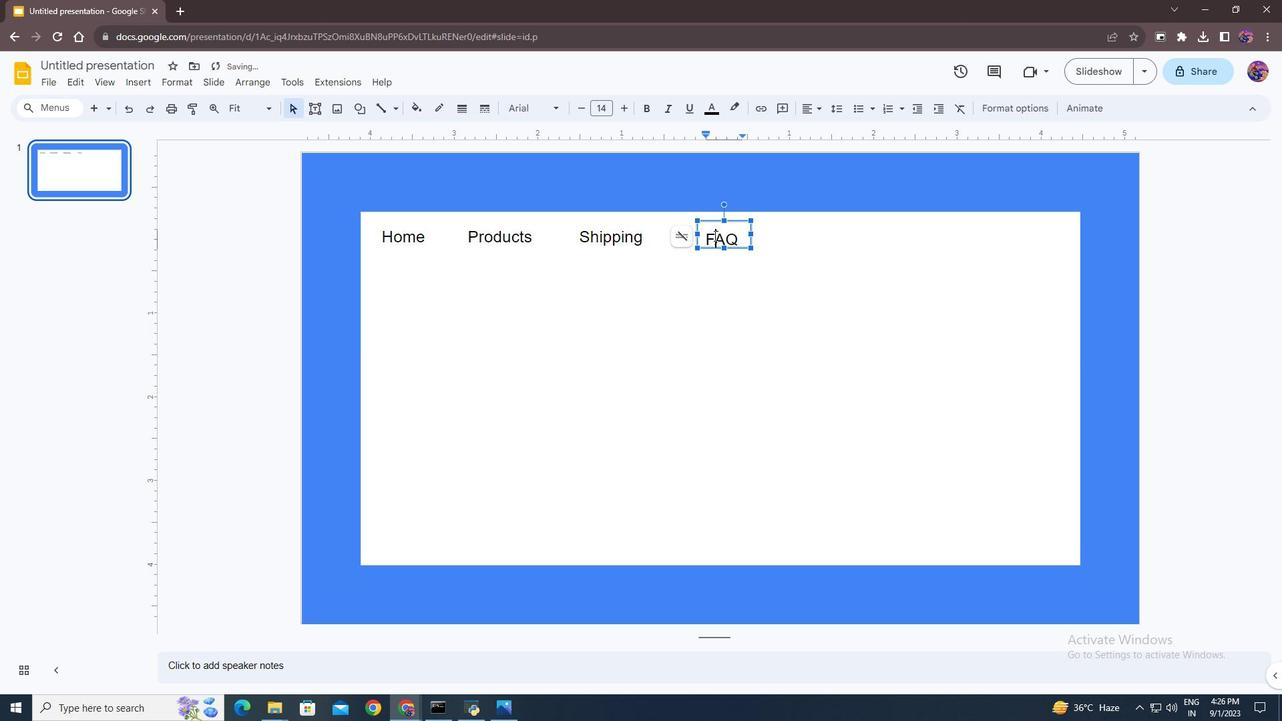 
Action: Mouse moved to (723, 223)
Screenshot: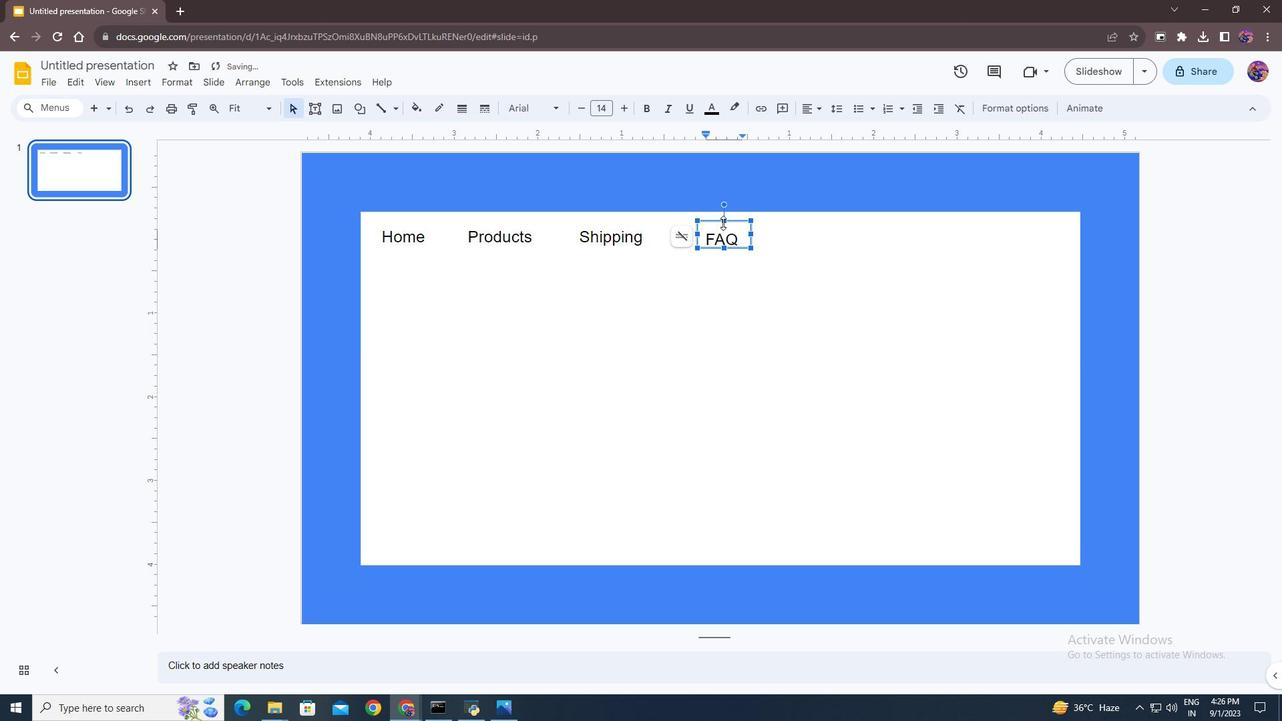 
Action: Mouse pressed left at (723, 223)
Screenshot: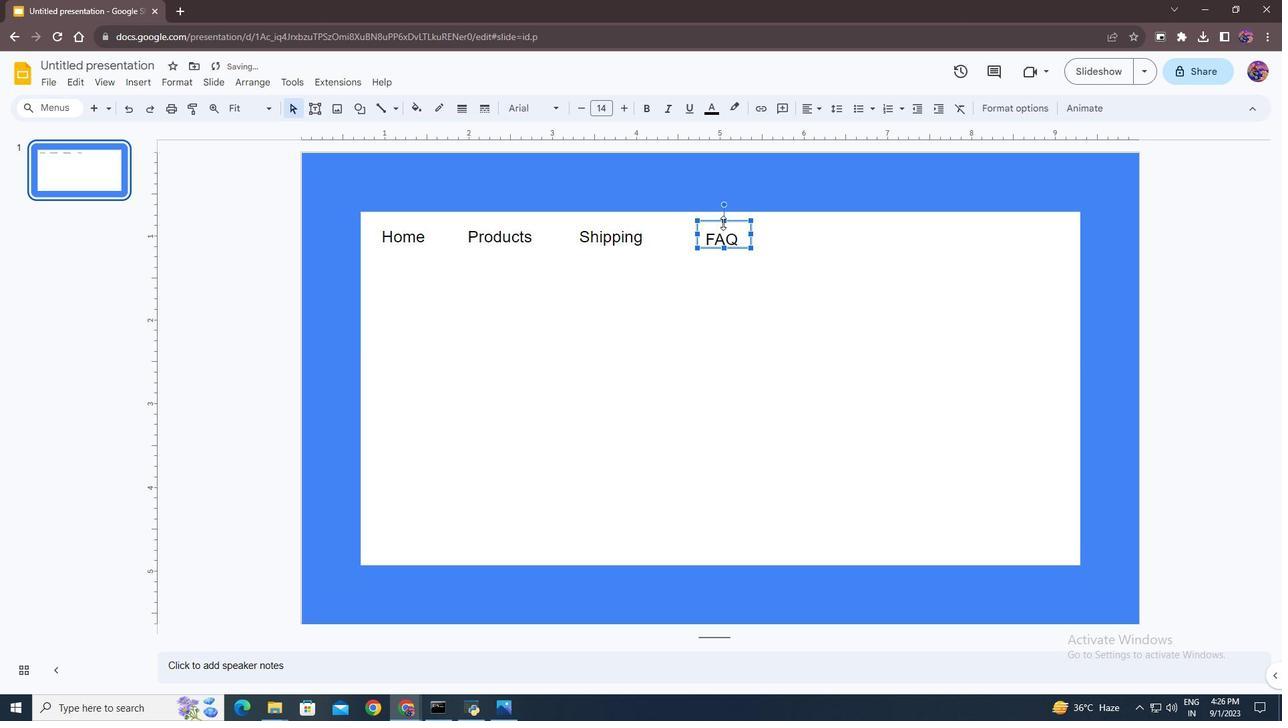 
Action: Mouse moved to (722, 271)
Screenshot: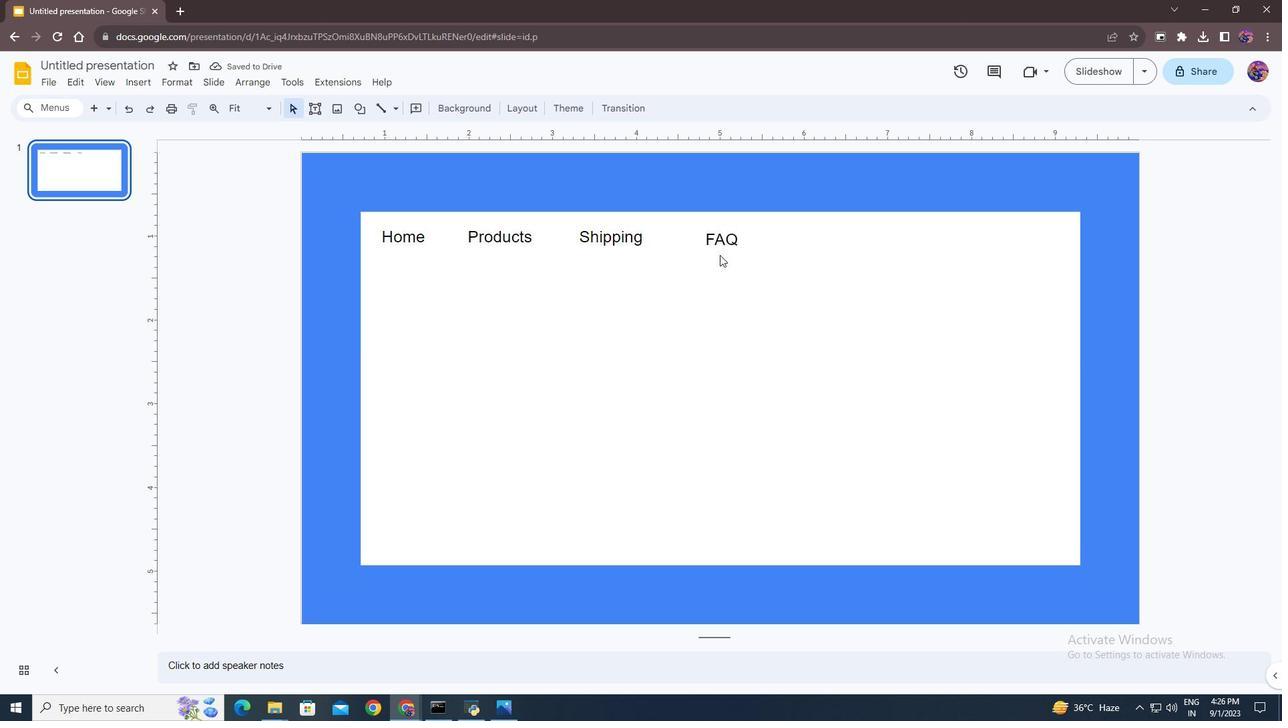 
Action: Mouse pressed left at (722, 271)
Screenshot: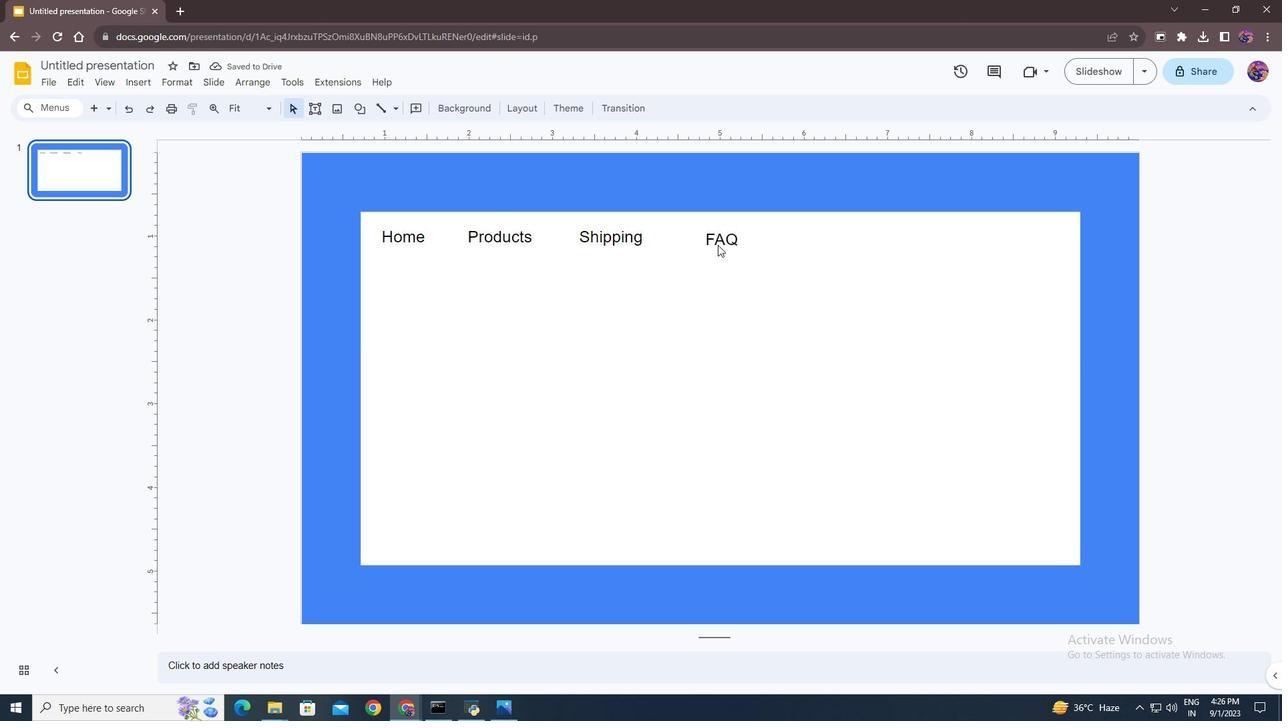 
Action: Mouse moved to (718, 232)
Screenshot: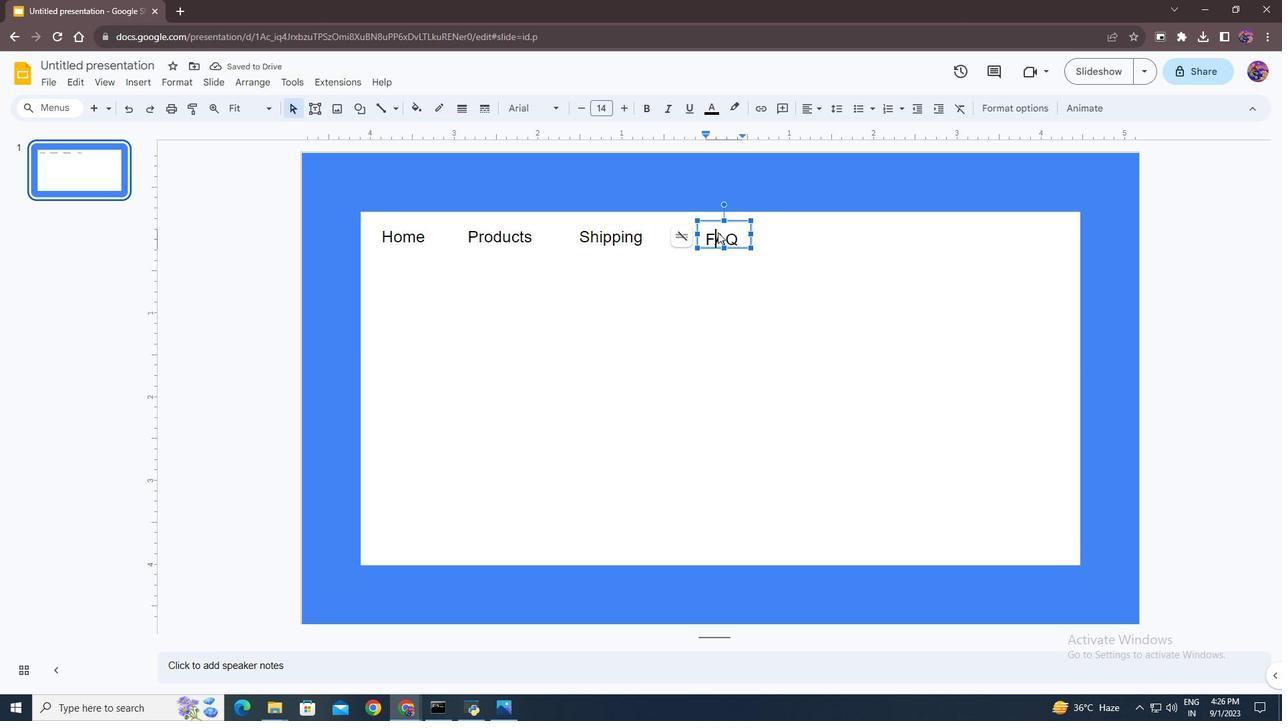
Action: Mouse pressed left at (718, 232)
Screenshot: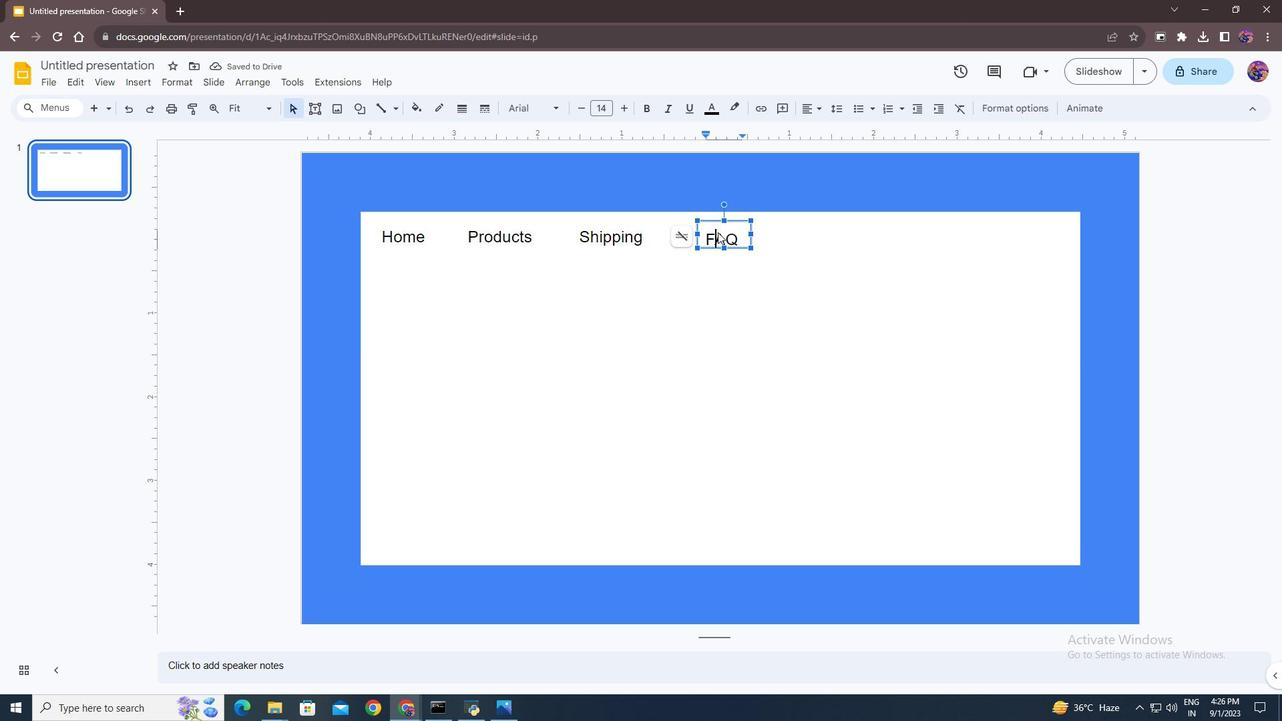 
Action: Mouse moved to (724, 224)
Screenshot: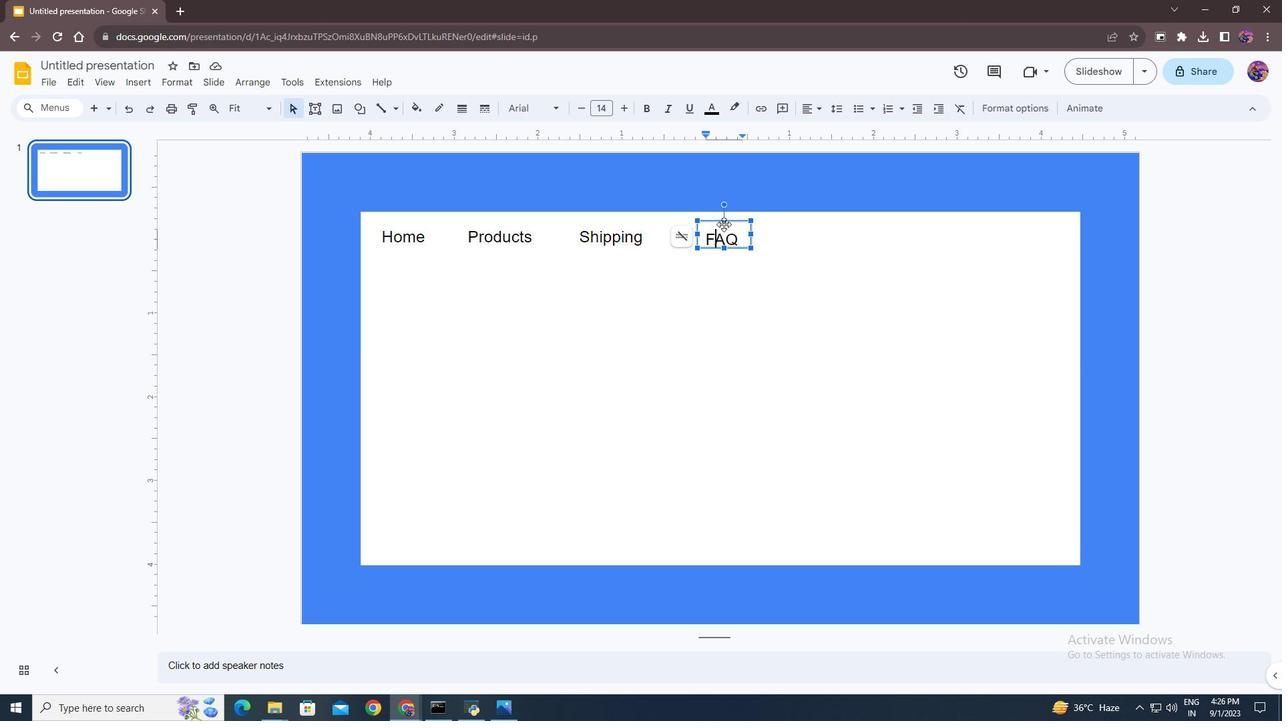 
Action: Mouse pressed left at (724, 224)
Screenshot: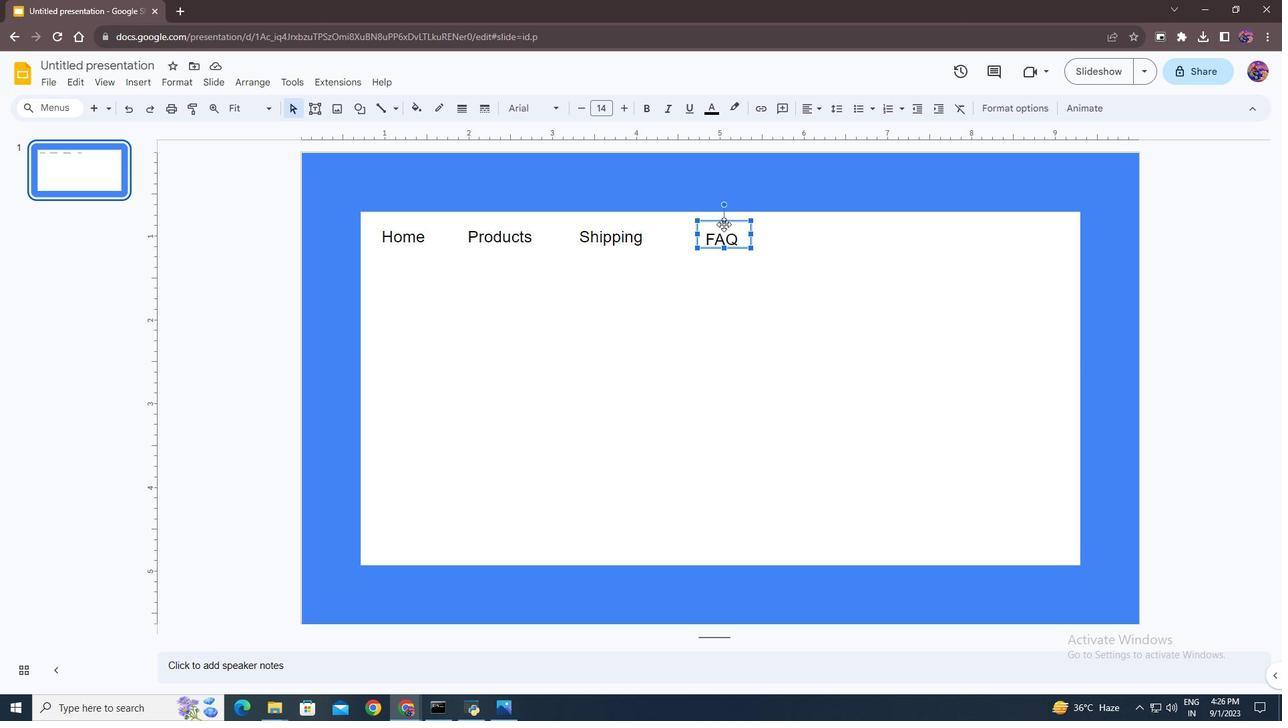 
Action: Mouse moved to (799, 249)
Screenshot: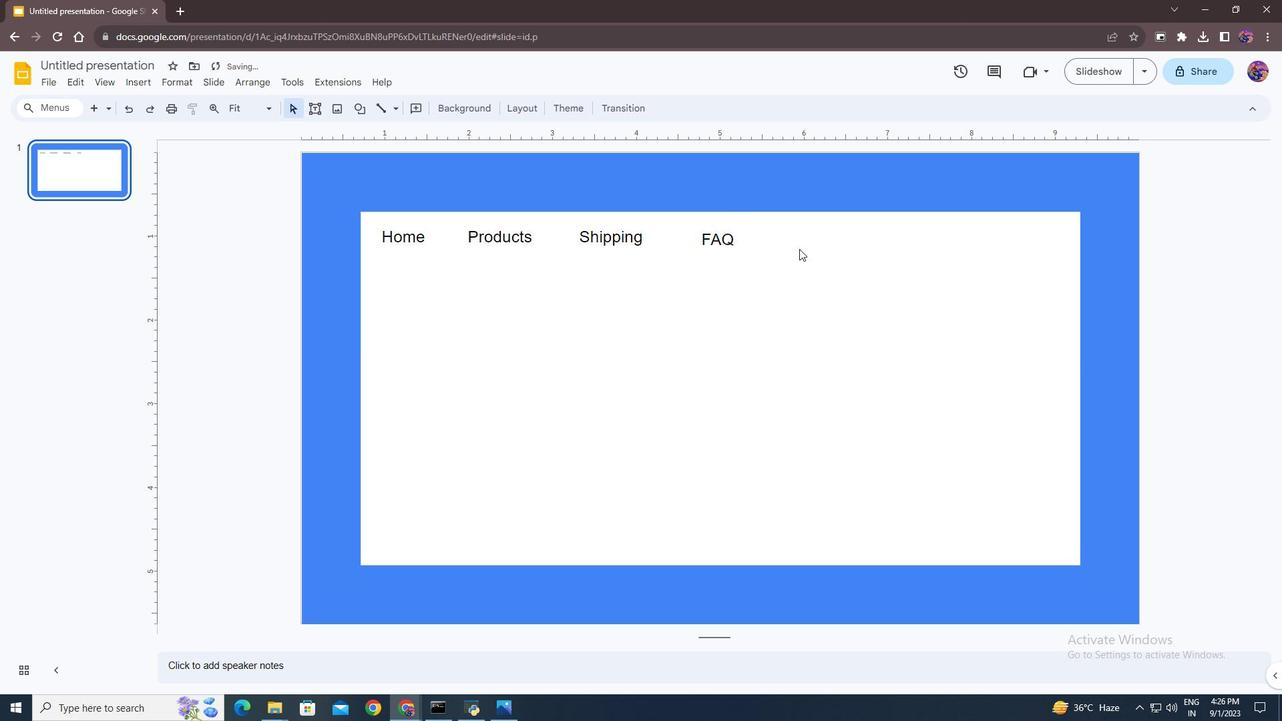 
Action: Mouse pressed left at (799, 249)
Screenshot: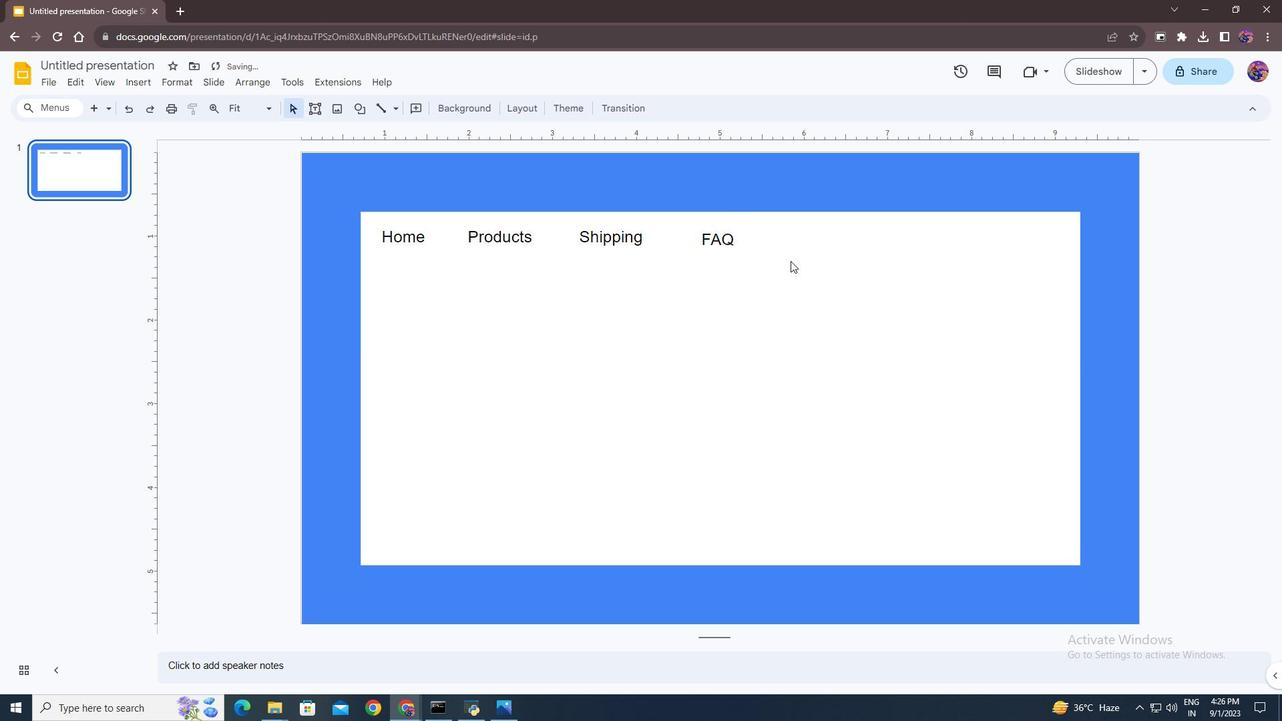 
Action: Mouse moved to (440, 331)
Screenshot: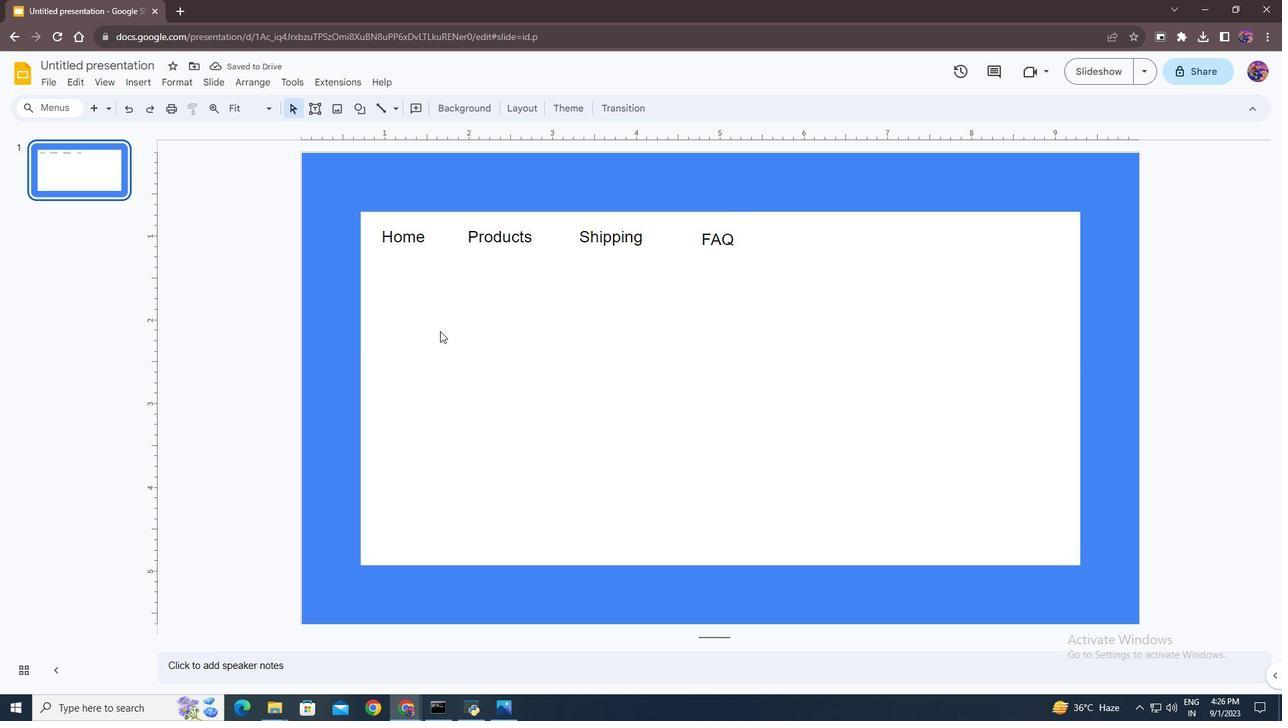 
Action: Mouse pressed left at (440, 331)
Screenshot: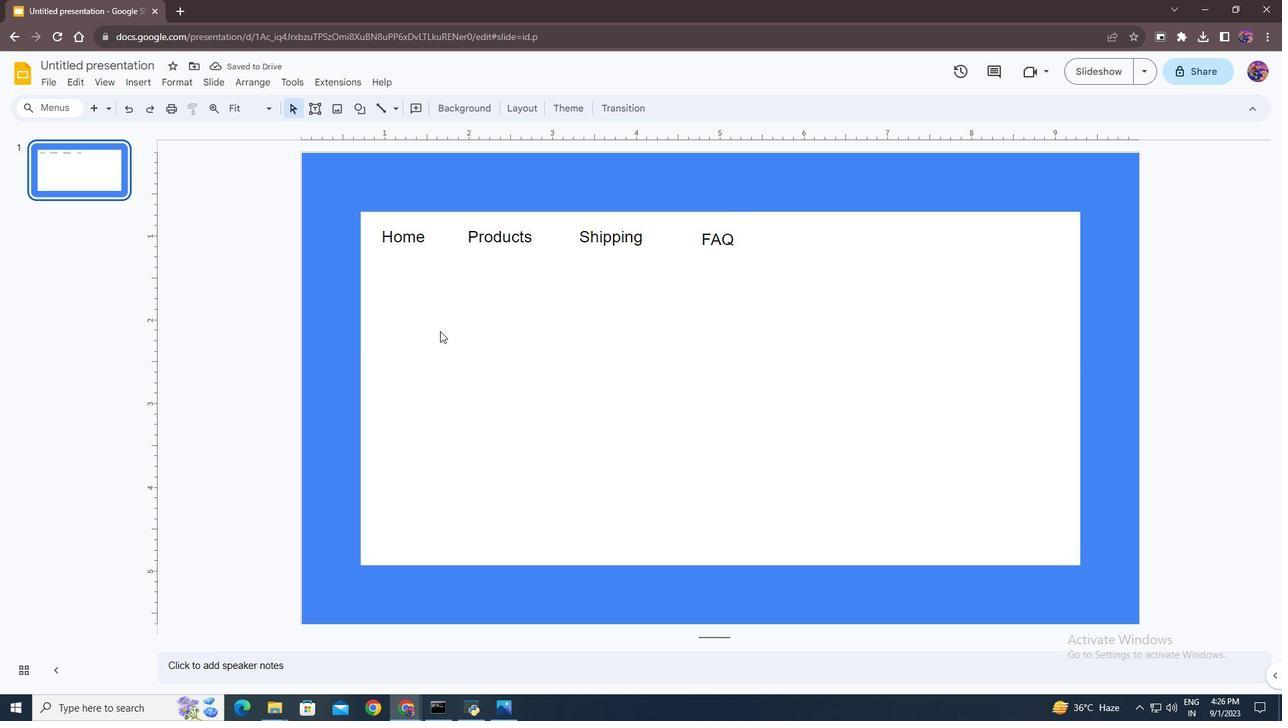 
Action: Mouse moved to (337, 109)
Screenshot: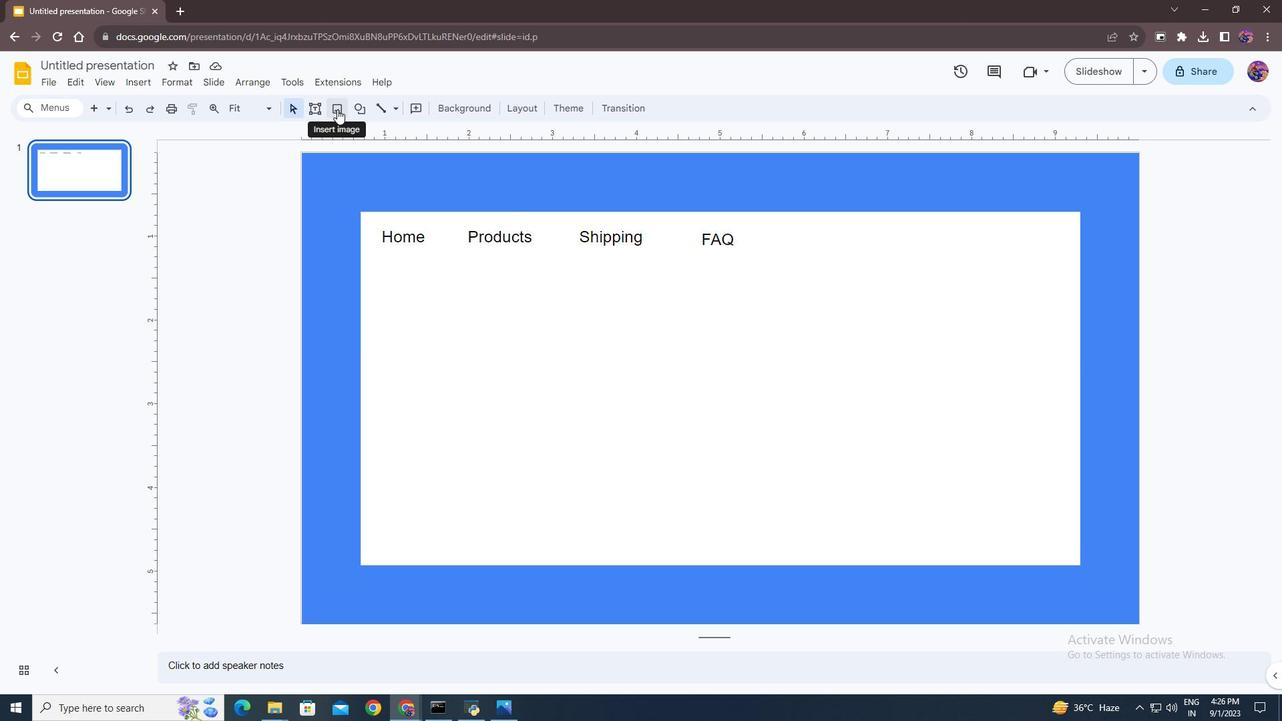 
Action: Mouse pressed left at (337, 109)
Screenshot: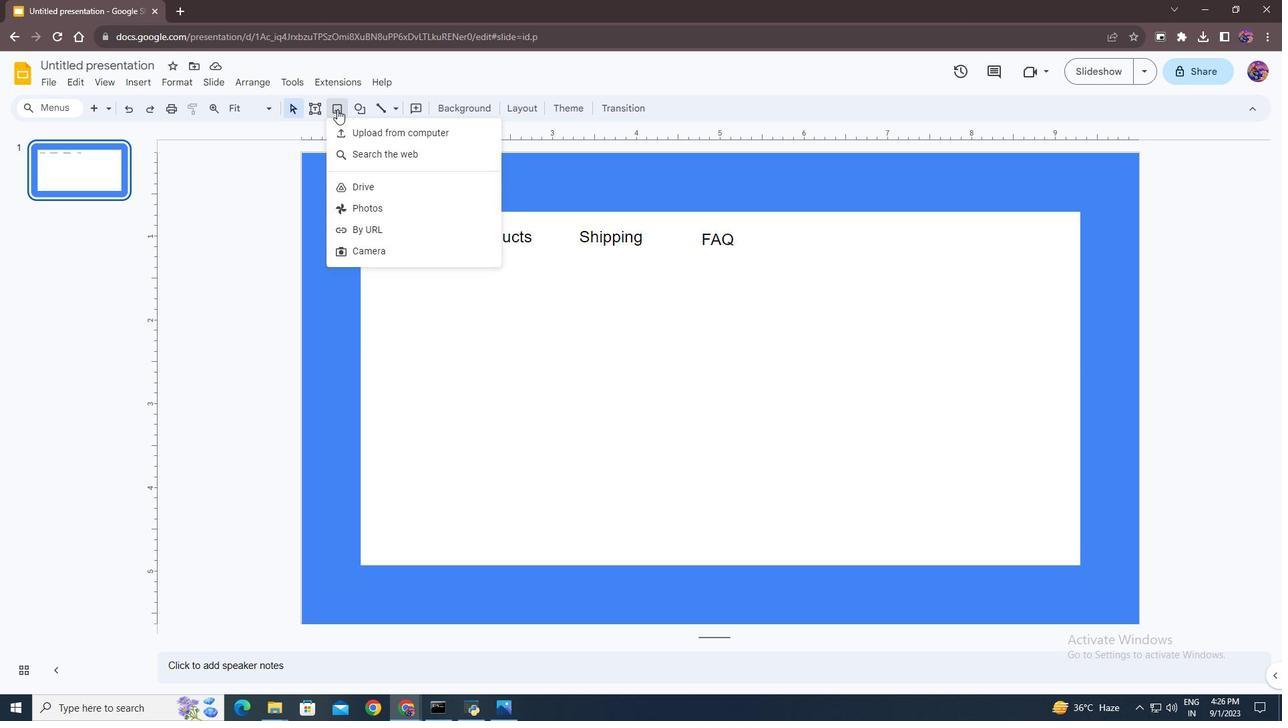 
Action: Mouse moved to (354, 108)
Screenshot: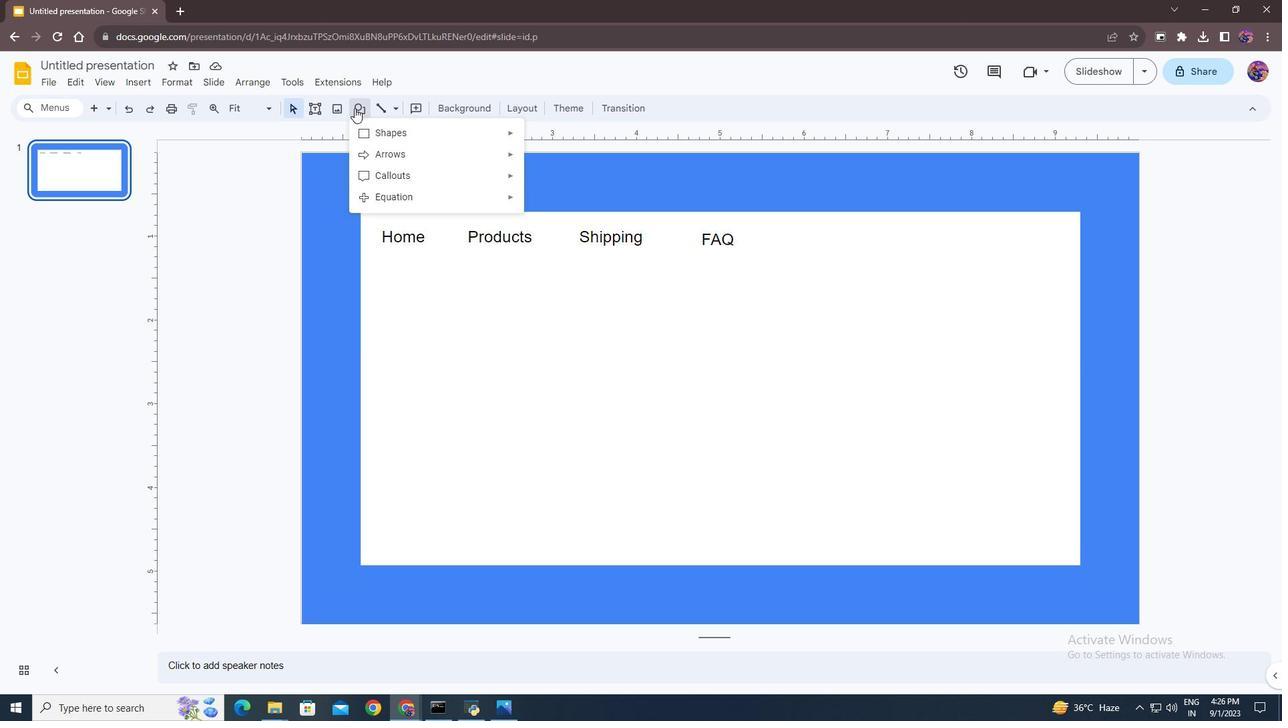 
Action: Mouse pressed left at (354, 108)
Screenshot: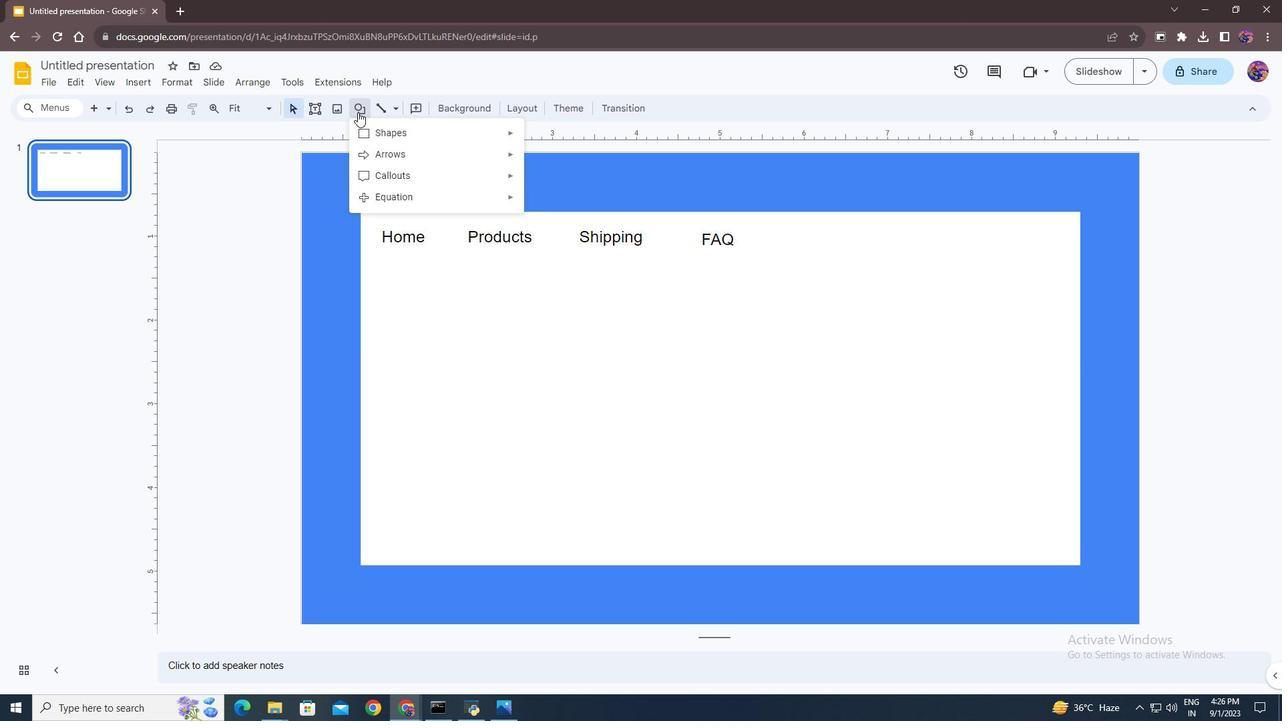 
Action: Mouse moved to (383, 124)
Screenshot: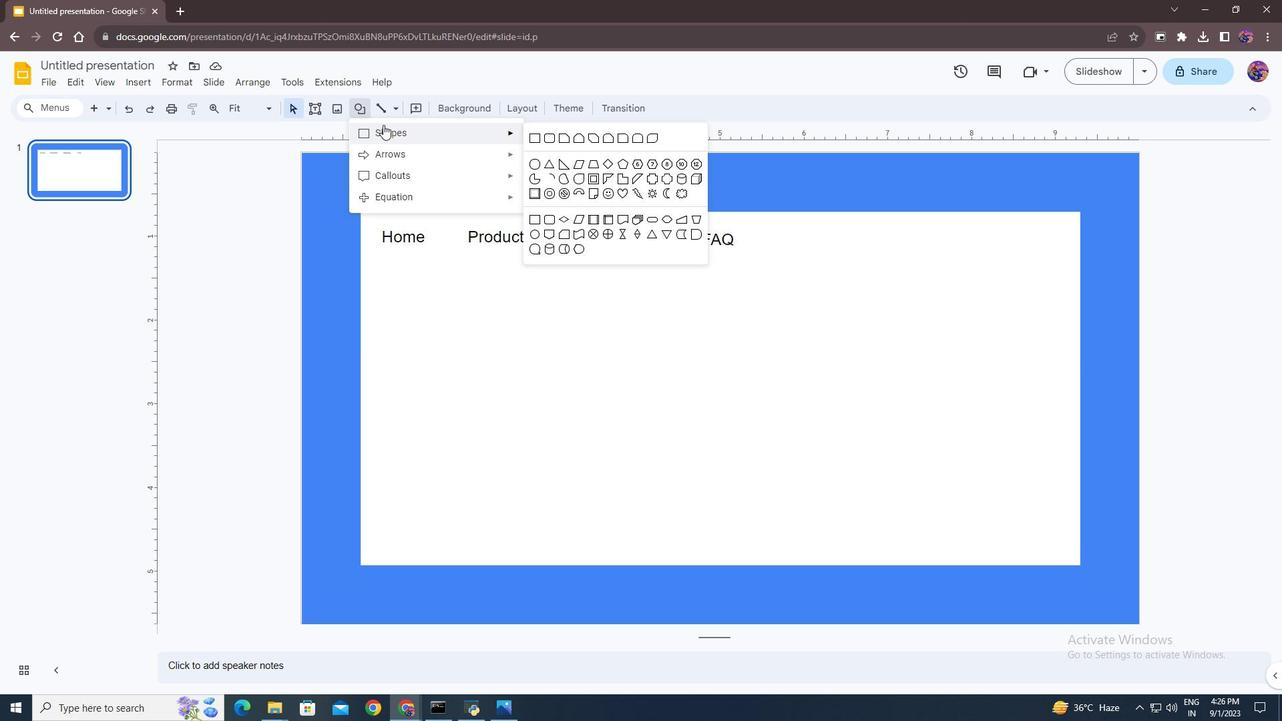 
Action: Mouse pressed left at (383, 124)
Screenshot: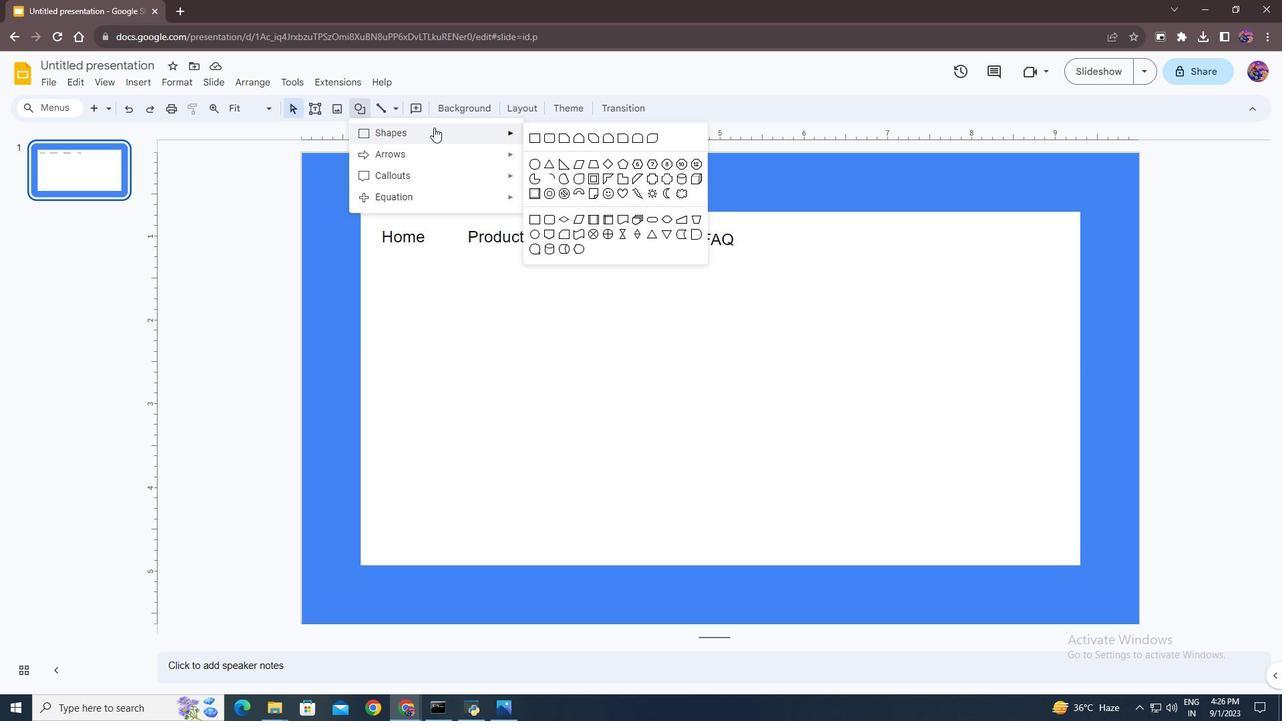 
Action: Mouse moved to (533, 135)
Screenshot: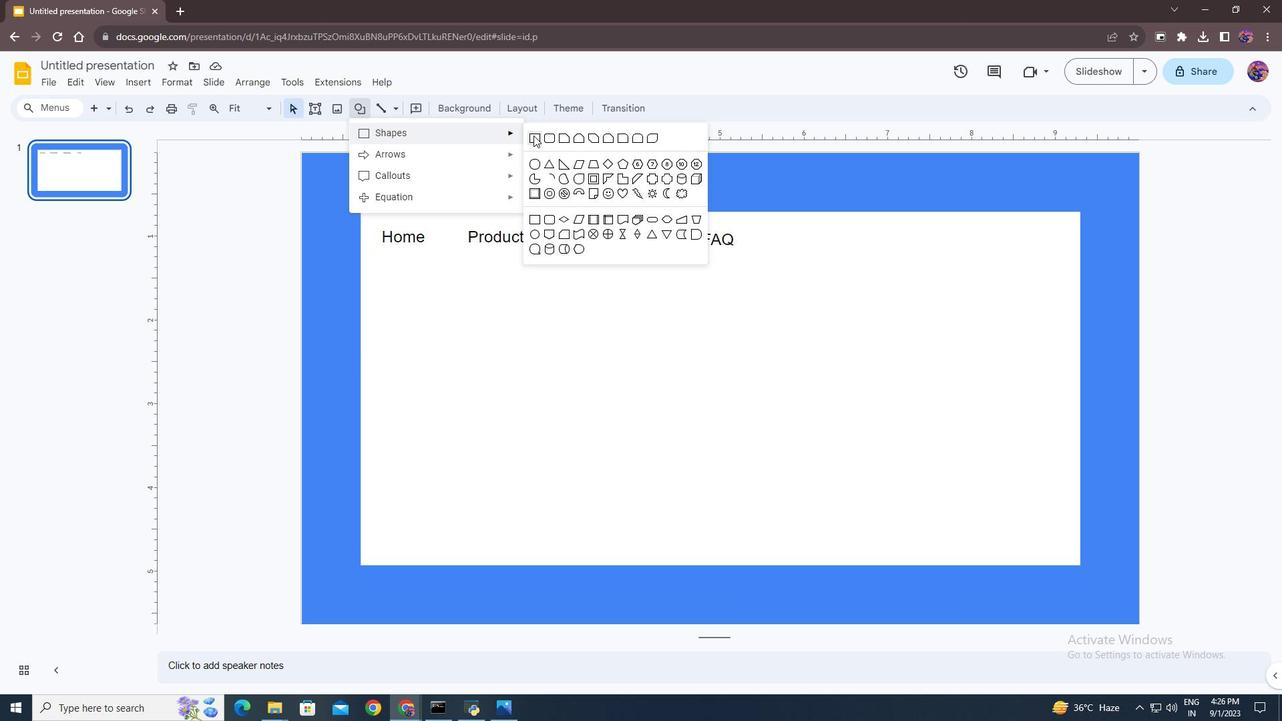 
Action: Mouse pressed left at (533, 135)
Screenshot: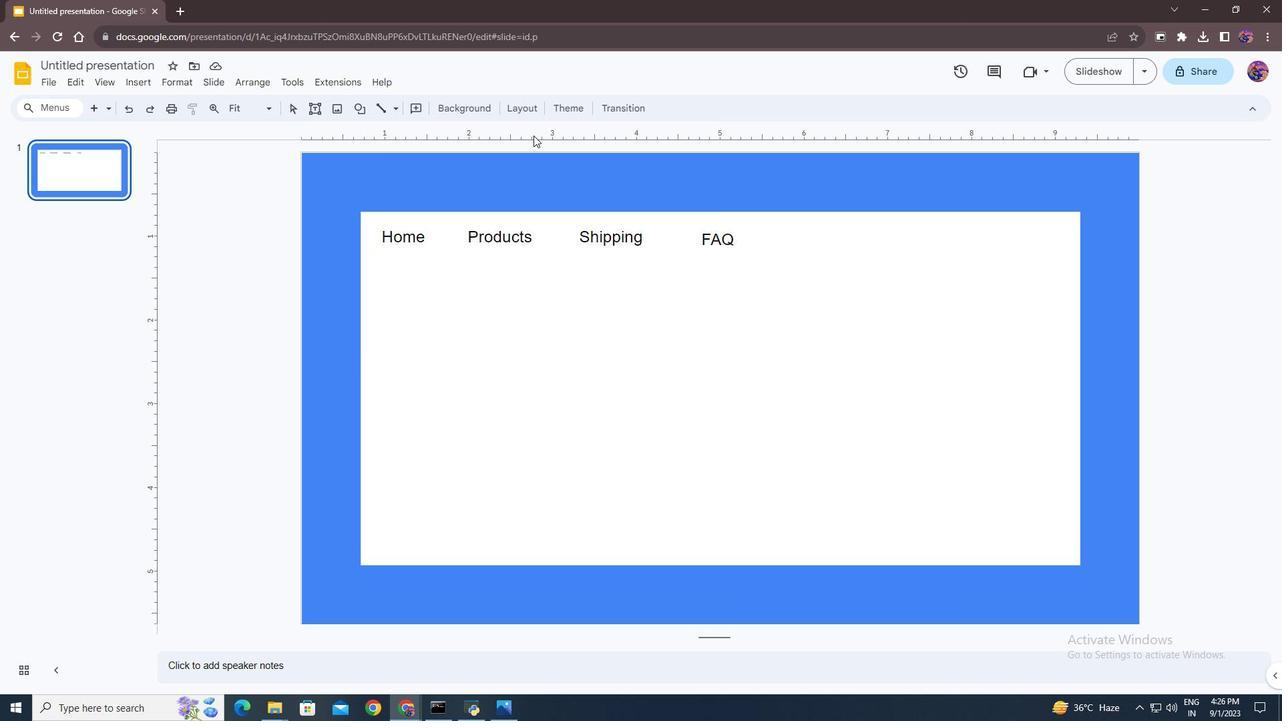 
Action: Mouse moved to (746, 221)
Screenshot: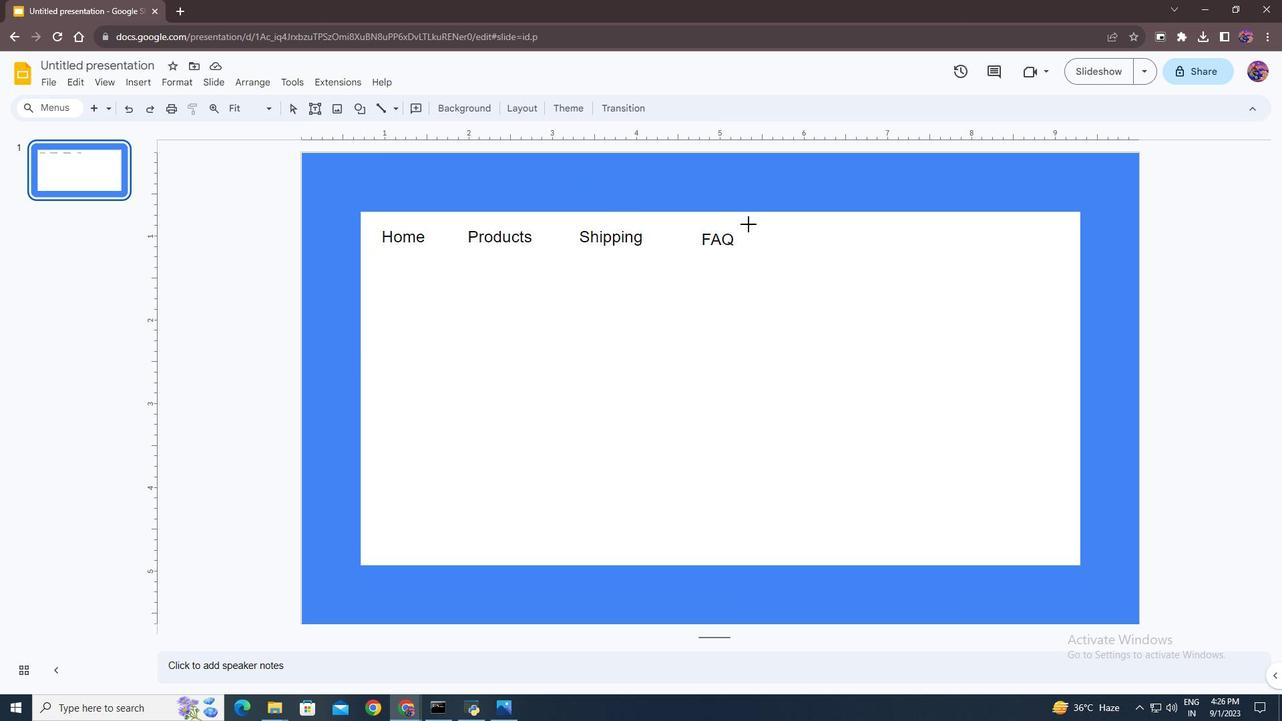 
Action: Mouse pressed left at (746, 221)
Screenshot: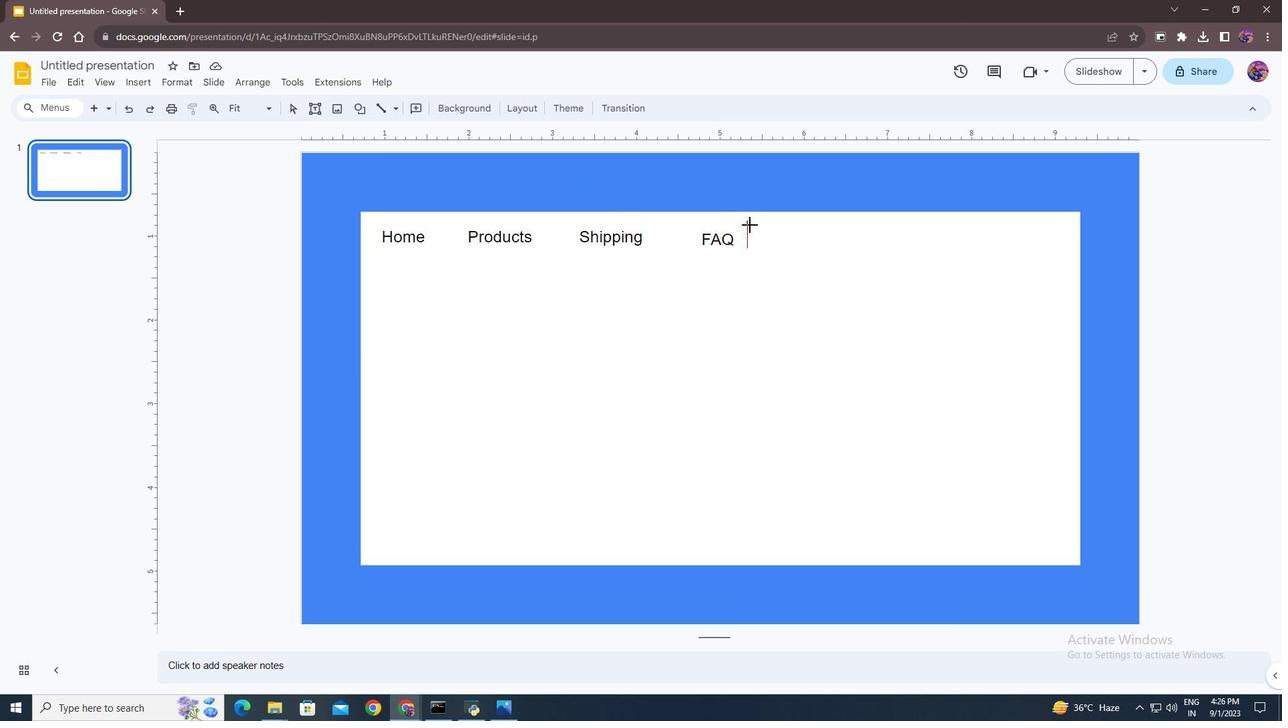 
Action: Mouse moved to (436, 110)
Screenshot: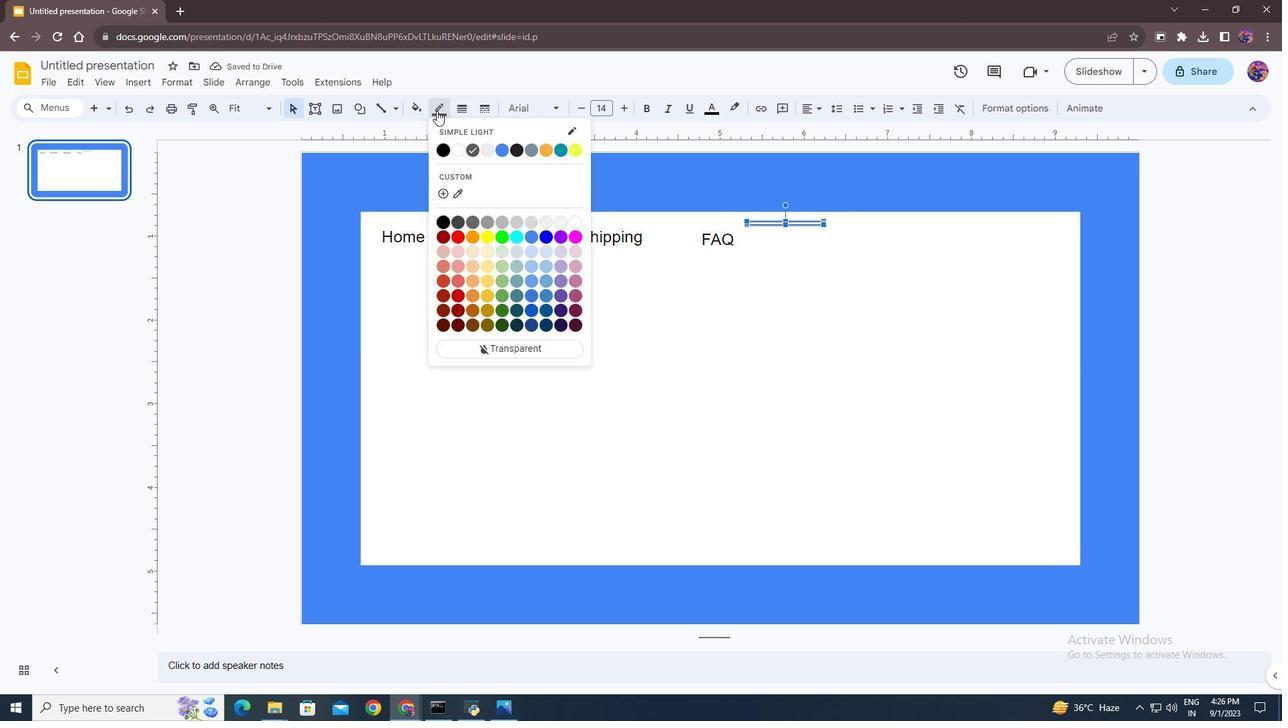 
Action: Mouse pressed left at (436, 110)
Screenshot: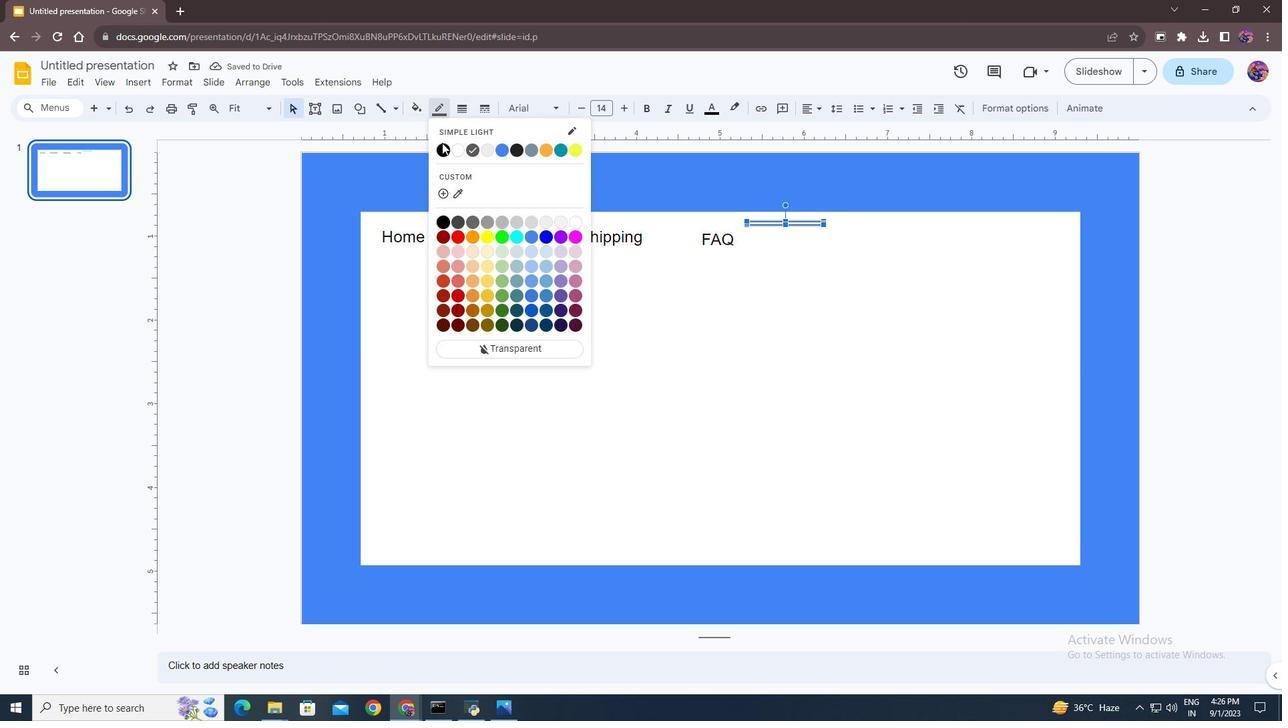 
Action: Mouse moved to (513, 346)
Screenshot: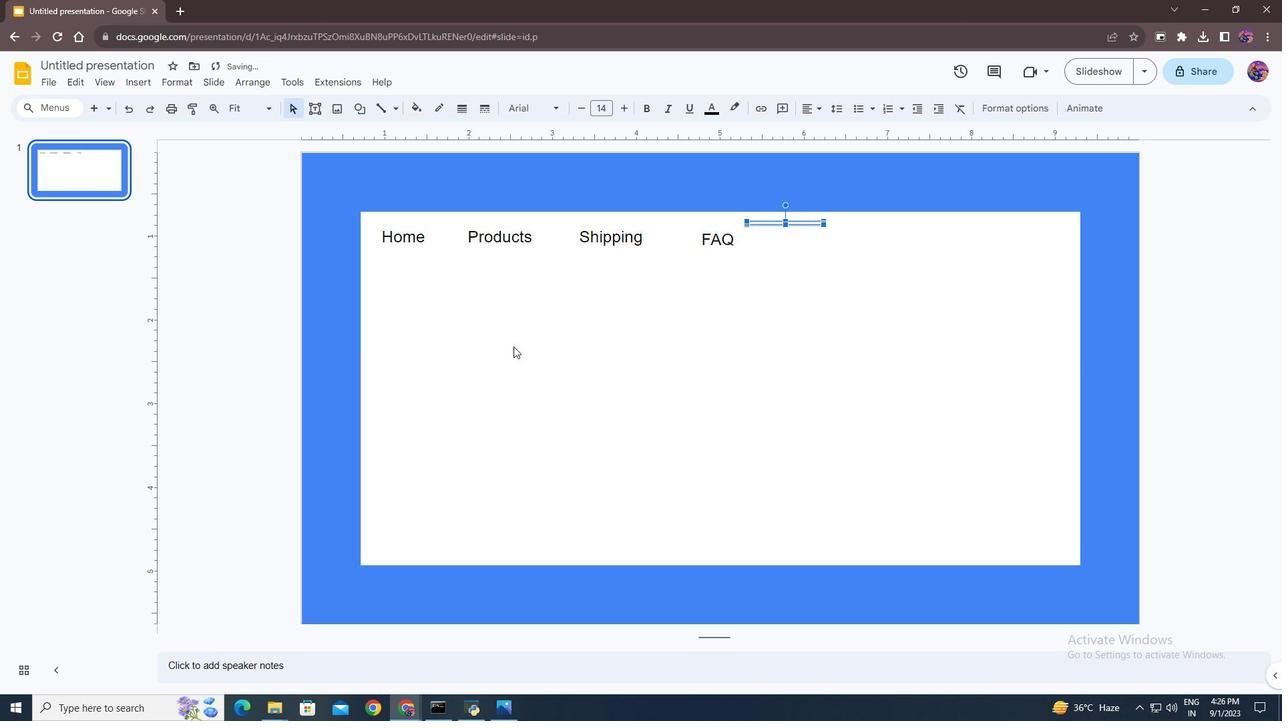 
Action: Mouse pressed left at (513, 346)
Screenshot: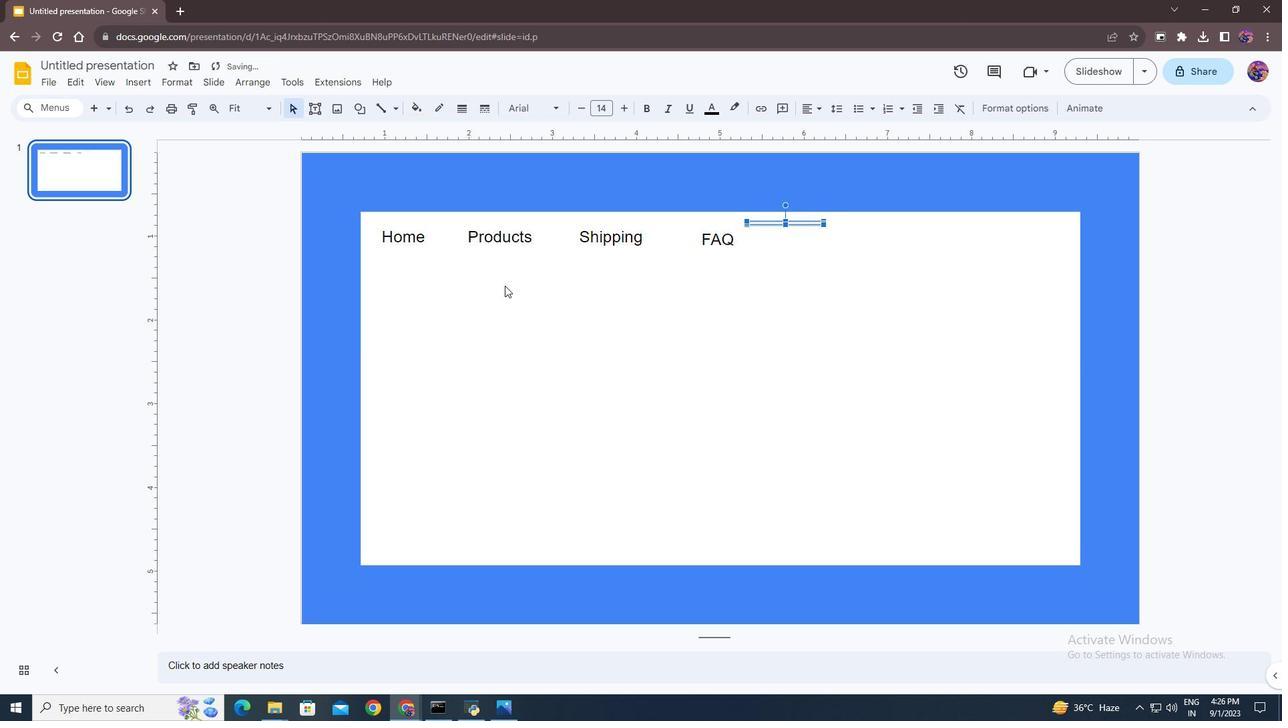 
Action: Mouse moved to (417, 108)
Screenshot: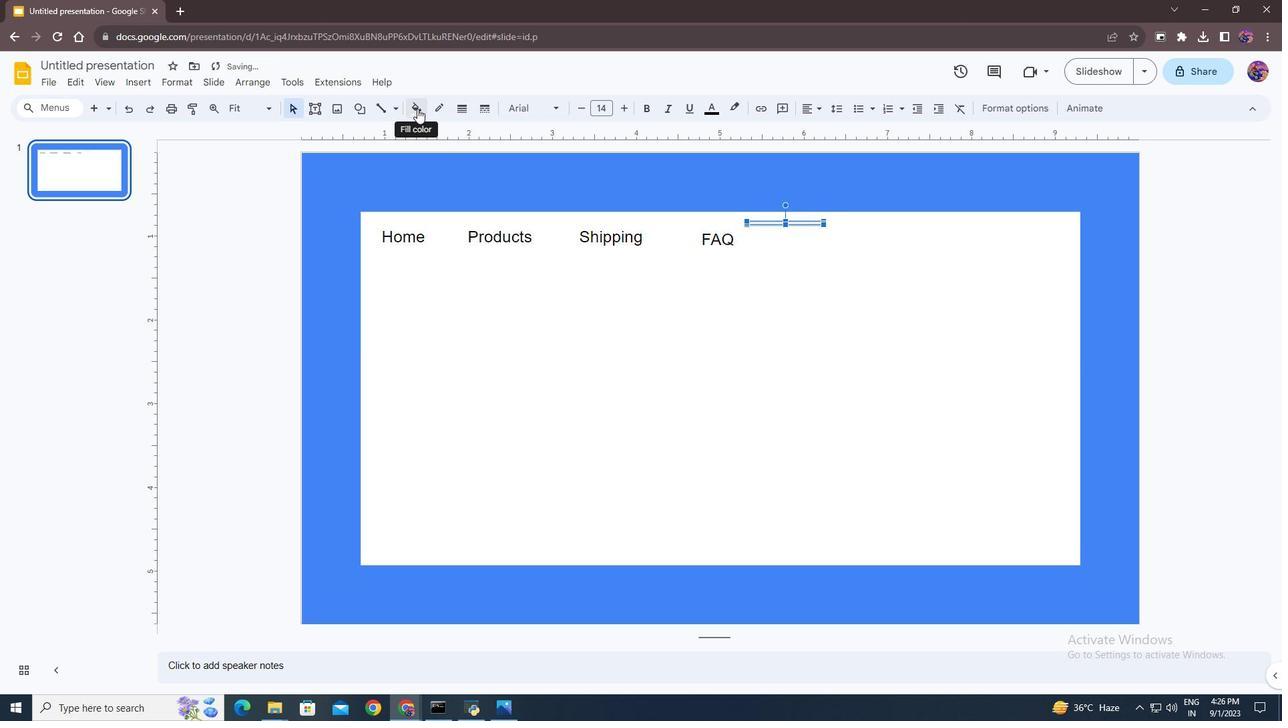 
Action: Mouse pressed left at (417, 108)
Screenshot: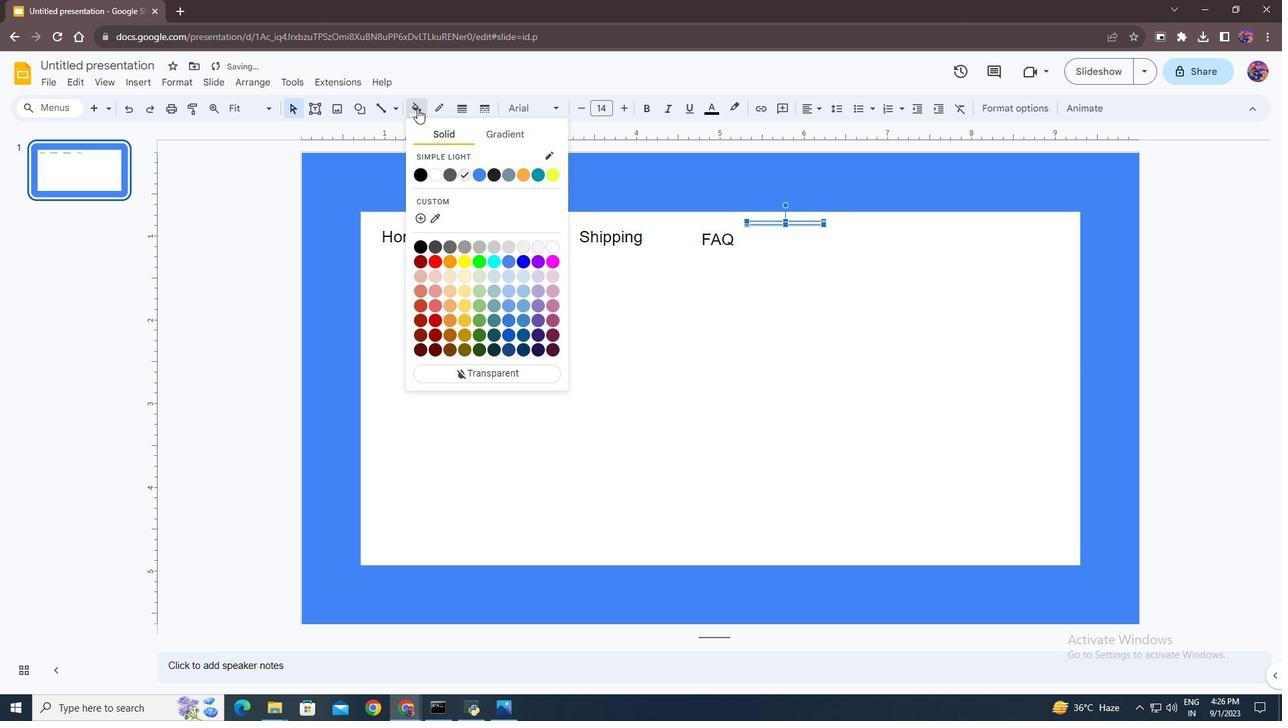 
Action: Mouse moved to (476, 175)
Screenshot: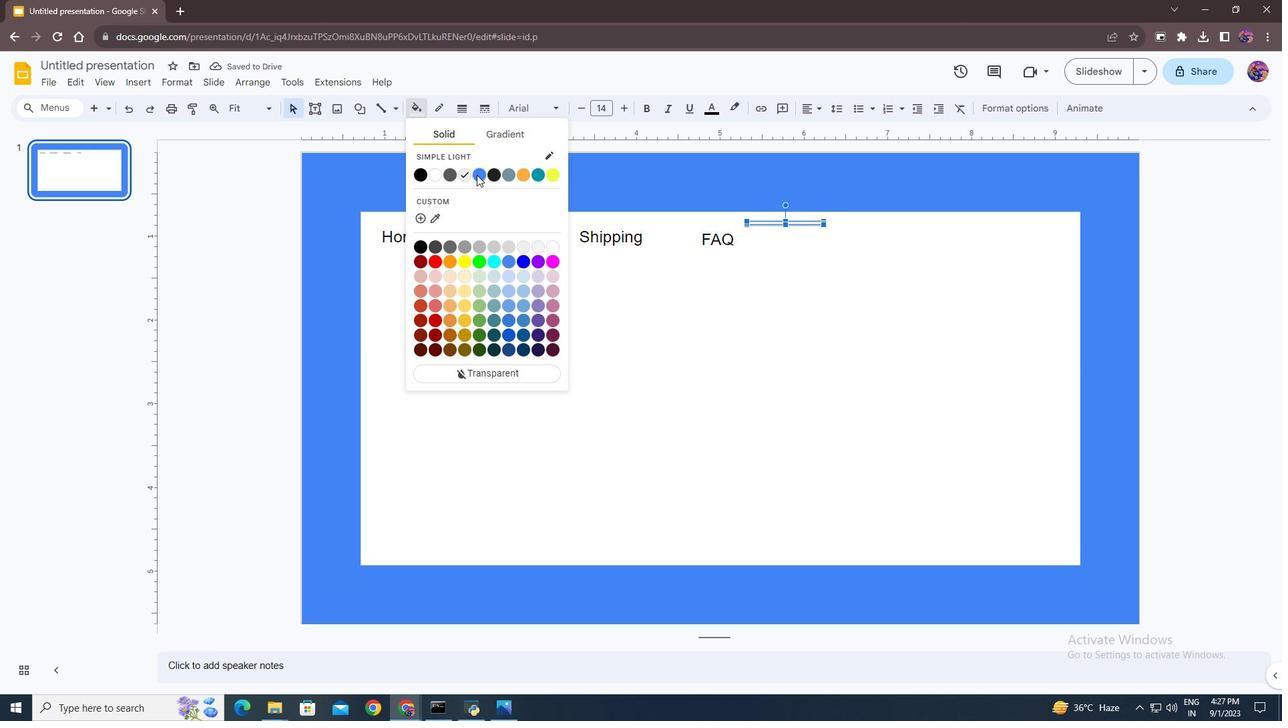 
Action: Mouse pressed left at (476, 175)
Screenshot: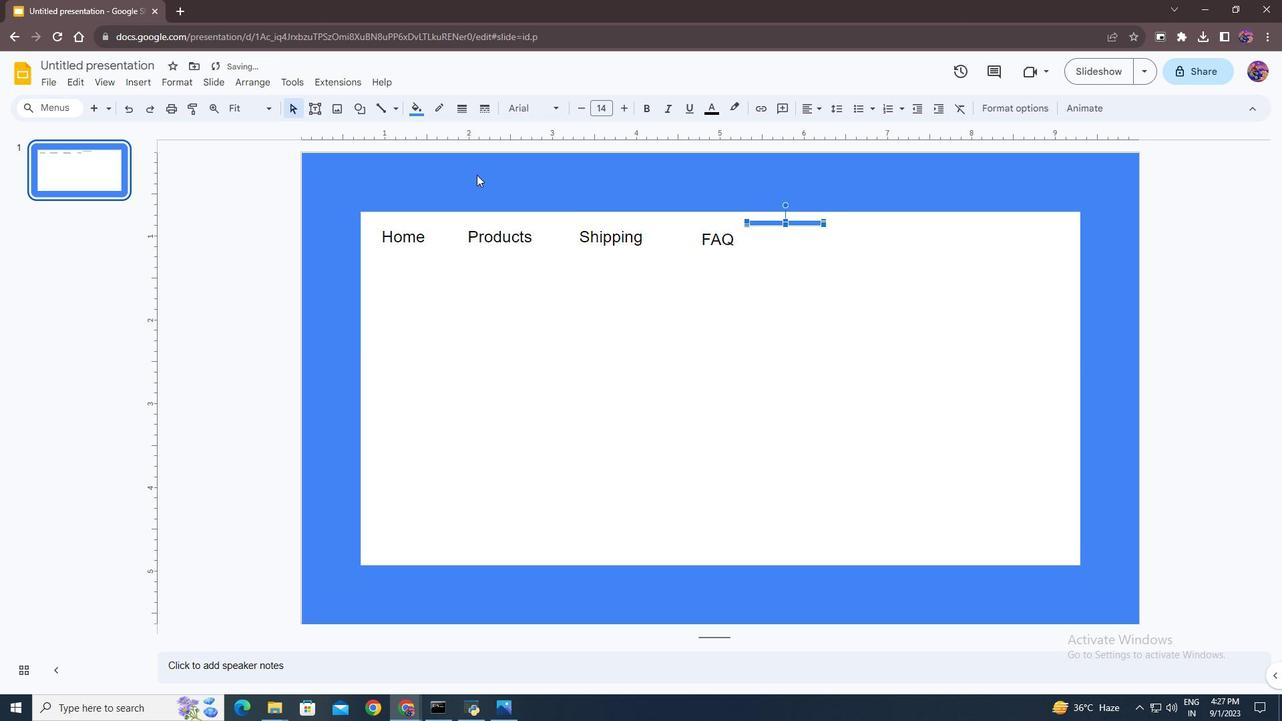 
Action: Mouse moved to (754, 257)
Screenshot: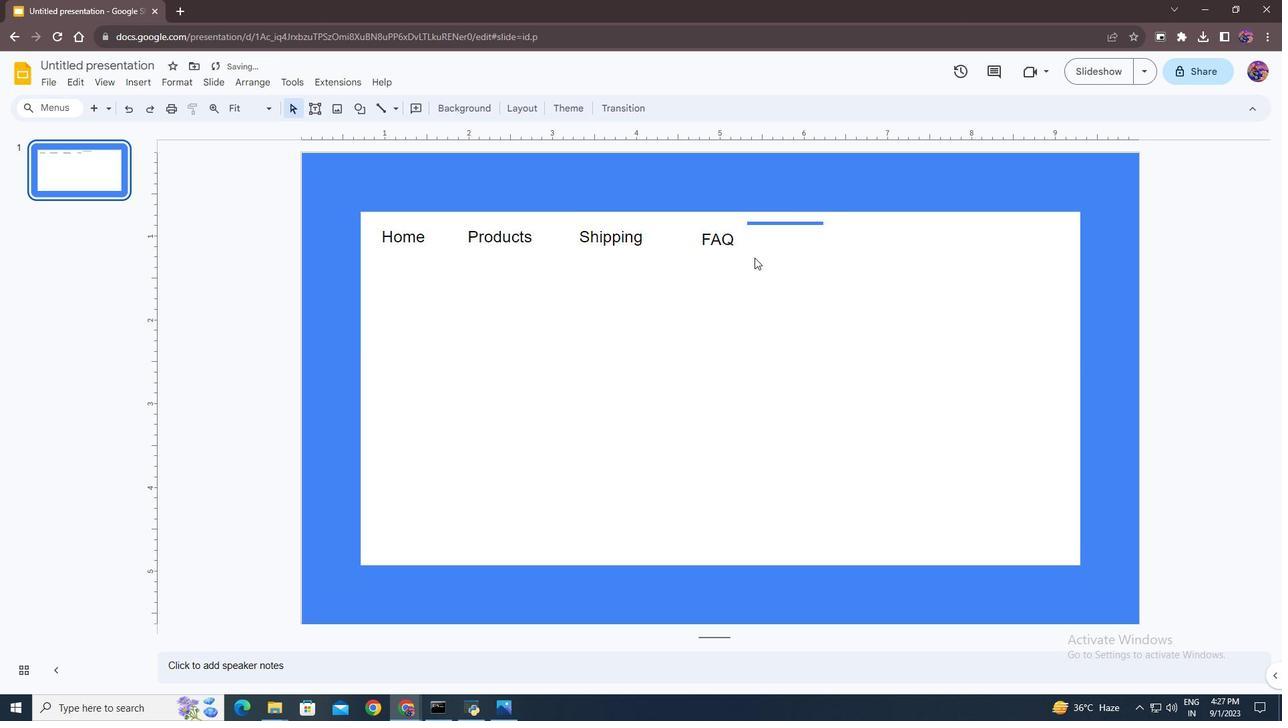 
Action: Mouse pressed left at (754, 257)
Screenshot: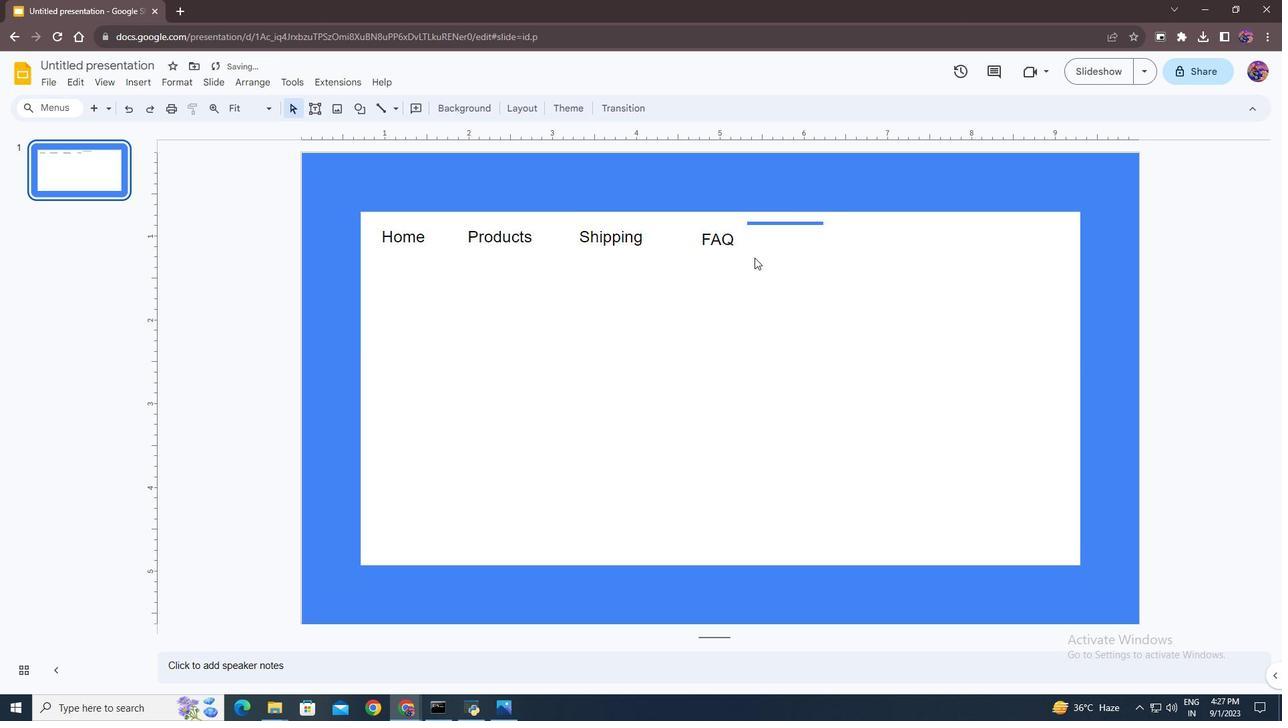 
Action: Mouse moved to (360, 107)
Screenshot: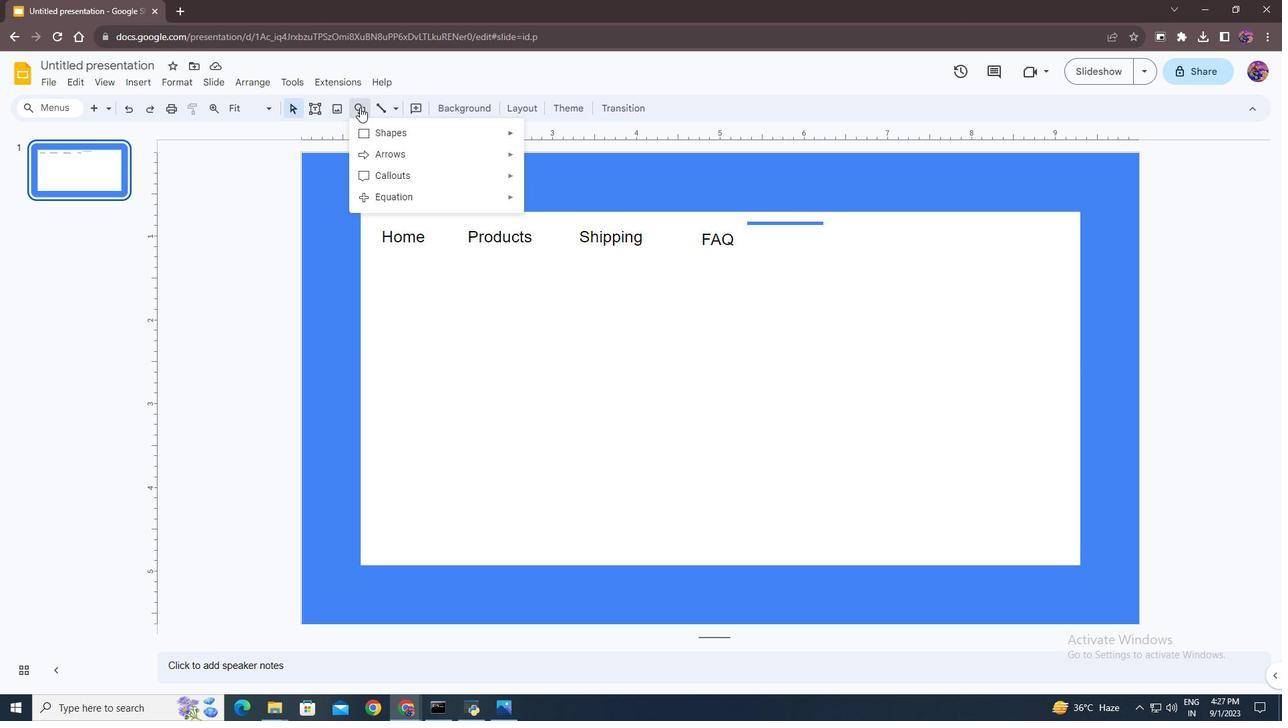 
Action: Mouse pressed left at (360, 107)
Screenshot: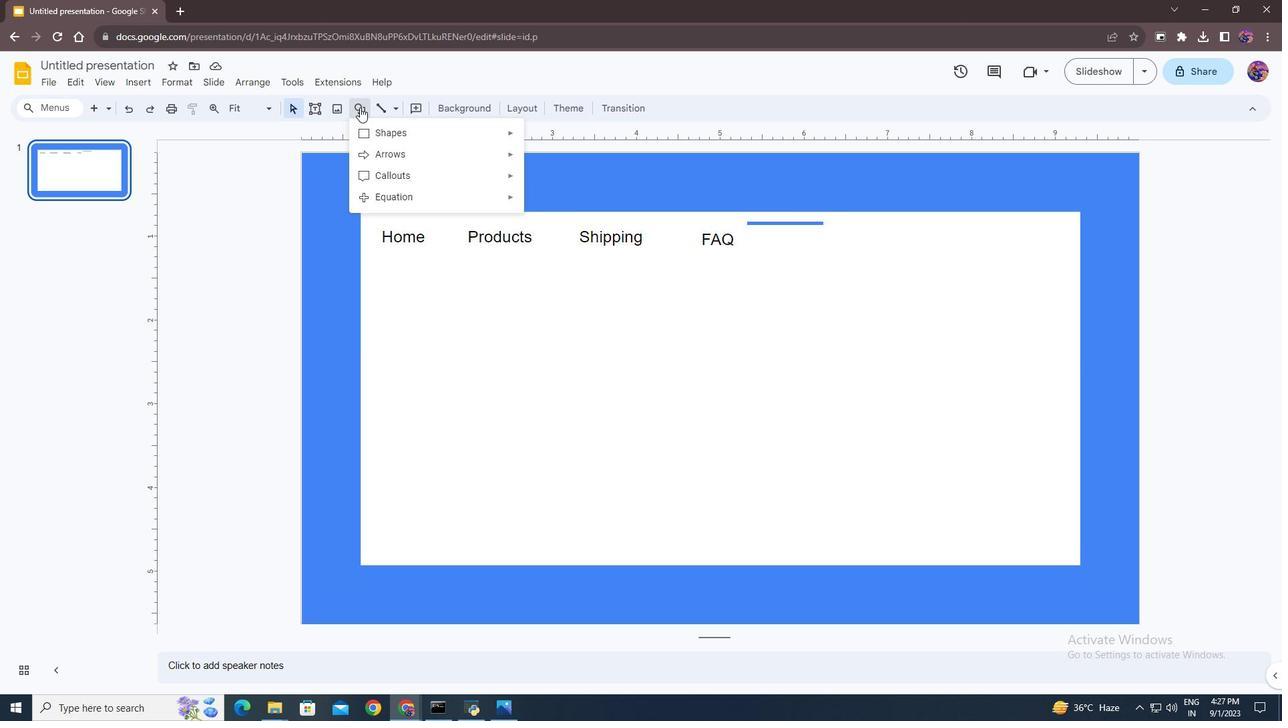 
Action: Mouse moved to (821, 297)
Screenshot: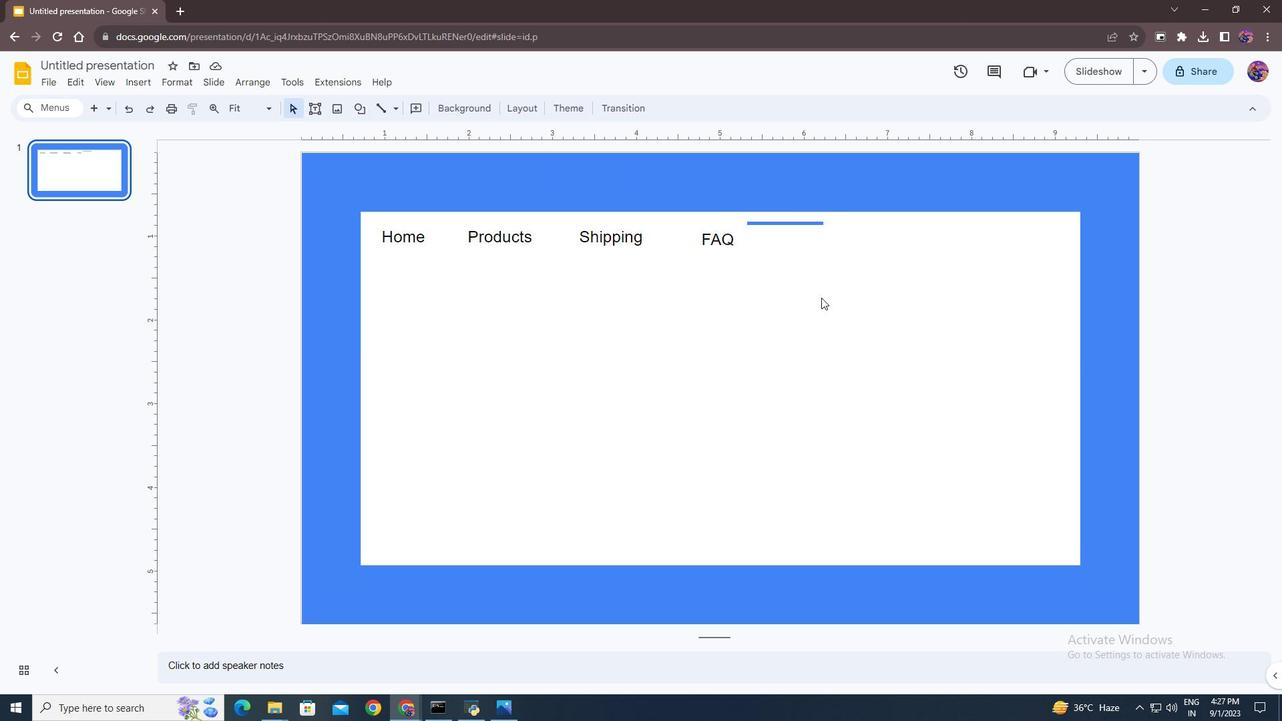
Action: Mouse pressed left at (821, 297)
Screenshot: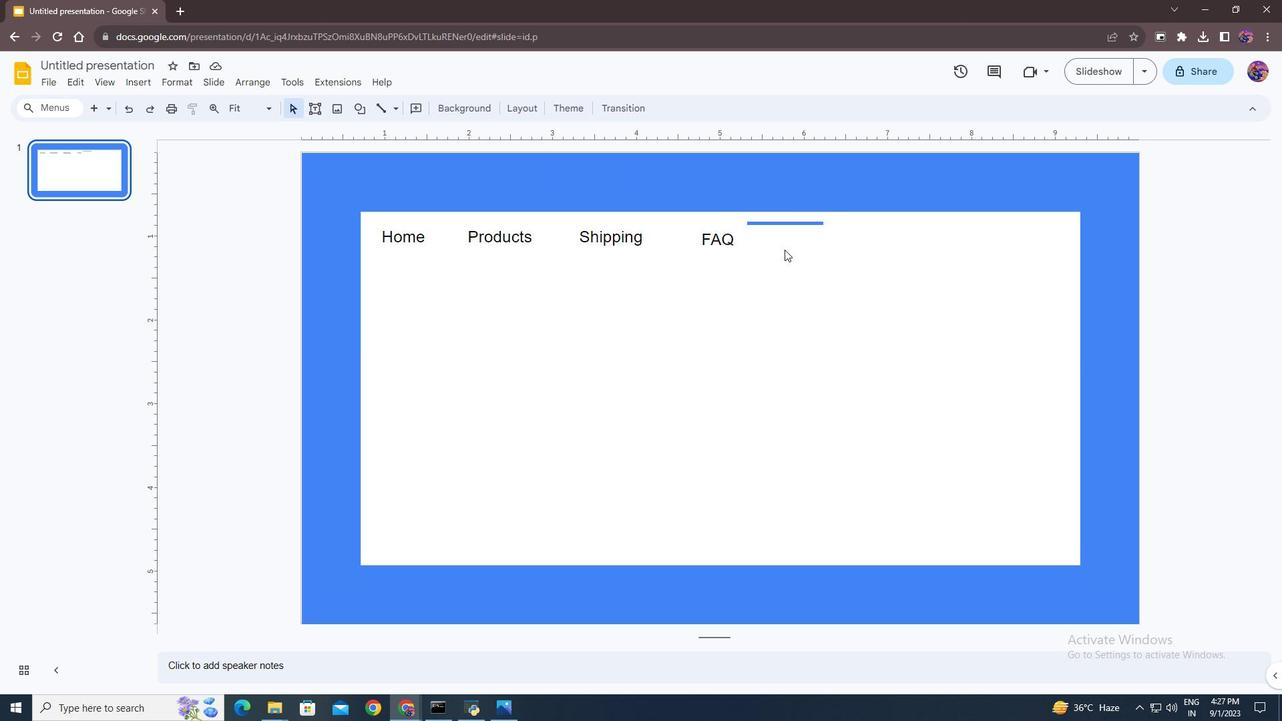 
Action: Mouse moved to (773, 222)
Screenshot: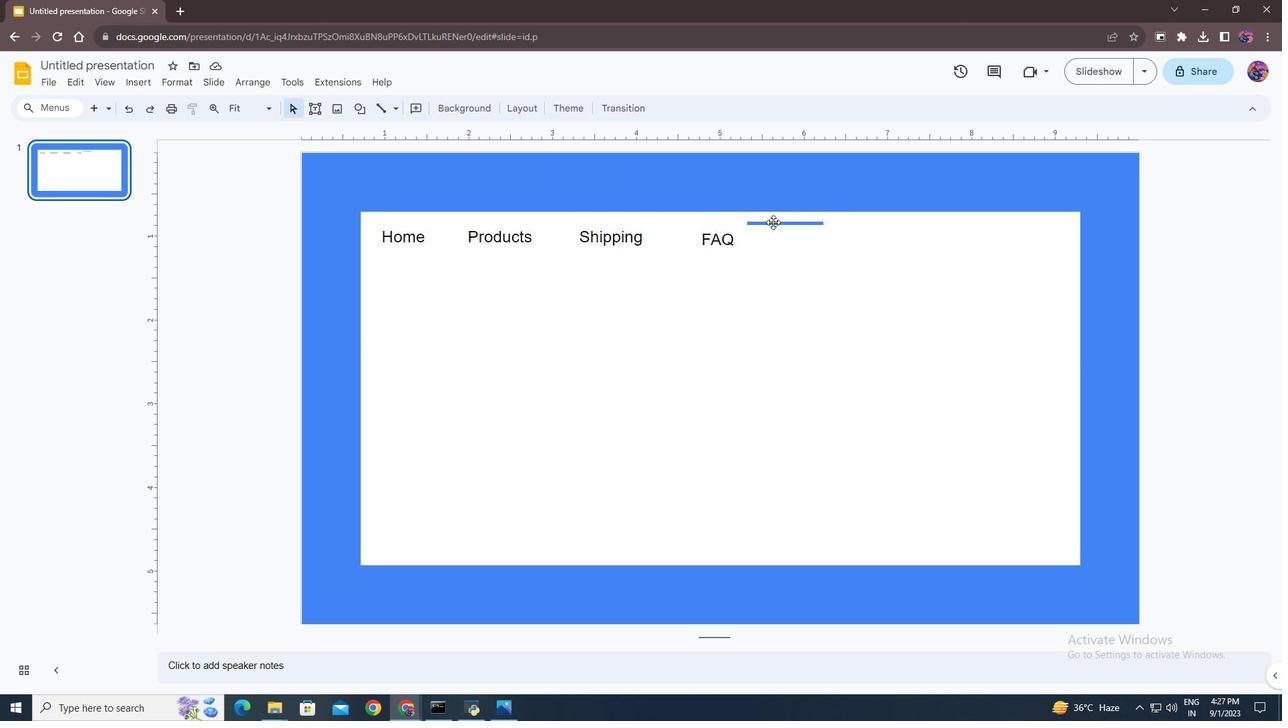 
Action: Mouse pressed left at (773, 222)
Screenshot: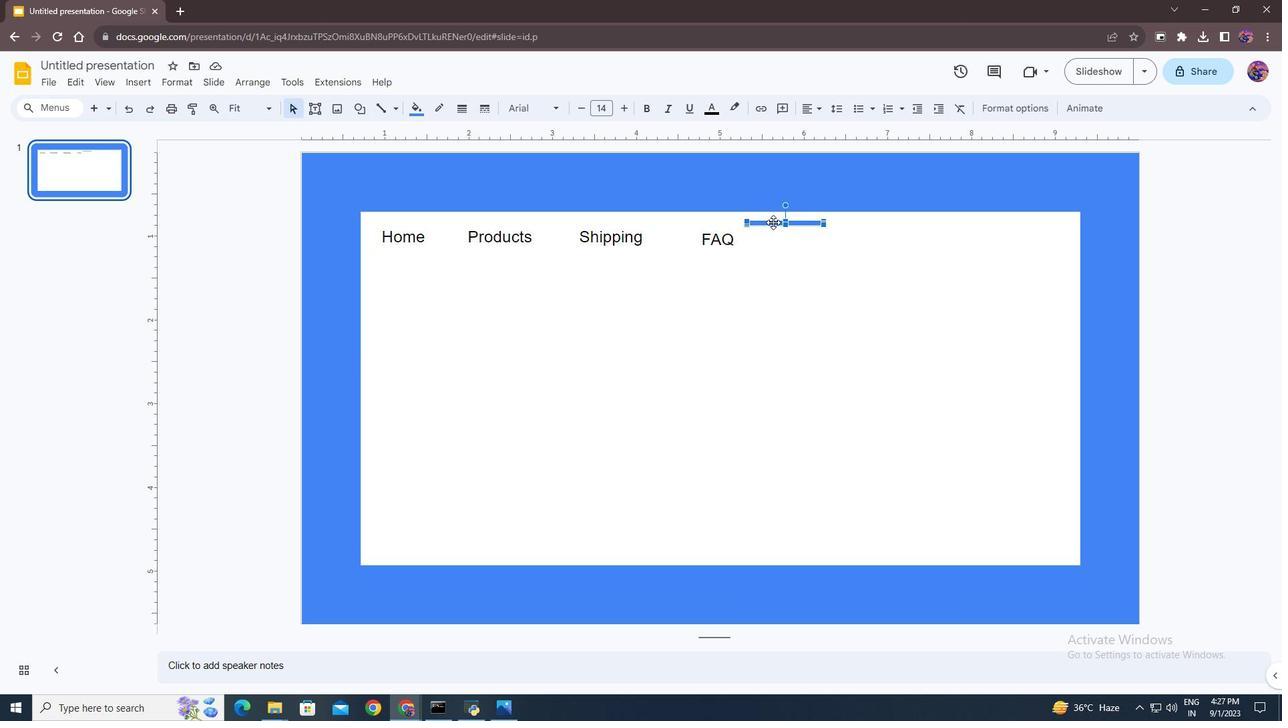 
Action: Mouse moved to (772, 223)
Screenshot: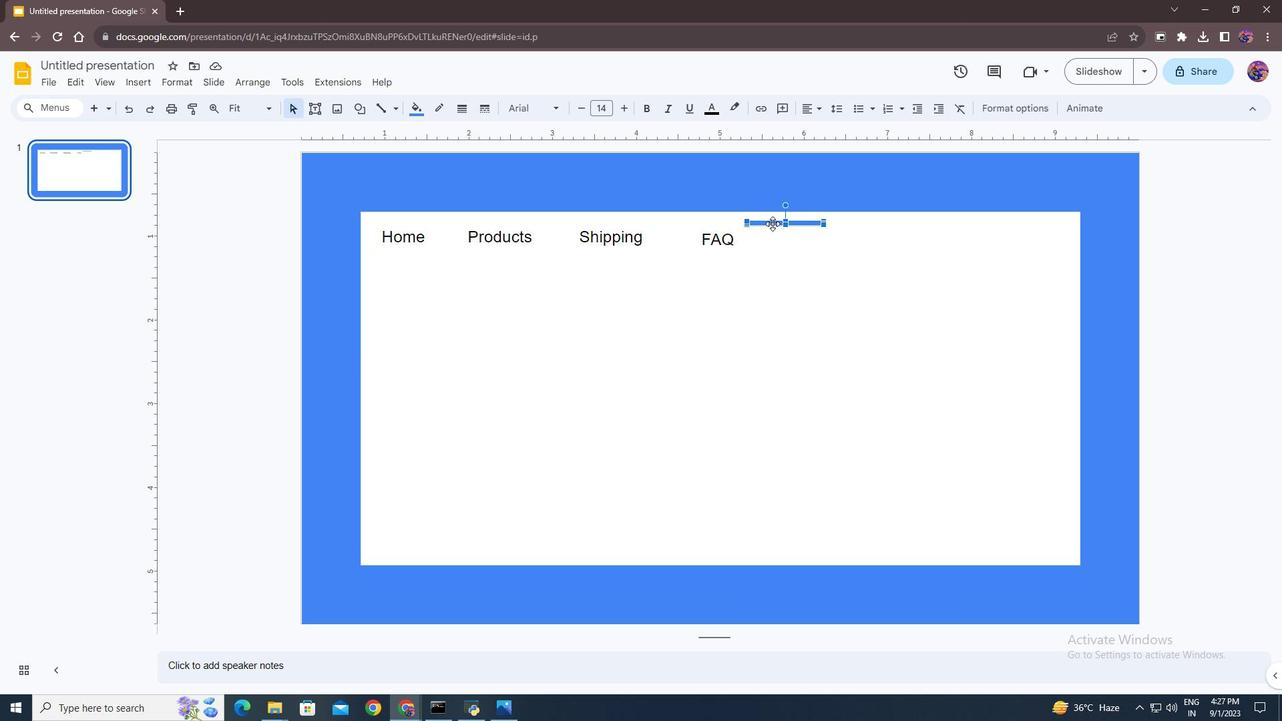 
Action: Mouse pressed left at (772, 223)
Screenshot: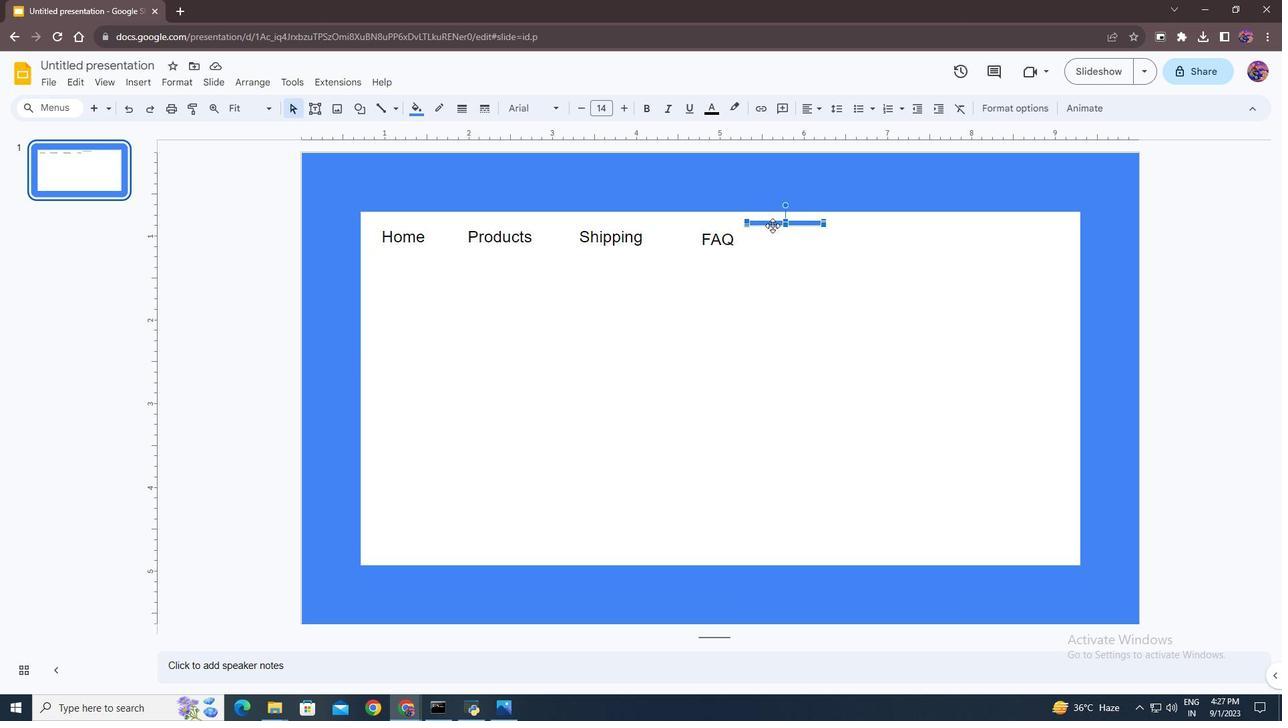 
Action: Mouse moved to (788, 273)
Screenshot: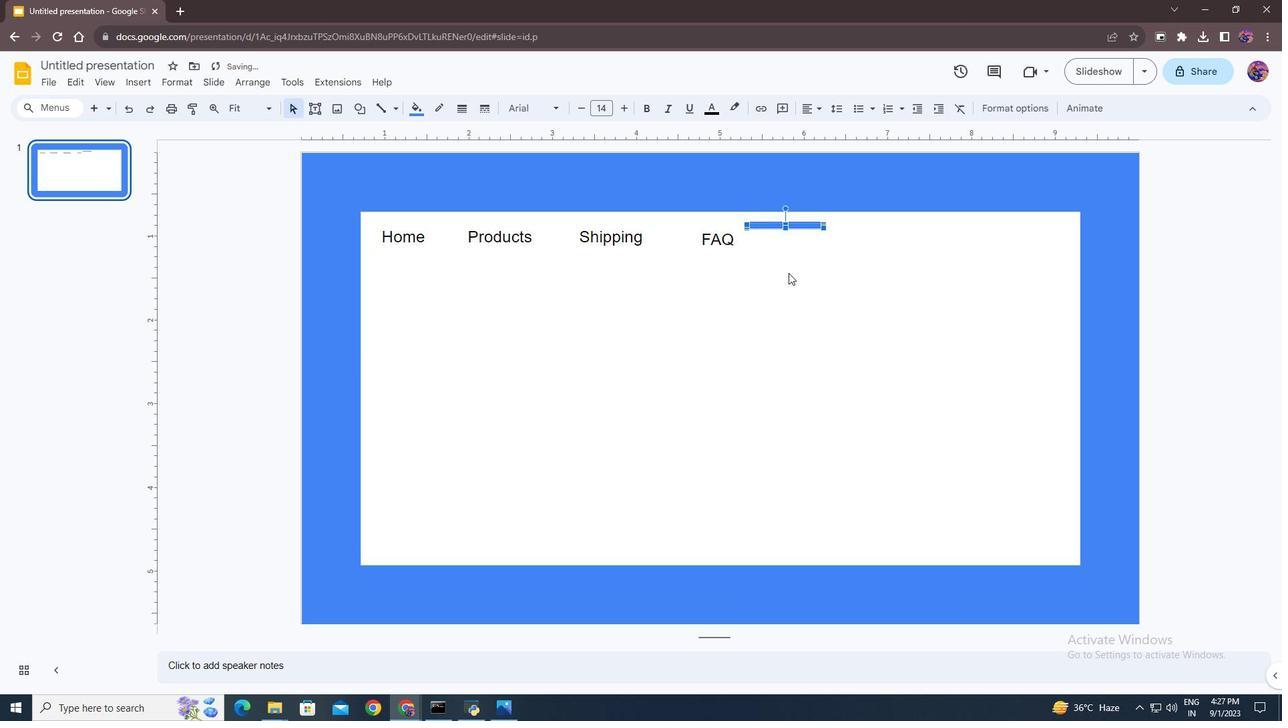 
Action: Mouse pressed left at (788, 273)
Screenshot: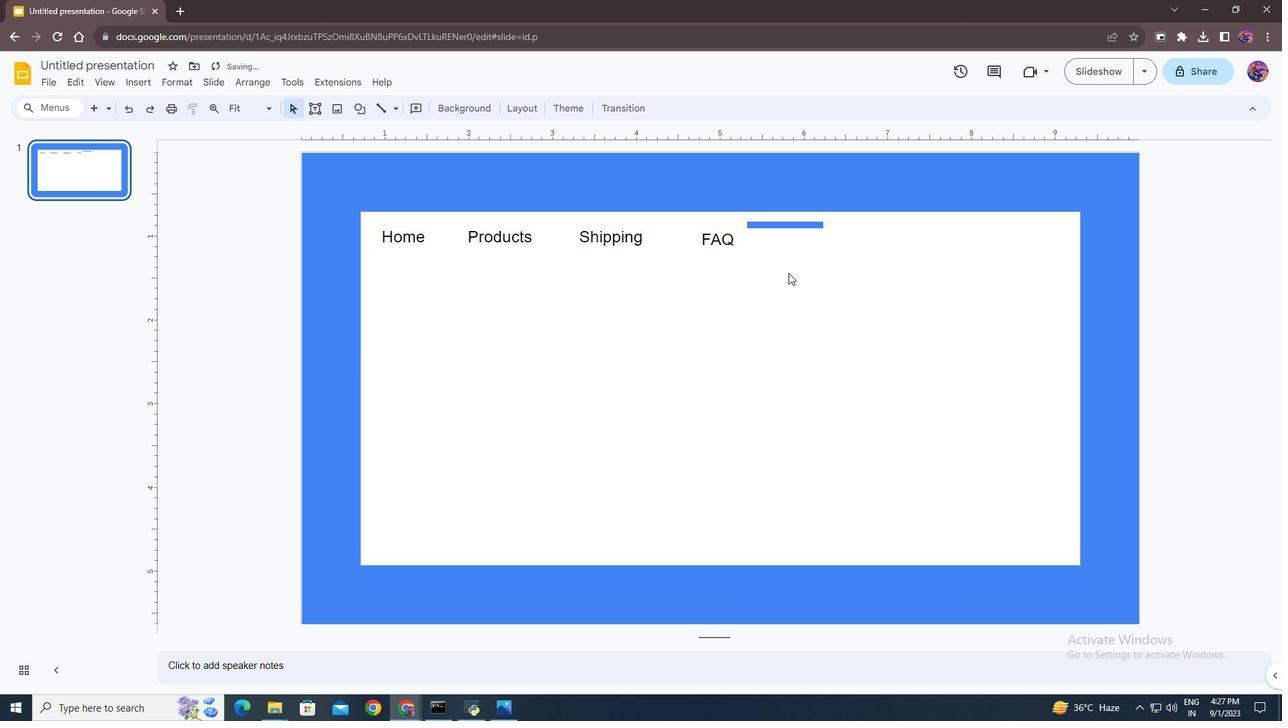 
Action: Mouse moved to (773, 227)
Screenshot: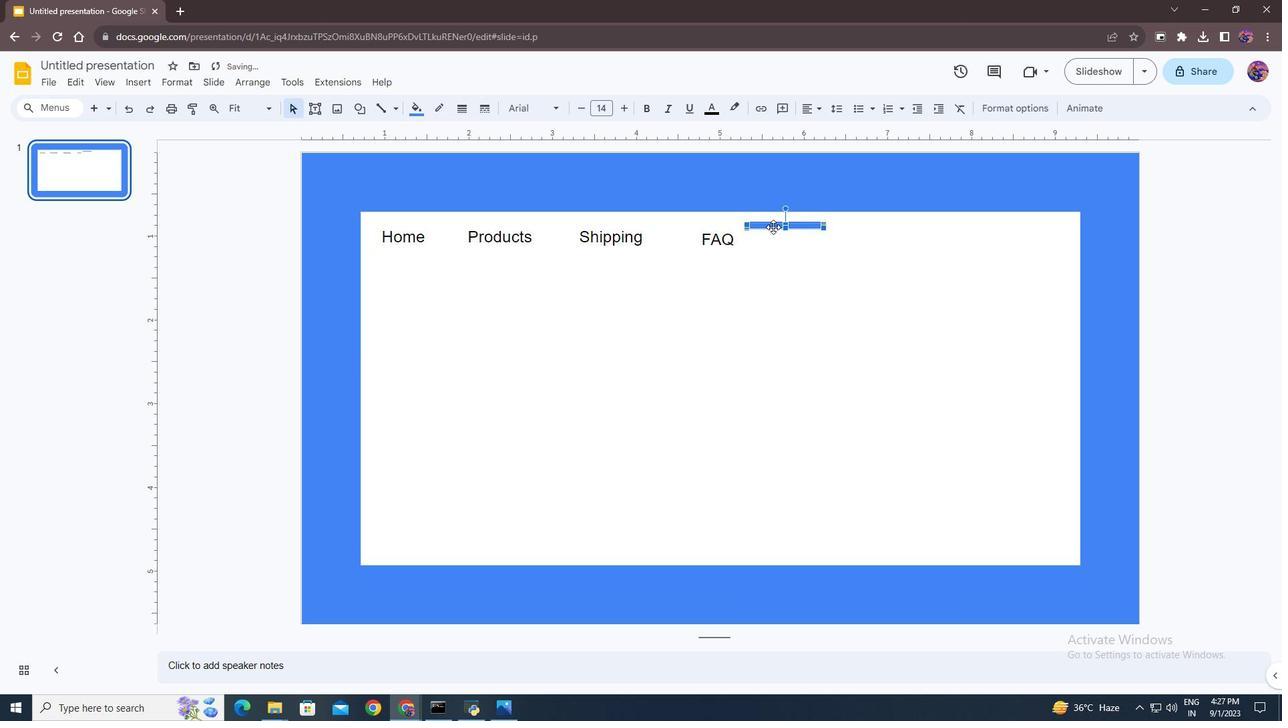
Action: Mouse pressed left at (773, 227)
Screenshot: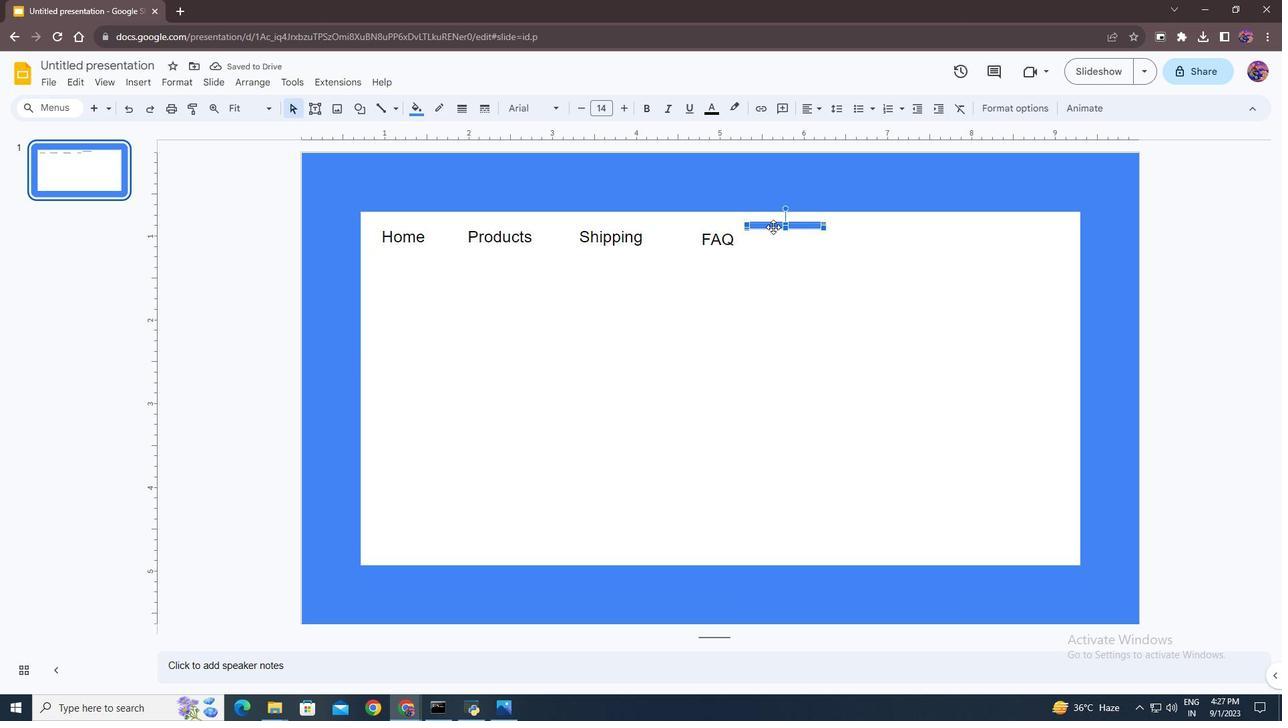 
Action: Mouse moved to (418, 109)
Screenshot: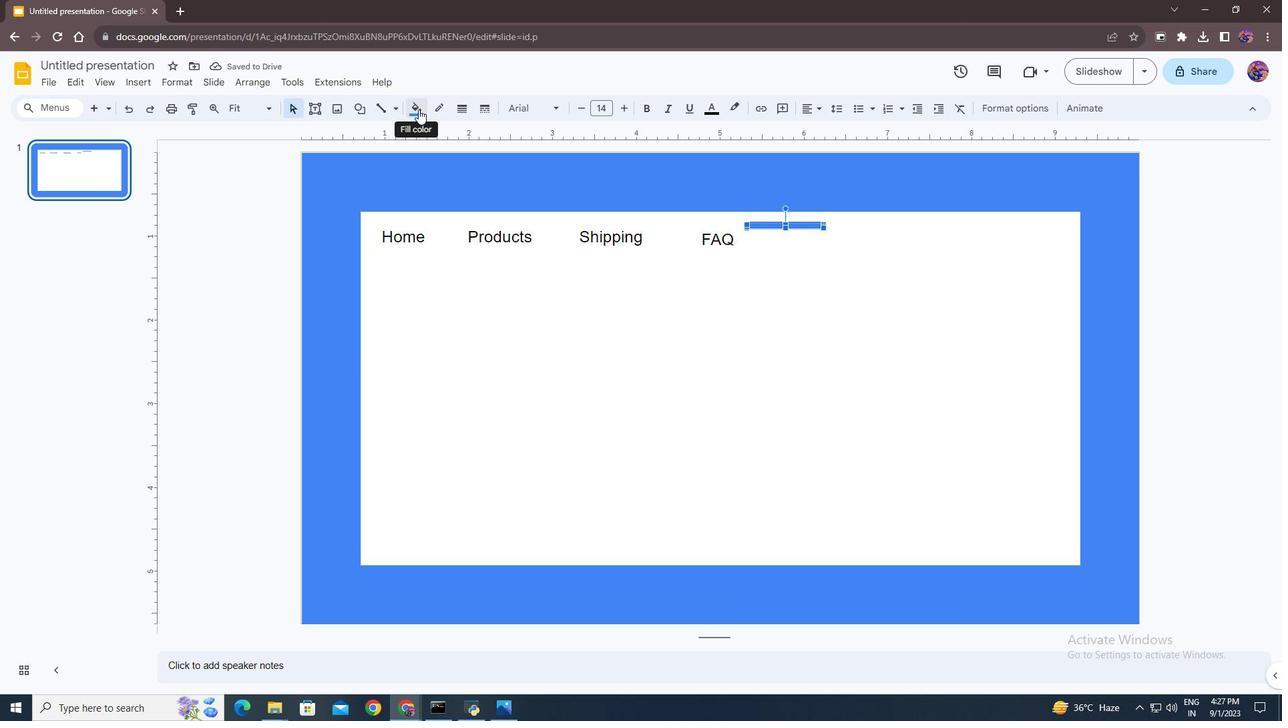 
Action: Mouse pressed left at (418, 109)
Screenshot: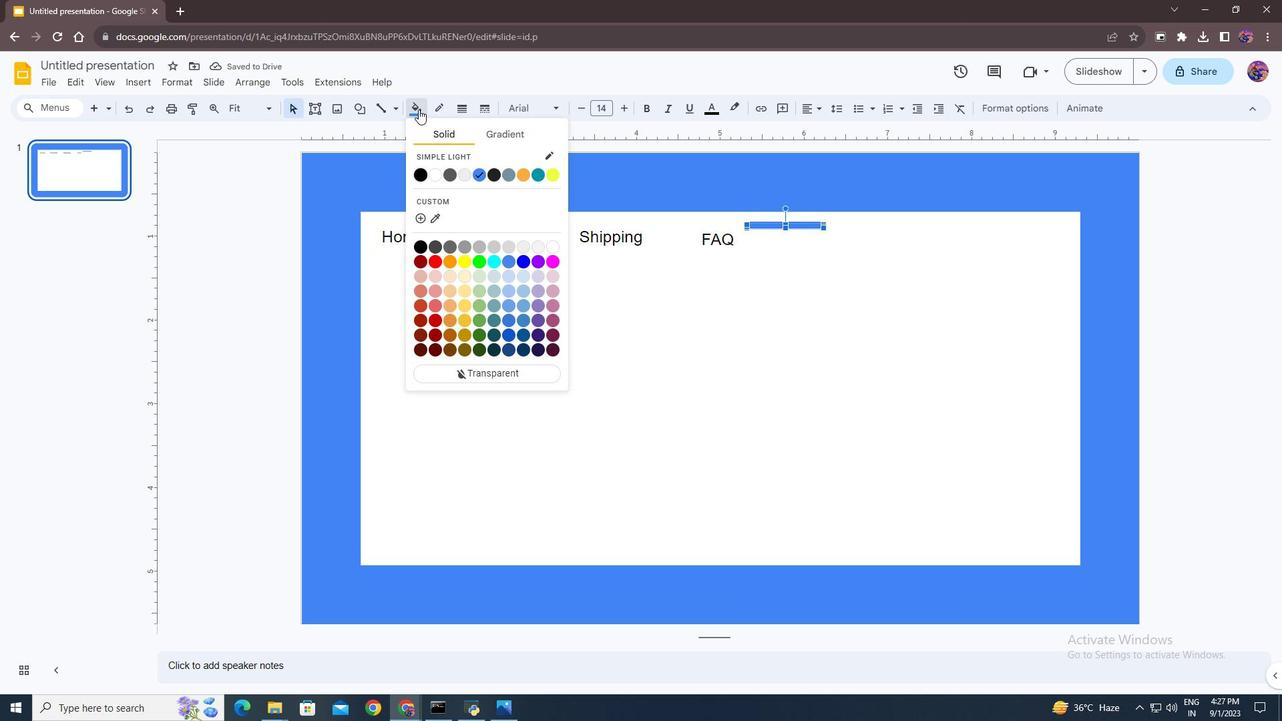 
Action: Mouse moved to (464, 300)
Screenshot: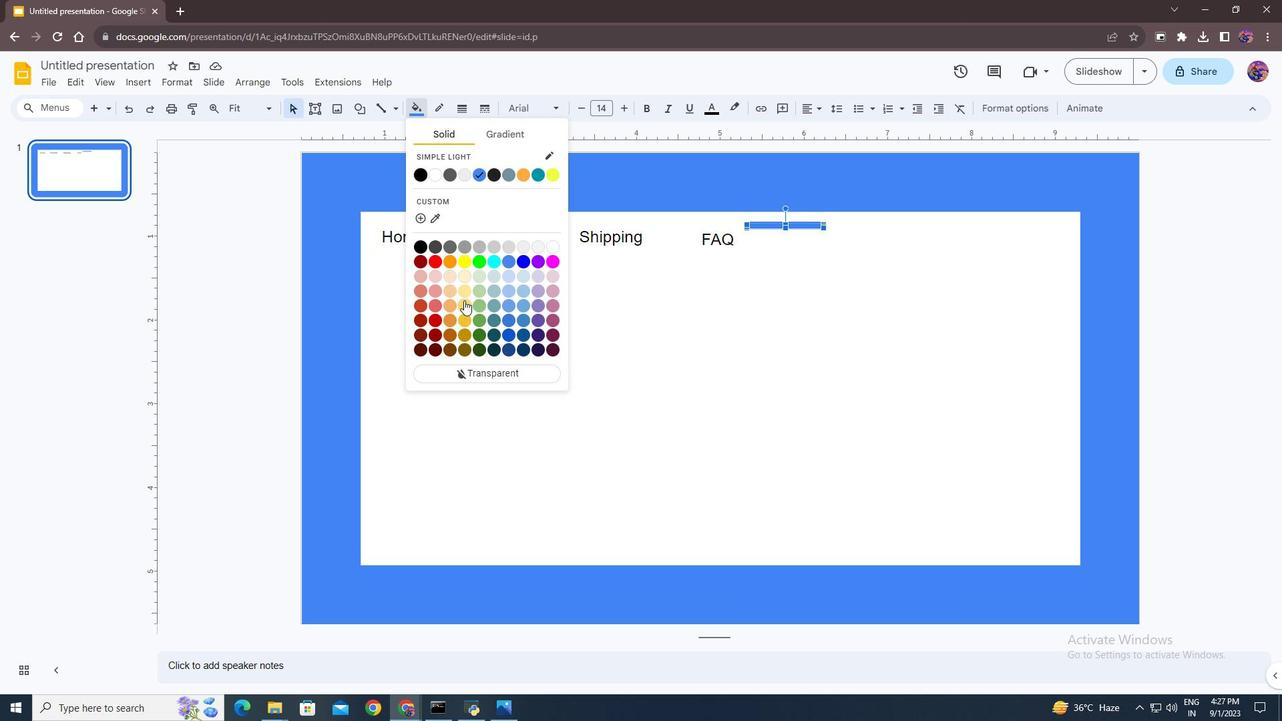 
Action: Mouse pressed left at (464, 300)
Screenshot: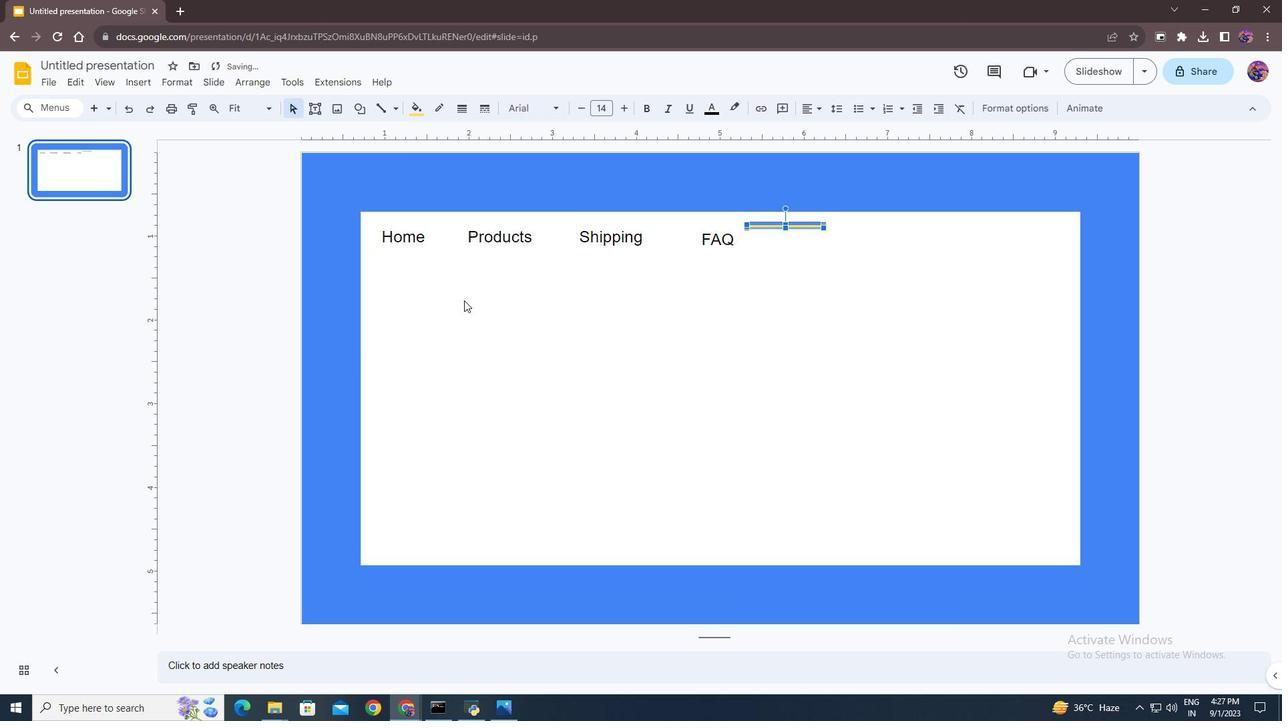 
Action: Mouse moved to (860, 303)
Screenshot: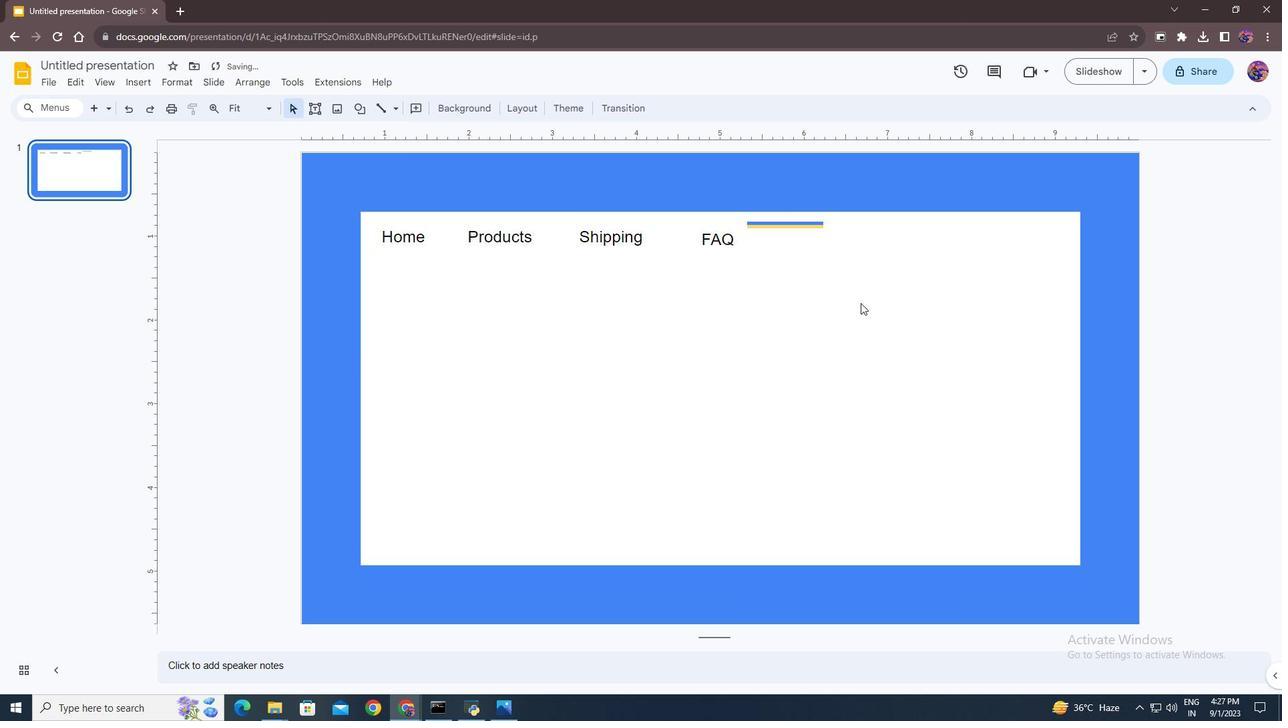 
Action: Mouse pressed left at (860, 303)
Screenshot: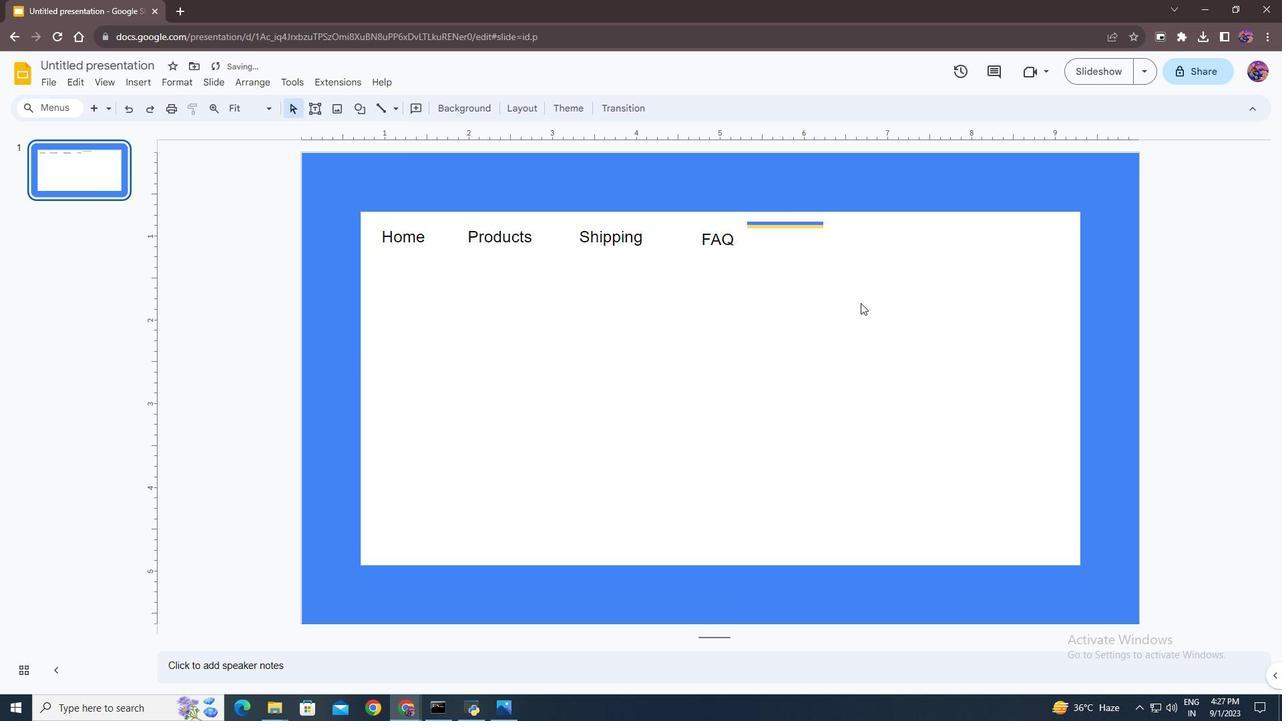 
Action: Mouse moved to (317, 106)
Screenshot: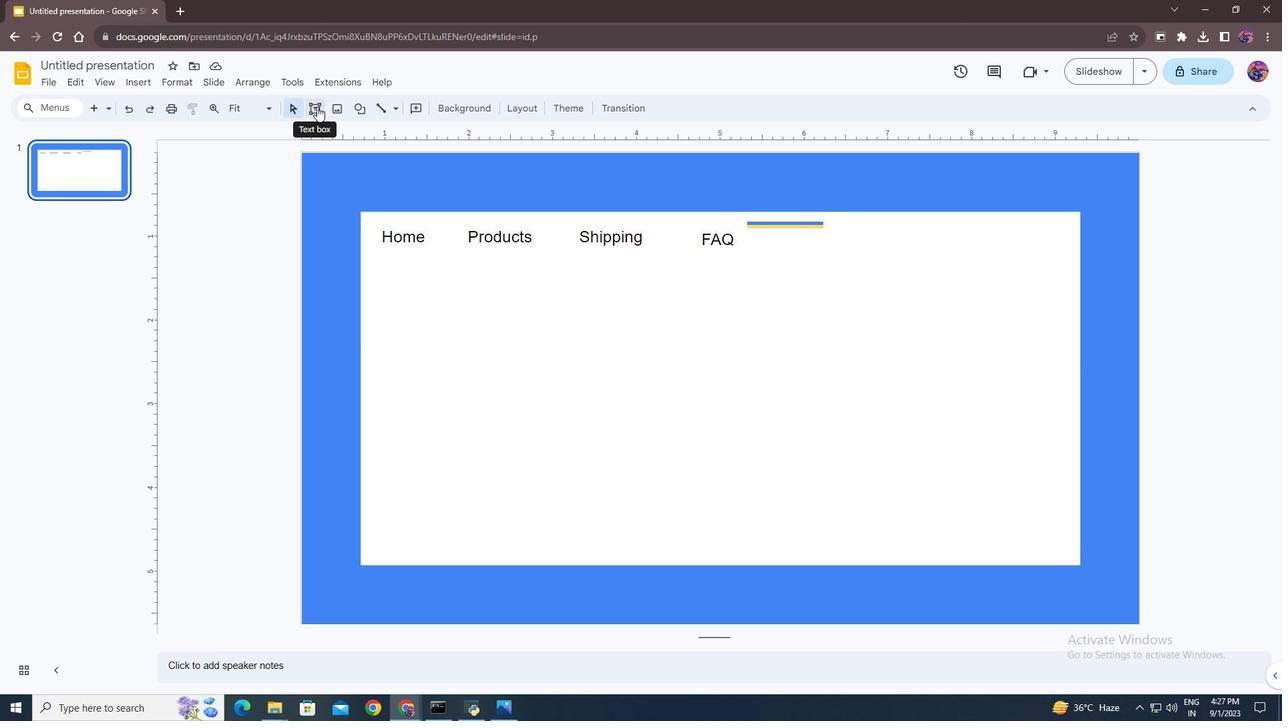 
Action: Mouse pressed left at (317, 106)
Screenshot: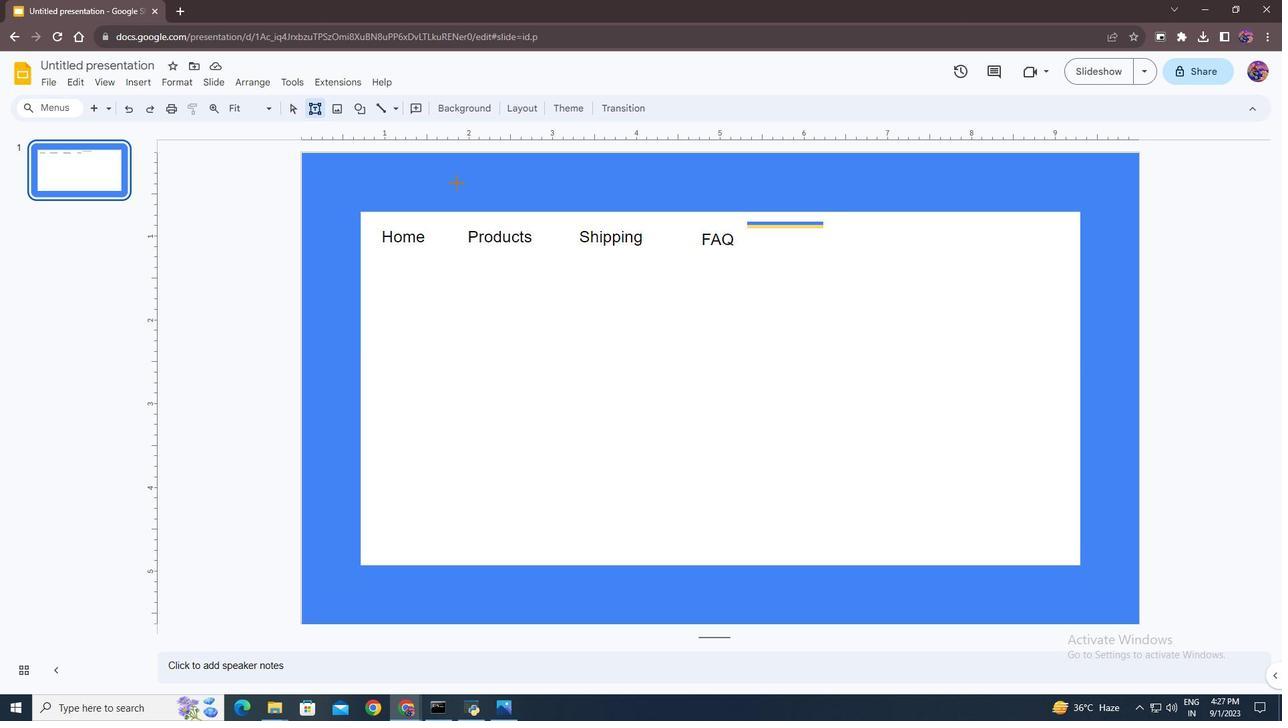
Action: Mouse moved to (749, 231)
Screenshot: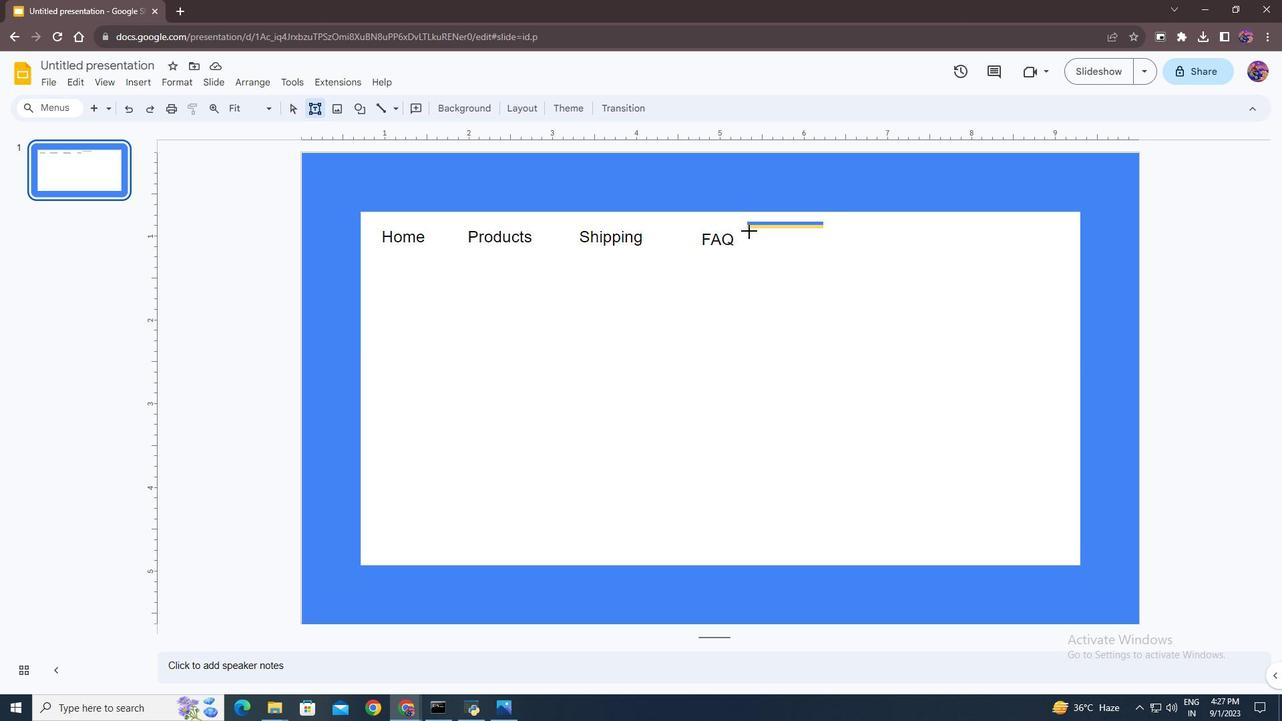 
Action: Mouse pressed left at (749, 231)
Screenshot: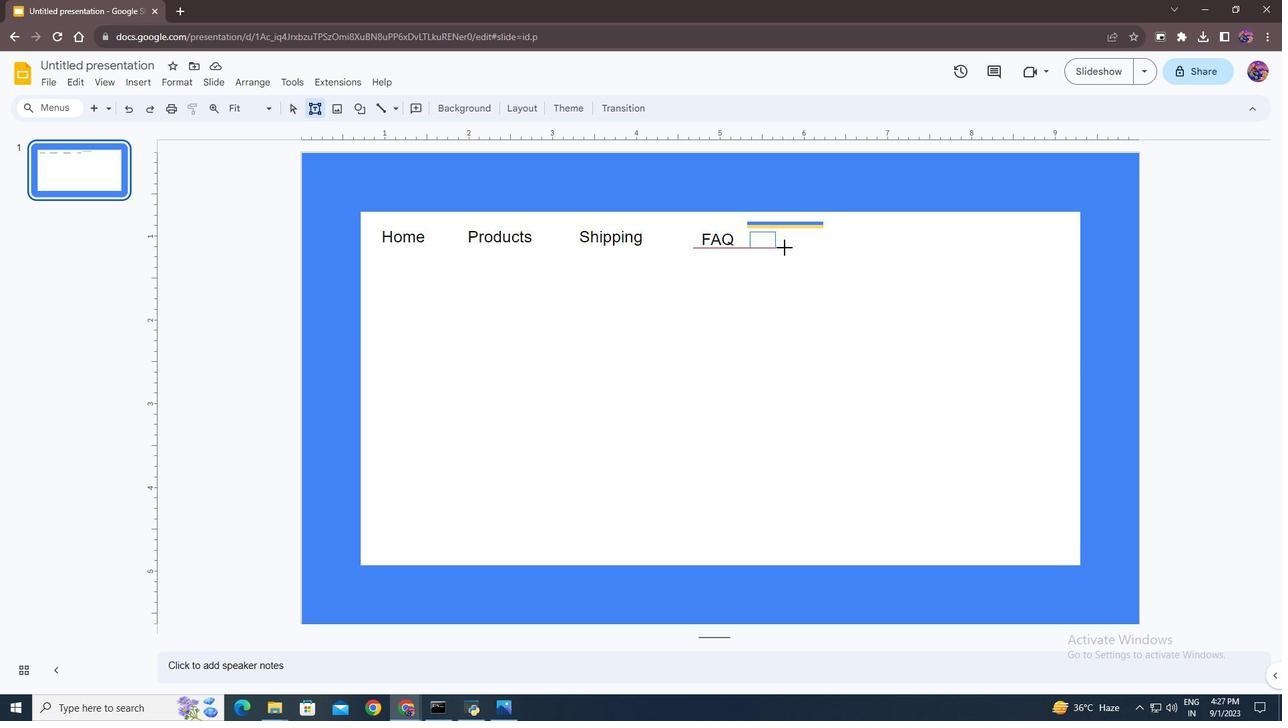 
Action: Mouse moved to (870, 255)
Screenshot: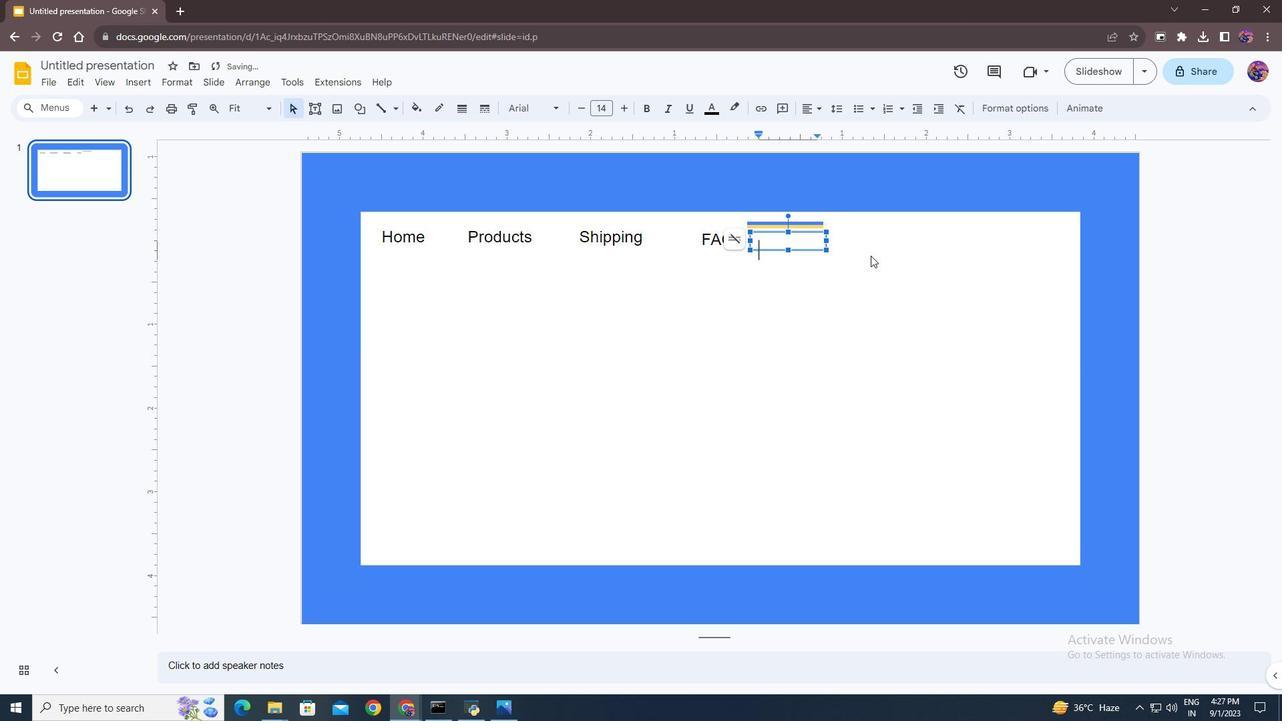 
Action: Key pressed <Key.shift>LOGO
Screenshot: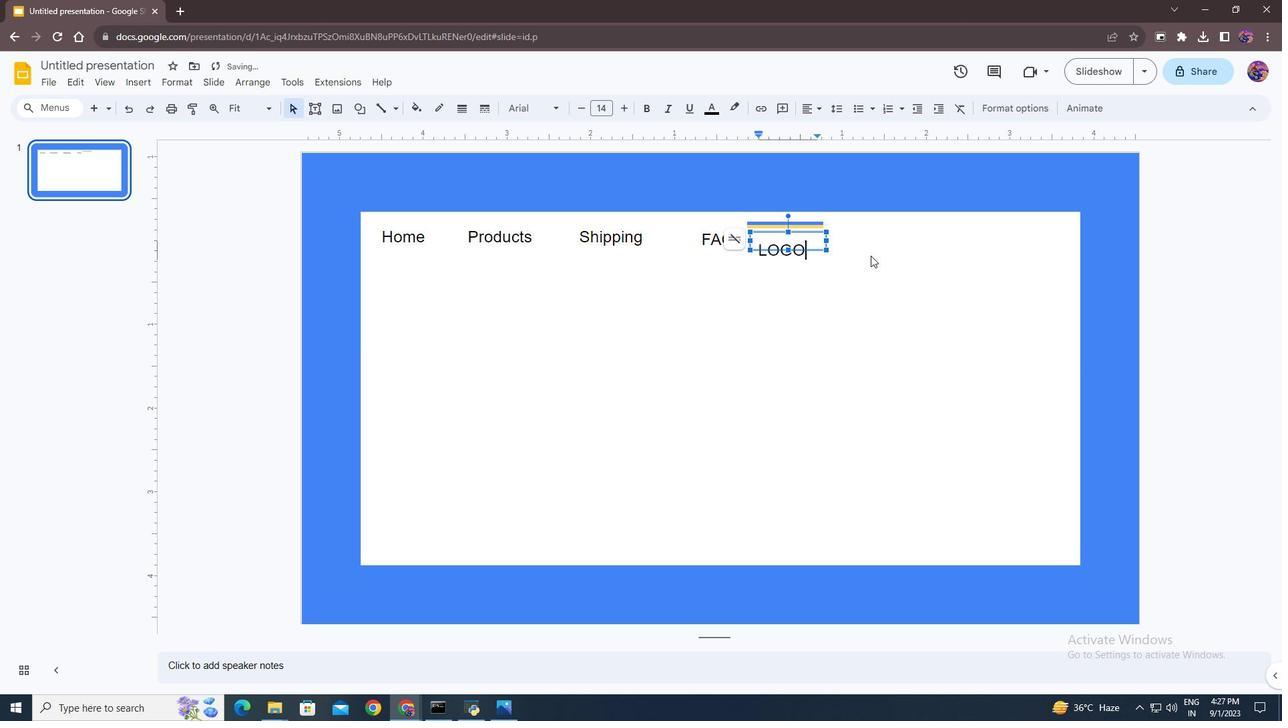
Action: Mouse moved to (788, 233)
Screenshot: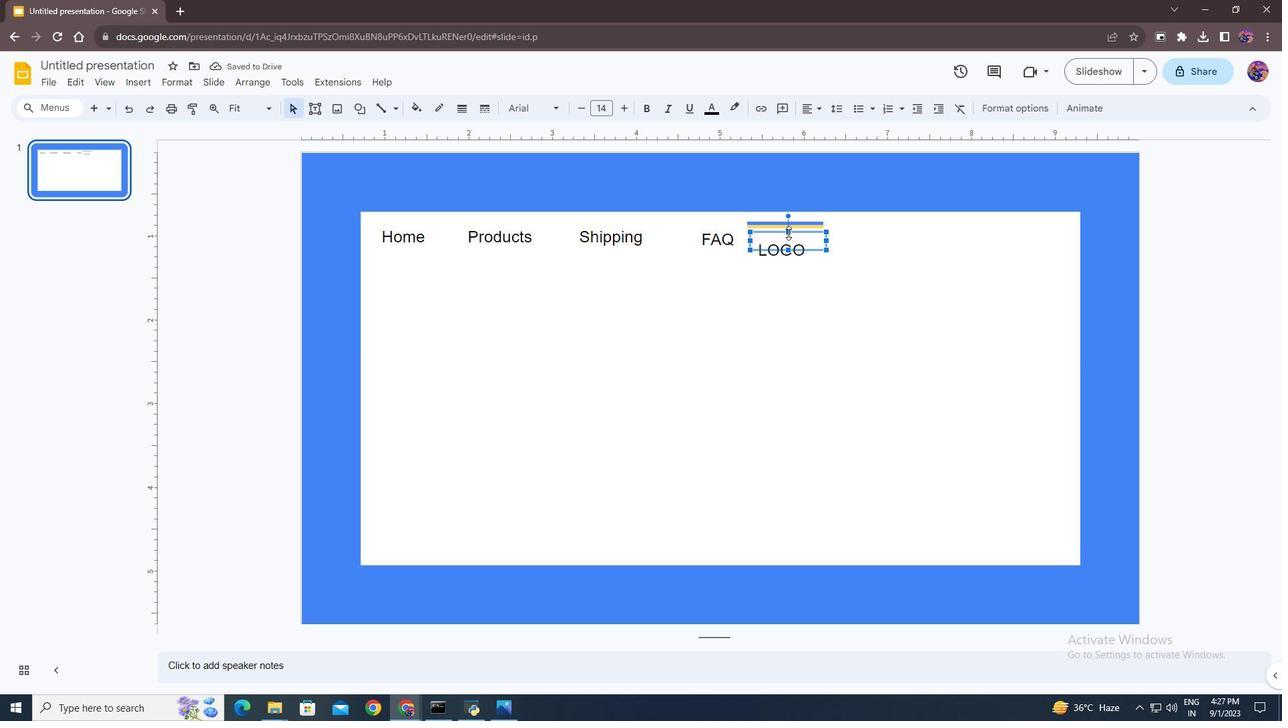 
Action: Mouse pressed left at (788, 233)
Screenshot: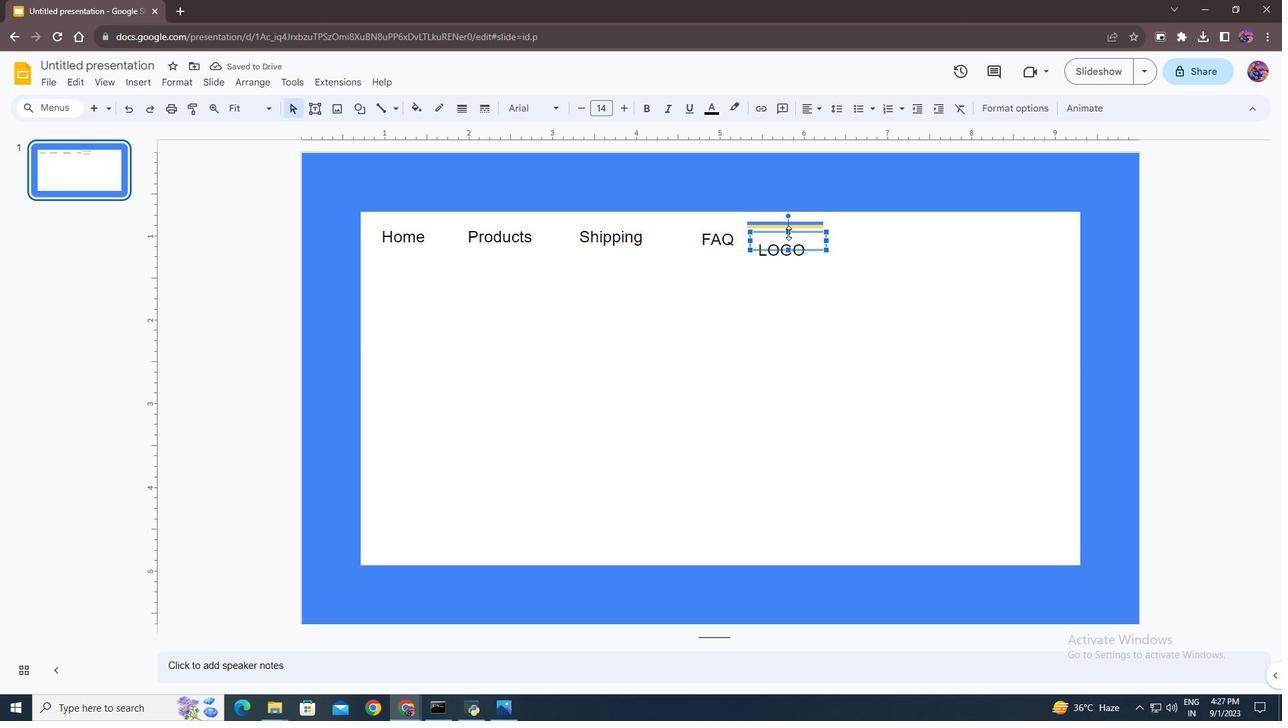 
Action: Mouse moved to (787, 249)
Screenshot: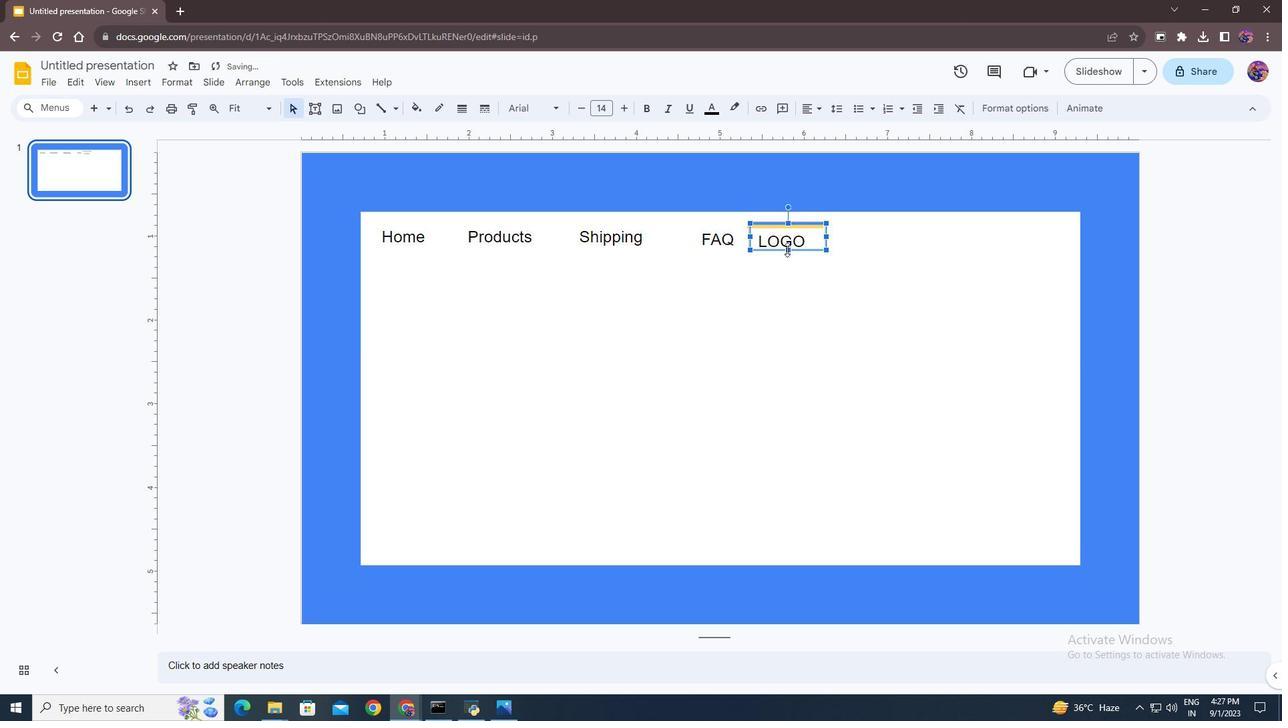 
Action: Mouse pressed left at (787, 249)
Screenshot: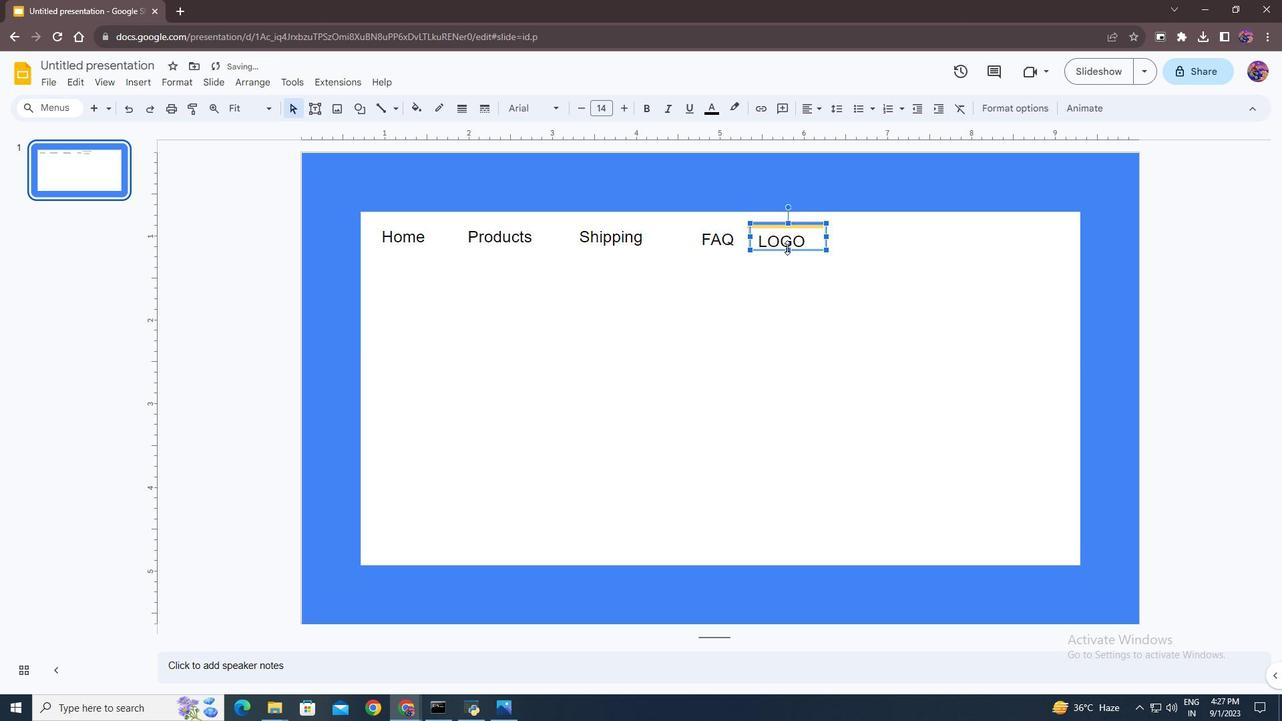 
Action: Mouse moved to (801, 271)
Screenshot: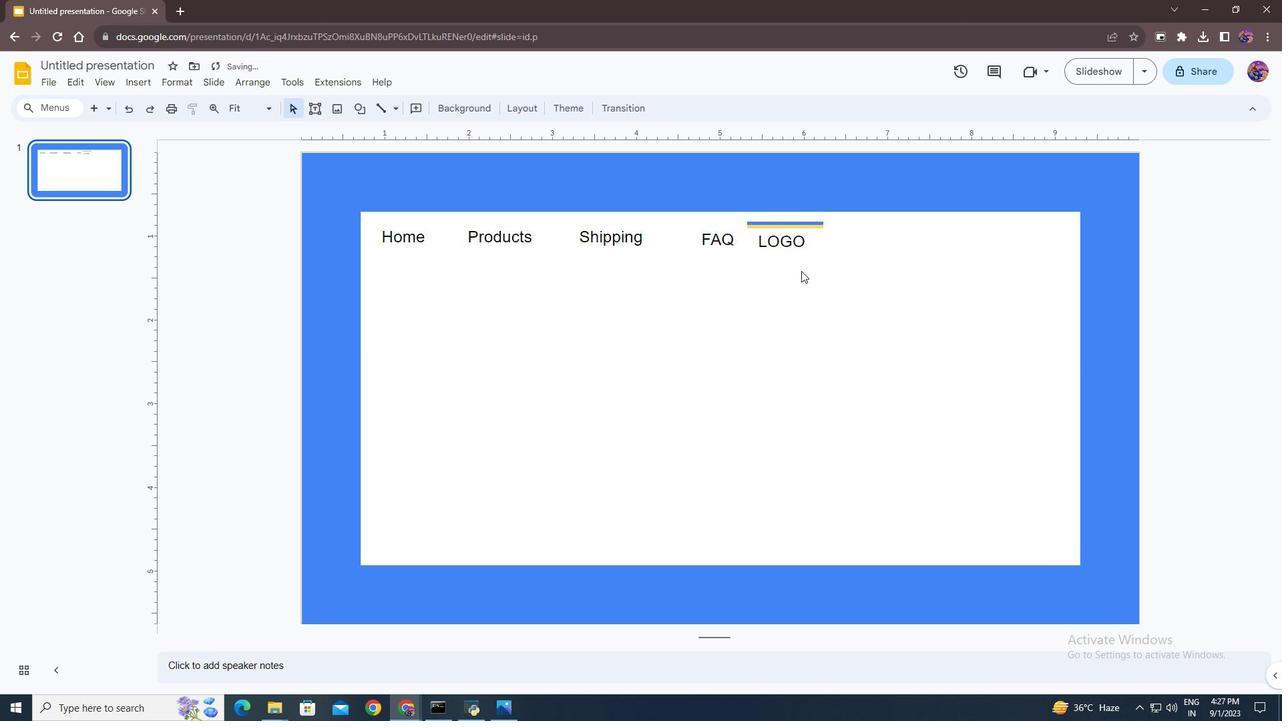 
Action: Mouse pressed left at (801, 271)
Screenshot: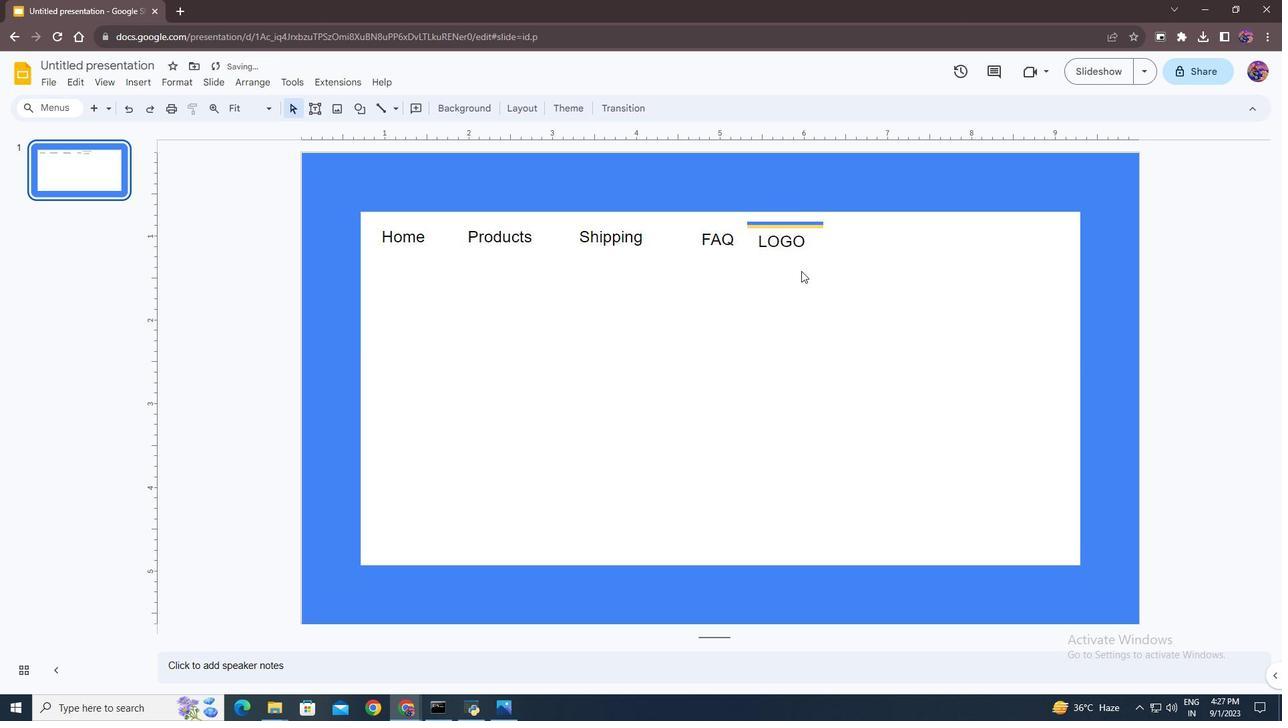 
Action: Mouse moved to (758, 224)
Screenshot: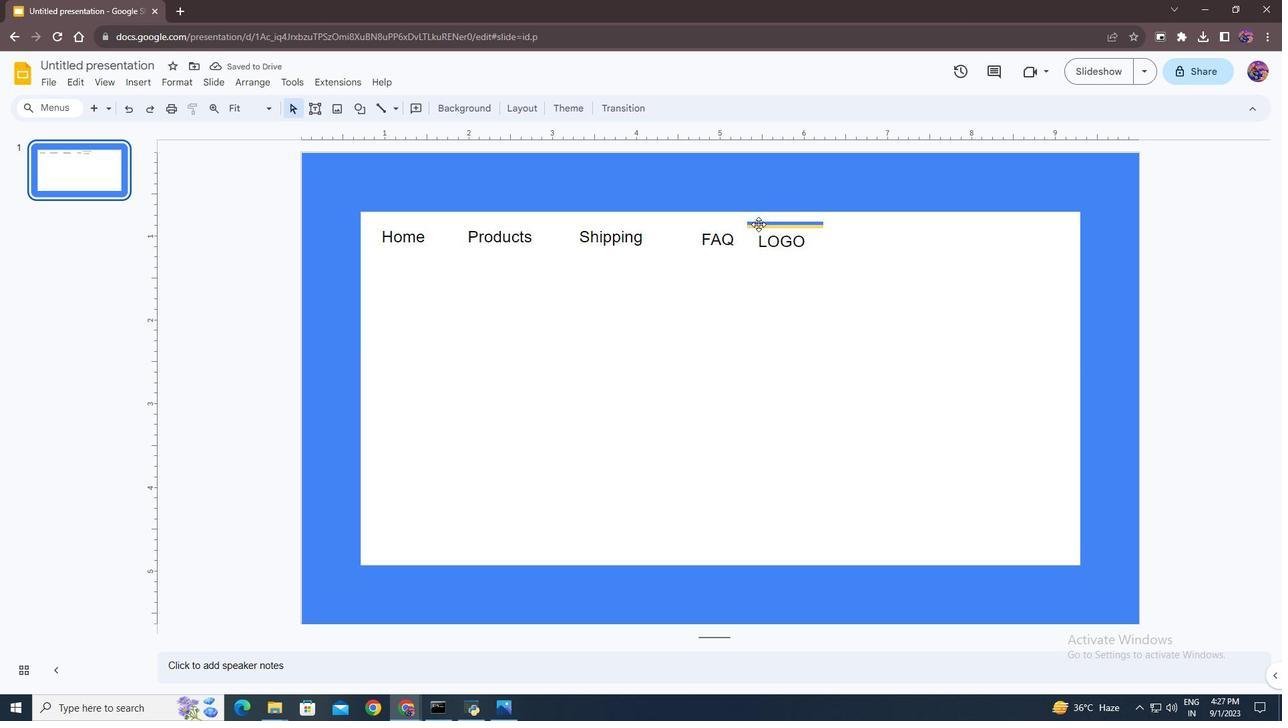 
Action: Mouse pressed left at (758, 224)
Screenshot: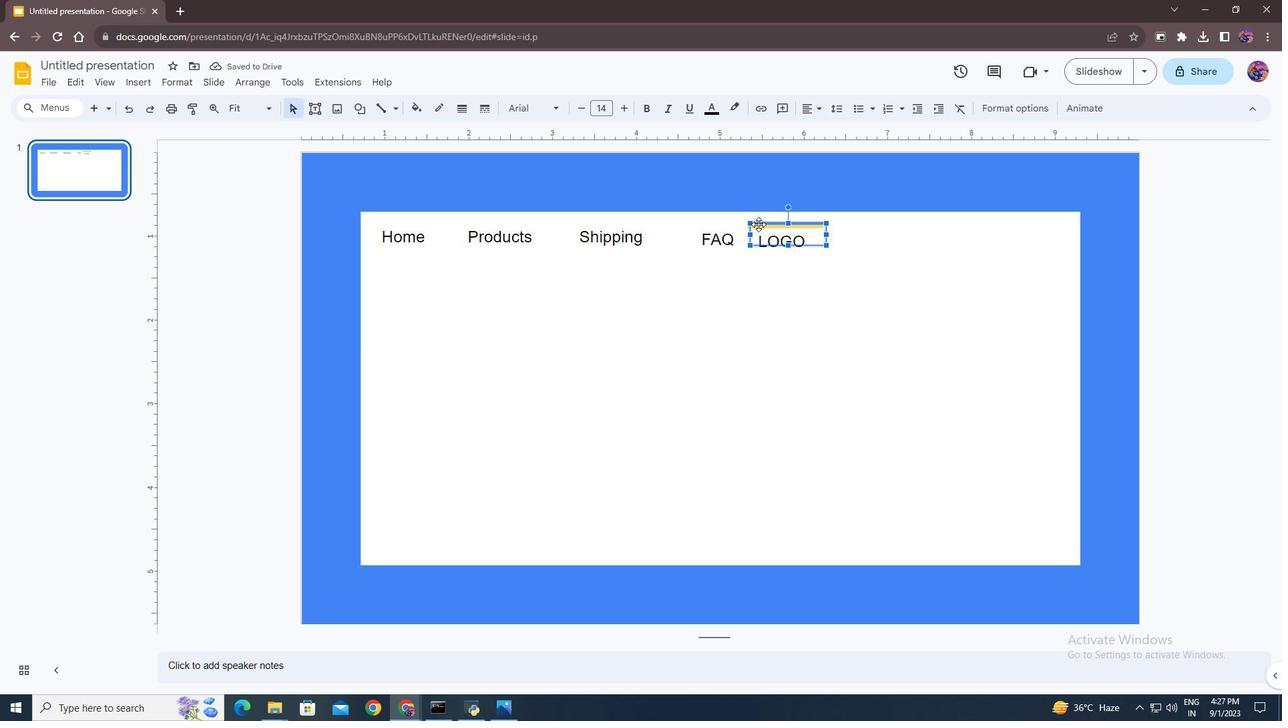 
Action: Mouse moved to (882, 235)
Screenshot: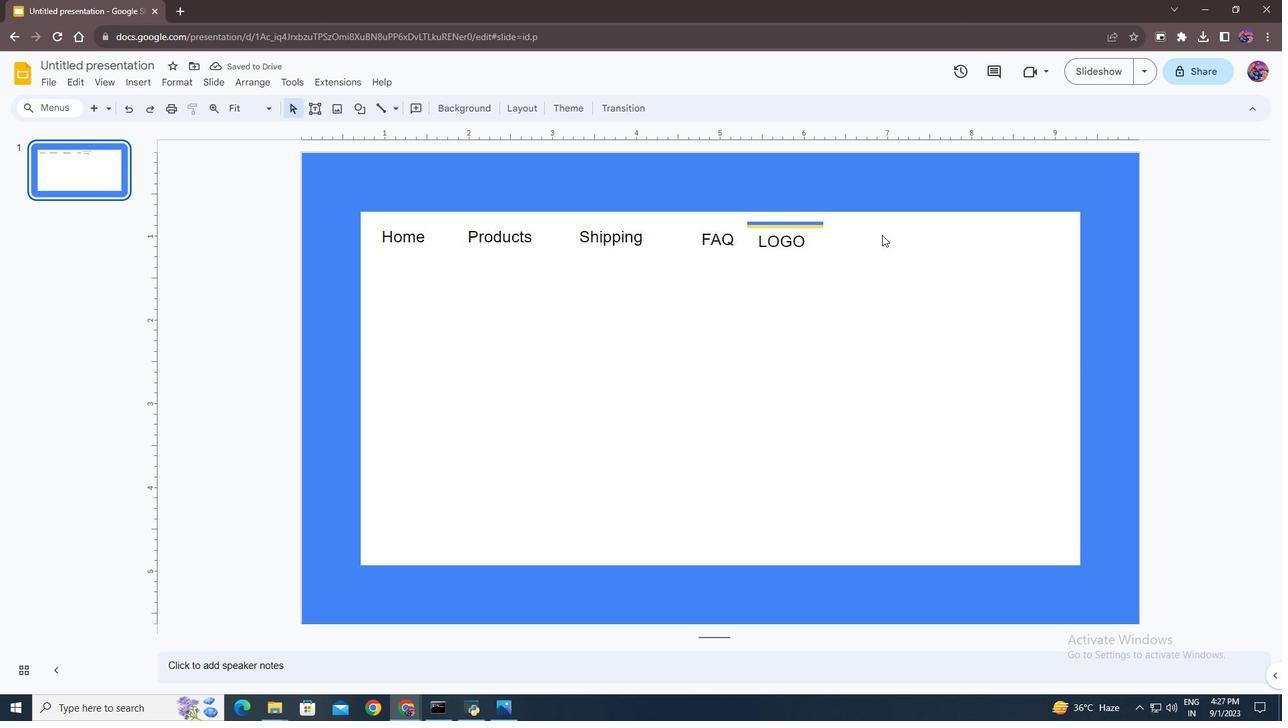 
Action: Mouse pressed left at (882, 235)
Screenshot: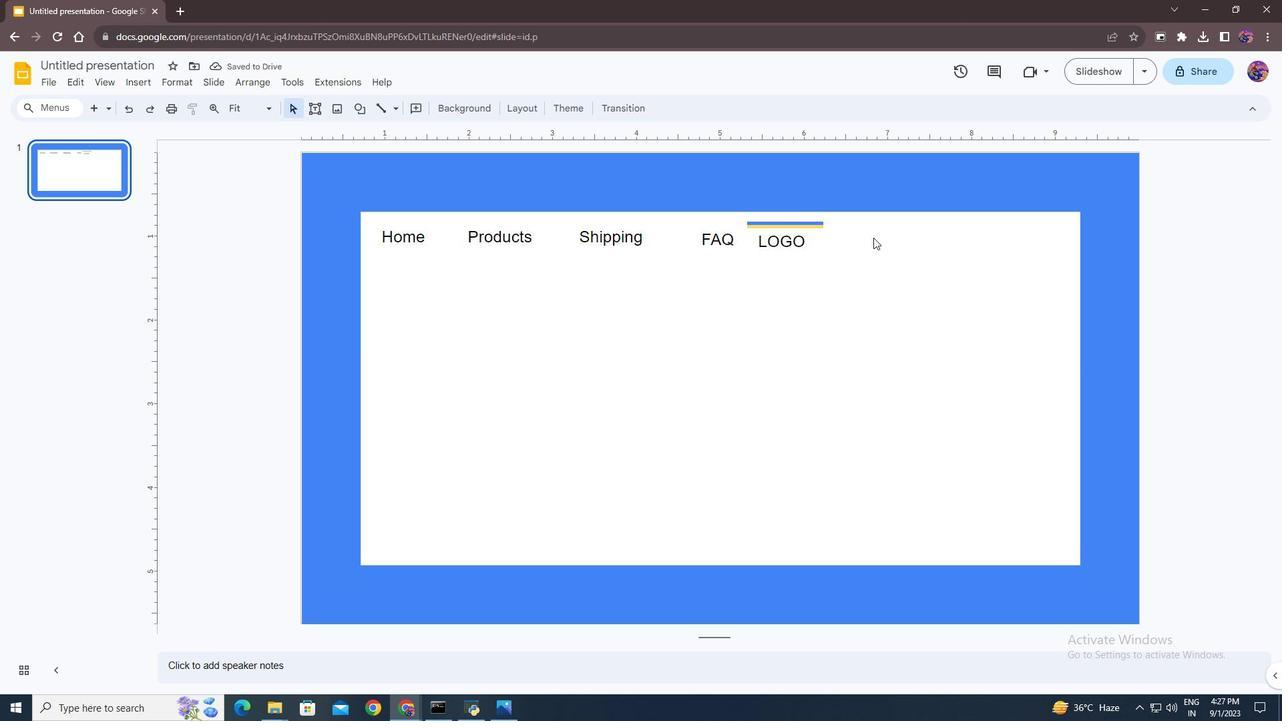 
Action: Mouse moved to (354, 111)
Screenshot: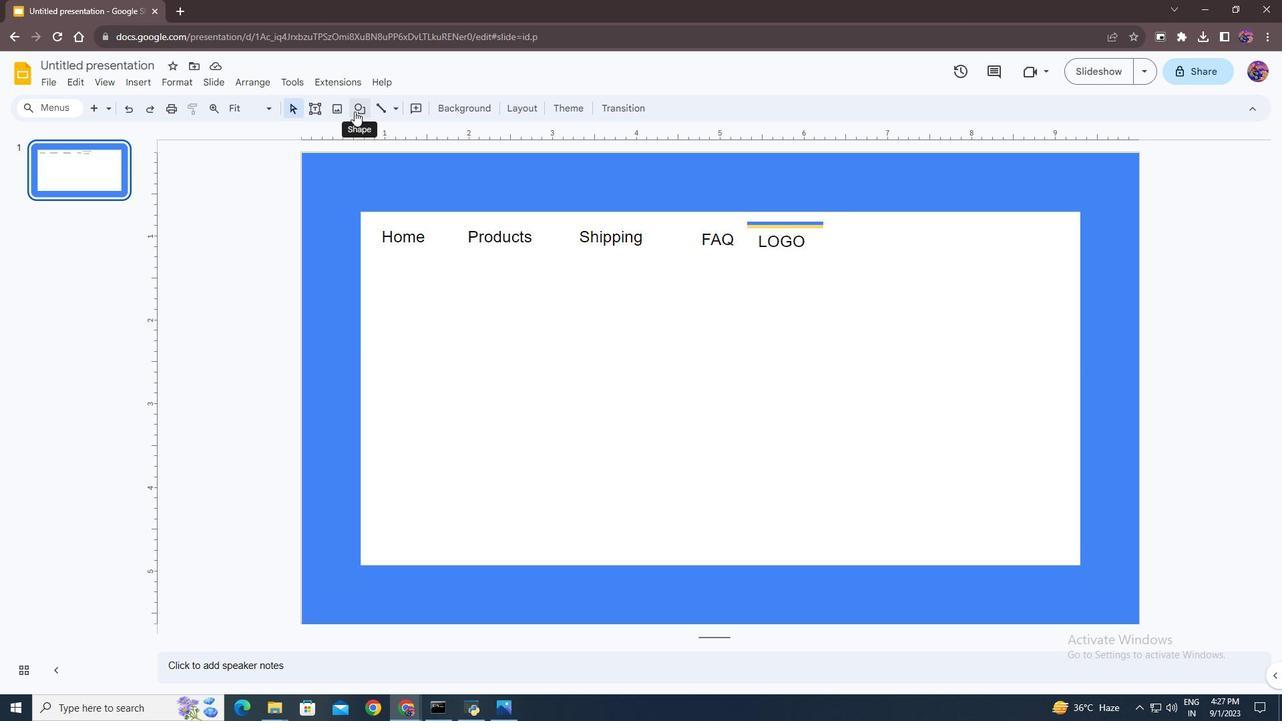 
Action: Mouse pressed left at (354, 111)
Screenshot: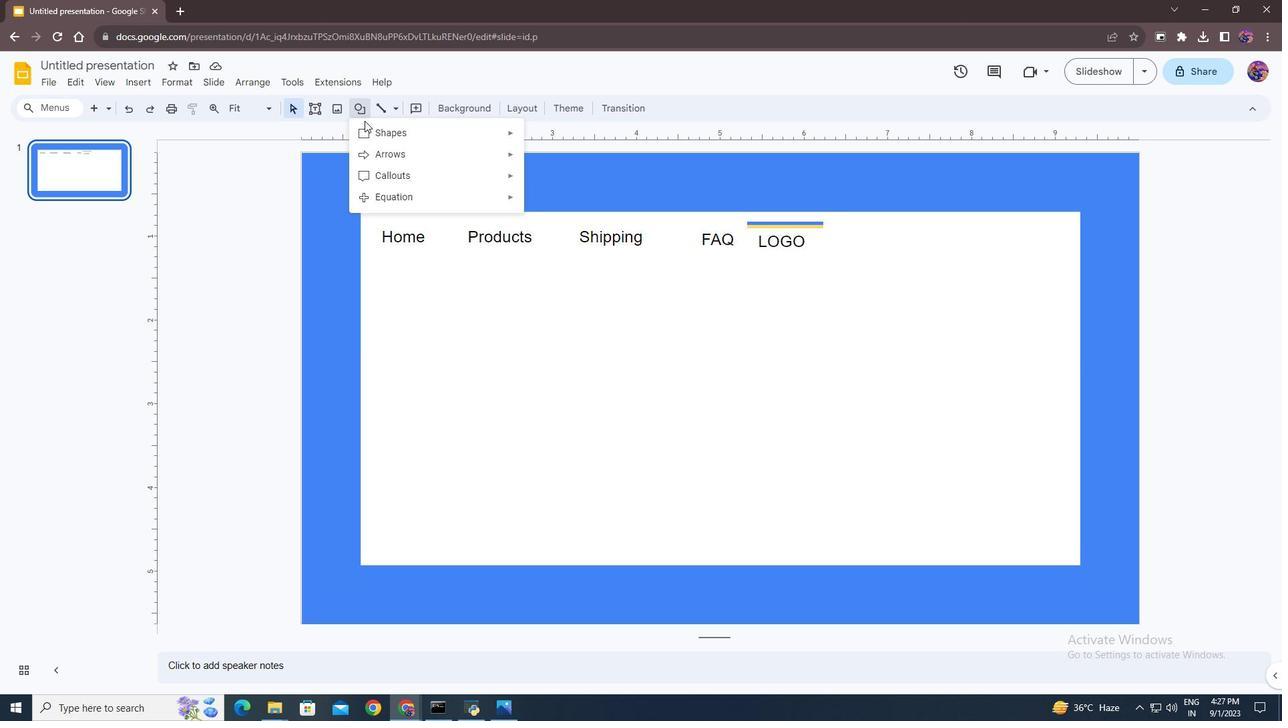 
Action: Mouse moved to (381, 129)
Screenshot: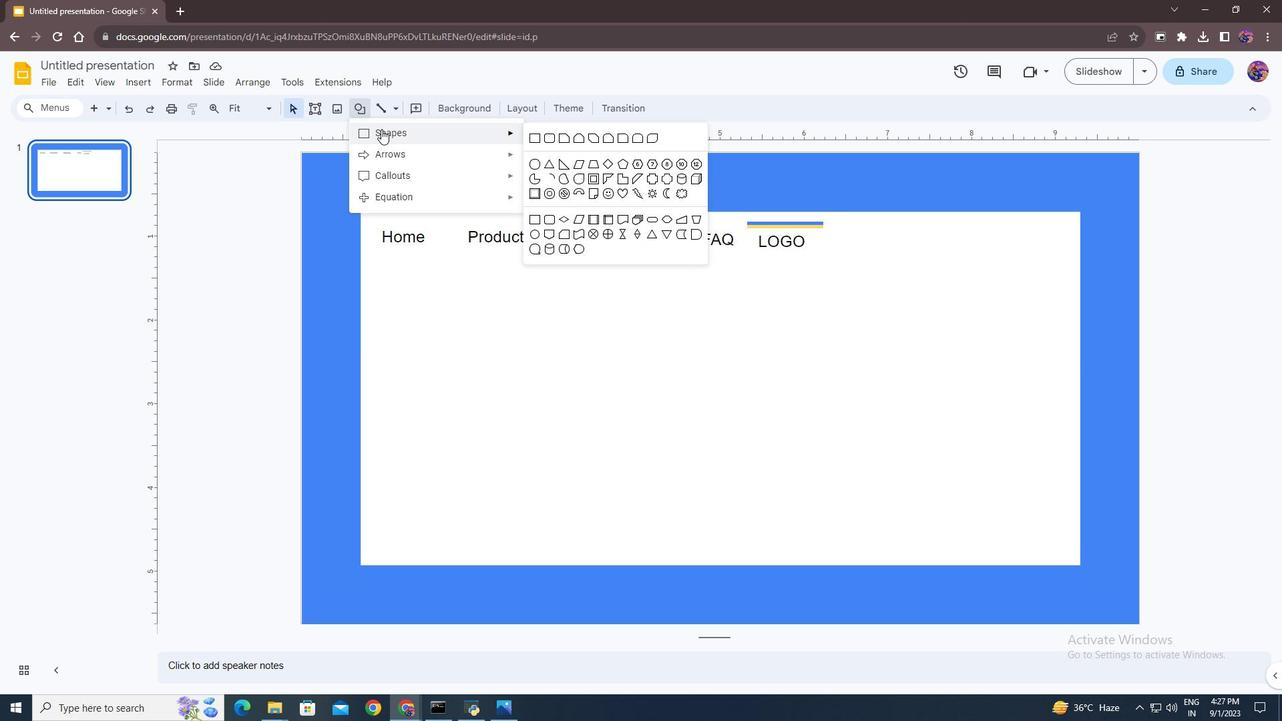 
Action: Mouse pressed left at (381, 129)
Screenshot: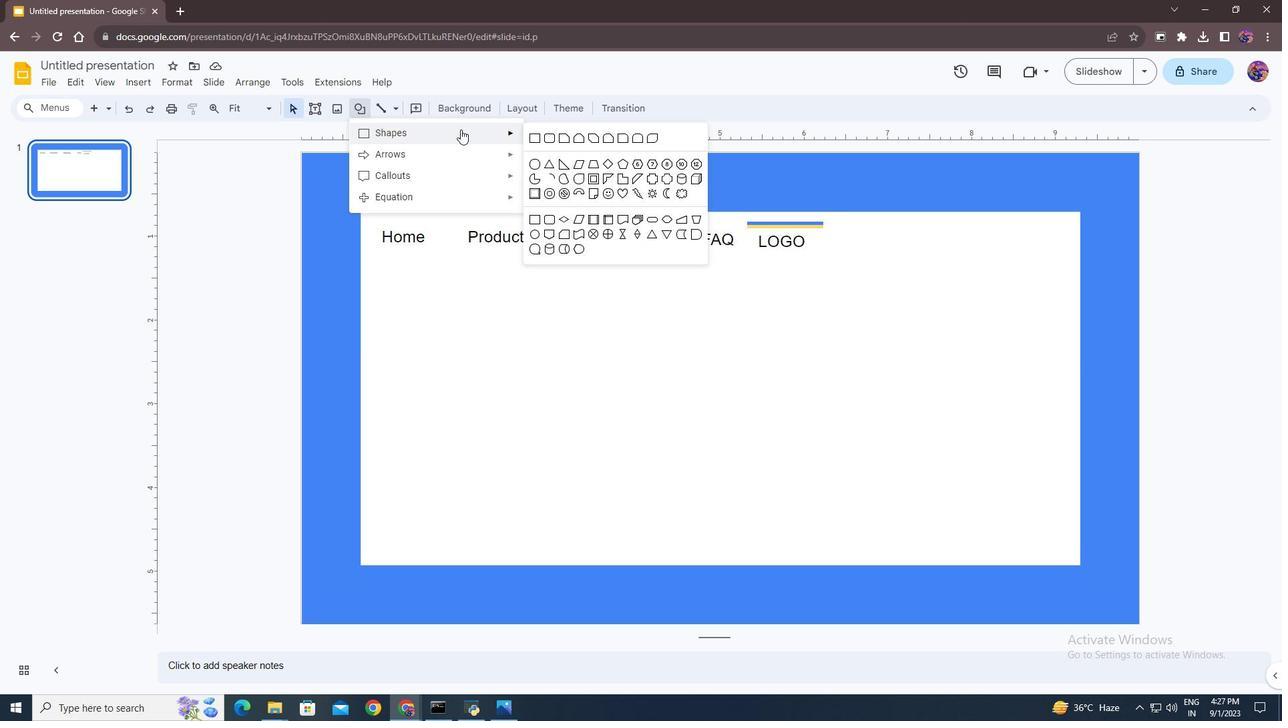 
Action: Mouse moved to (535, 138)
Screenshot: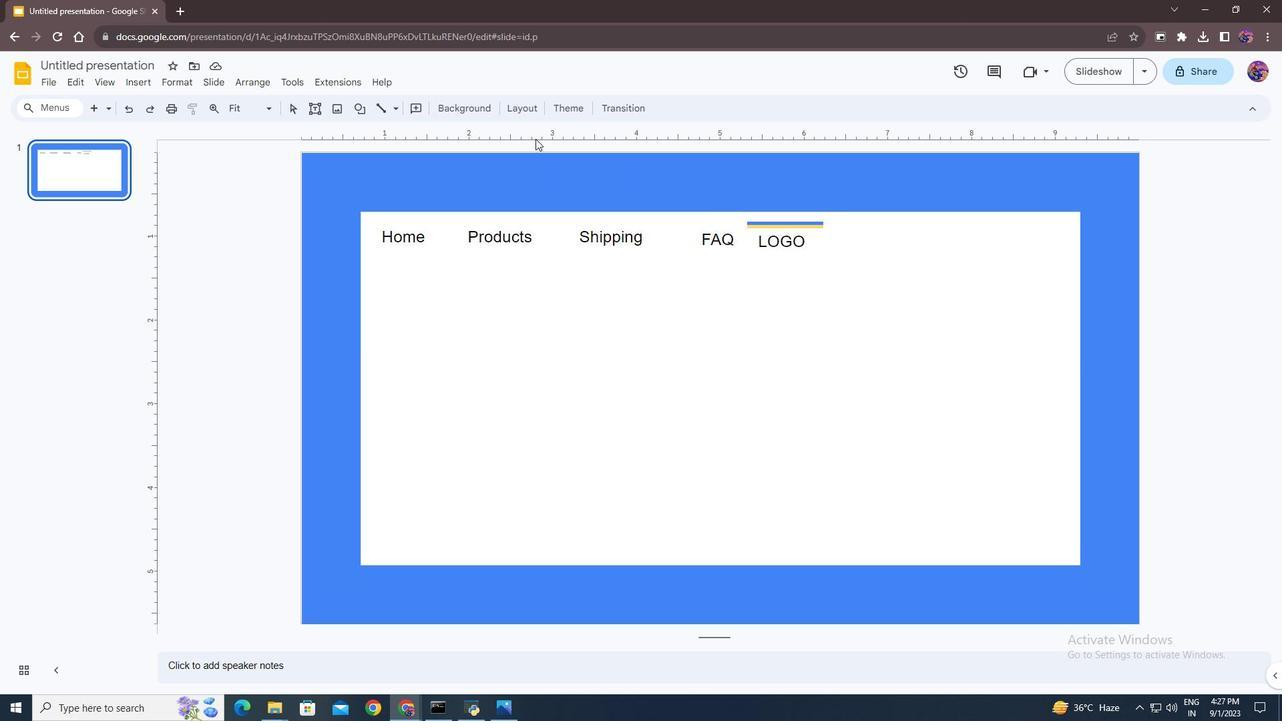 
Action: Mouse pressed left at (535, 138)
Screenshot: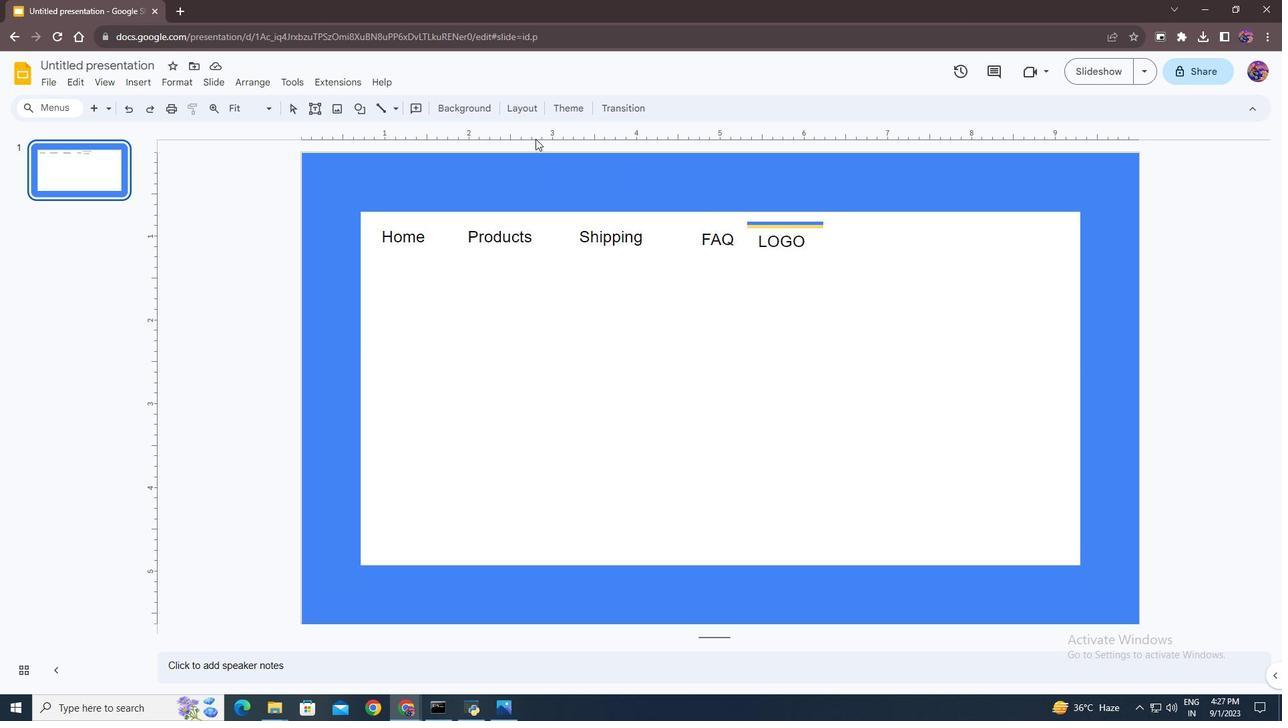 
Action: Mouse moved to (748, 250)
Screenshot: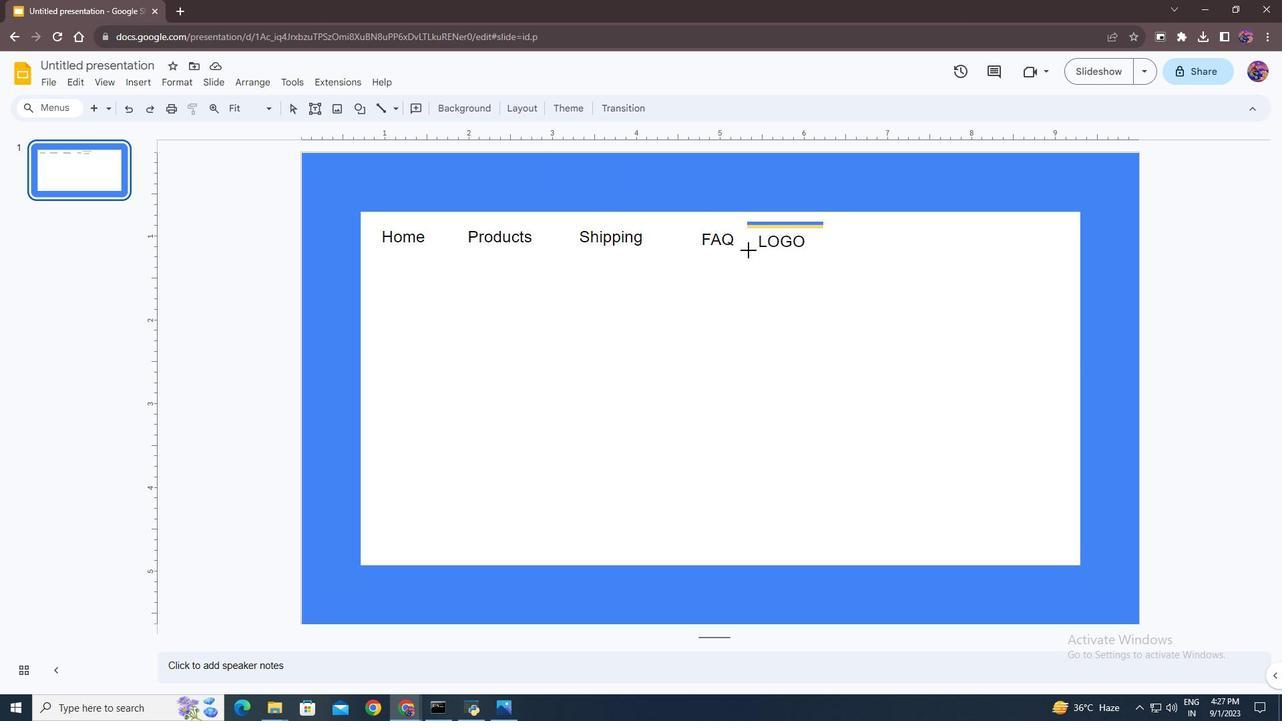 
Action: Mouse pressed left at (748, 250)
Screenshot: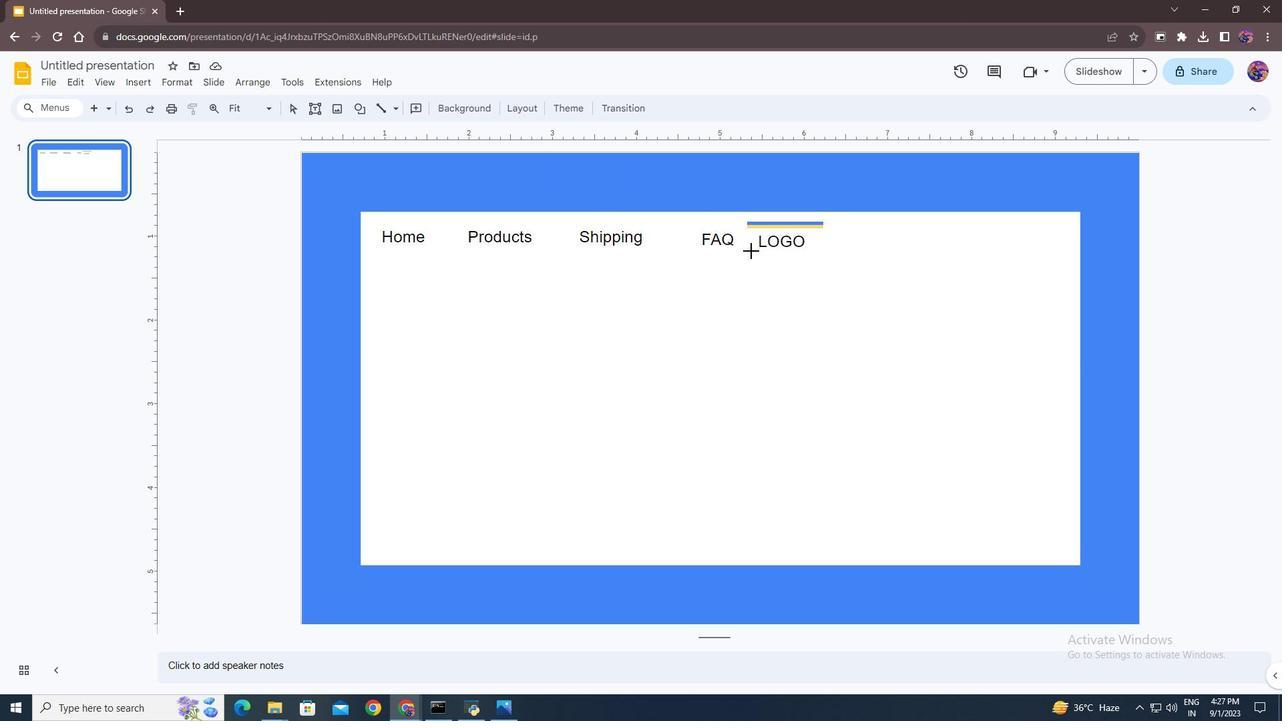 
Action: Mouse moved to (418, 107)
Screenshot: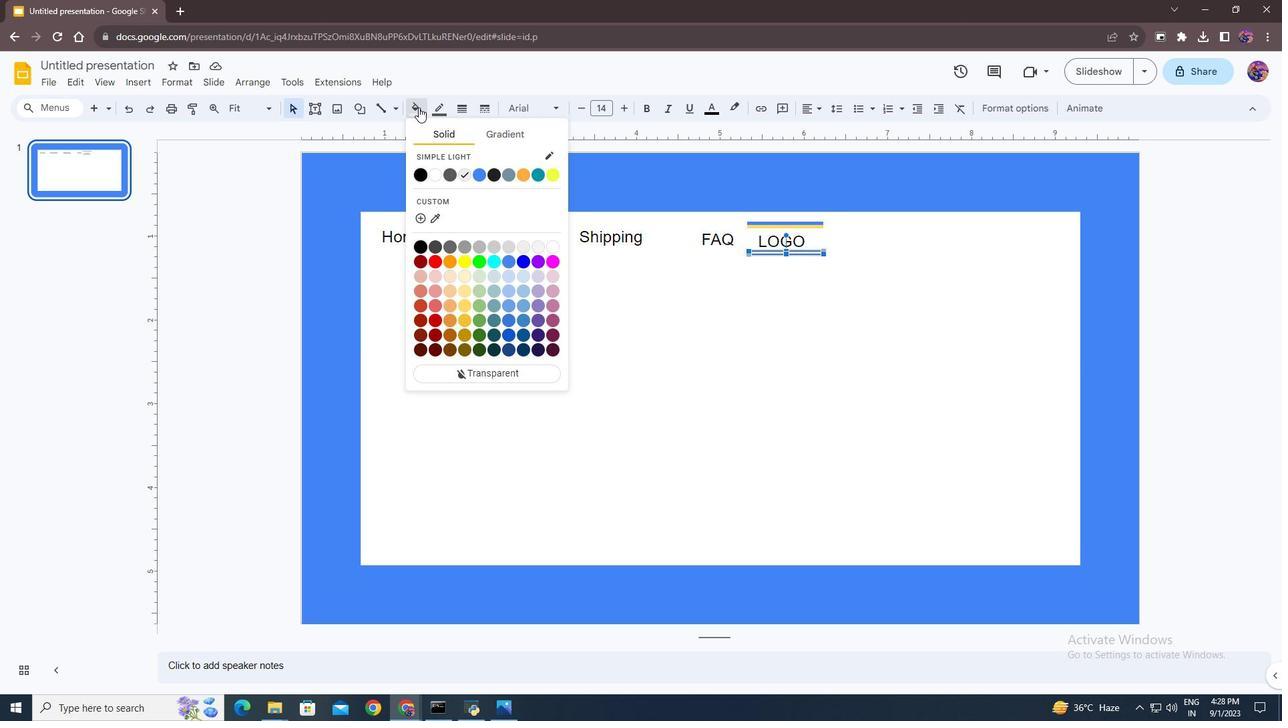 
Action: Mouse pressed left at (418, 107)
Screenshot: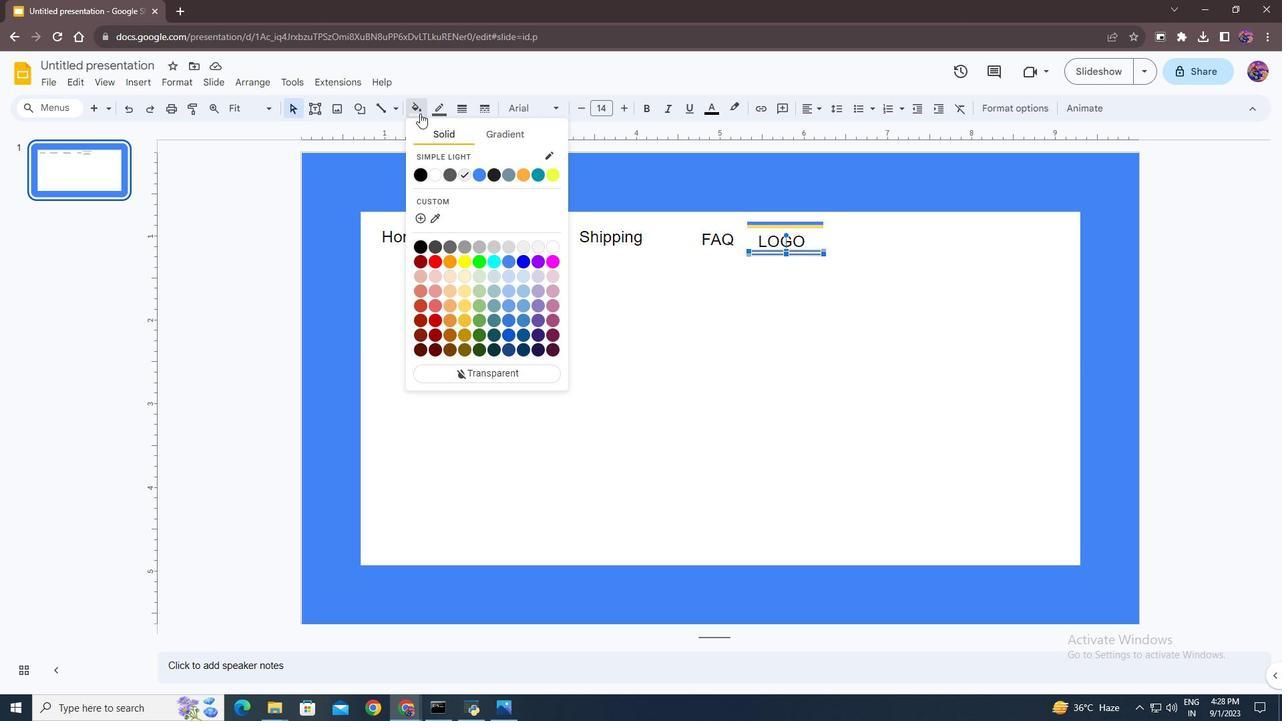 
Action: Mouse moved to (478, 177)
Screenshot: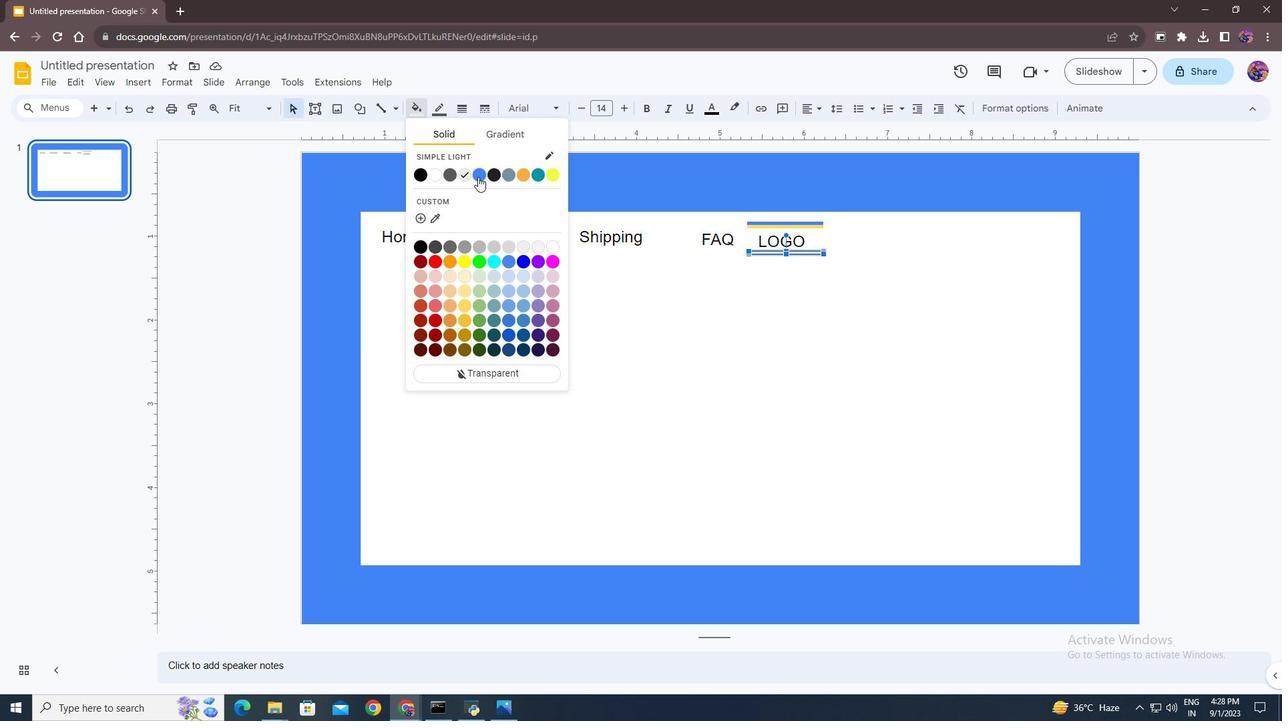 
Action: Mouse pressed left at (478, 177)
Screenshot: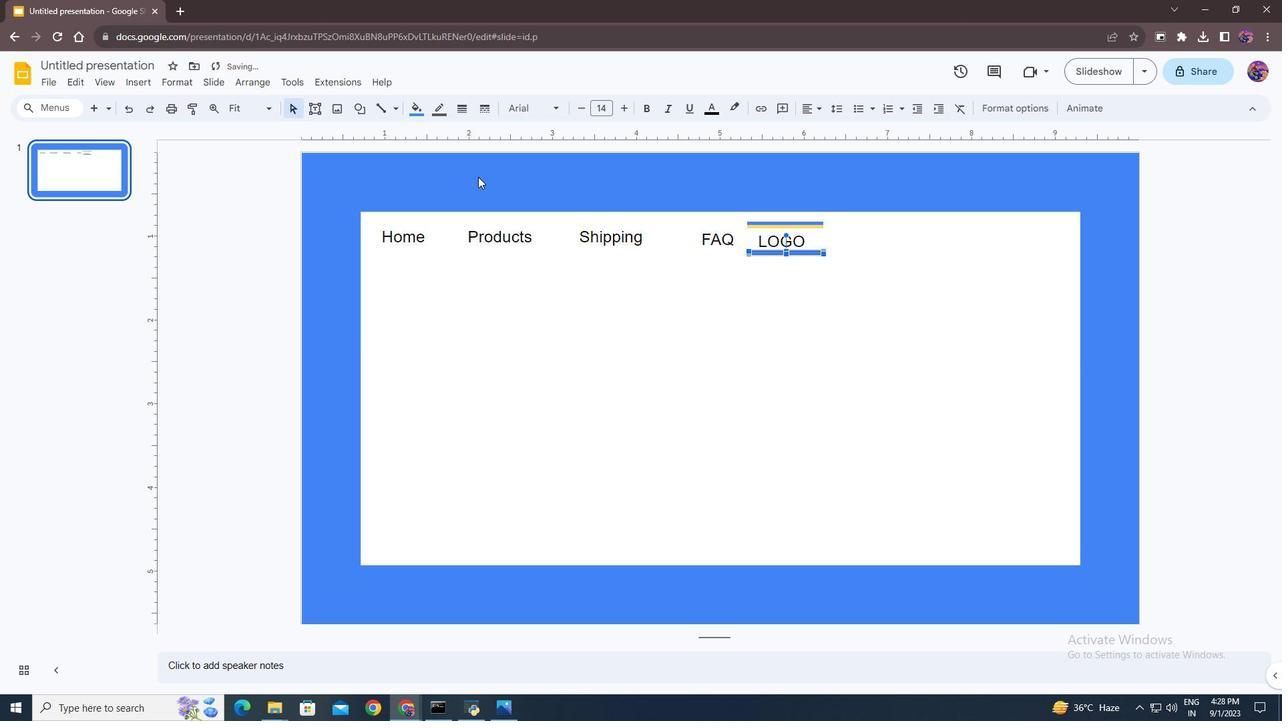 
Action: Mouse moved to (436, 109)
Screenshot: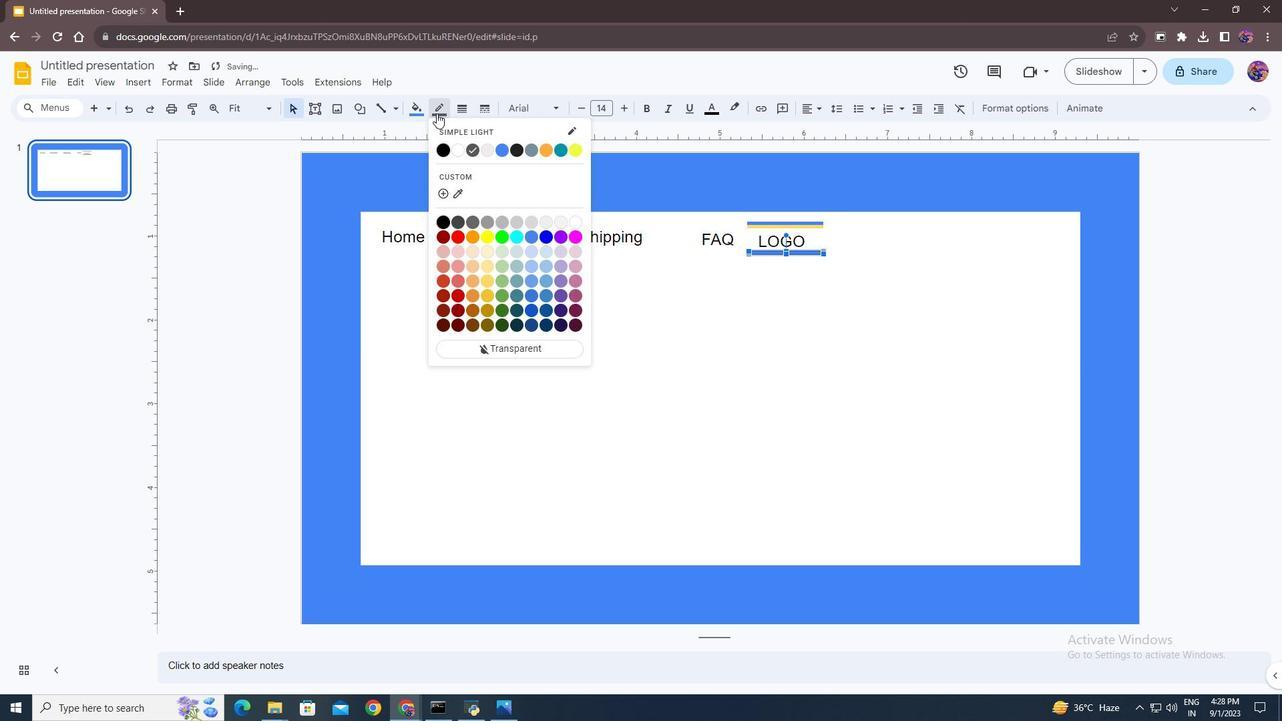 
Action: Mouse pressed left at (436, 109)
Screenshot: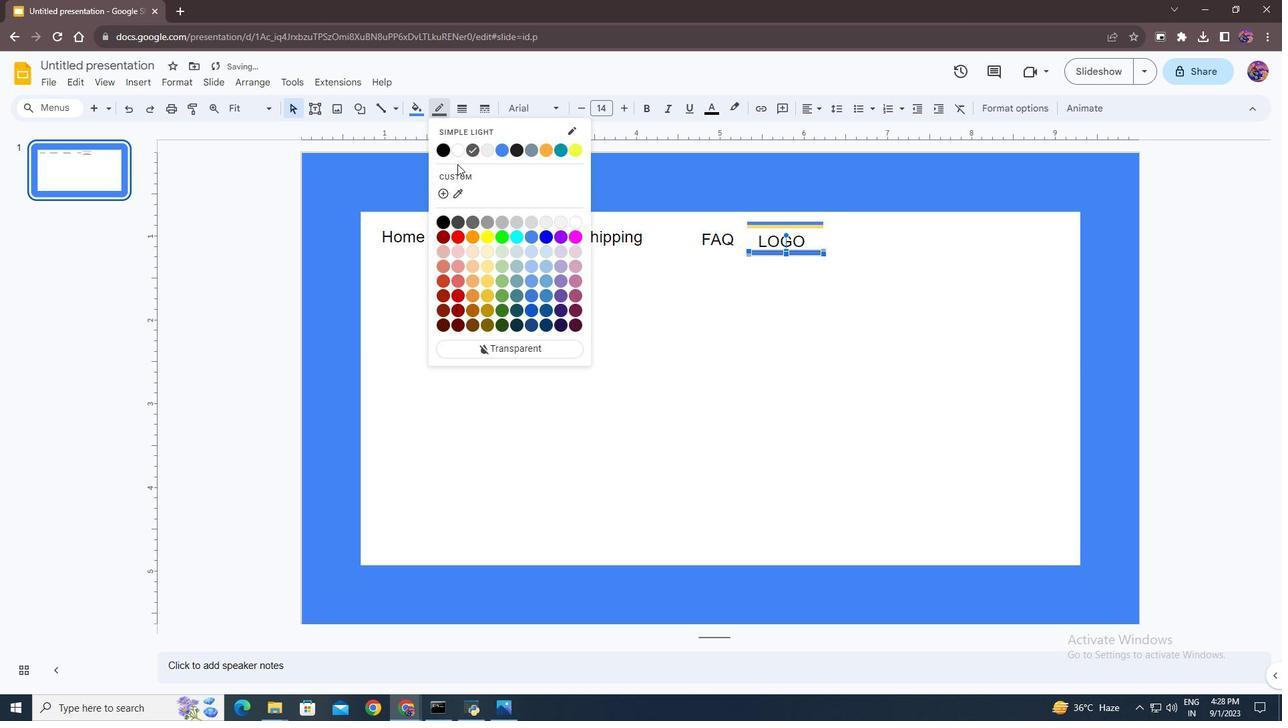 
Action: Mouse moved to (502, 353)
Screenshot: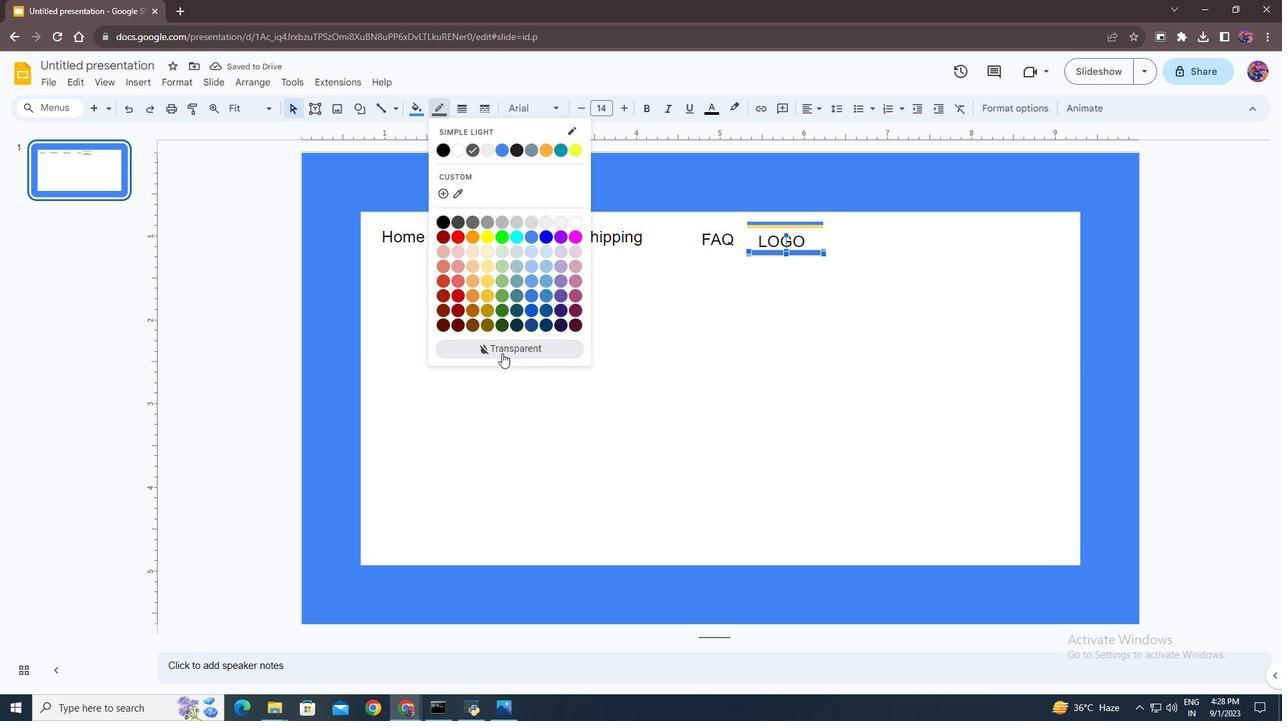 
Action: Mouse pressed left at (502, 353)
Screenshot: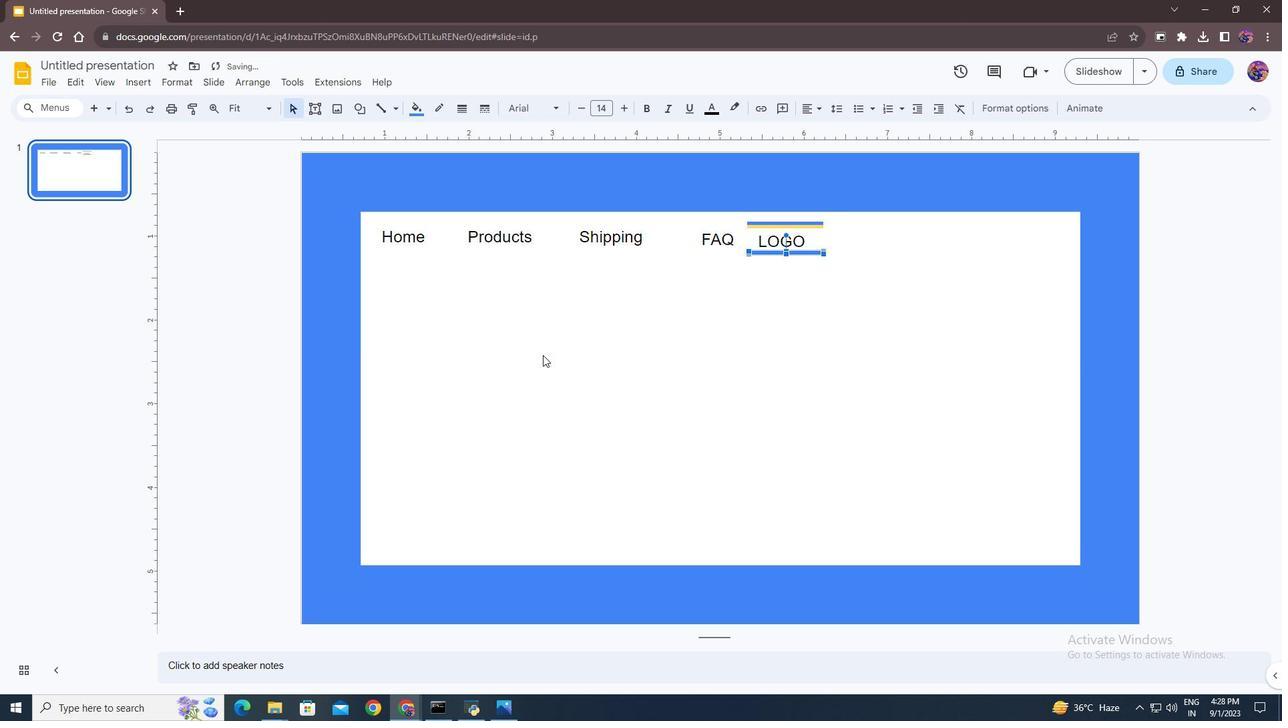 
Action: Mouse moved to (875, 316)
Screenshot: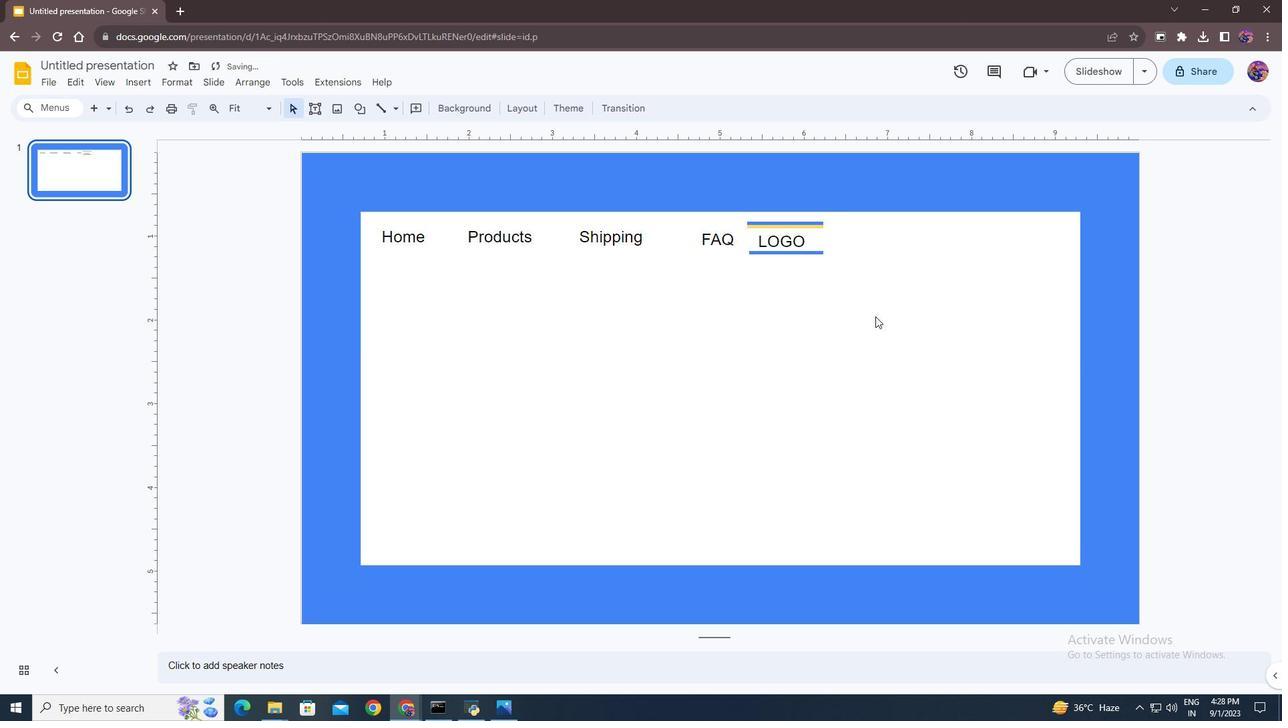 
Action: Mouse pressed left at (875, 316)
Screenshot: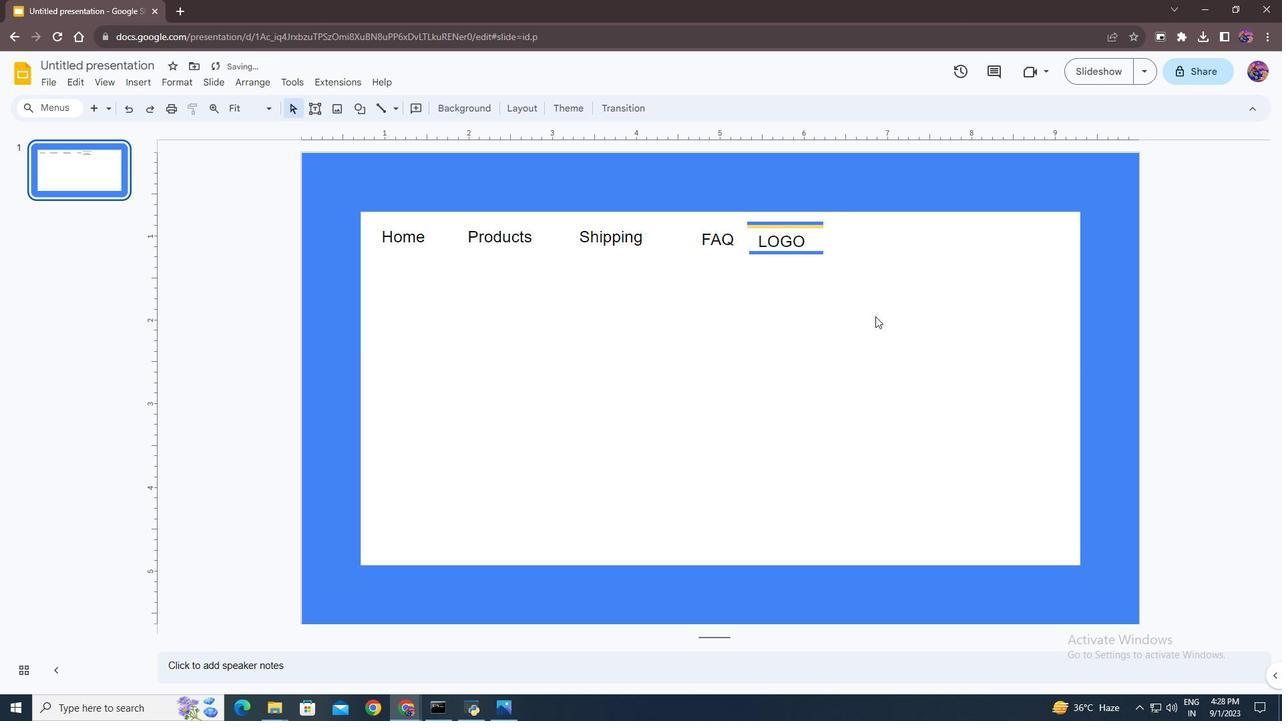 
Action: Mouse moved to (785, 251)
Screenshot: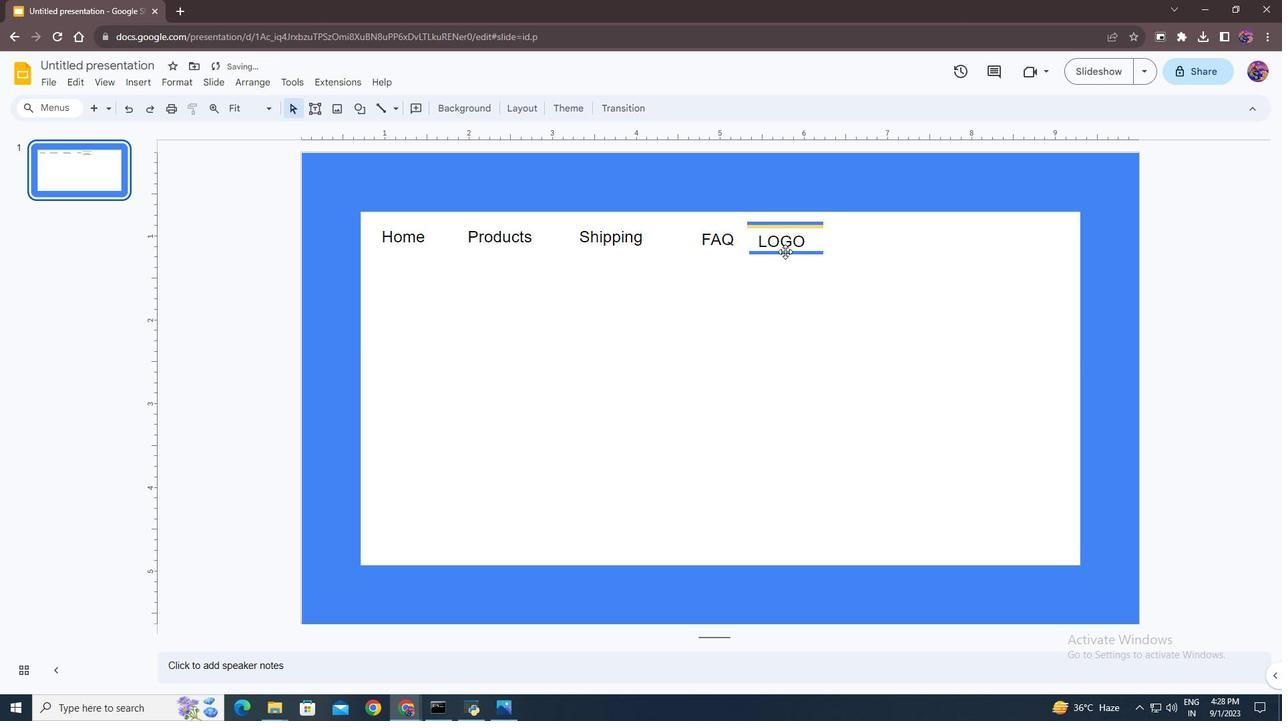 
Action: Mouse pressed left at (785, 251)
Screenshot: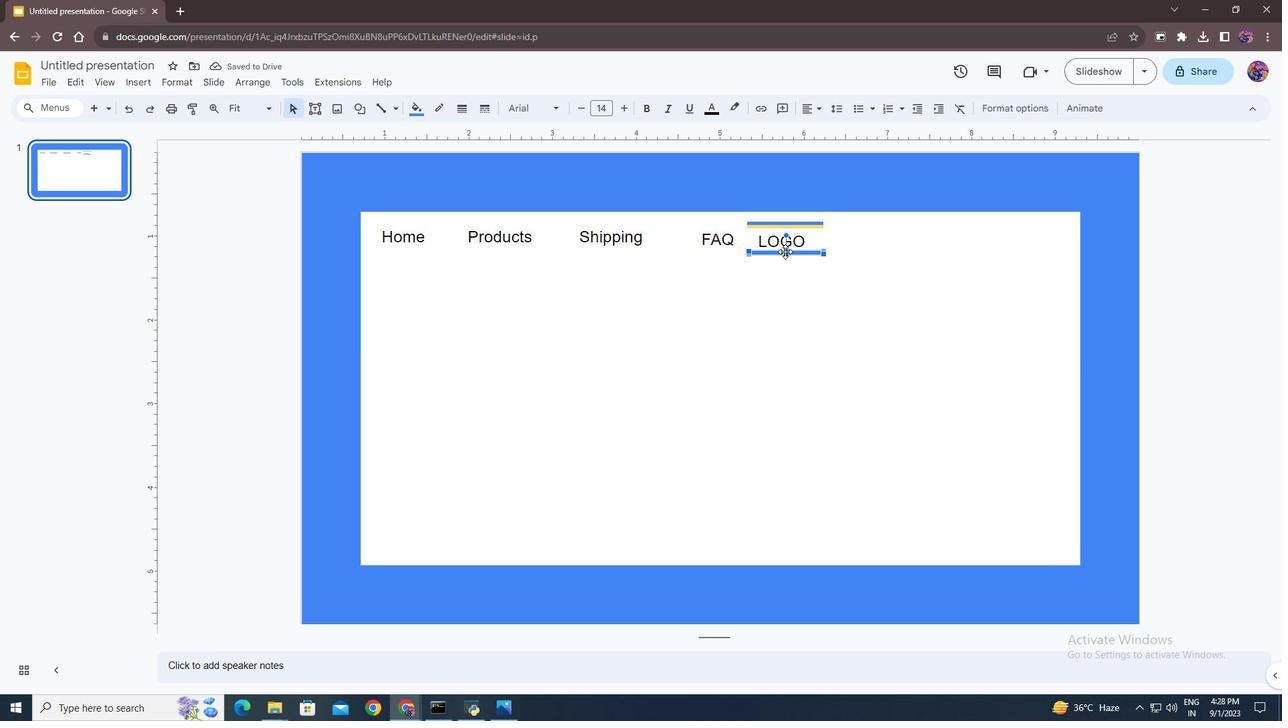 
Action: Mouse moved to (775, 286)
Screenshot: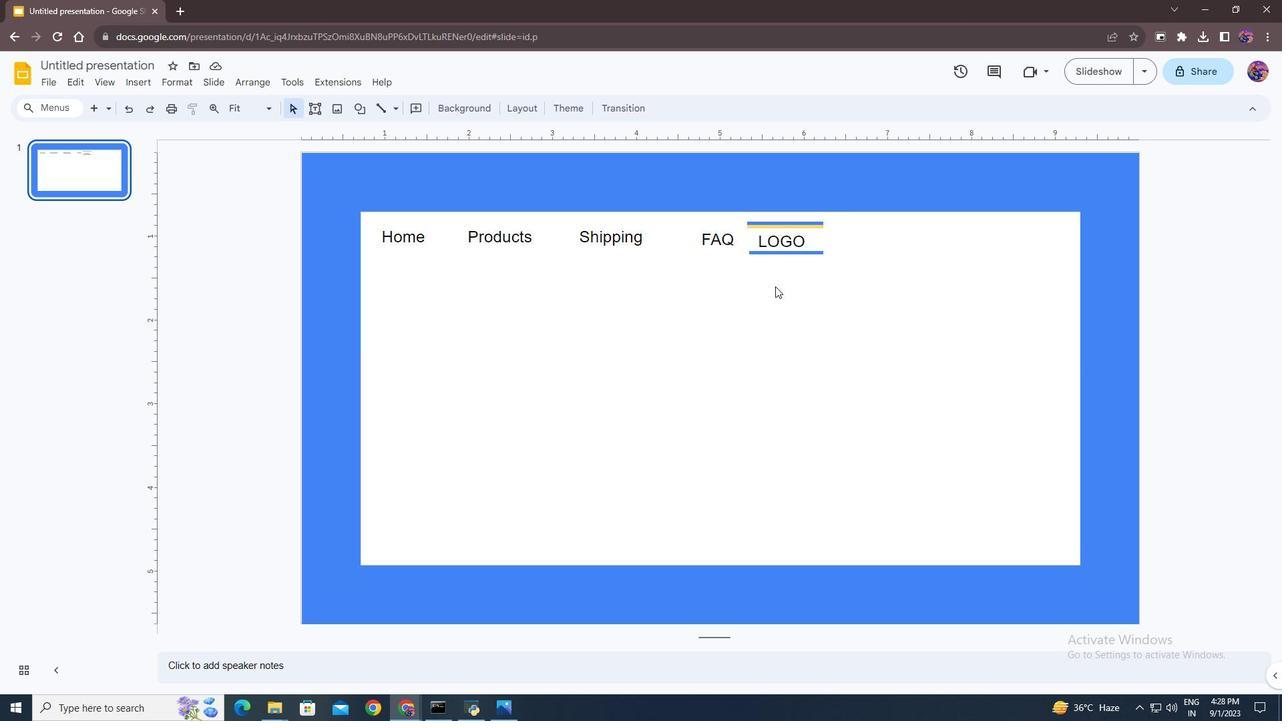 
Action: Mouse pressed left at (775, 286)
Screenshot: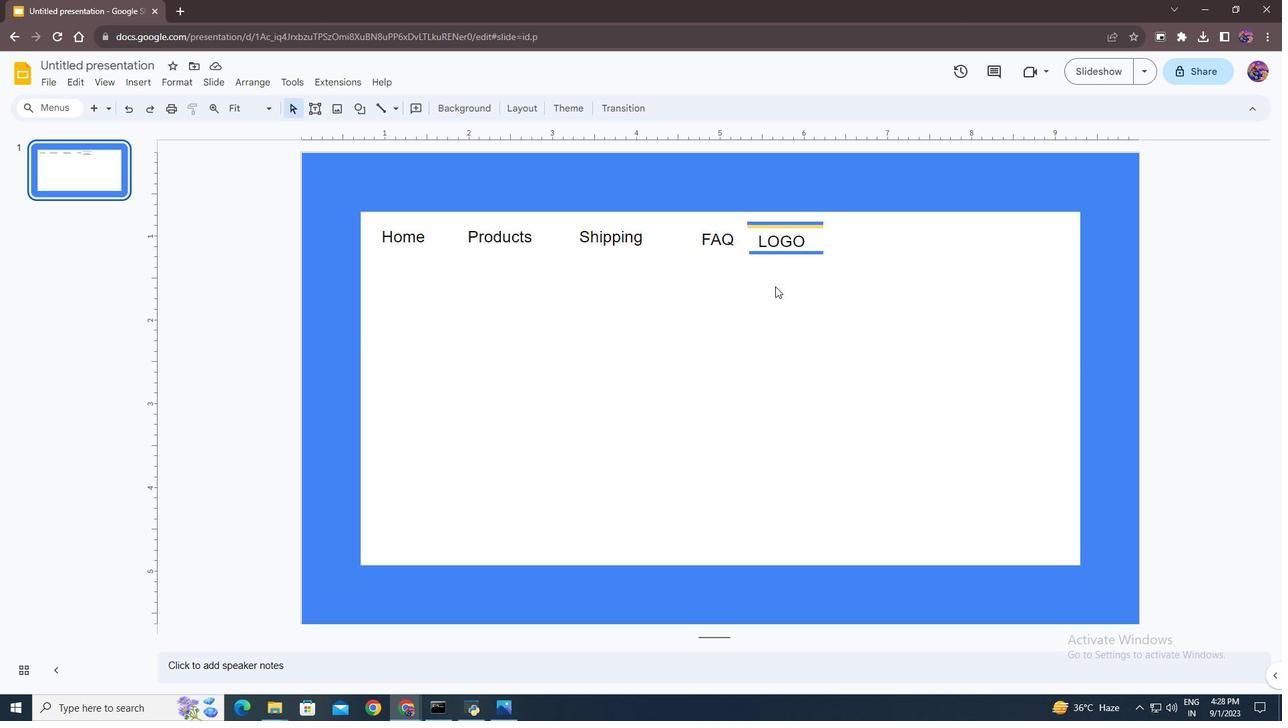 
Action: Mouse moved to (357, 108)
Screenshot: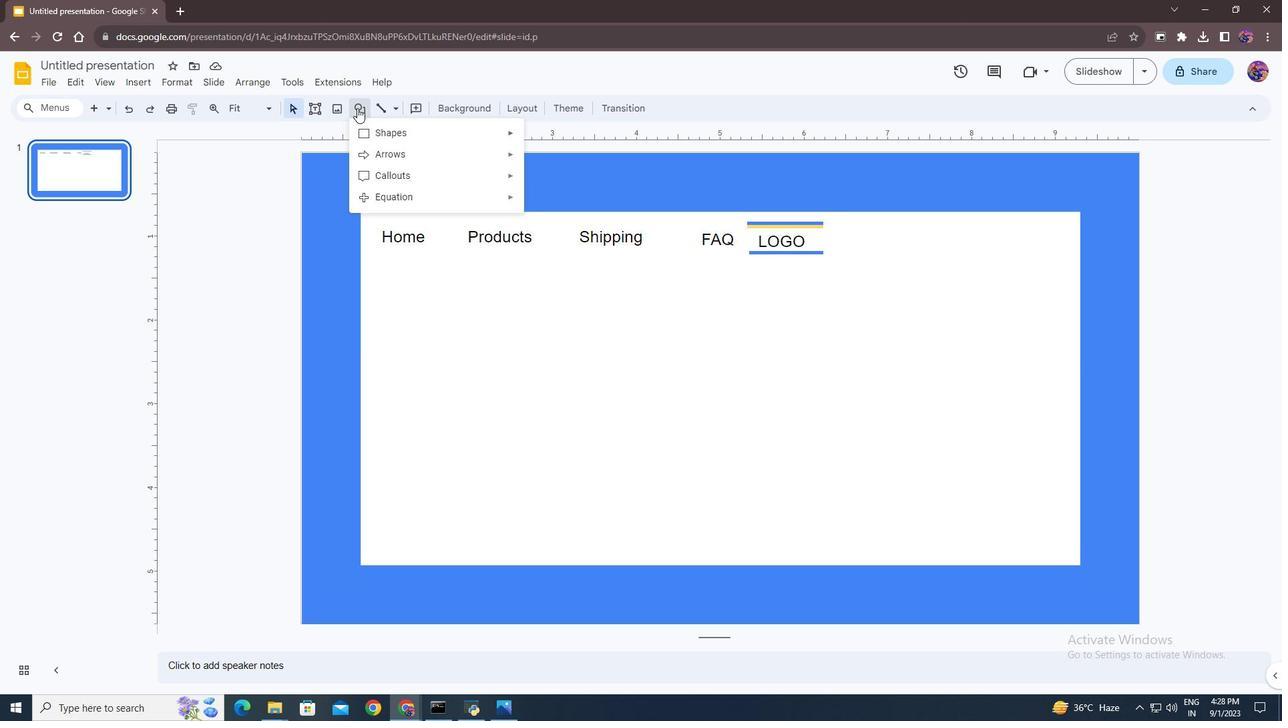 
Action: Mouse pressed left at (357, 108)
Screenshot: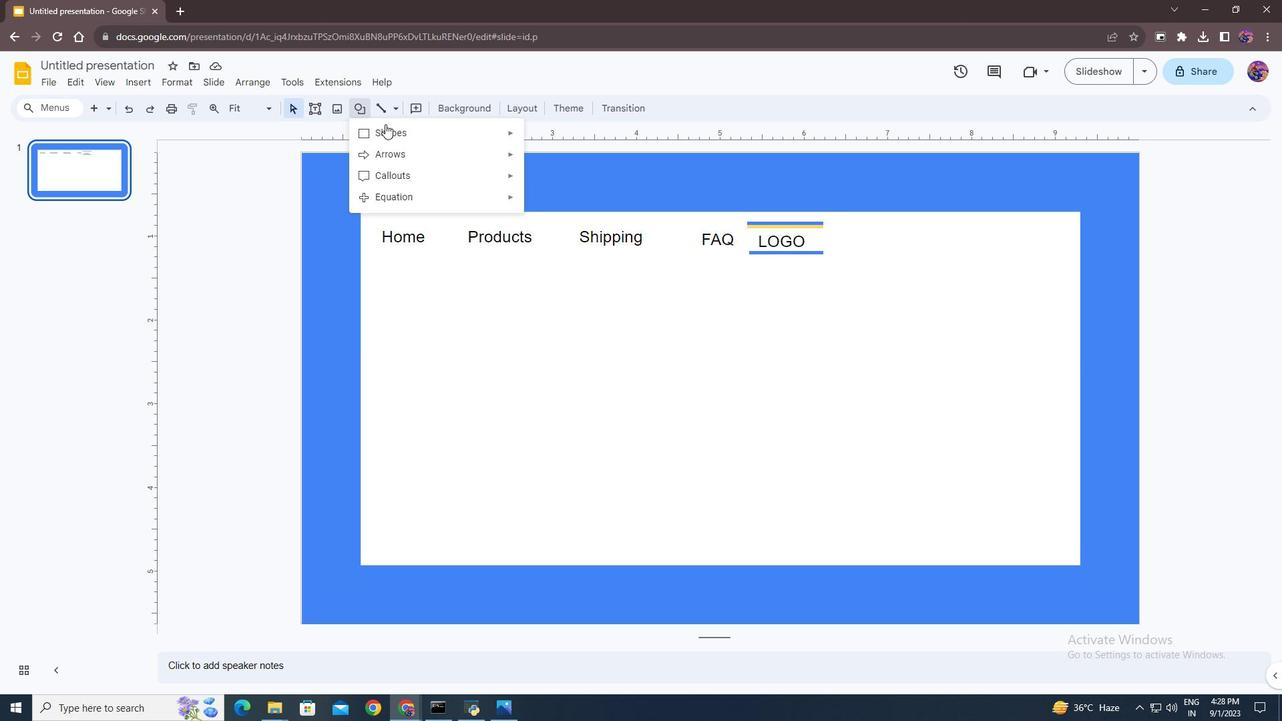 
Action: Mouse moved to (399, 124)
Screenshot: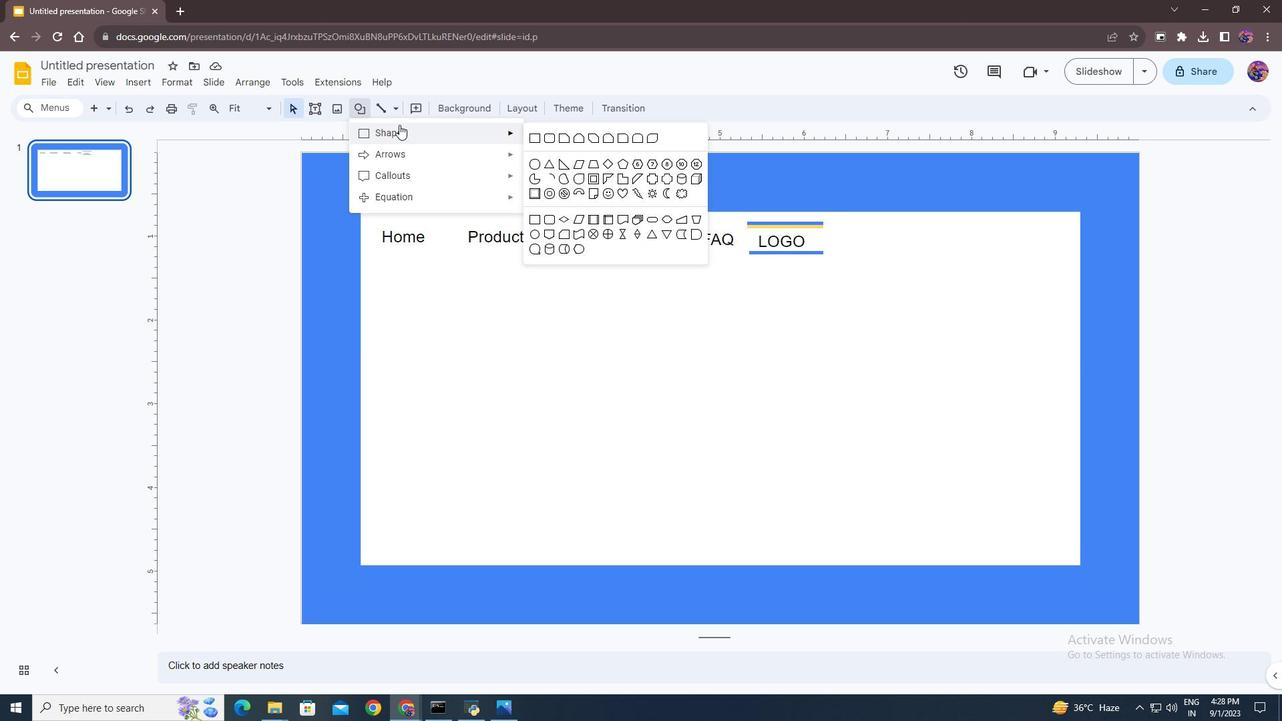 
Action: Mouse pressed left at (399, 124)
Screenshot: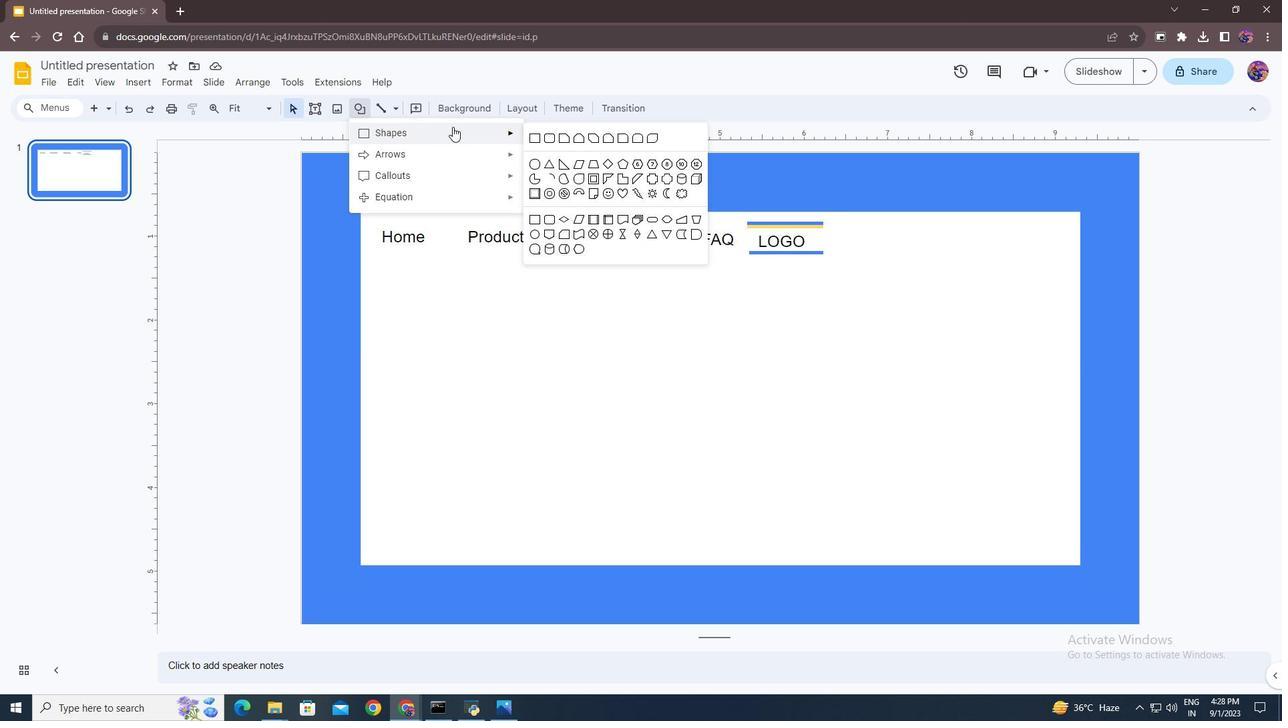 
Action: Mouse moved to (533, 136)
Screenshot: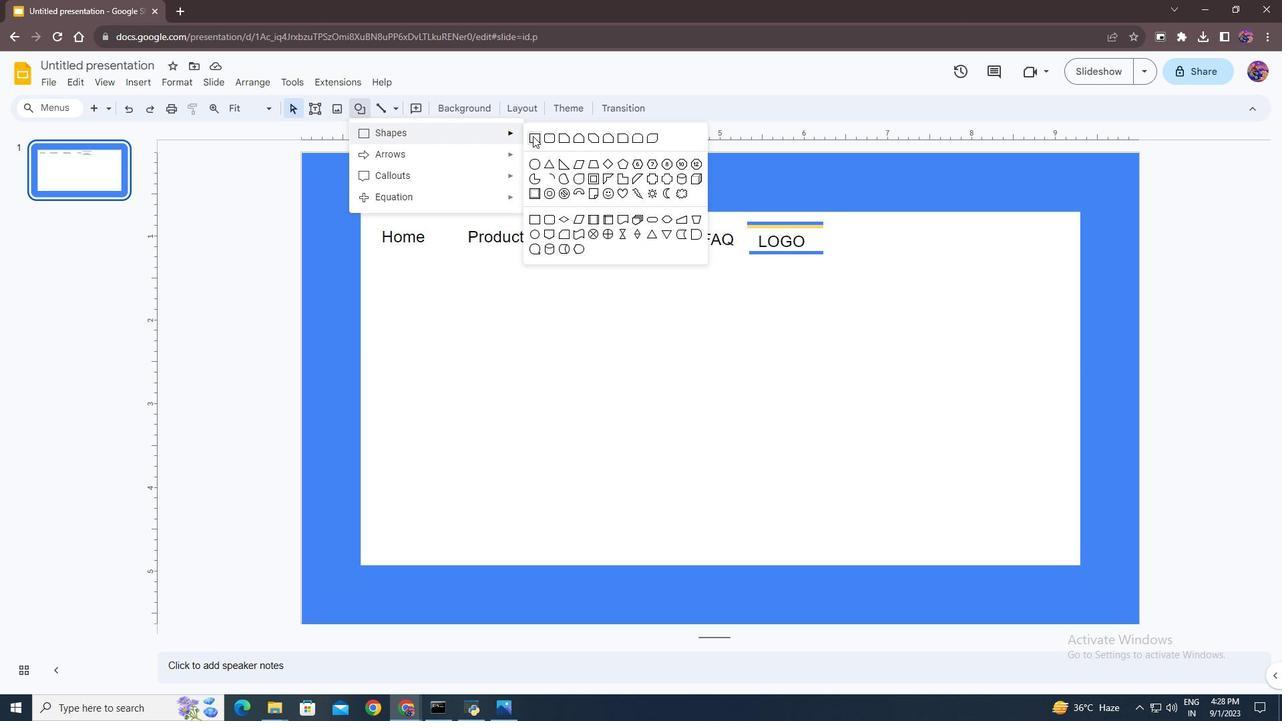 
Action: Mouse pressed left at (533, 136)
Screenshot: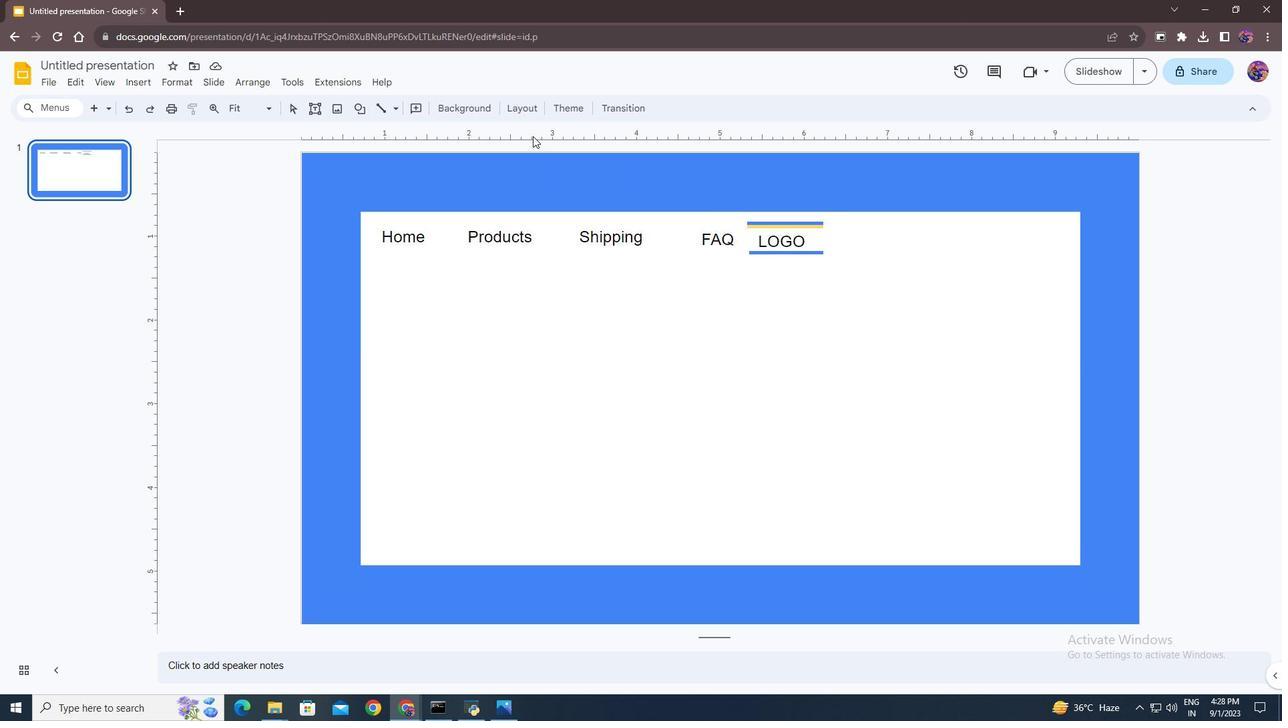 
Action: Mouse moved to (749, 255)
Screenshot: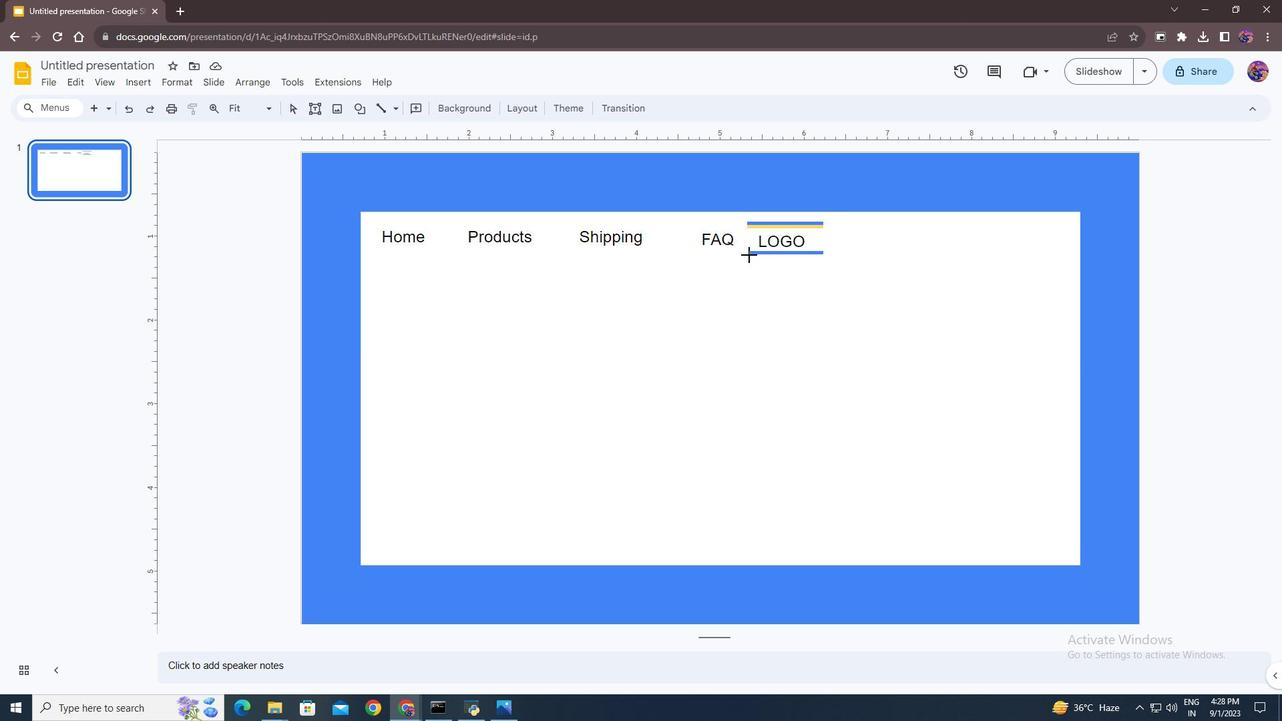 
Action: Mouse pressed left at (749, 255)
Screenshot: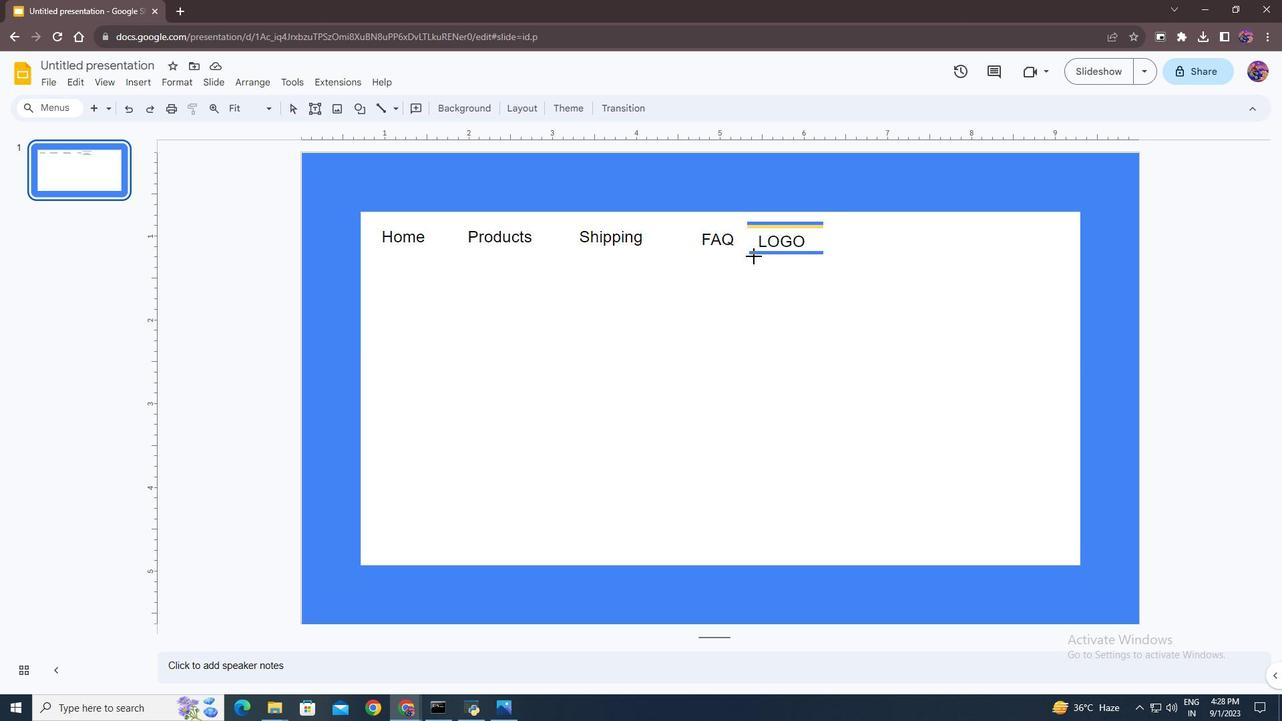
Action: Mouse moved to (940, 319)
Screenshot: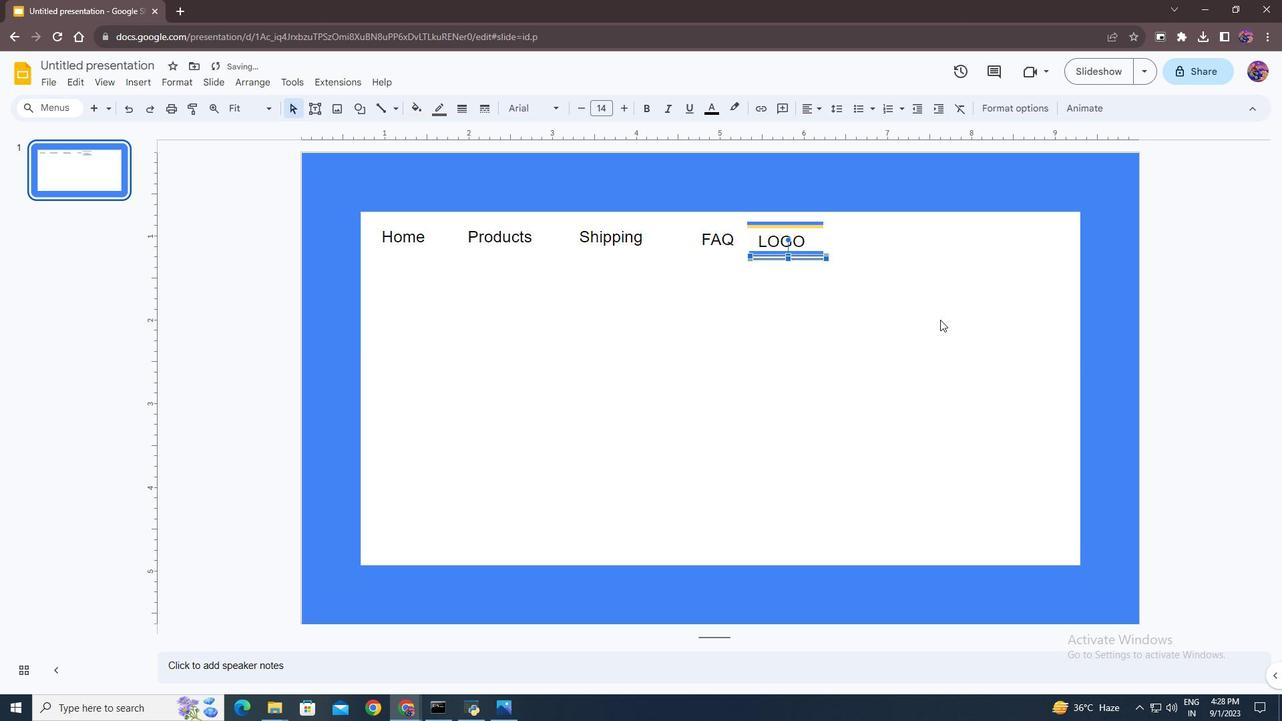 
Action: Key pressed <Key.left><Key.up><Key.down><Key.right>
Screenshot: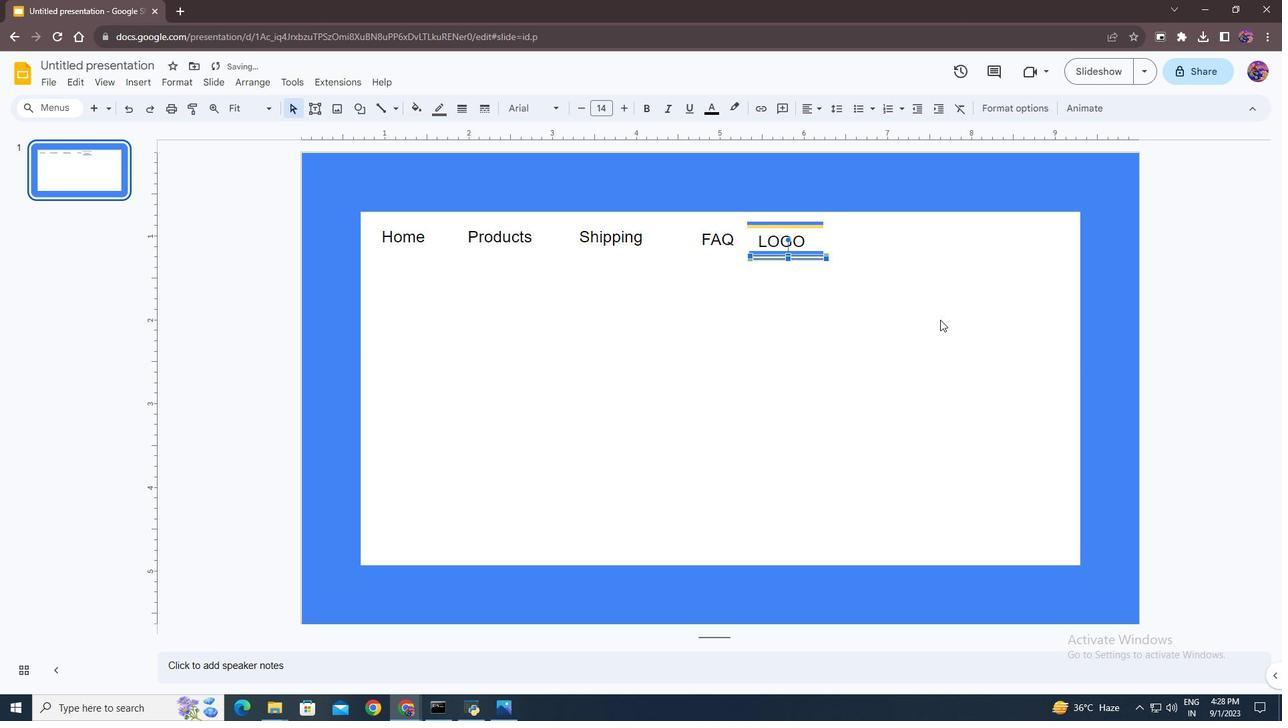 
Action: Mouse moved to (801, 257)
Screenshot: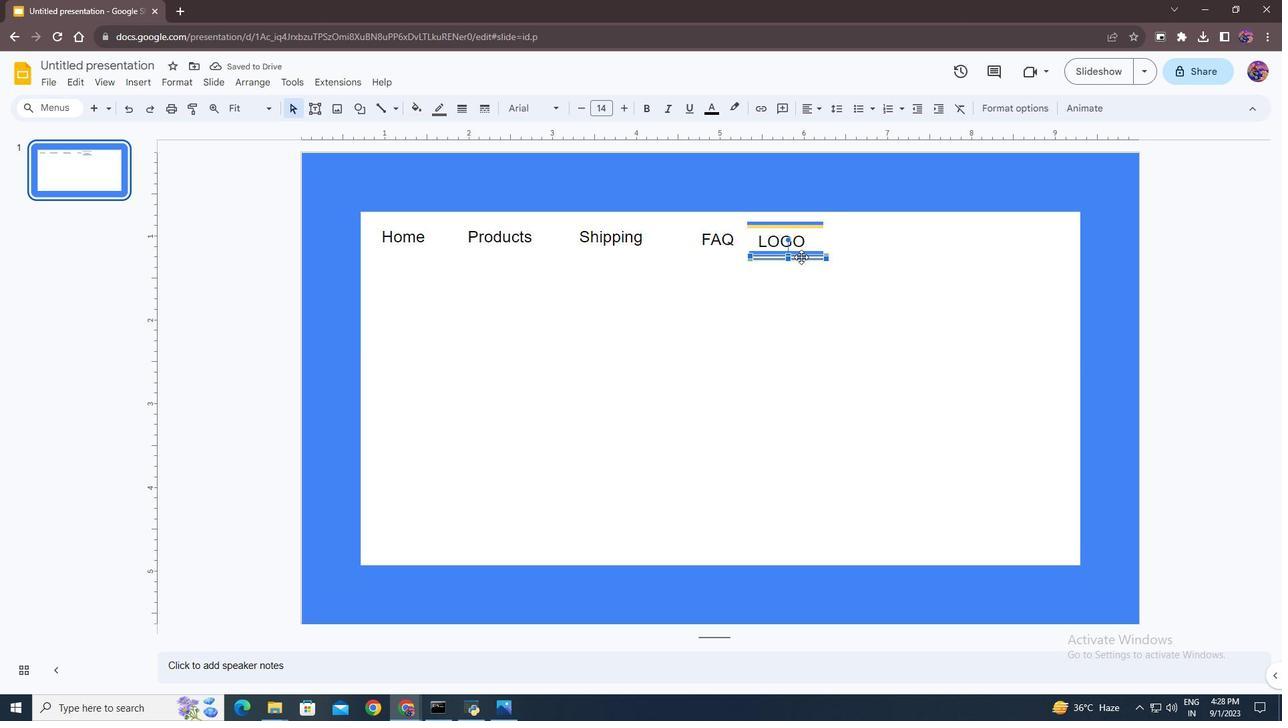 
Action: Mouse pressed left at (801, 257)
Screenshot: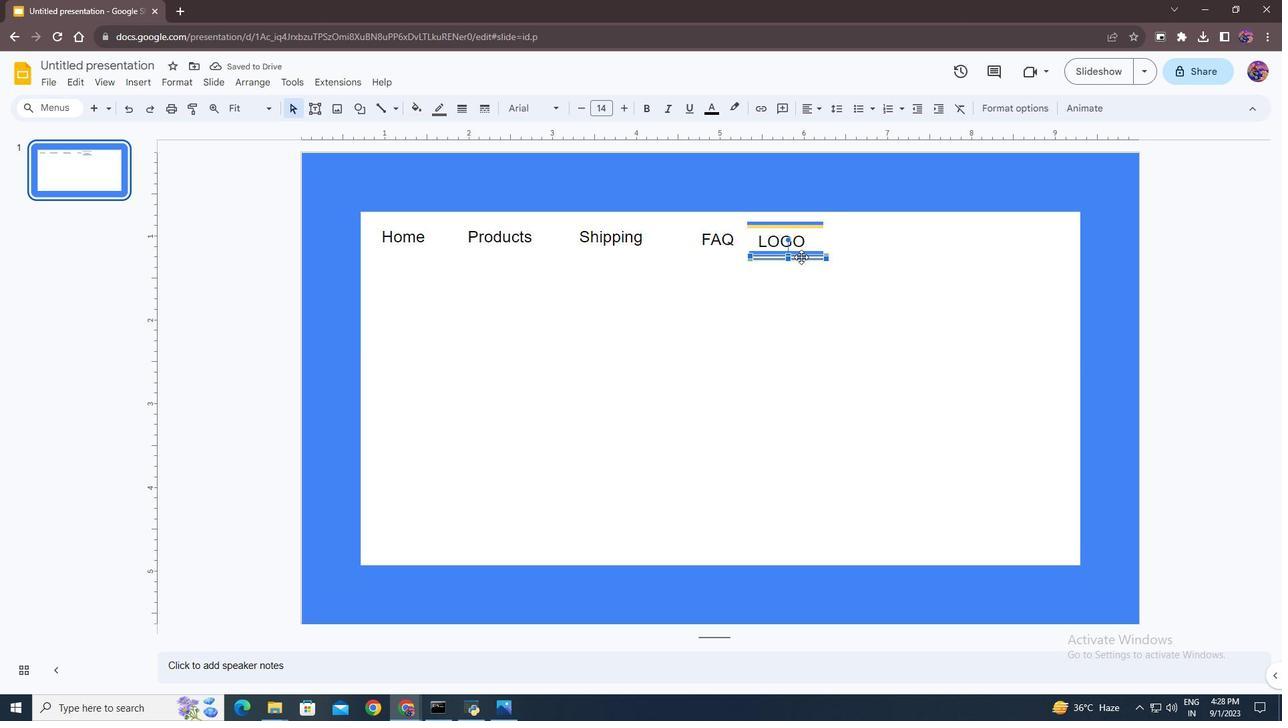 
Action: Mouse moved to (807, 289)
Screenshot: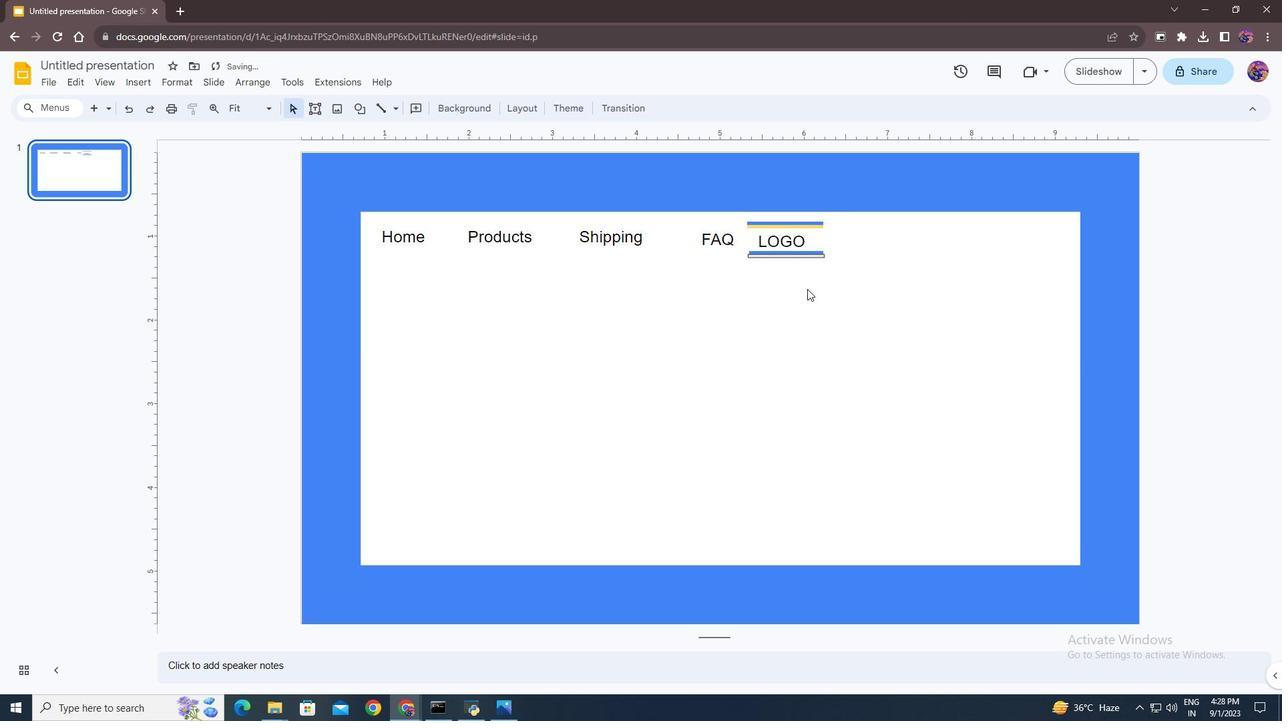 
Action: Mouse pressed left at (807, 289)
Screenshot: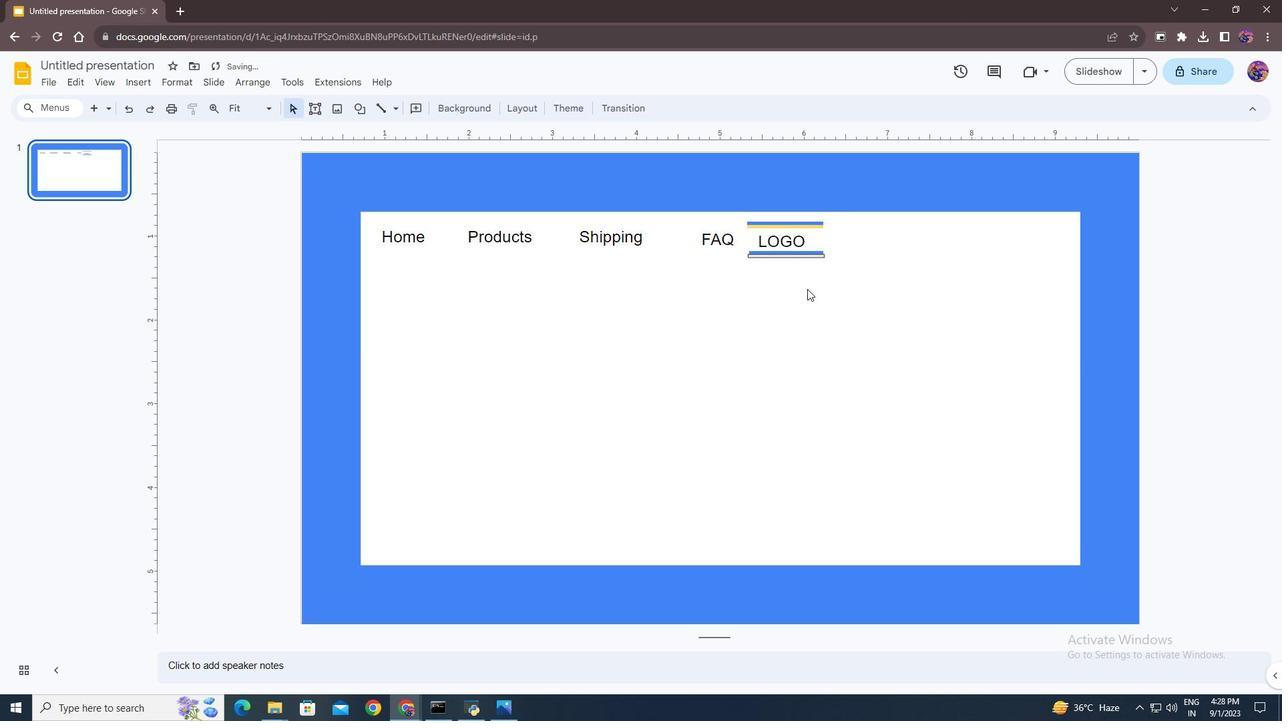 
Action: Mouse moved to (788, 257)
